 Task: Validation Rule on 'Position' and testing-1
Action: Mouse moved to (276, 107)
Screenshot: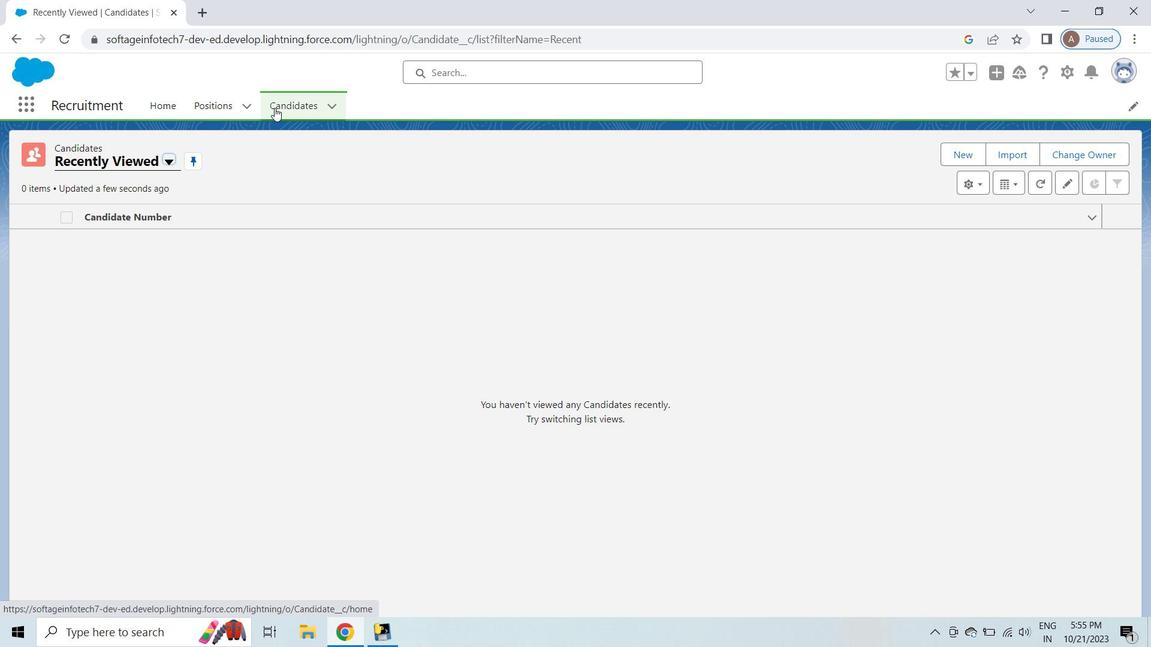 
Action: Mouse pressed left at (276, 107)
Screenshot: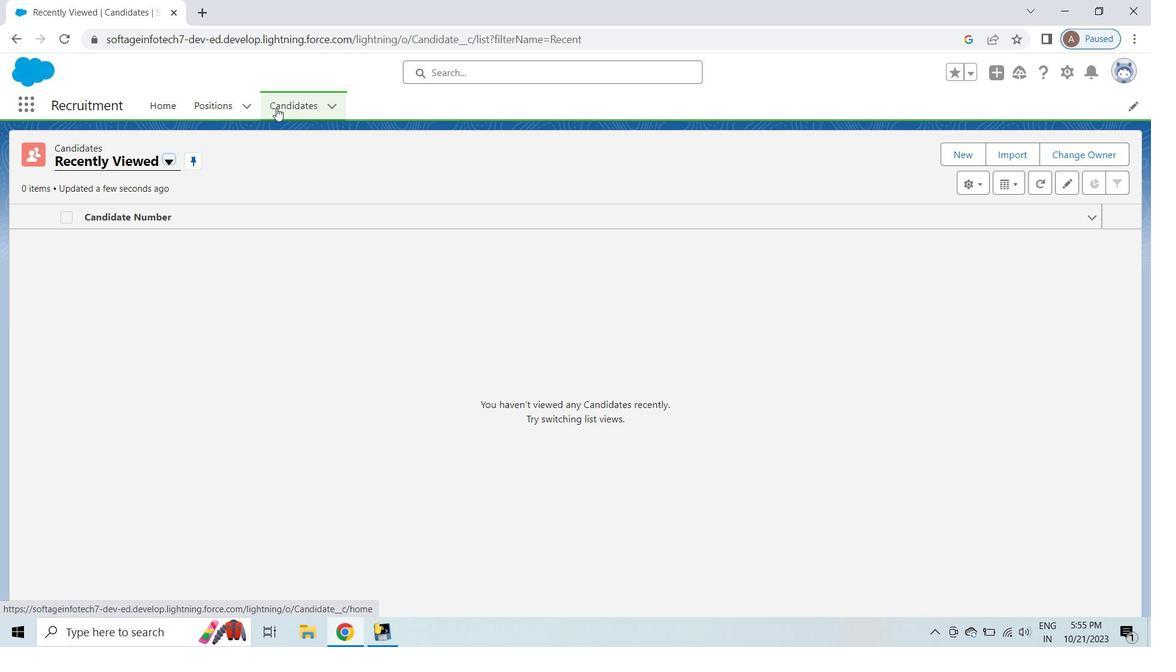 
Action: Mouse moved to (945, 163)
Screenshot: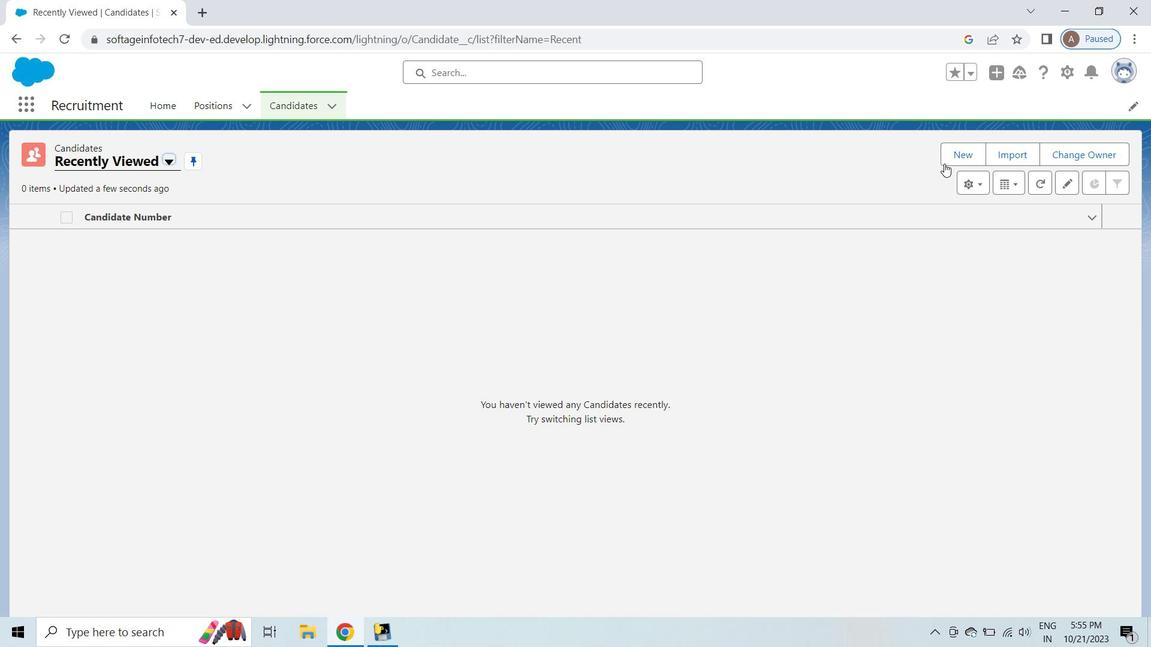 
Action: Mouse pressed left at (945, 163)
Screenshot: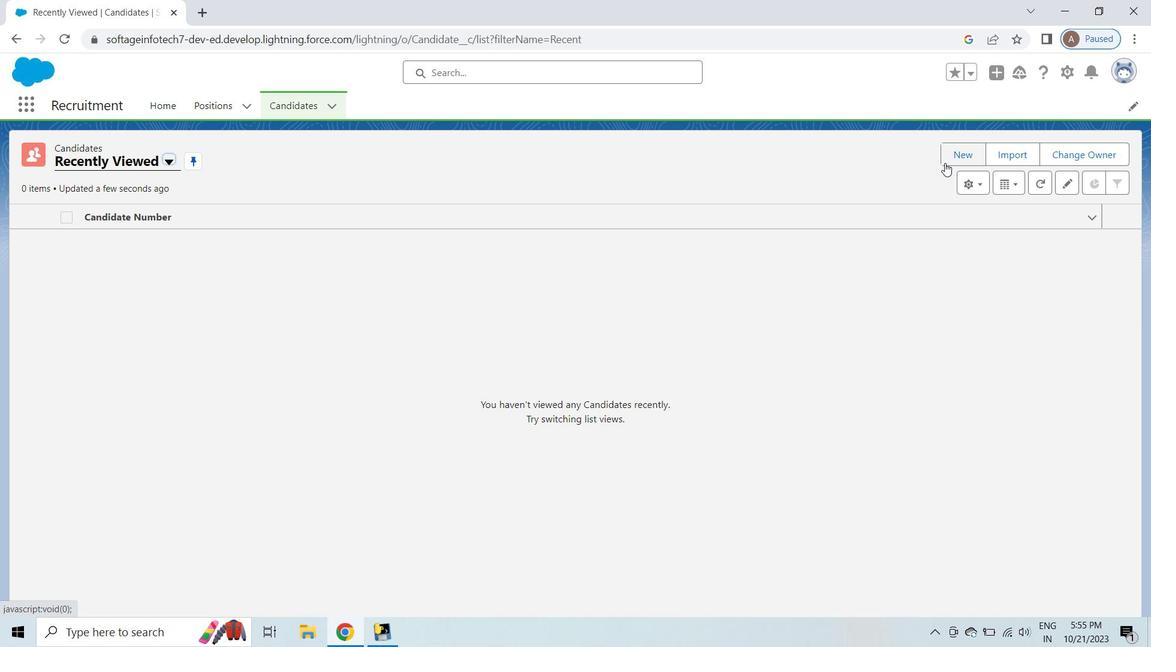 
Action: Mouse moved to (889, 198)
Screenshot: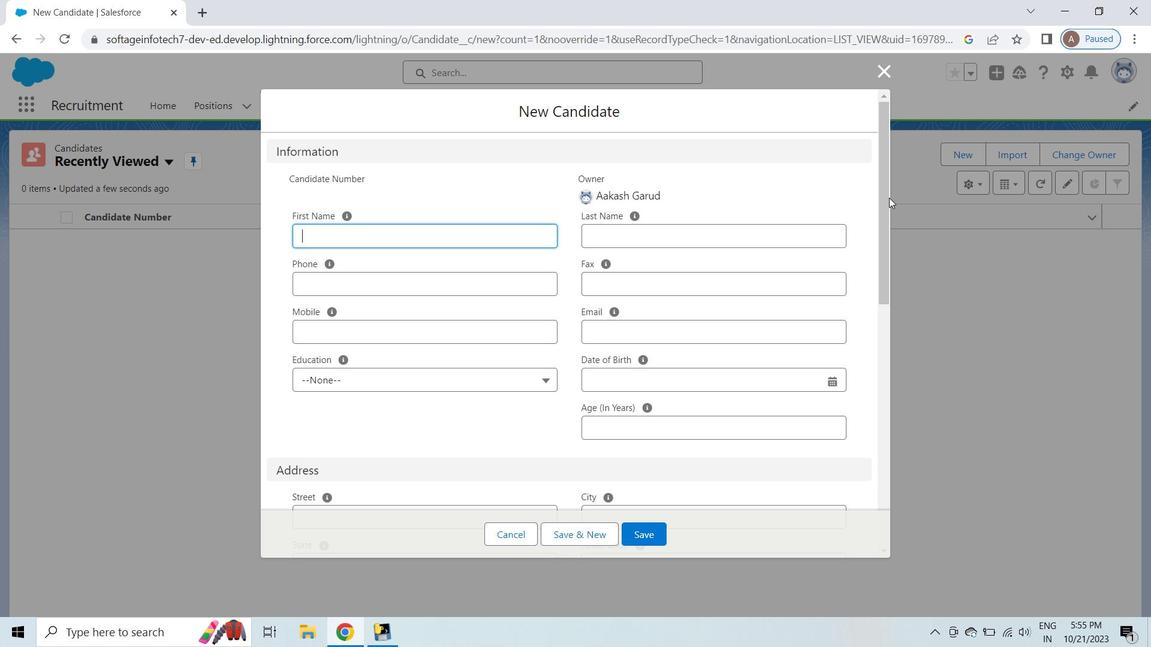 
Action: Mouse pressed left at (889, 198)
Screenshot: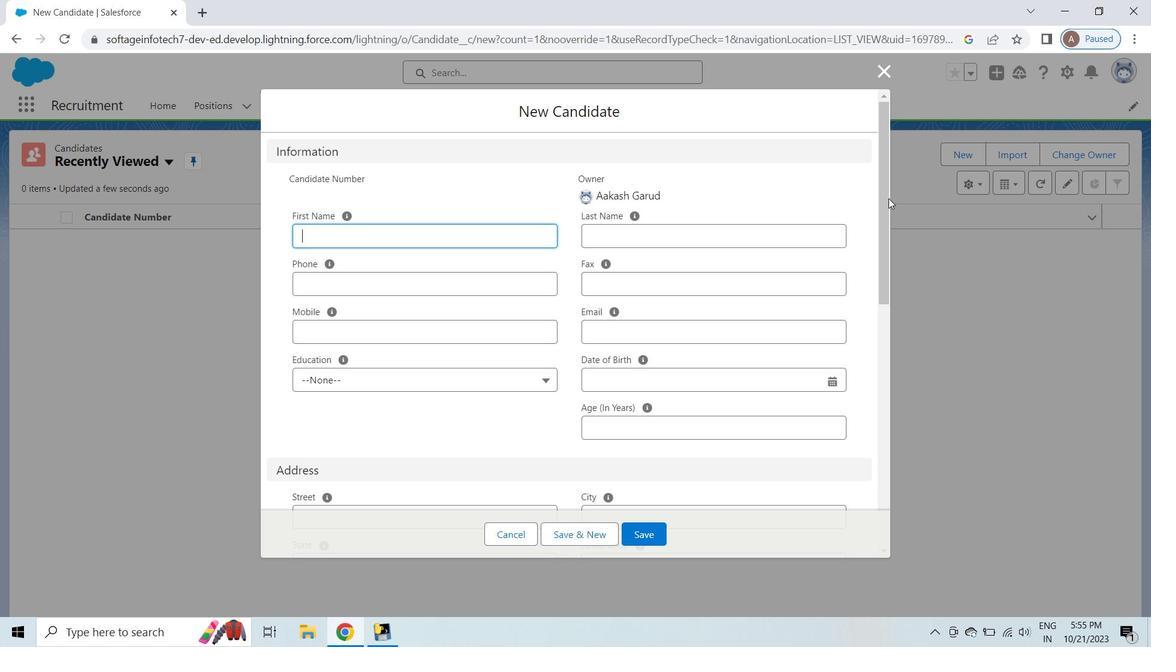 
Action: Mouse moved to (464, 164)
Screenshot: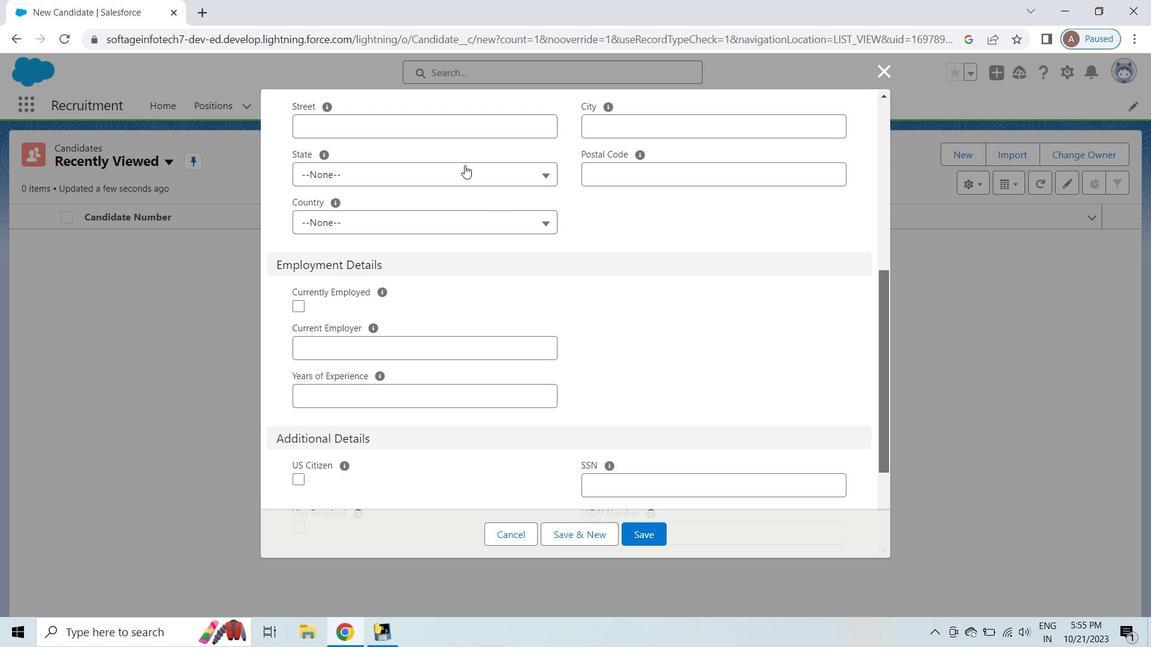 
Action: Mouse pressed left at (464, 164)
Screenshot: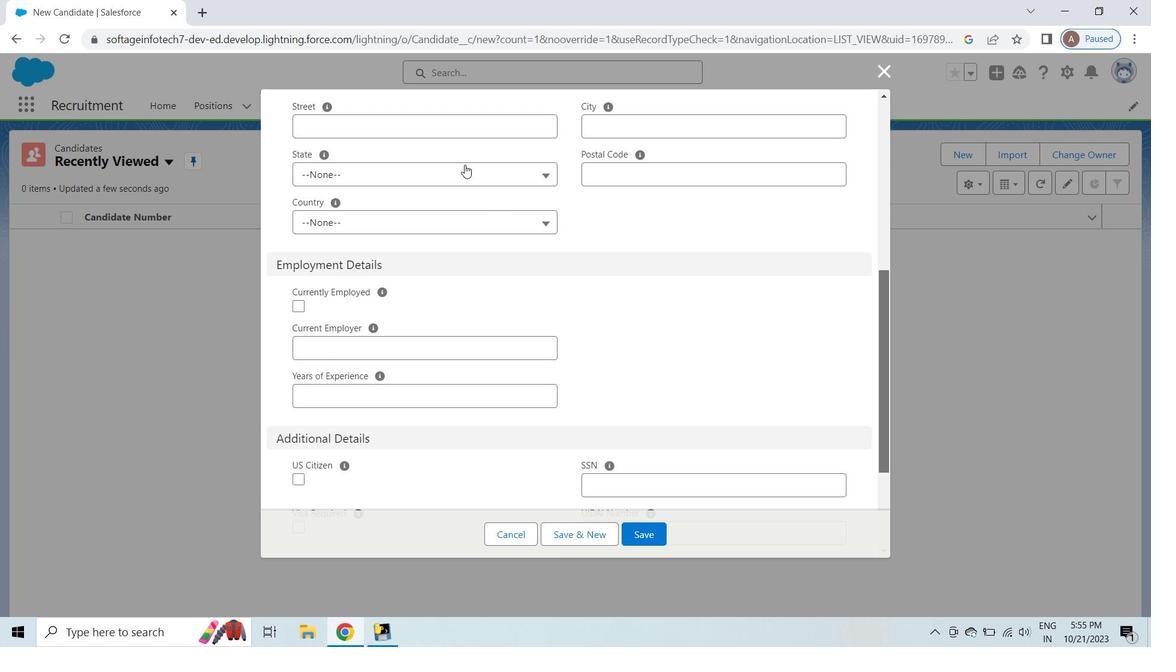 
Action: Mouse pressed left at (464, 164)
Screenshot: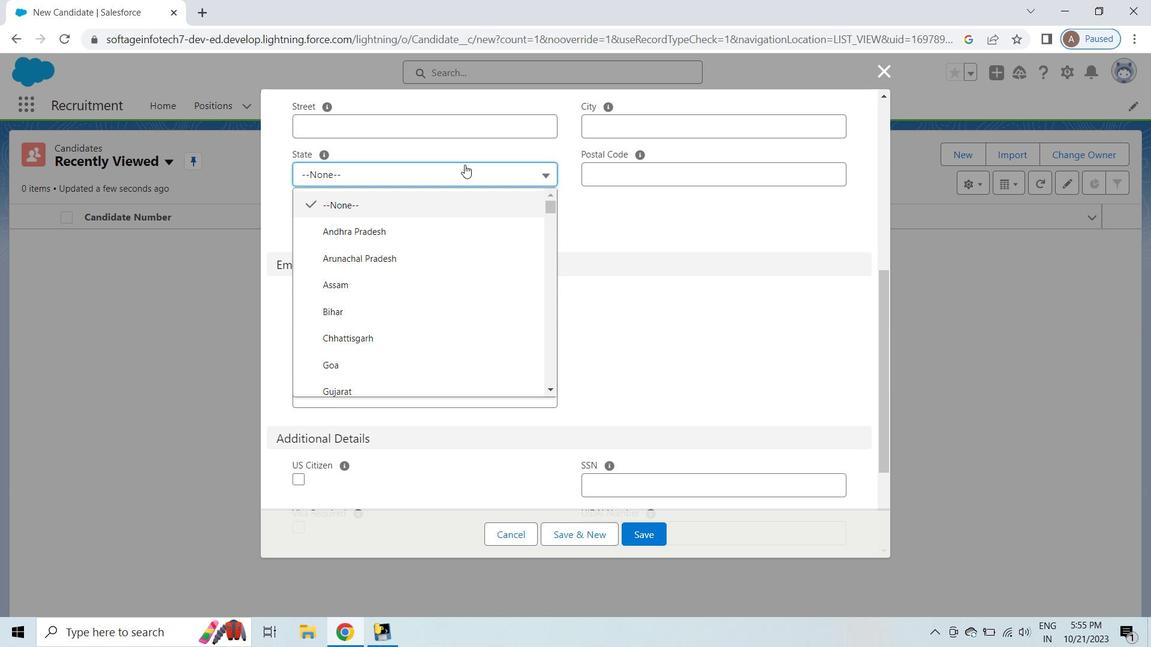 
Action: Mouse moved to (517, 176)
Screenshot: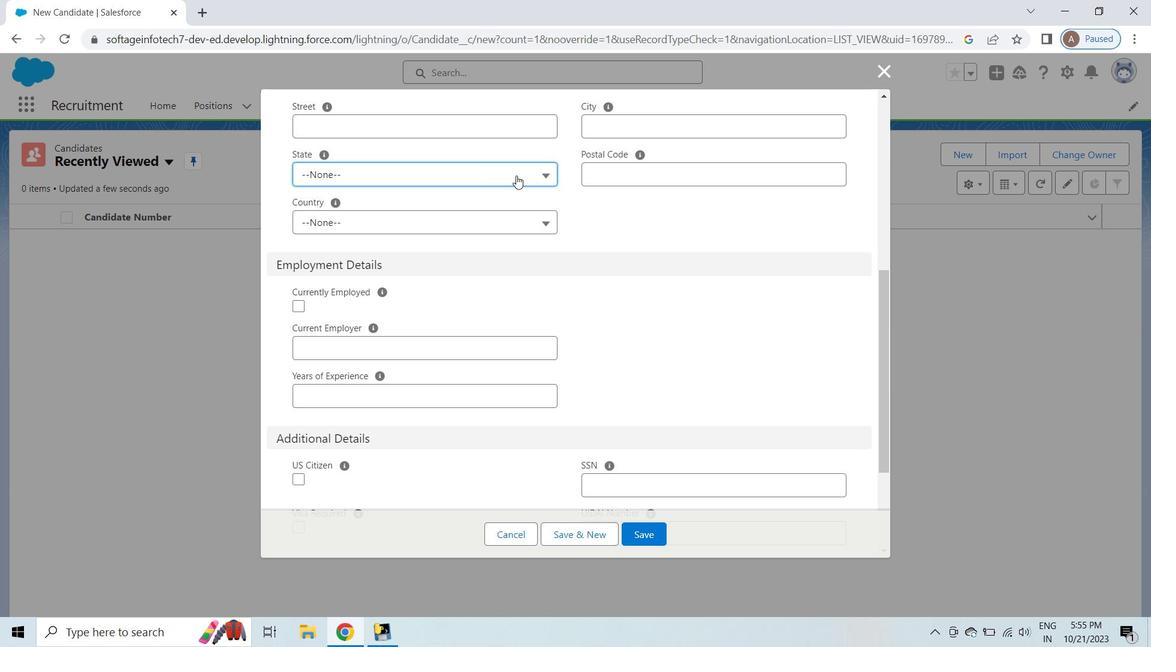 
Action: Mouse pressed left at (517, 176)
Screenshot: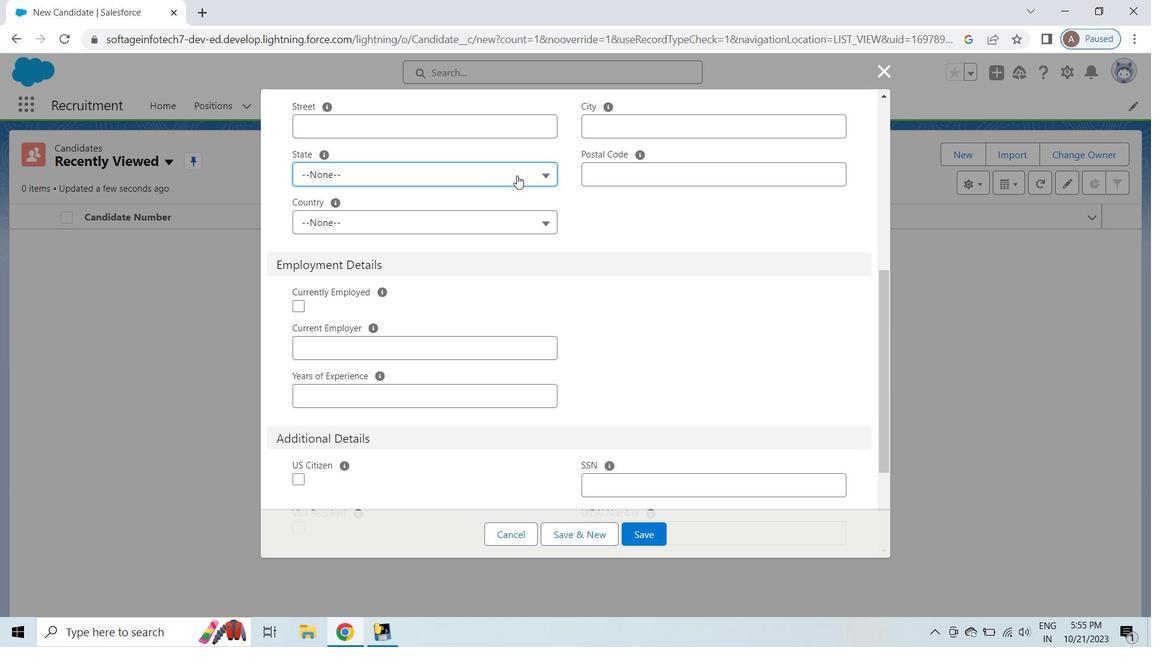 
Action: Mouse moved to (547, 208)
Screenshot: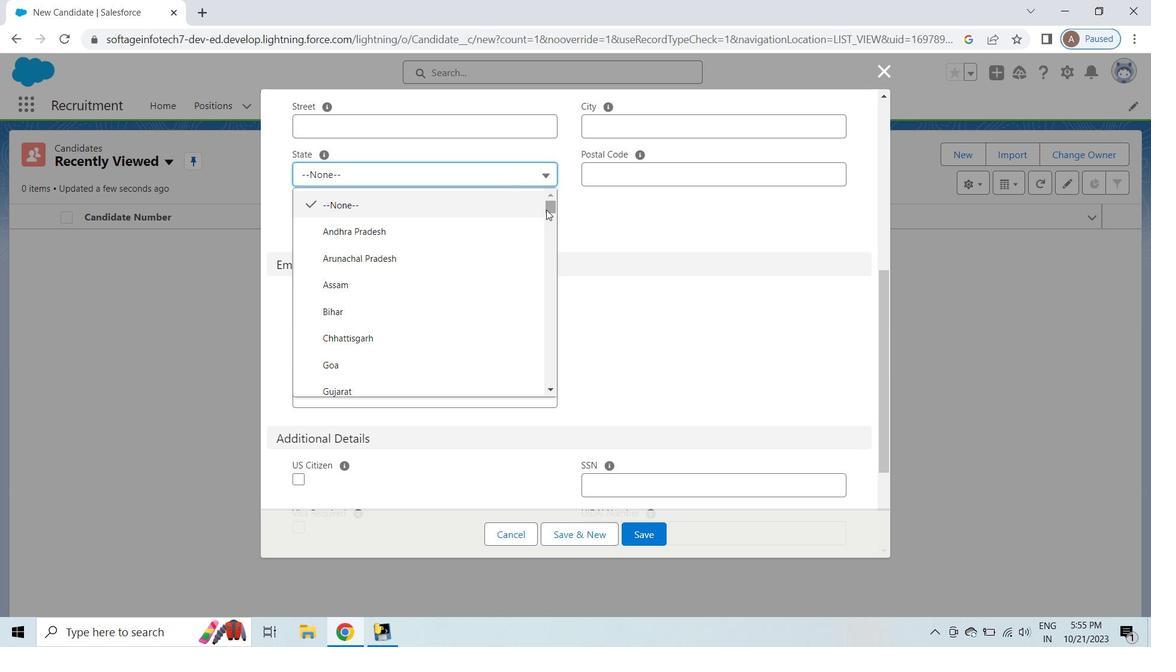 
Action: Mouse pressed left at (547, 208)
Screenshot: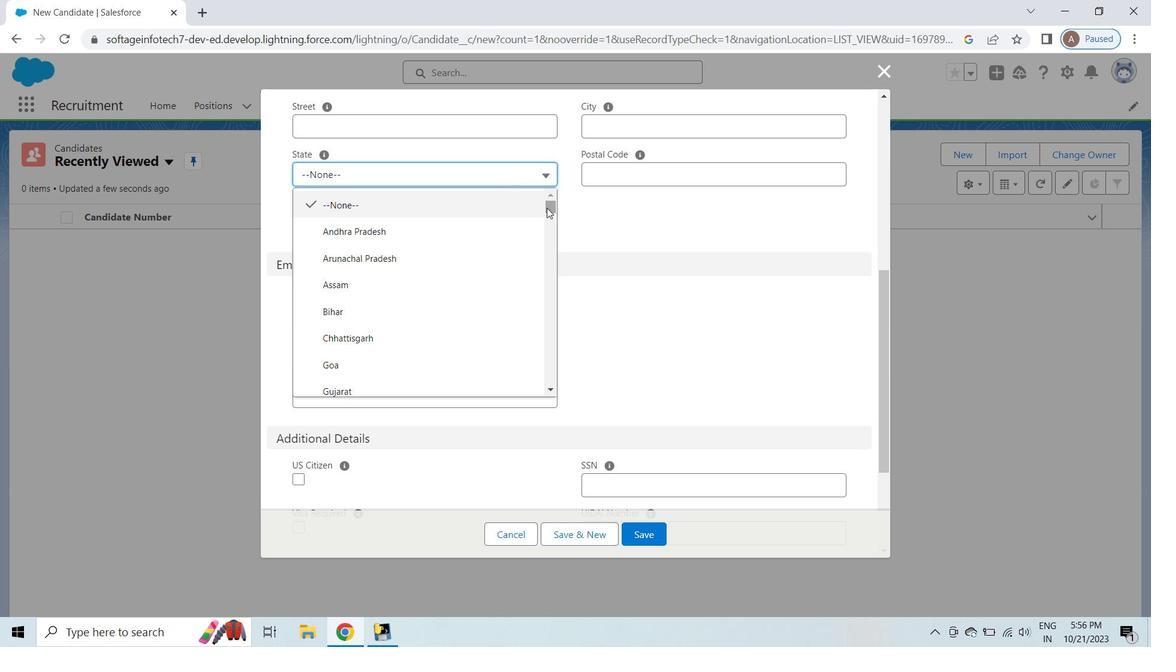
Action: Mouse moved to (515, 535)
Screenshot: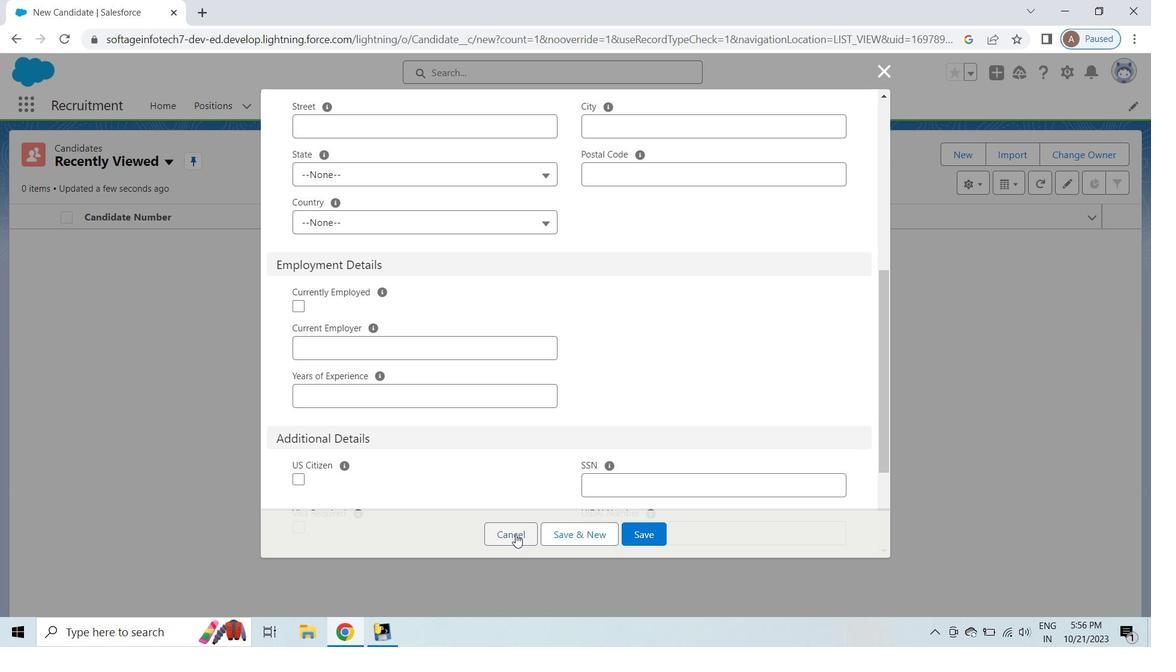 
Action: Mouse pressed left at (515, 535)
Screenshot: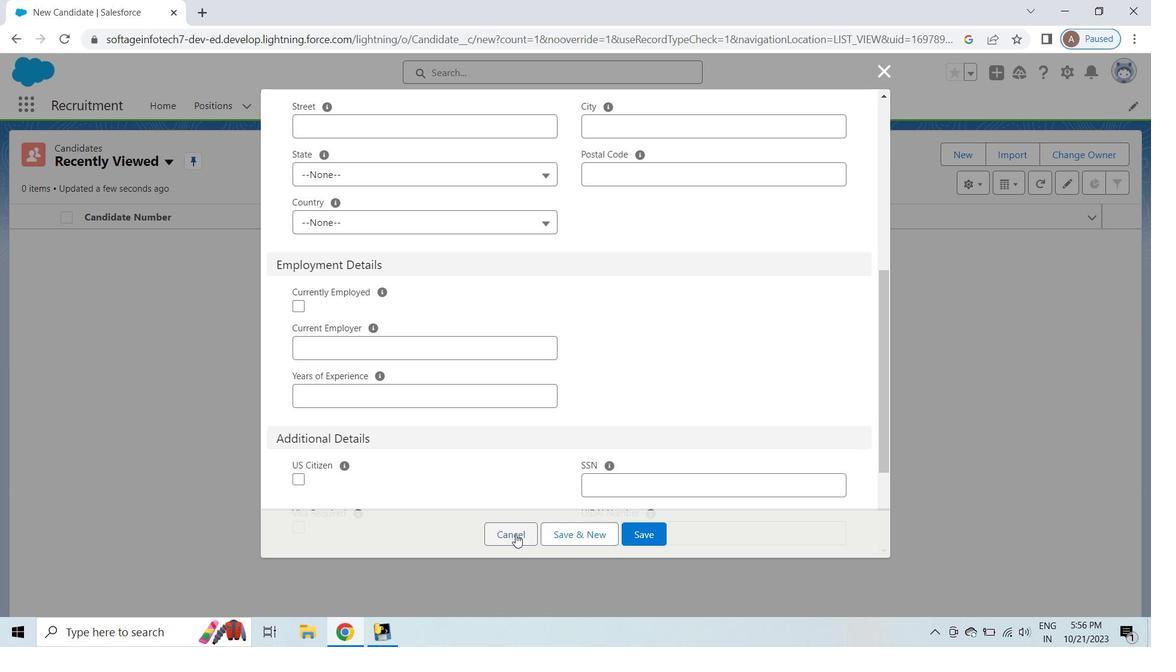 
Action: Mouse moved to (221, 109)
Screenshot: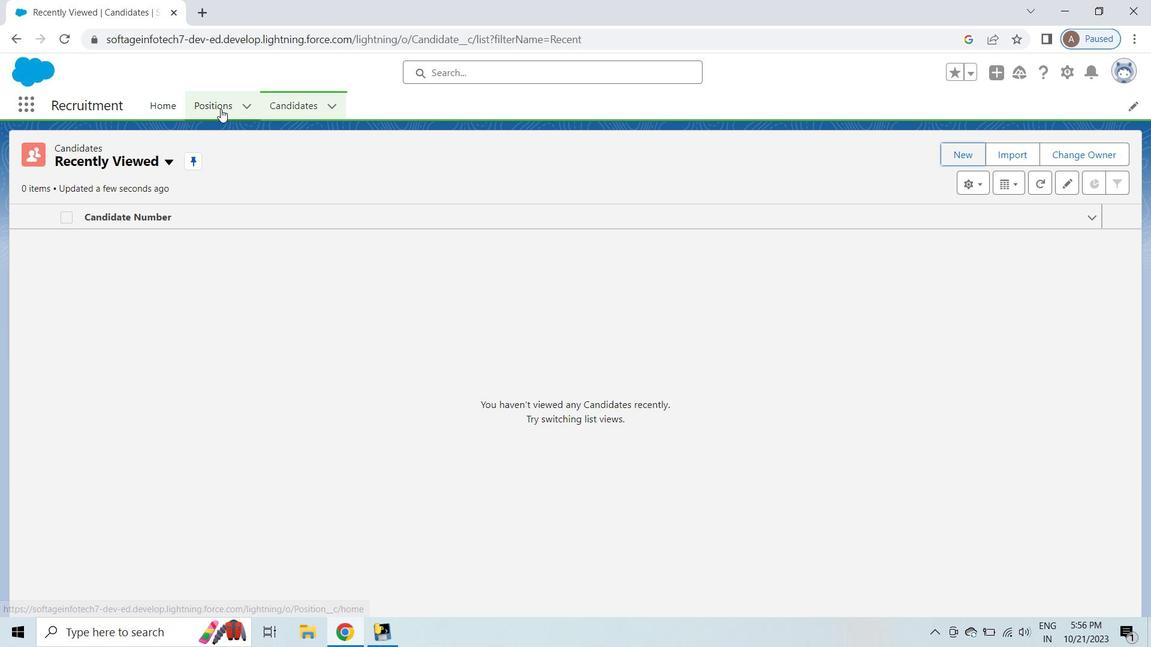 
Action: Mouse pressed left at (221, 109)
Screenshot: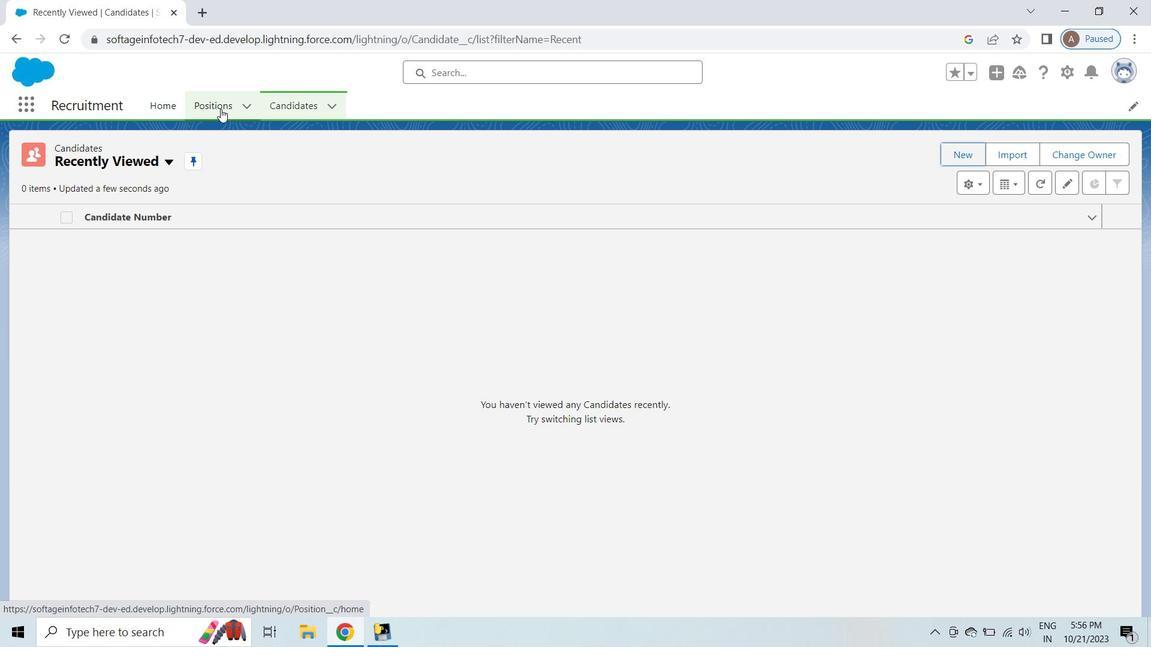 
Action: Mouse moved to (167, 247)
Screenshot: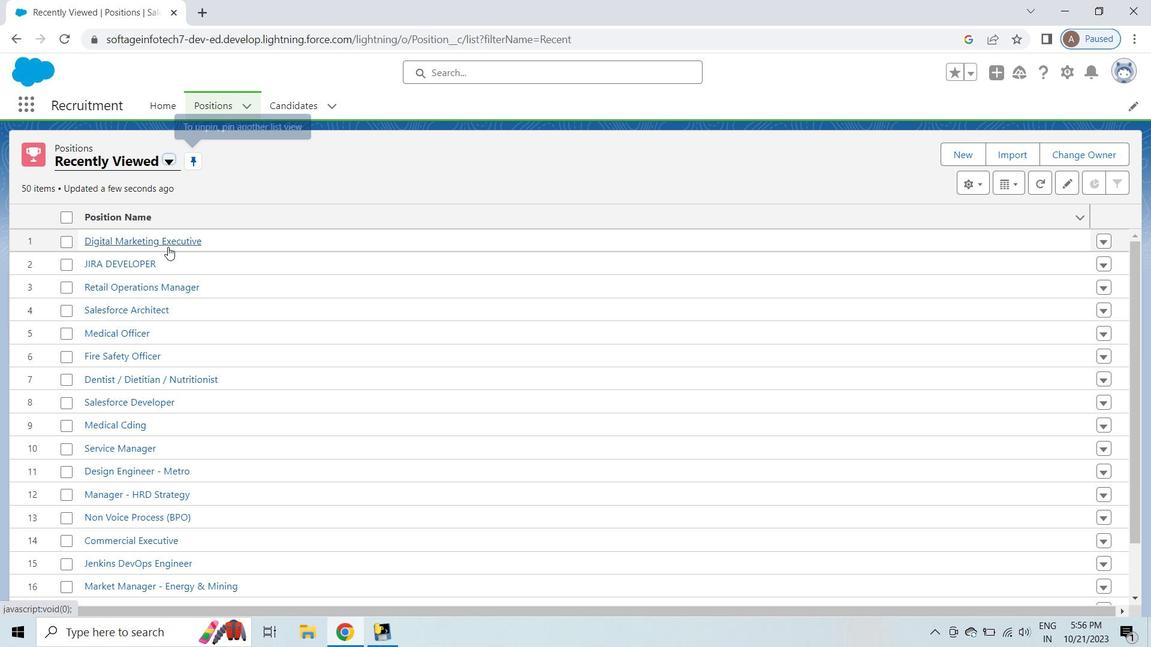 
Action: Mouse pressed left at (167, 247)
Screenshot: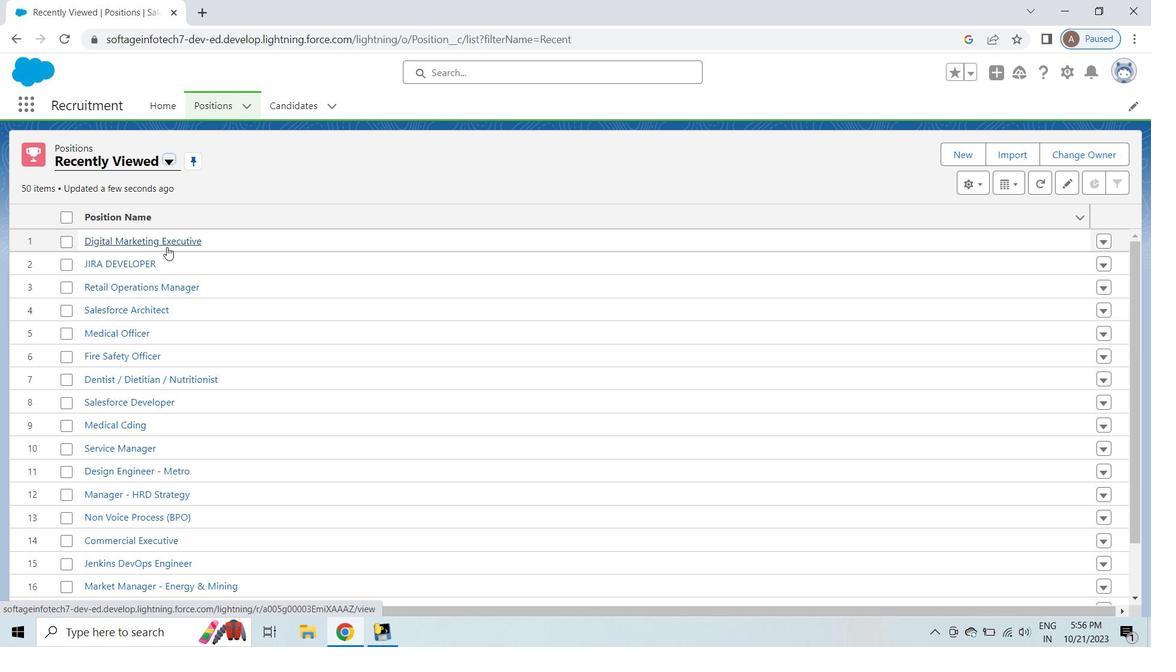 
Action: Mouse moved to (1144, 188)
Screenshot: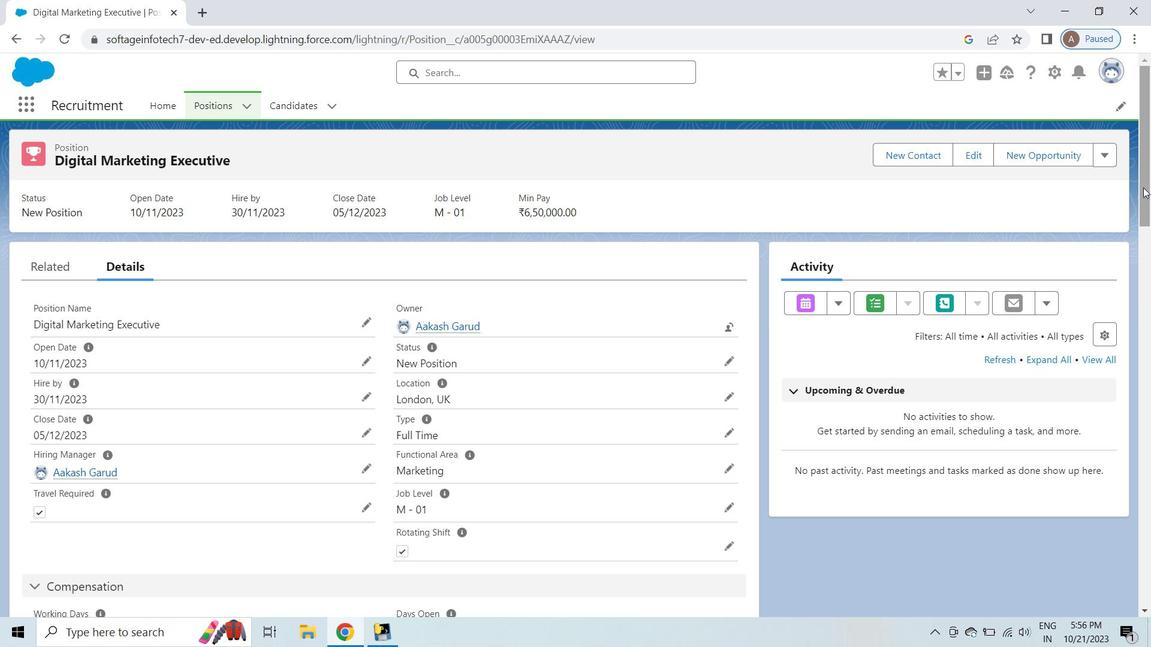 
Action: Mouse pressed left at (1144, 188)
Screenshot: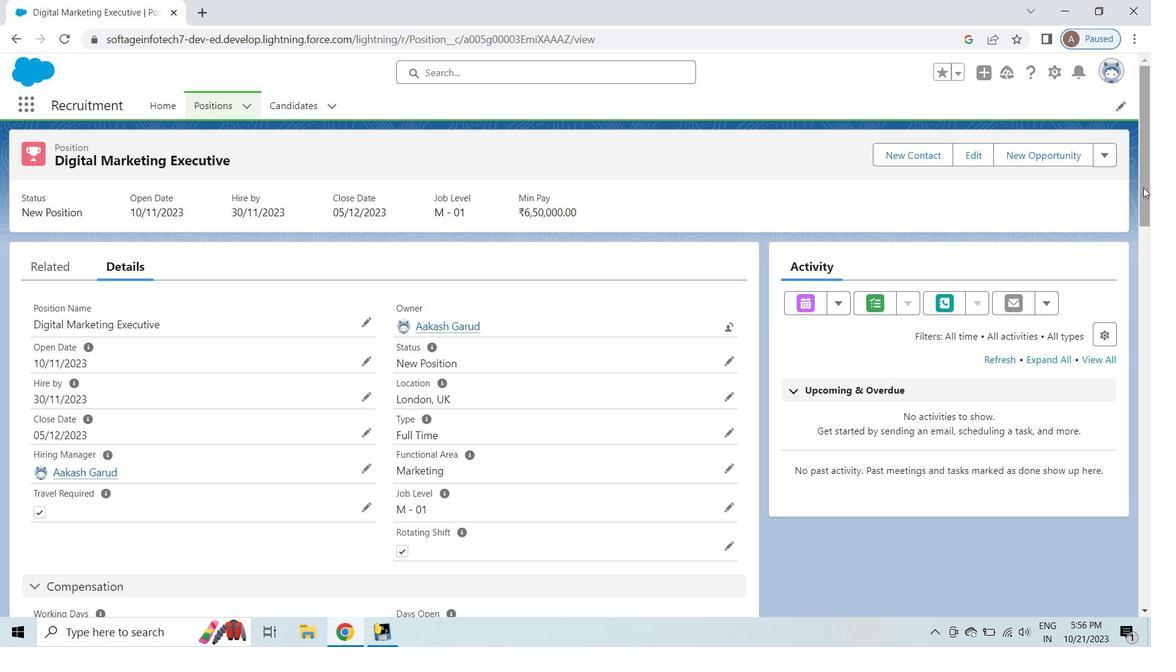 
Action: Mouse moved to (1132, 244)
Screenshot: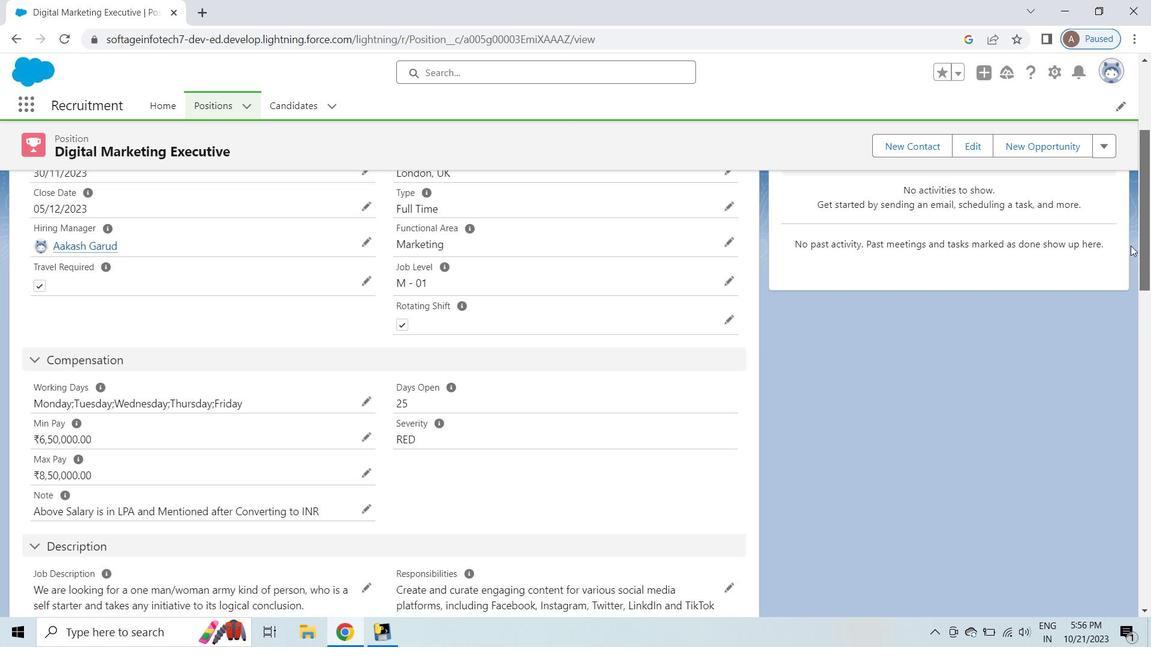 
Action: Mouse pressed left at (1132, 244)
Screenshot: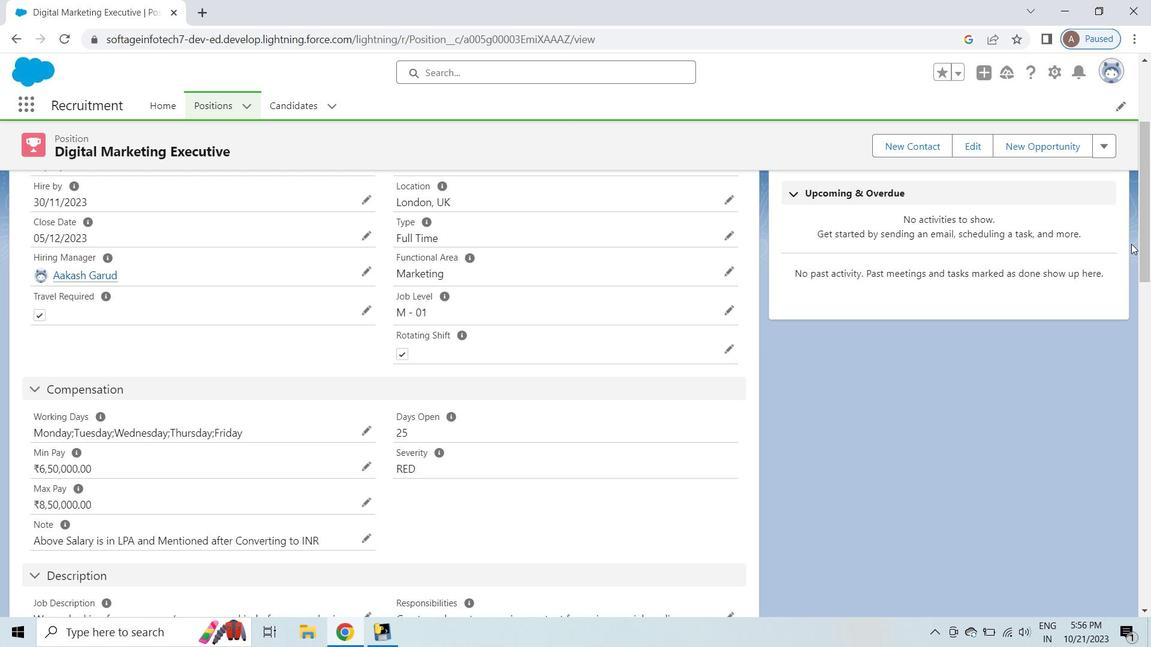 
Action: Mouse moved to (1147, 241)
Screenshot: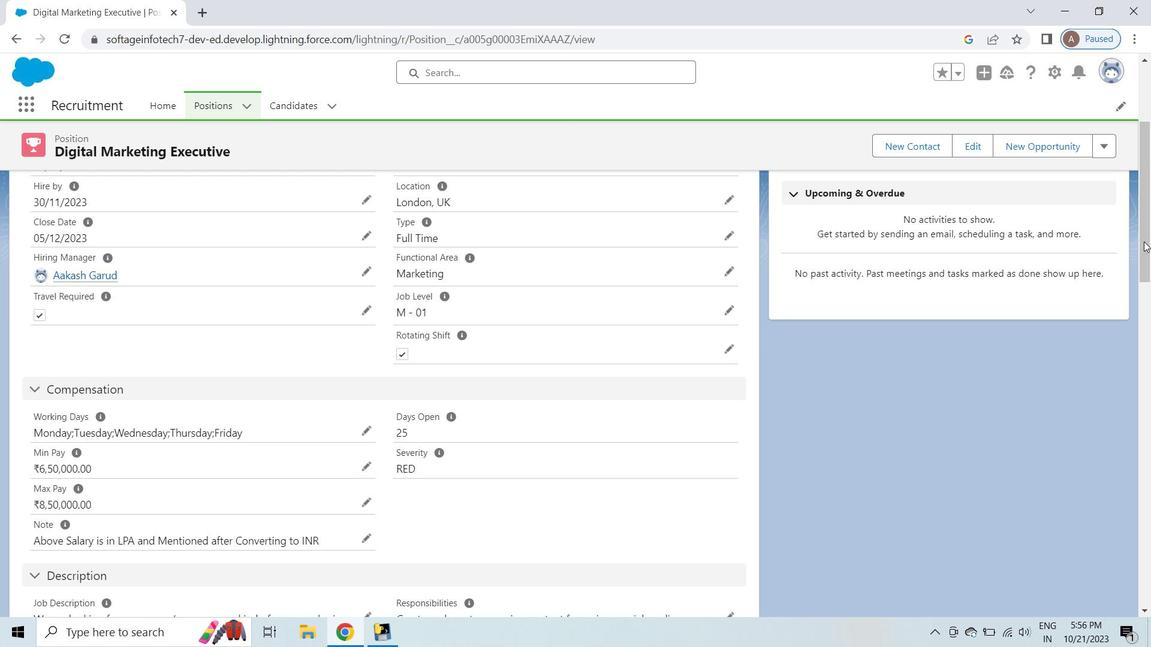 
Action: Mouse pressed left at (1147, 241)
Screenshot: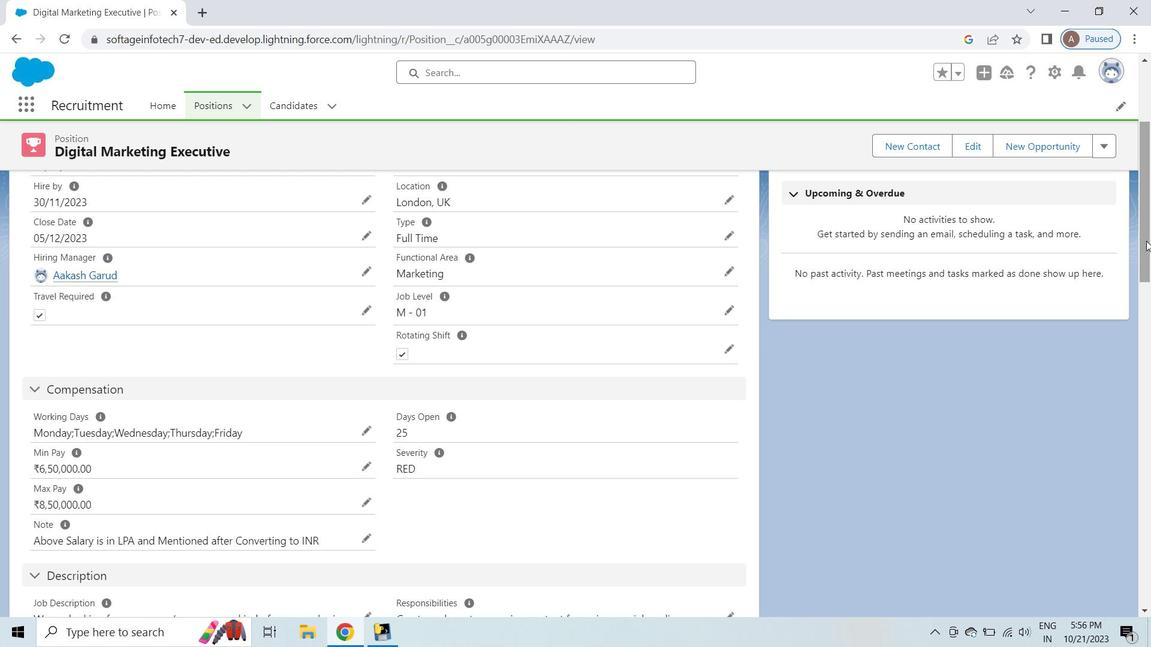 
Action: Mouse moved to (34, 110)
Screenshot: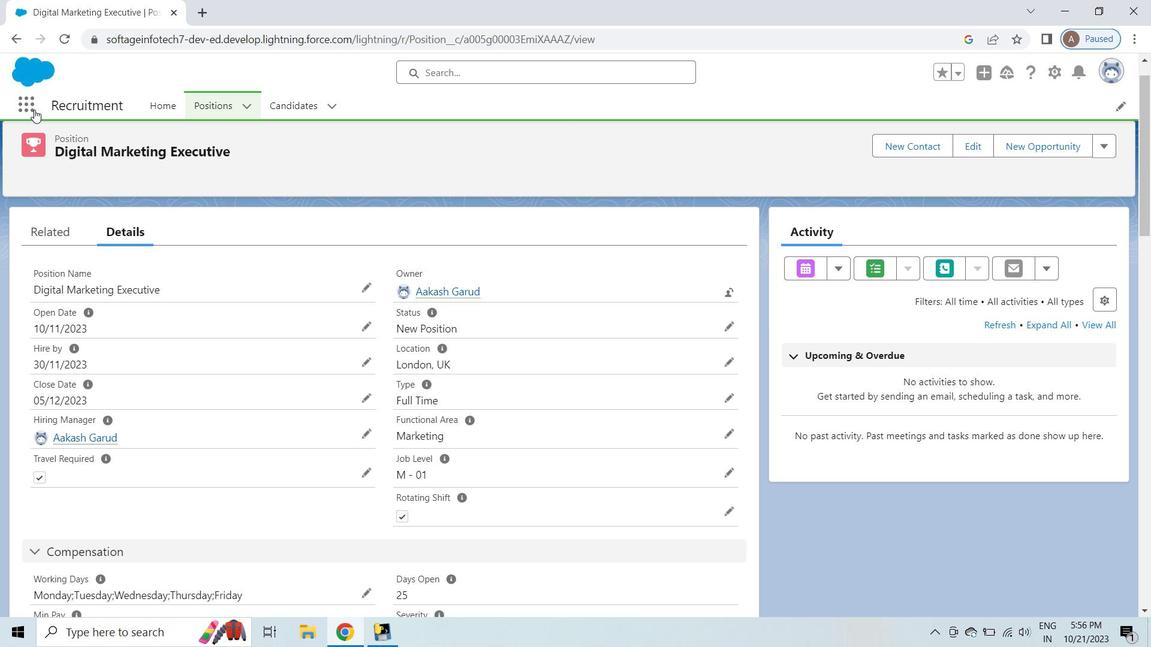 
Action: Mouse pressed left at (34, 110)
Screenshot: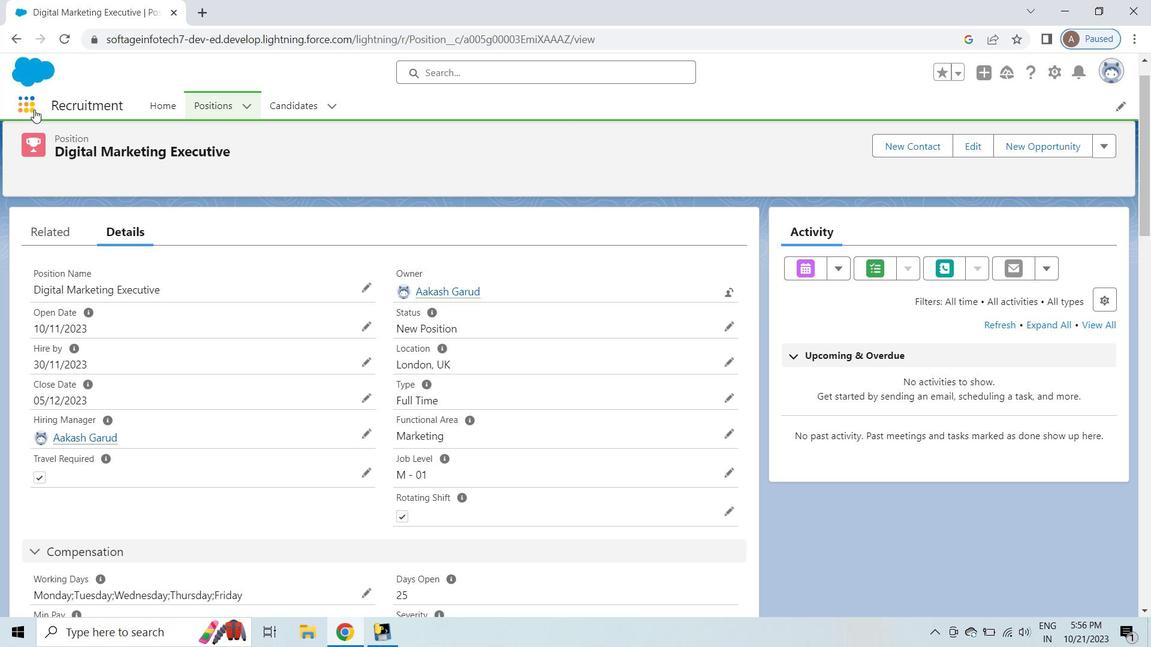 
Action: Mouse moved to (68, 195)
Screenshot: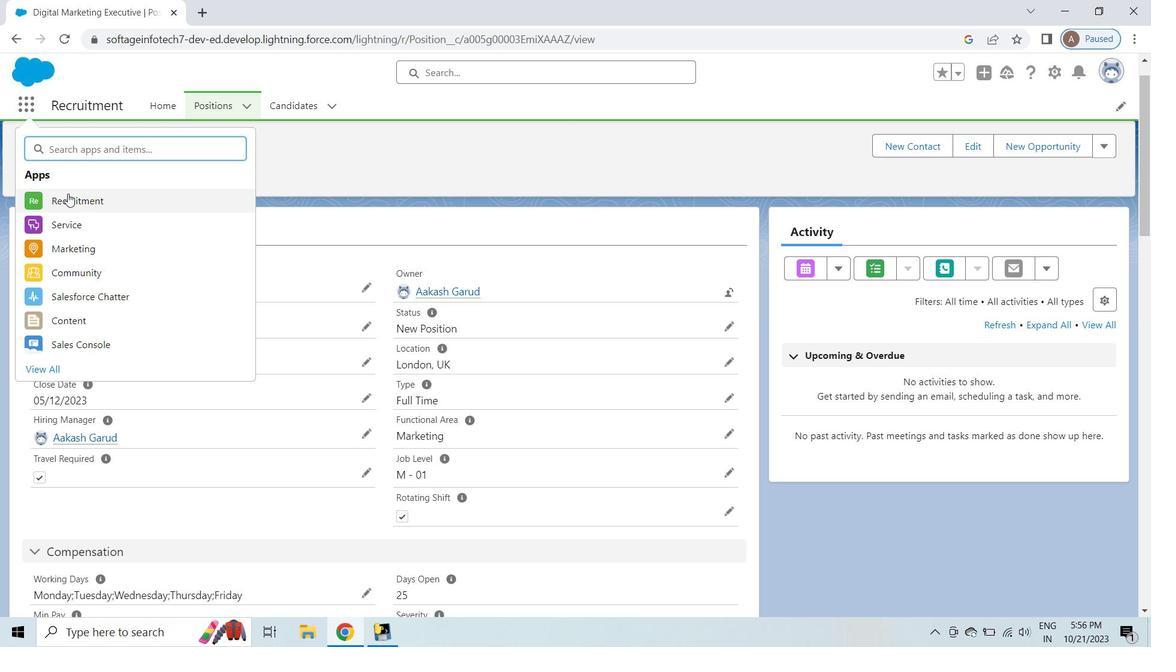 
Action: Mouse pressed left at (68, 195)
Screenshot: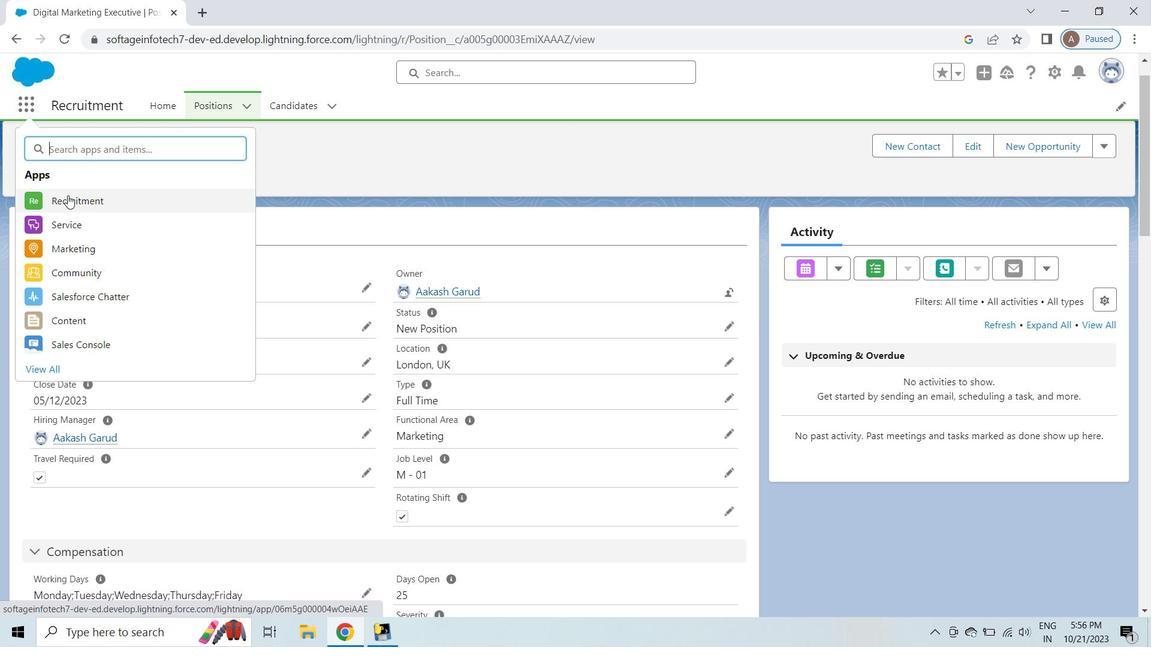 
Action: Mouse moved to (1054, 71)
Screenshot: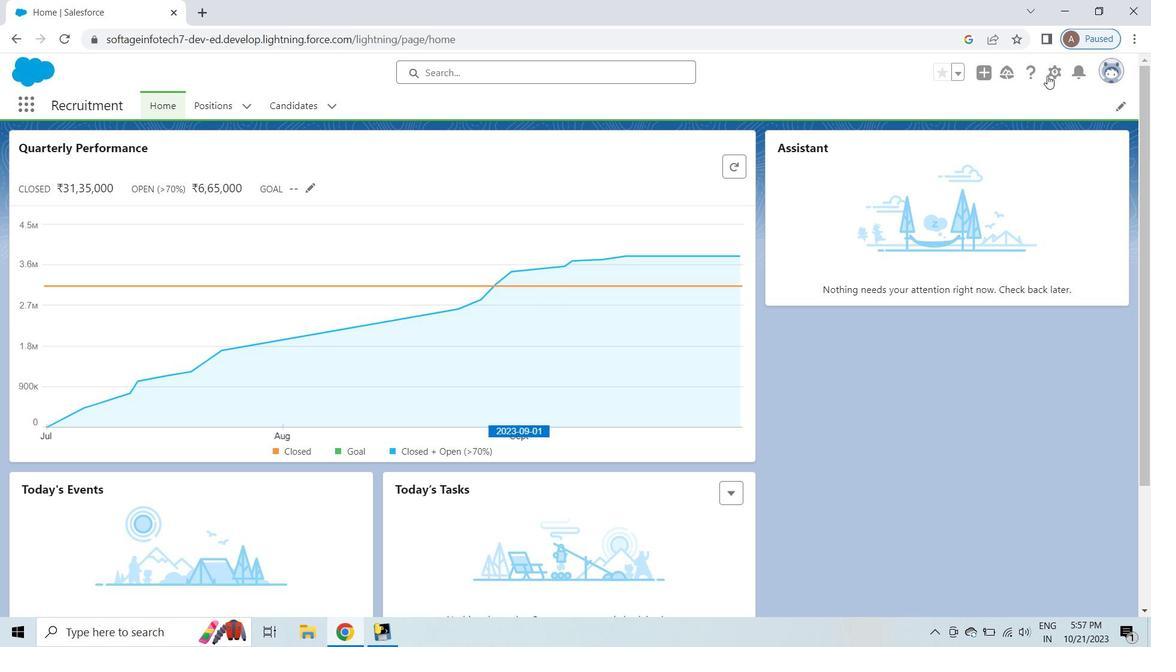
Action: Mouse pressed left at (1054, 71)
Screenshot: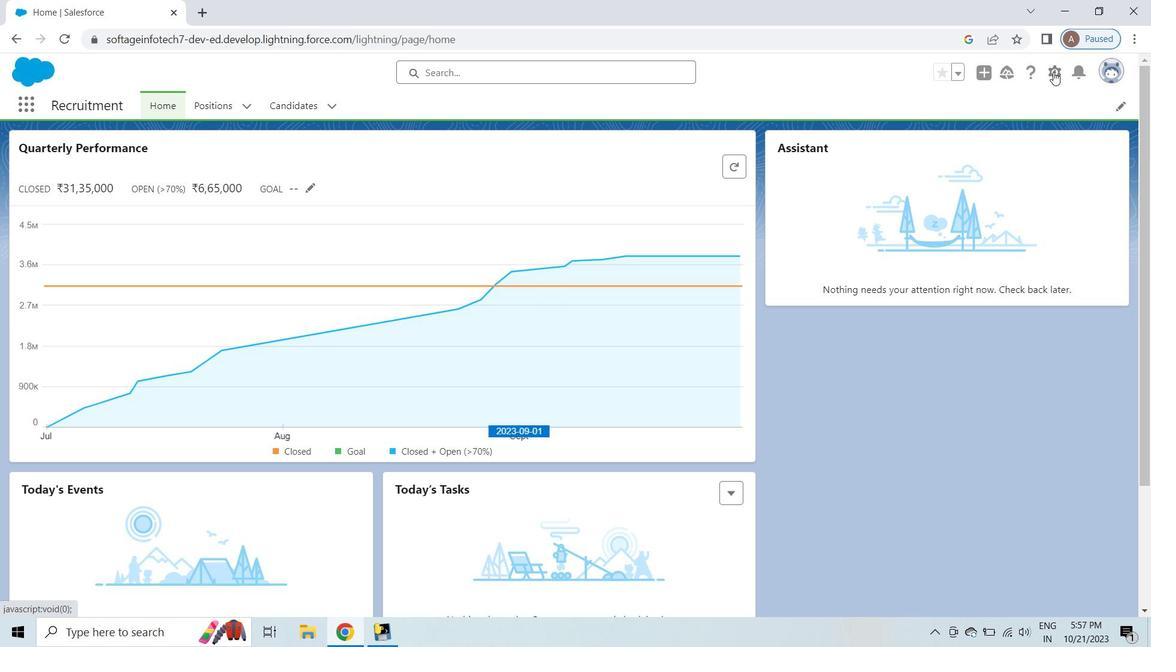 
Action: Mouse moved to (1003, 118)
Screenshot: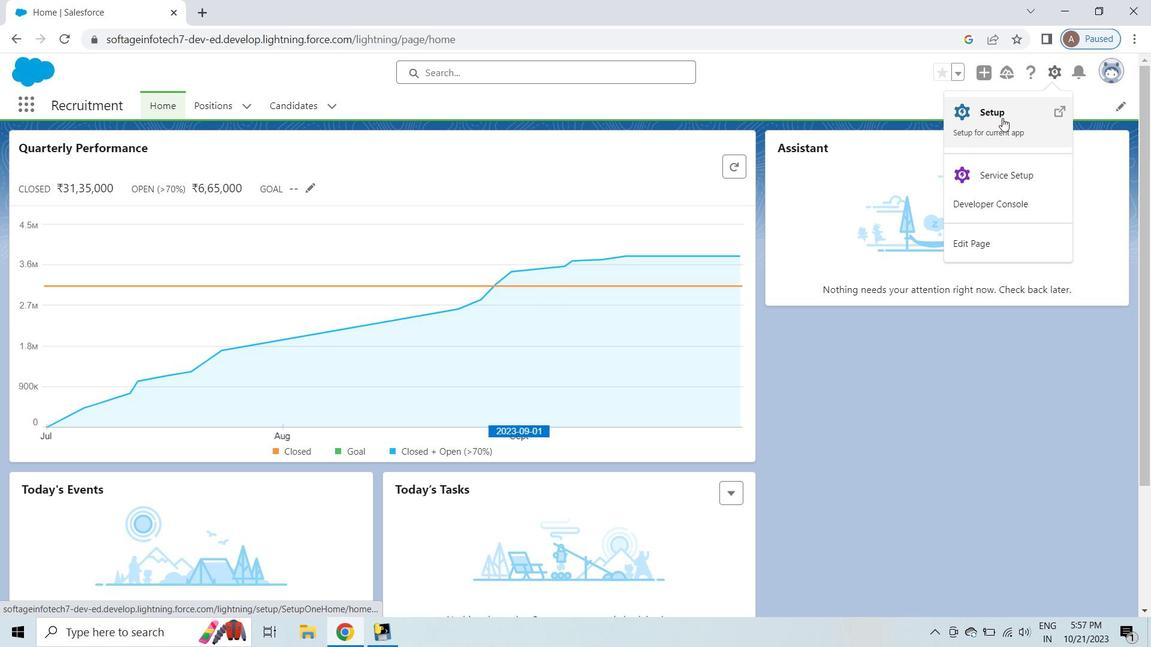 
Action: Mouse pressed left at (1003, 118)
Screenshot: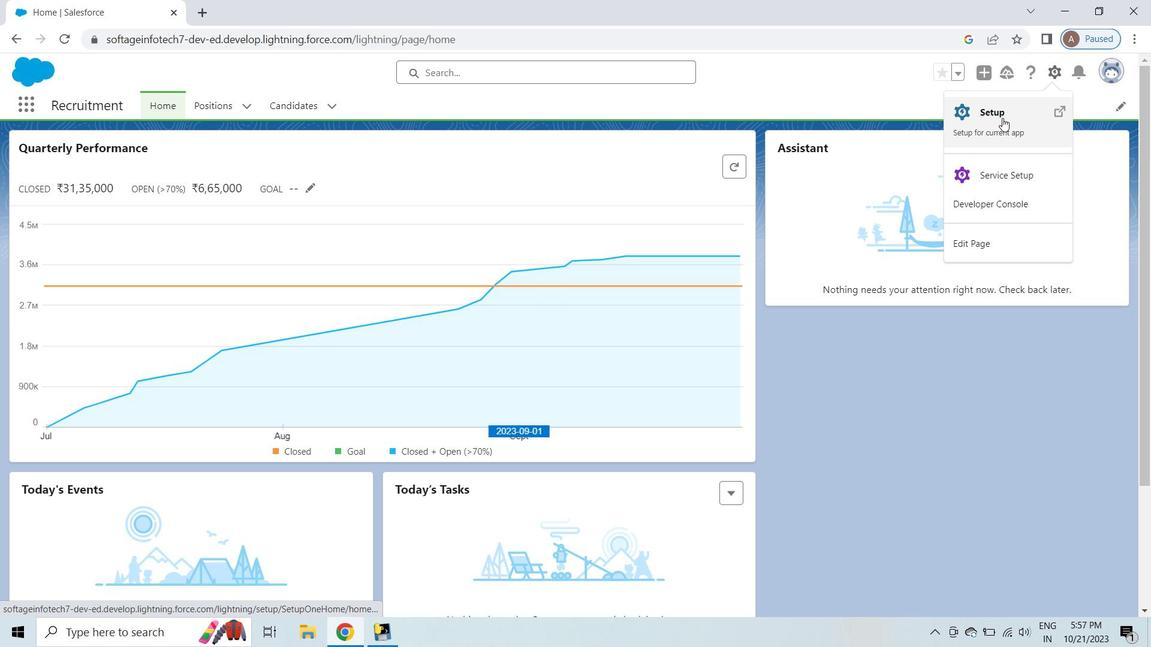 
Action: Mouse moved to (1144, 334)
Screenshot: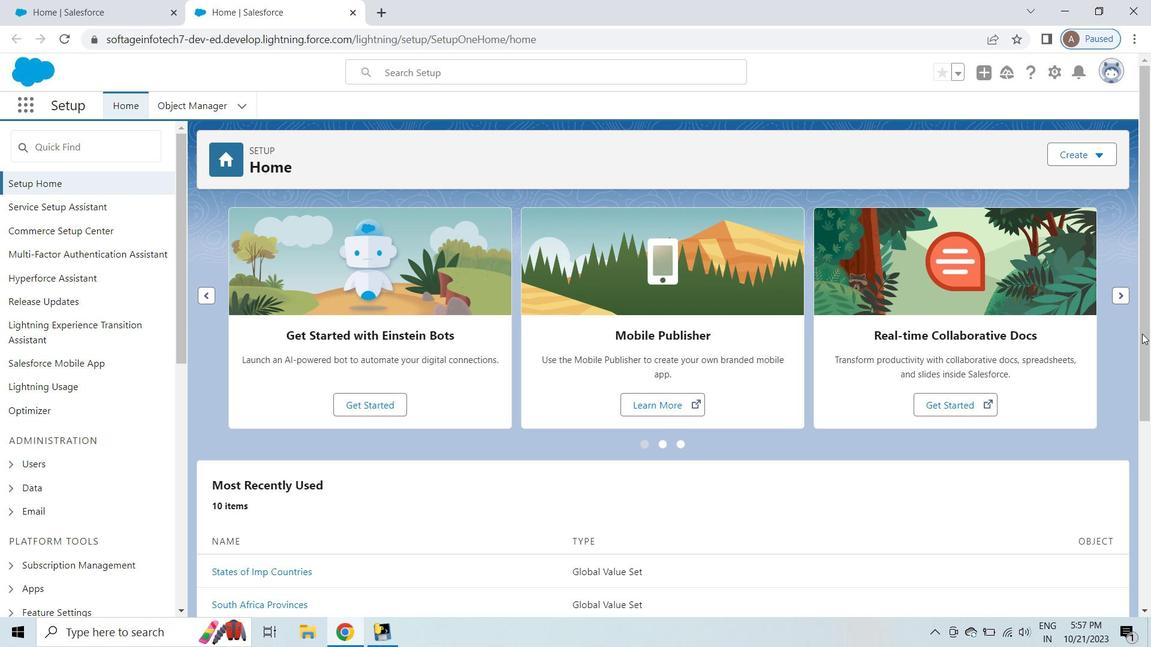 
Action: Mouse pressed left at (1144, 334)
Screenshot: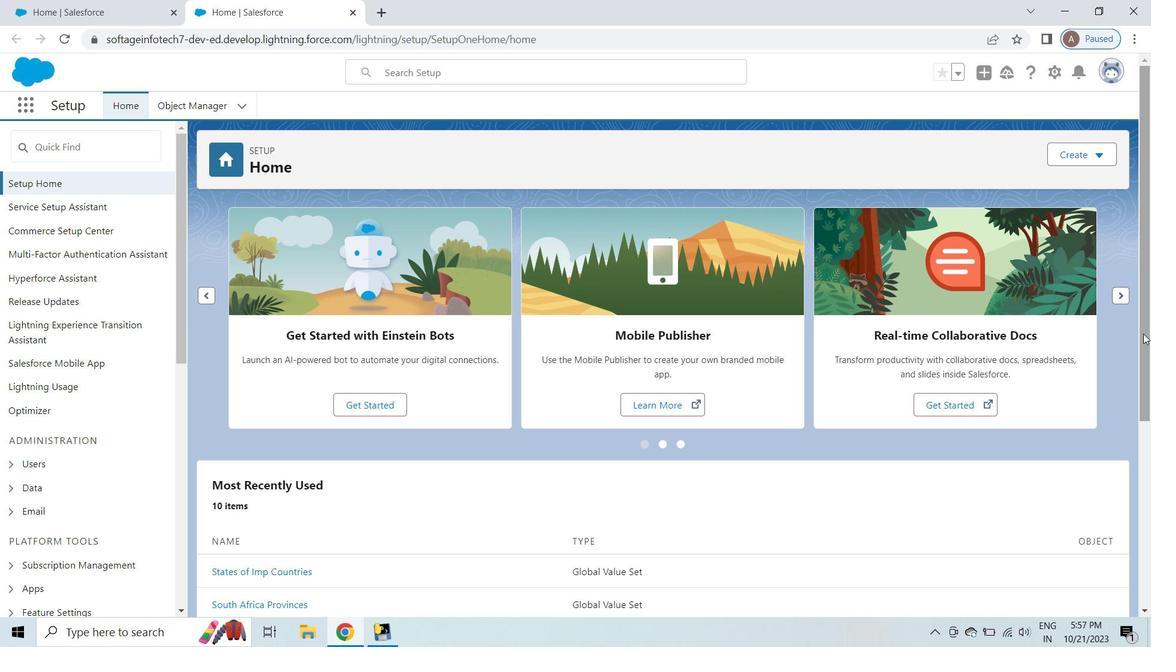 
Action: Mouse moved to (730, 384)
Screenshot: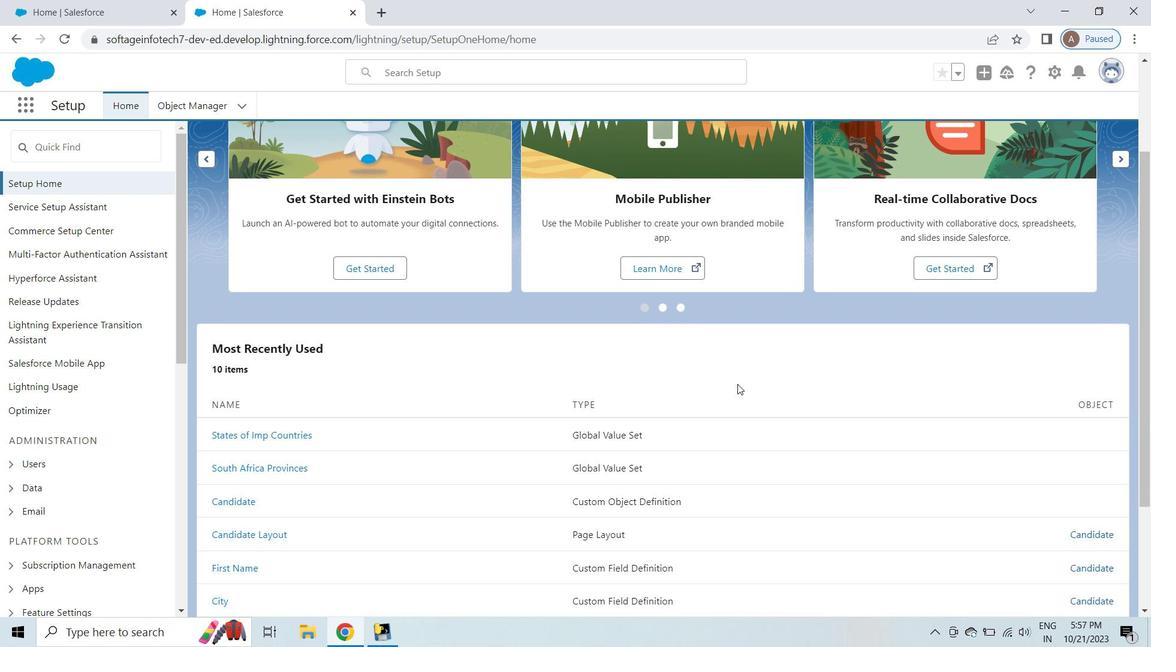 
Action: Mouse pressed left at (730, 384)
Screenshot: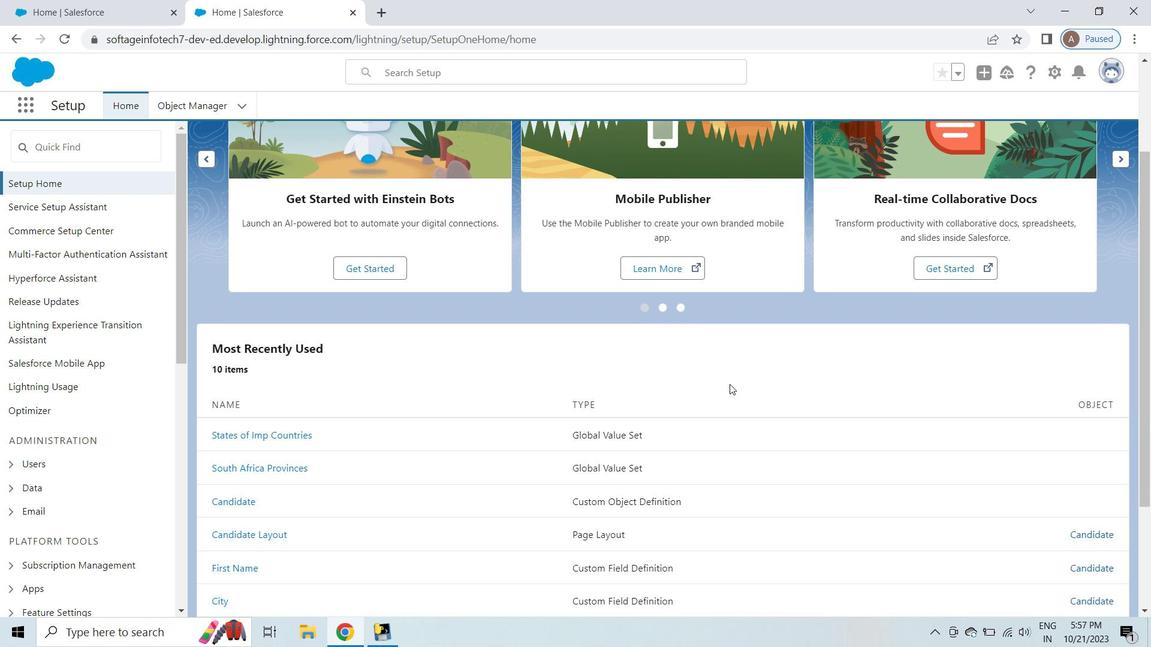 
Action: Mouse moved to (181, 278)
Screenshot: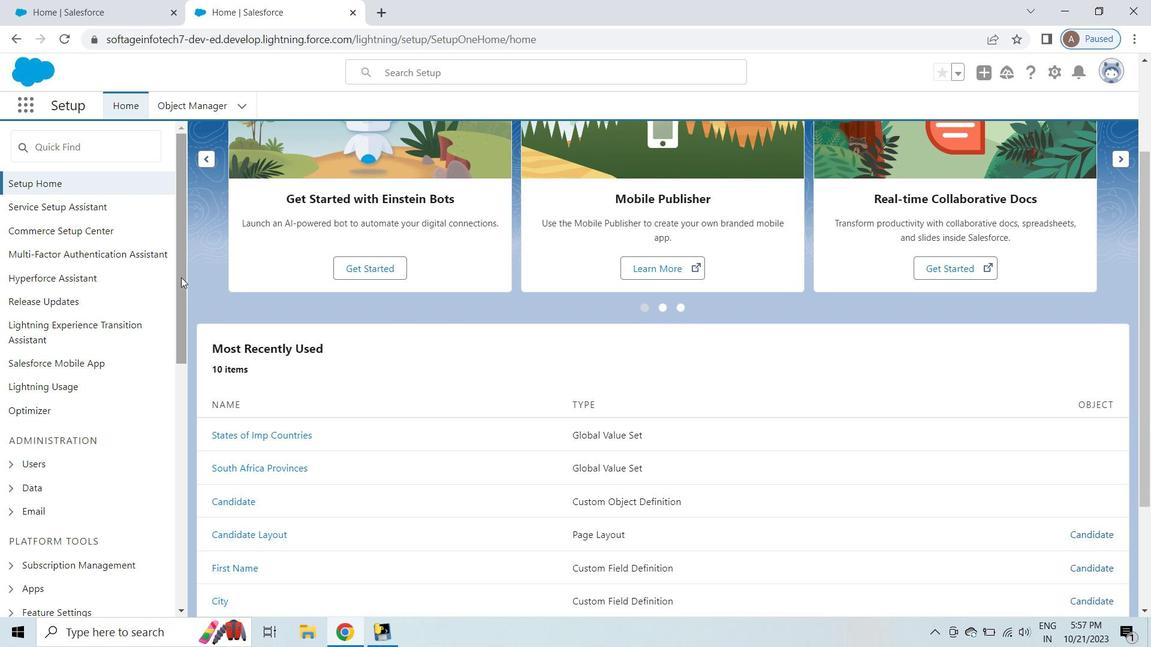 
Action: Mouse pressed left at (181, 278)
Screenshot: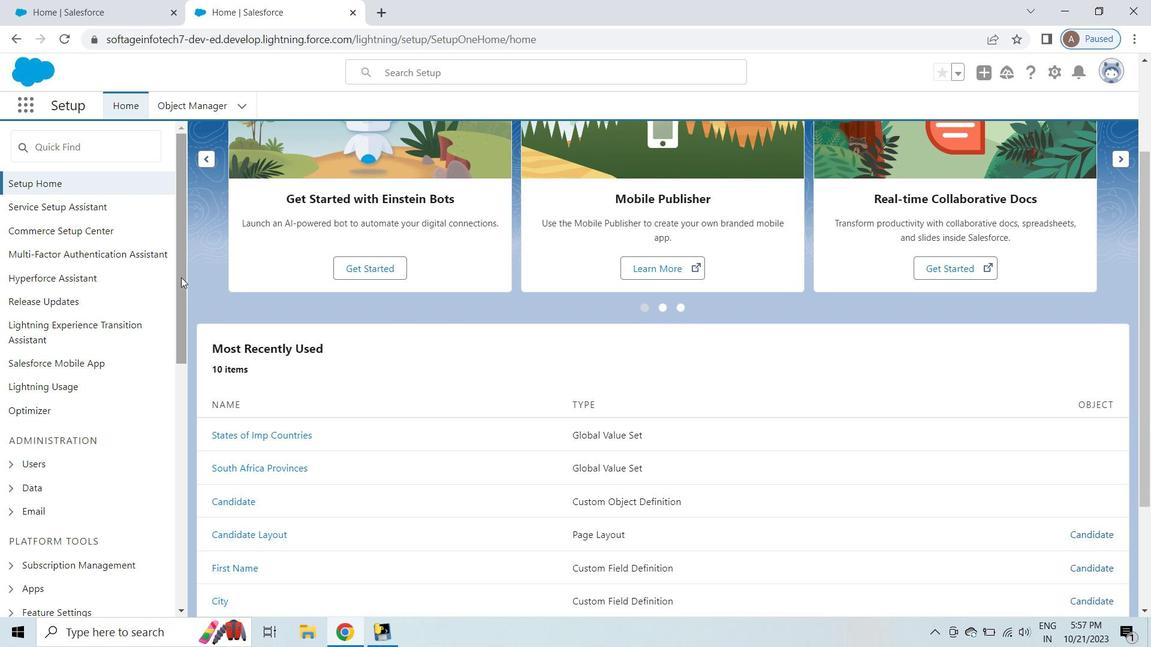 
Action: Mouse moved to (184, 106)
Screenshot: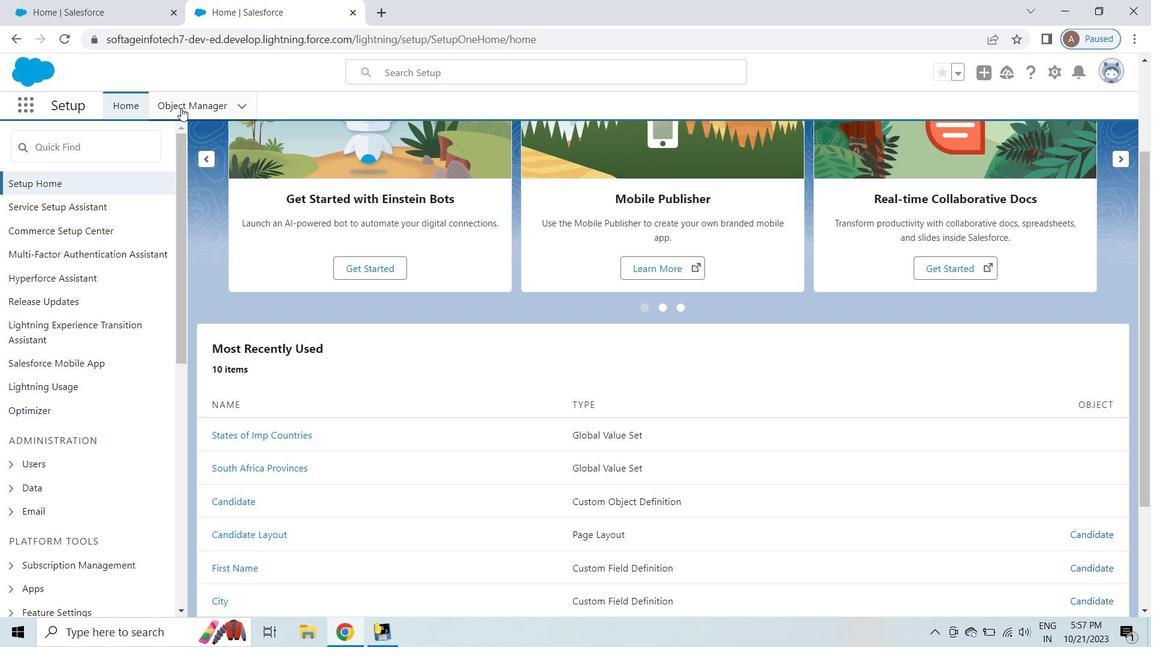 
Action: Mouse pressed left at (184, 106)
Screenshot: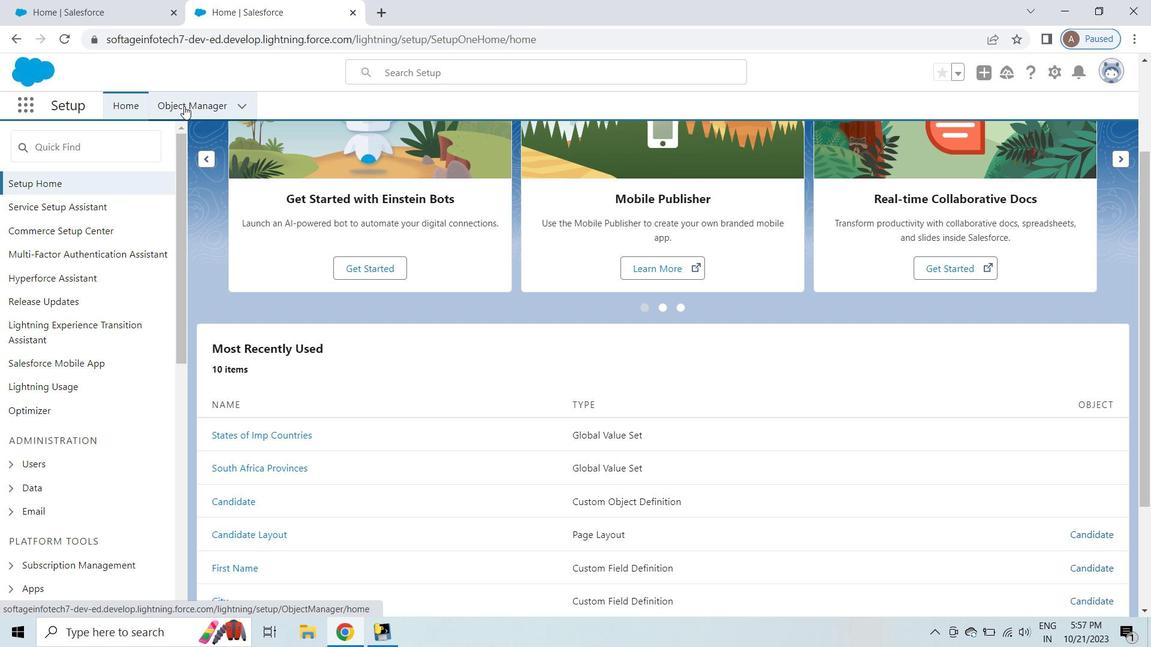 
Action: Mouse moved to (910, 163)
Screenshot: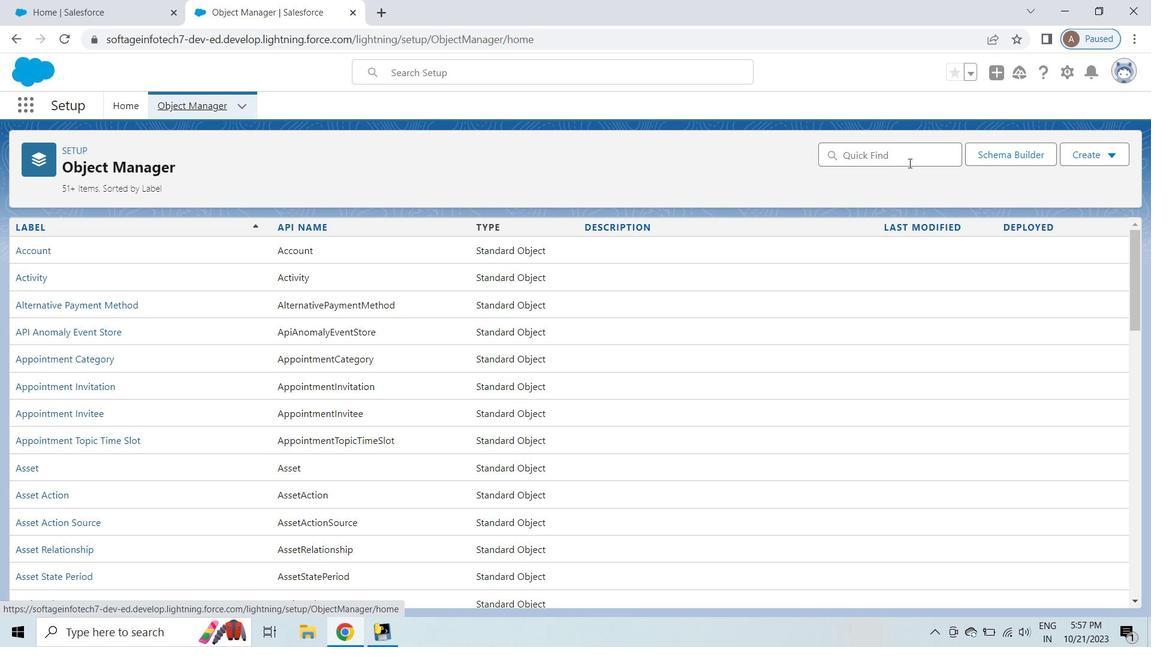 
Action: Mouse pressed left at (910, 163)
Screenshot: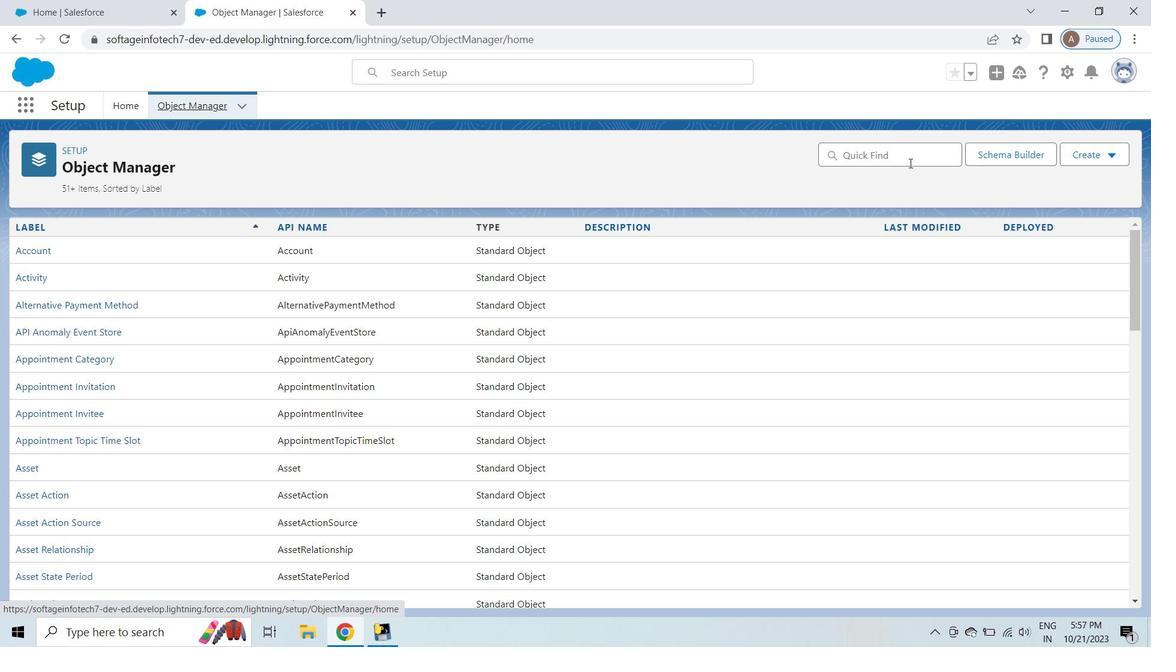 
Action: Key pressed <Key.shift>Pos
Screenshot: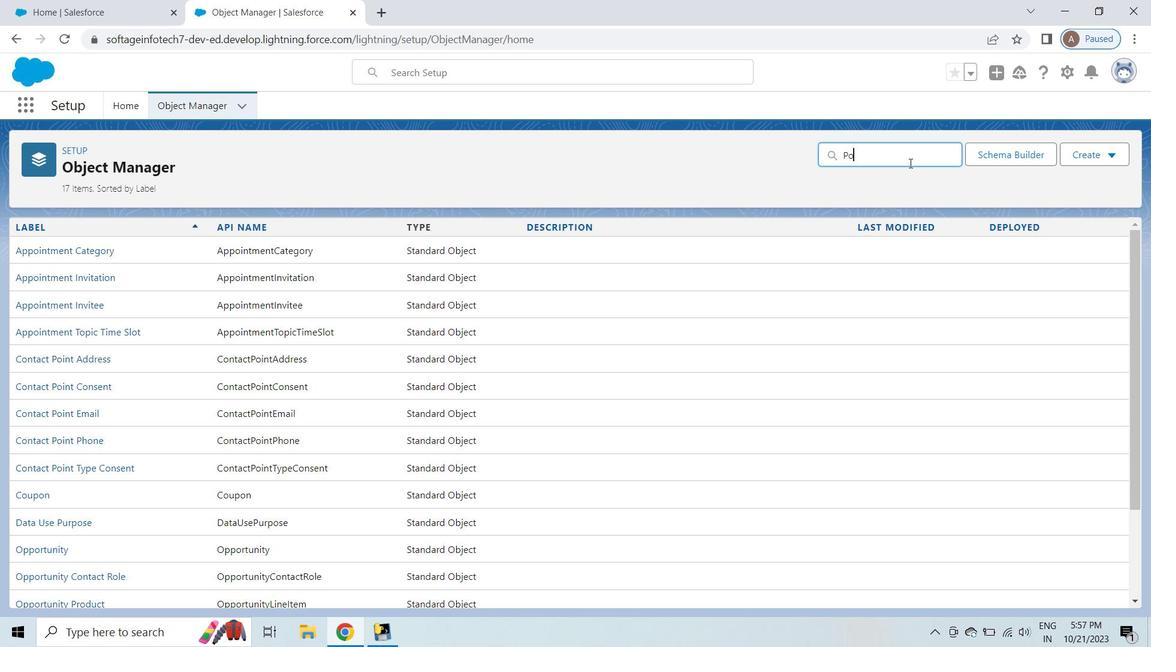 
Action: Mouse moved to (36, 287)
Screenshot: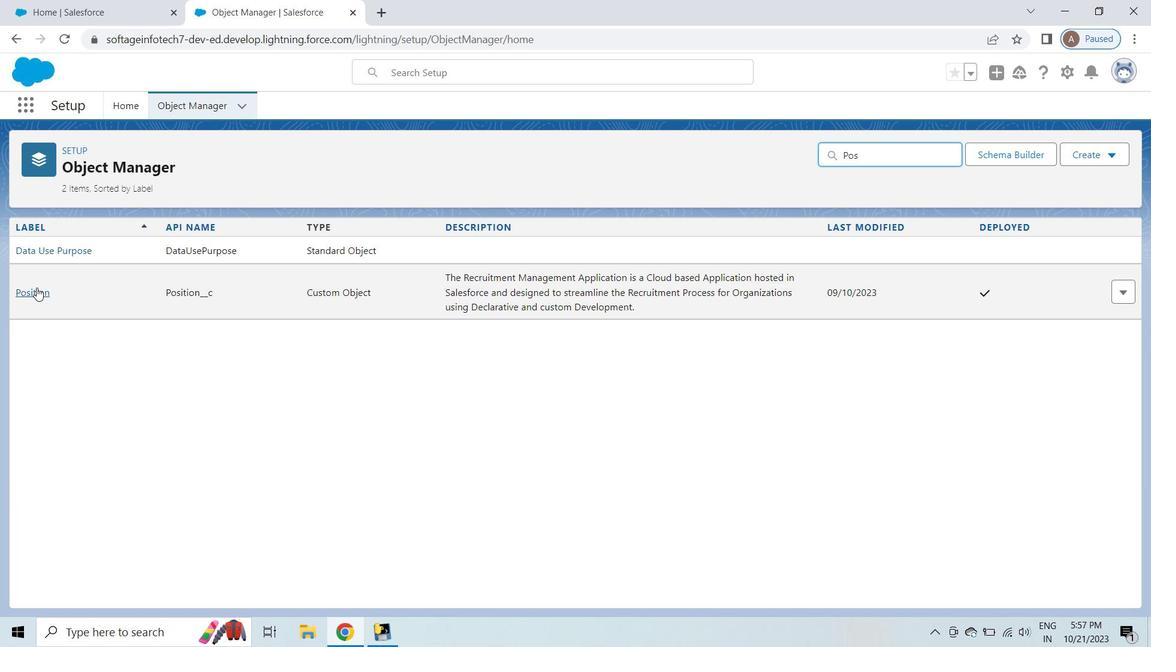 
Action: Mouse pressed left at (36, 287)
Screenshot: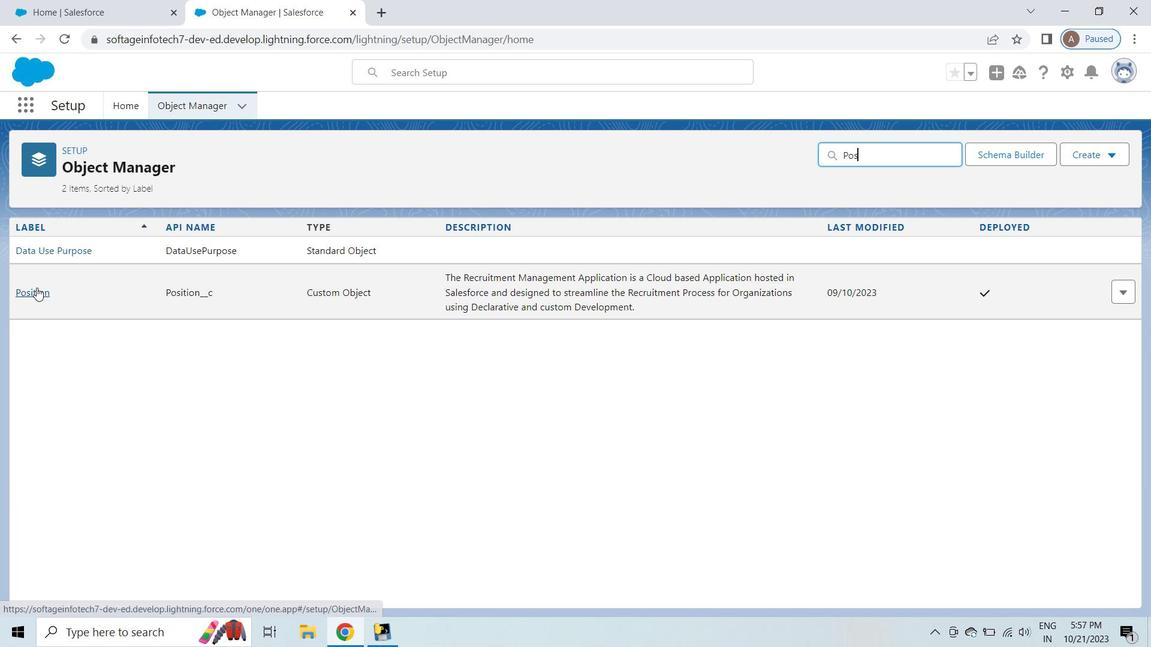
Action: Mouse moved to (181, 587)
Screenshot: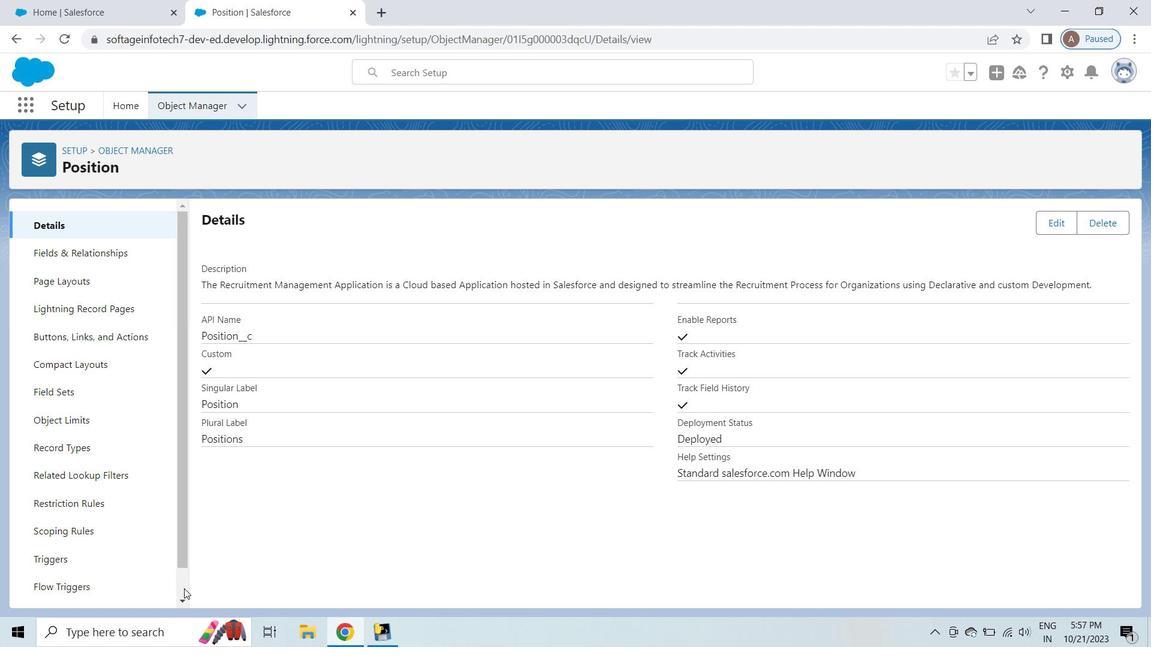 
Action: Mouse pressed left at (181, 587)
Screenshot: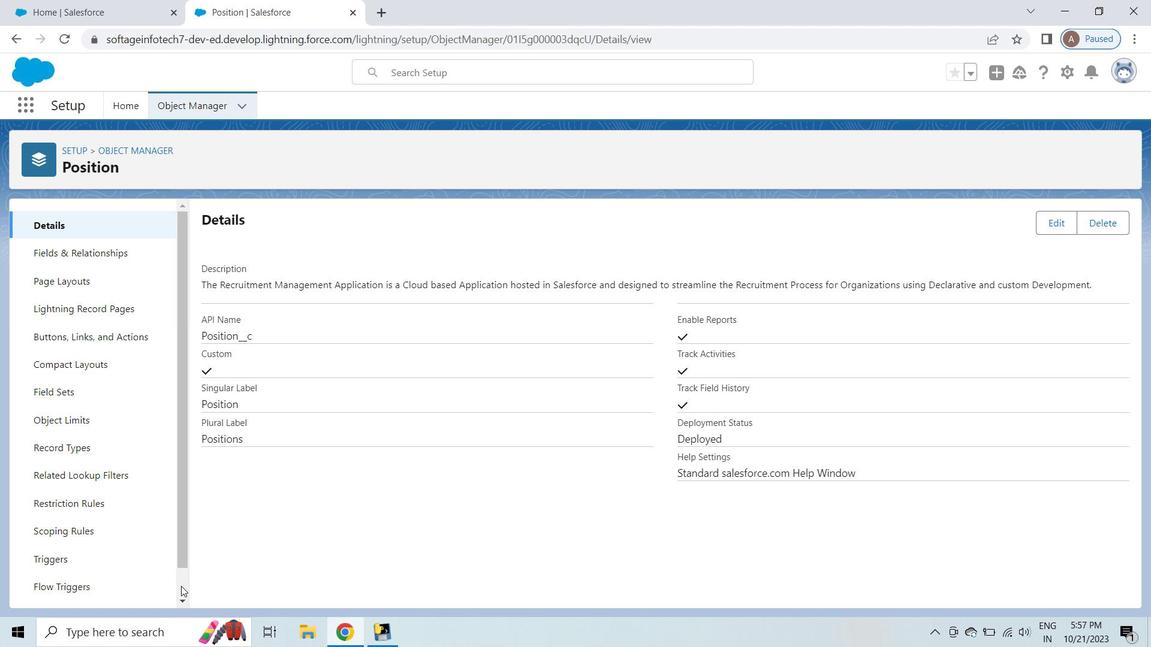 
Action: Mouse moved to (95, 577)
Screenshot: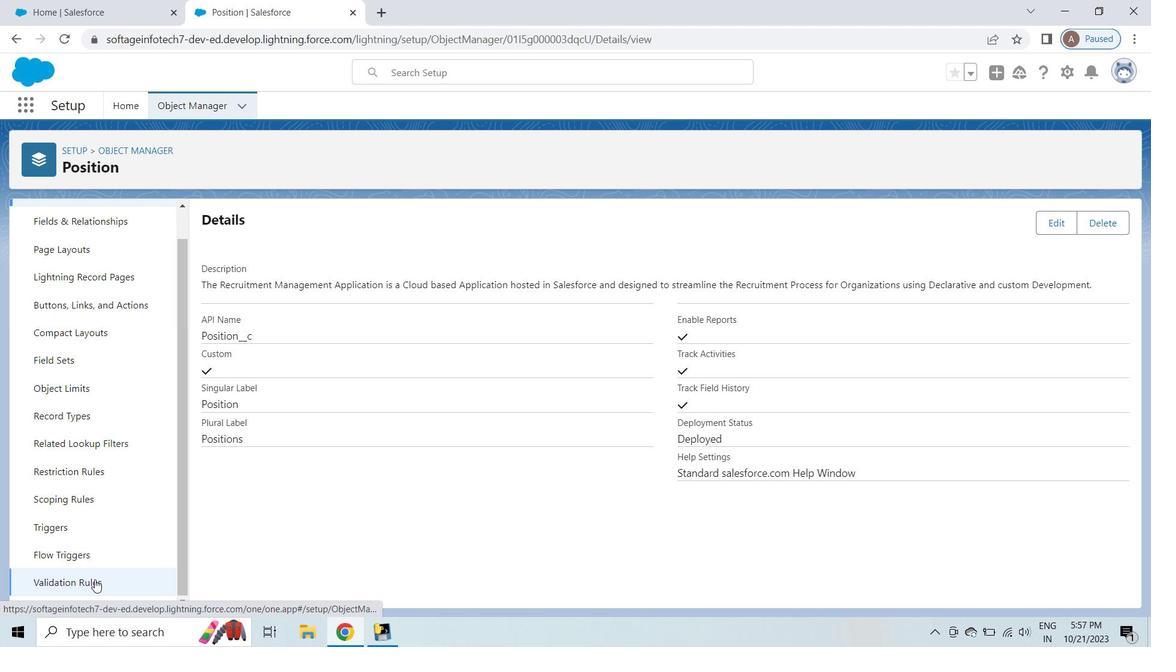 
Action: Mouse pressed left at (95, 577)
Screenshot: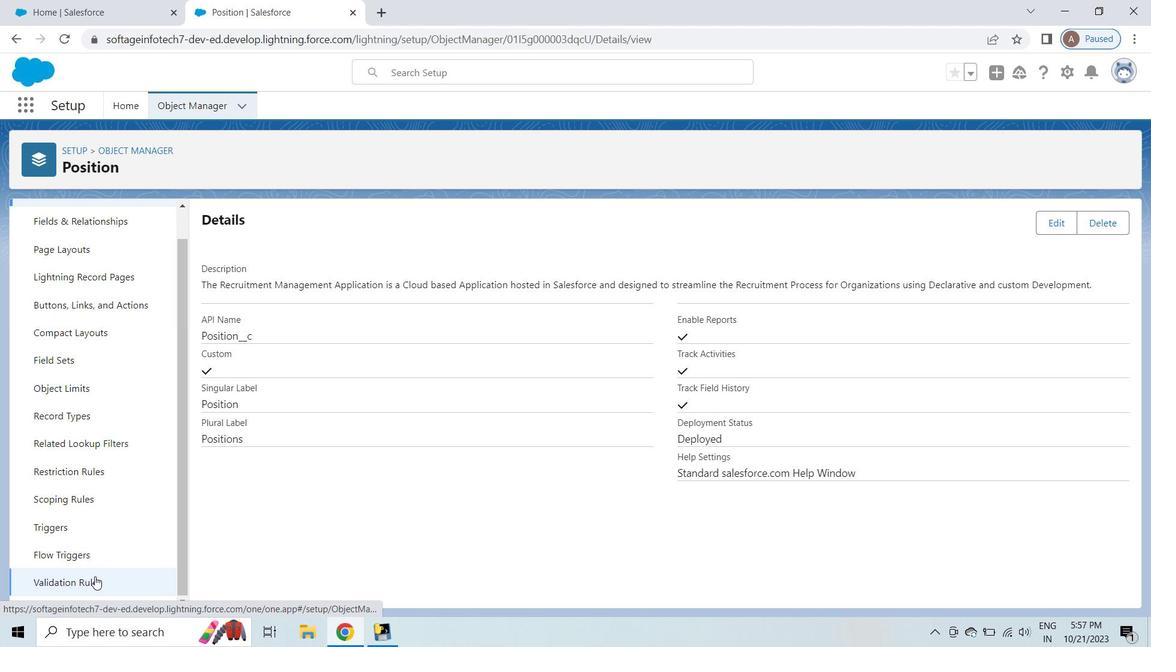 
Action: Mouse moved to (1102, 224)
Screenshot: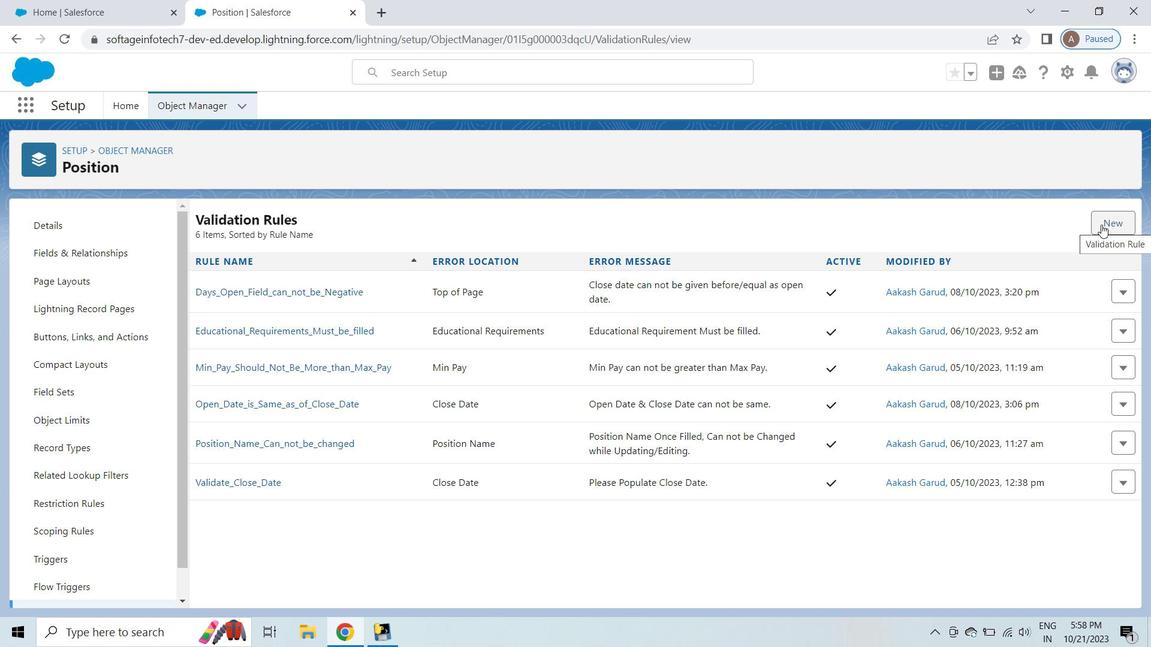 
Action: Mouse pressed left at (1102, 224)
Screenshot: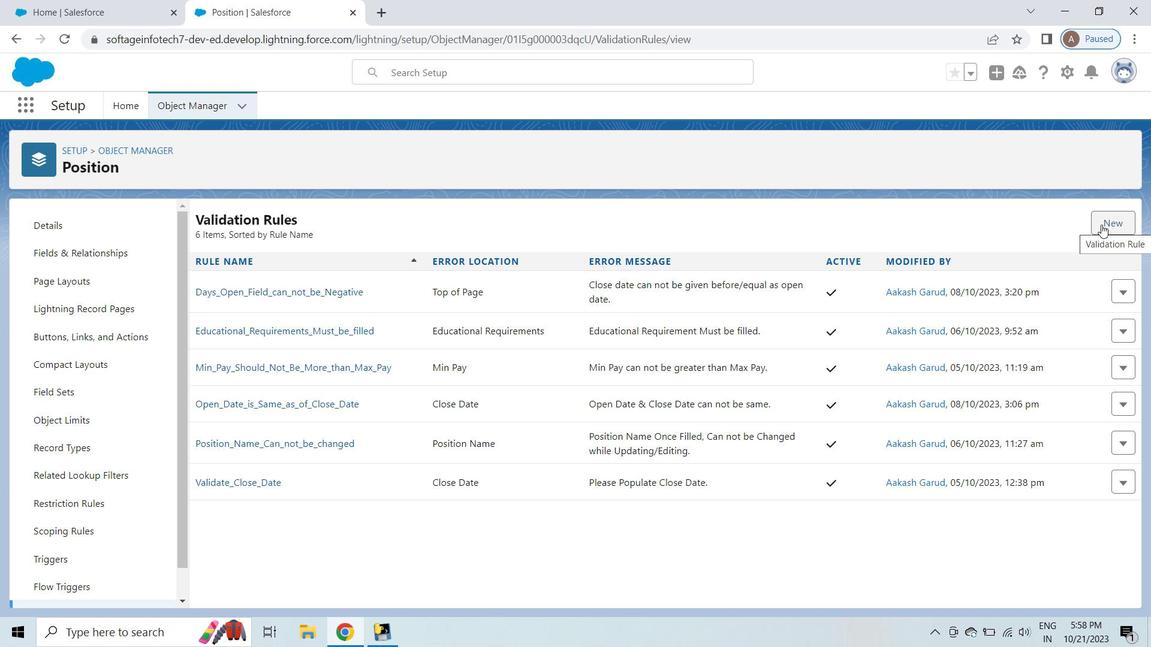 
Action: Mouse moved to (403, 319)
Screenshot: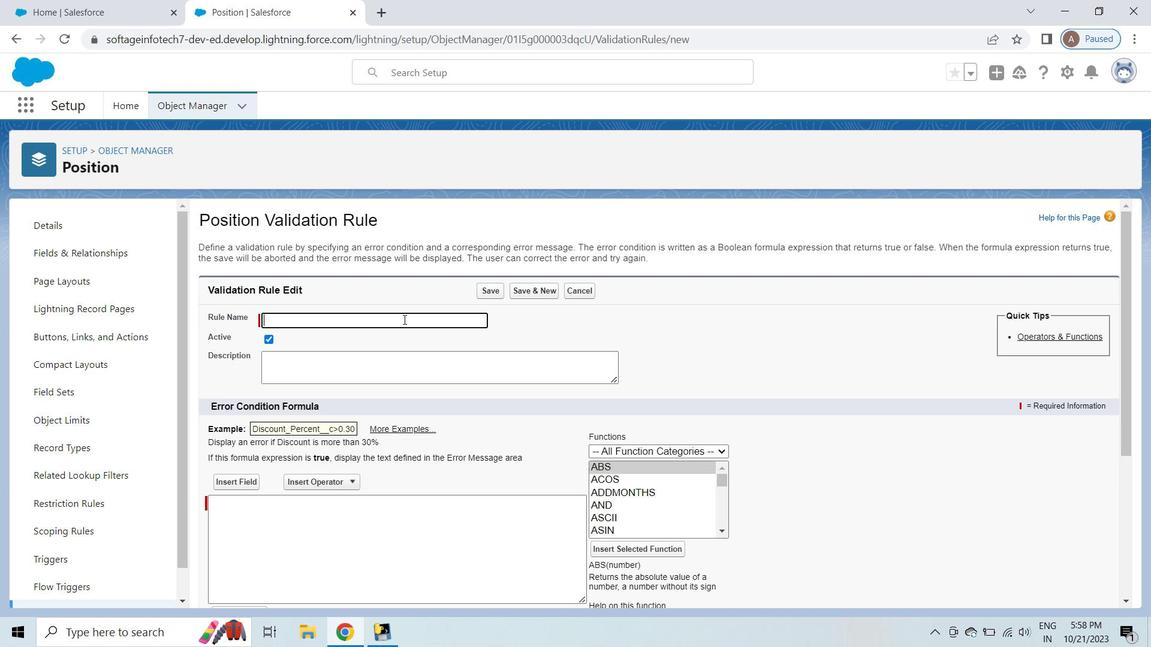 
Action: Key pressed <Key.shift>Hire<Key.space>by<Key.space><Key.shift>Date<Key.space>can<Key.space>not<Key.space>be<Key.space><Key.shift><Key.shift>Changed<Key.space>or<Key.space><Key.shift>Left<Key.space><Key.shift>Blank
Screenshot: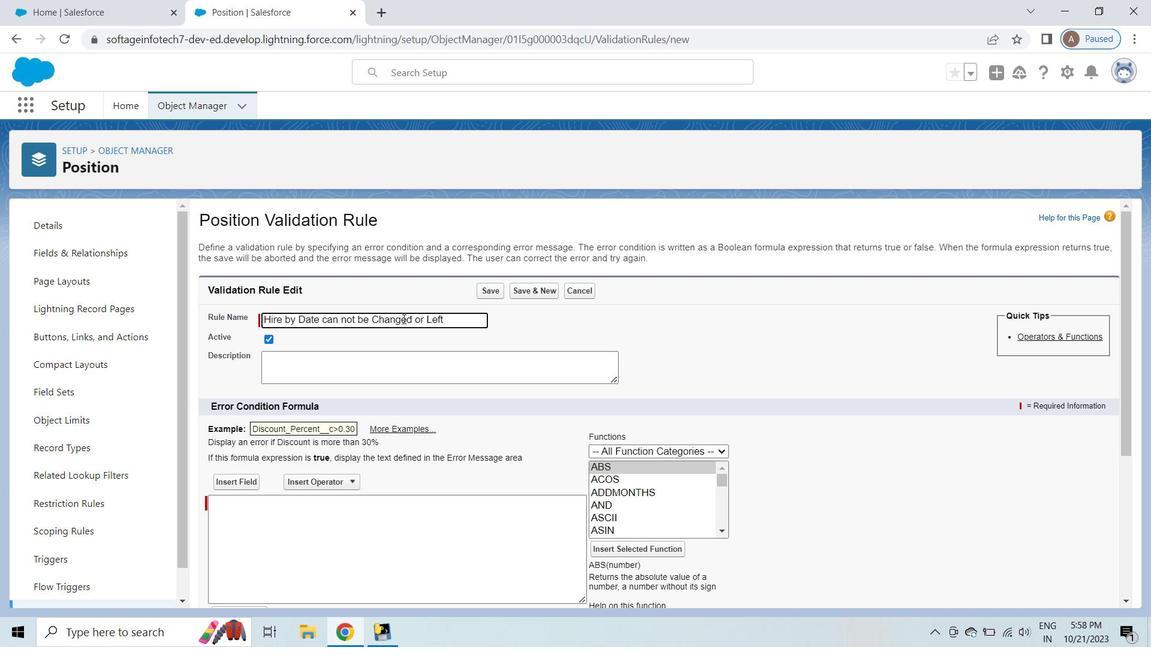 
Action: Mouse moved to (361, 359)
Screenshot: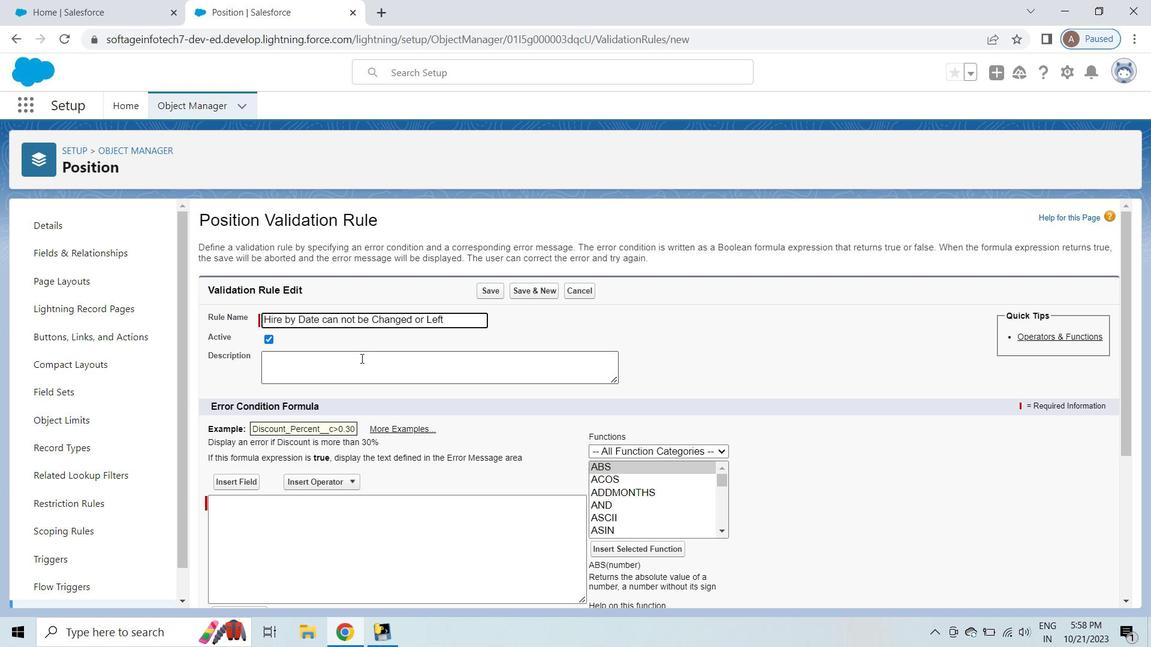 
Action: Mouse pressed left at (361, 359)
Screenshot: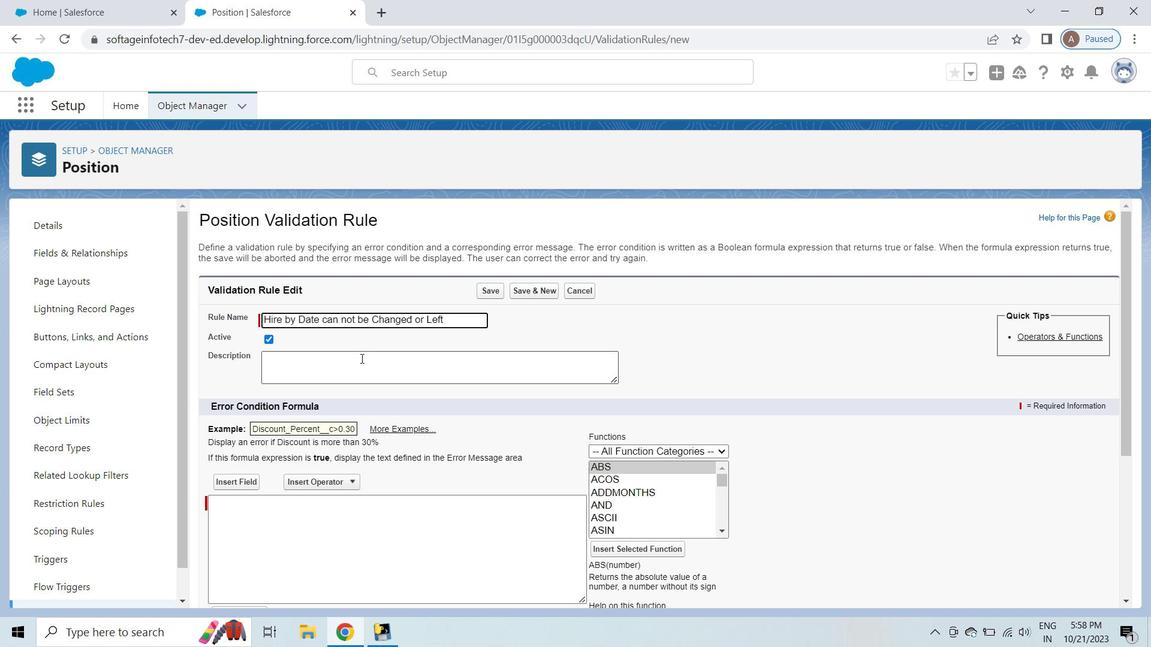 
Action: Key pressed <Key.shift>This<Key.space><Key.shift>Validation<Key.space>will<Key.space><Key.left><Key.left><Key.left><Key.left><Key.left>rule<Key.space><Key.right><Key.right><Key.right><Key.right><Key.right><Key.right>trigger<Key.backspace><Key.backspace><Key.backspace>
Screenshot: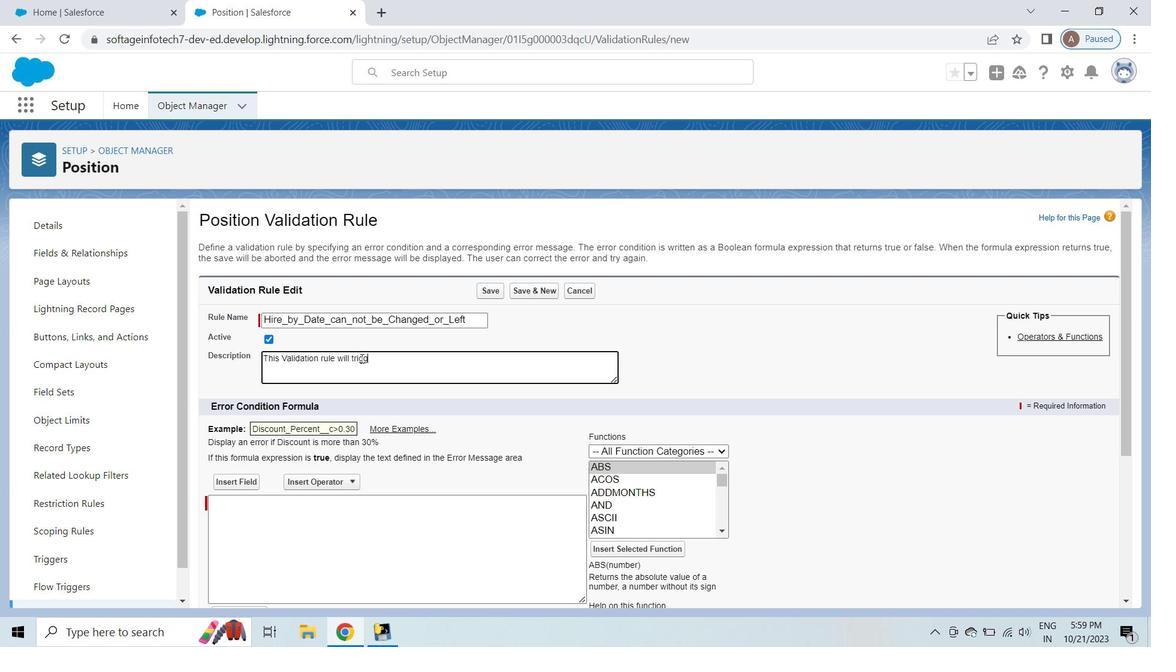 
Action: Mouse moved to (743, 335)
Screenshot: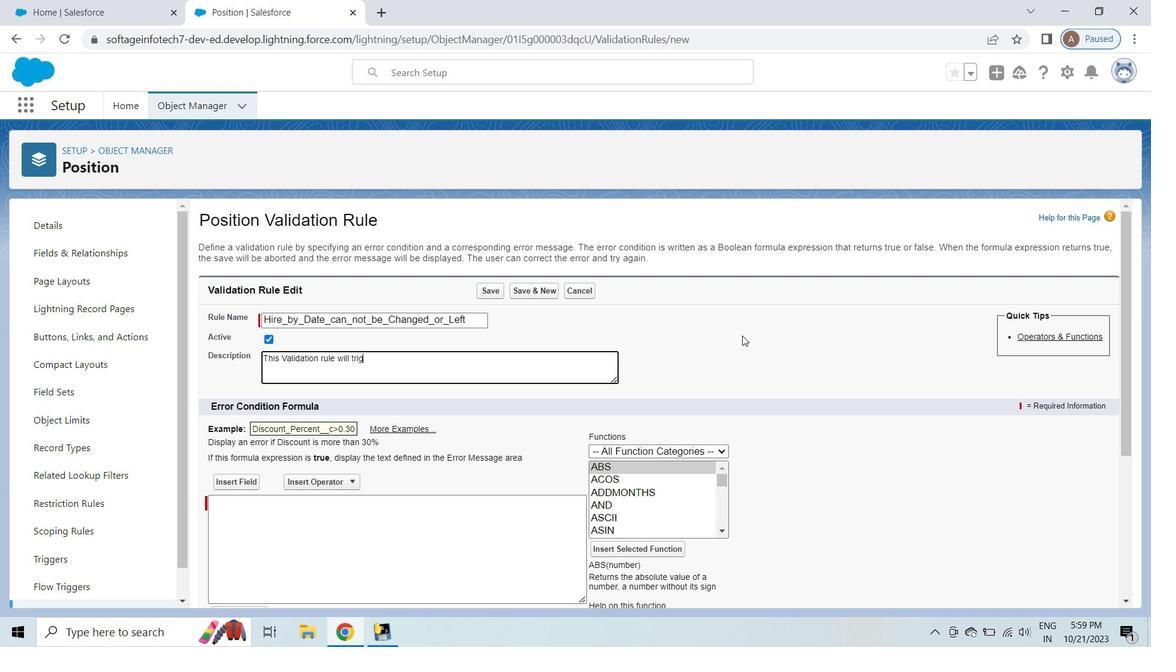 
Action: Key pressed erred<Key.space>if<Key.space><Key.shift><Key.shift>Hire<Key.space>by<Key.space><Key.shift>Date<Key.space>is<Key.space><Key.shift>Changed<Key.space>for<Key.space>old<Key.space>records<Key.space>and<Key.space>left<Key.space>blank<Key.space>for<Key.space>new<Key.space>records.
Screenshot: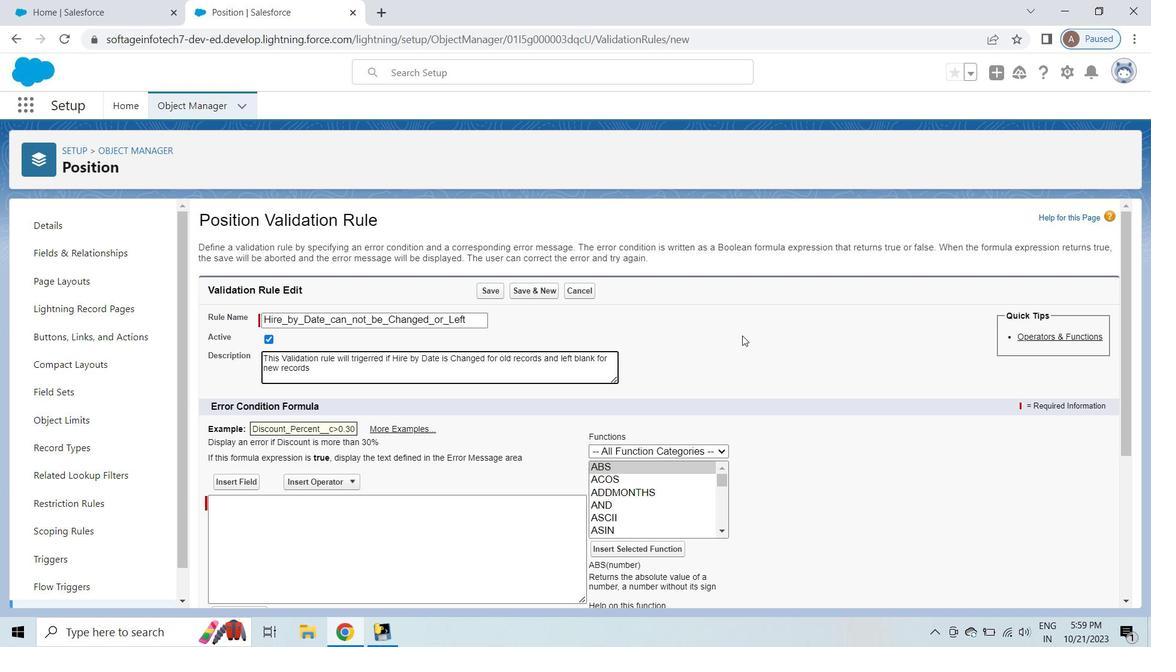 
Action: Mouse moved to (1125, 334)
Screenshot: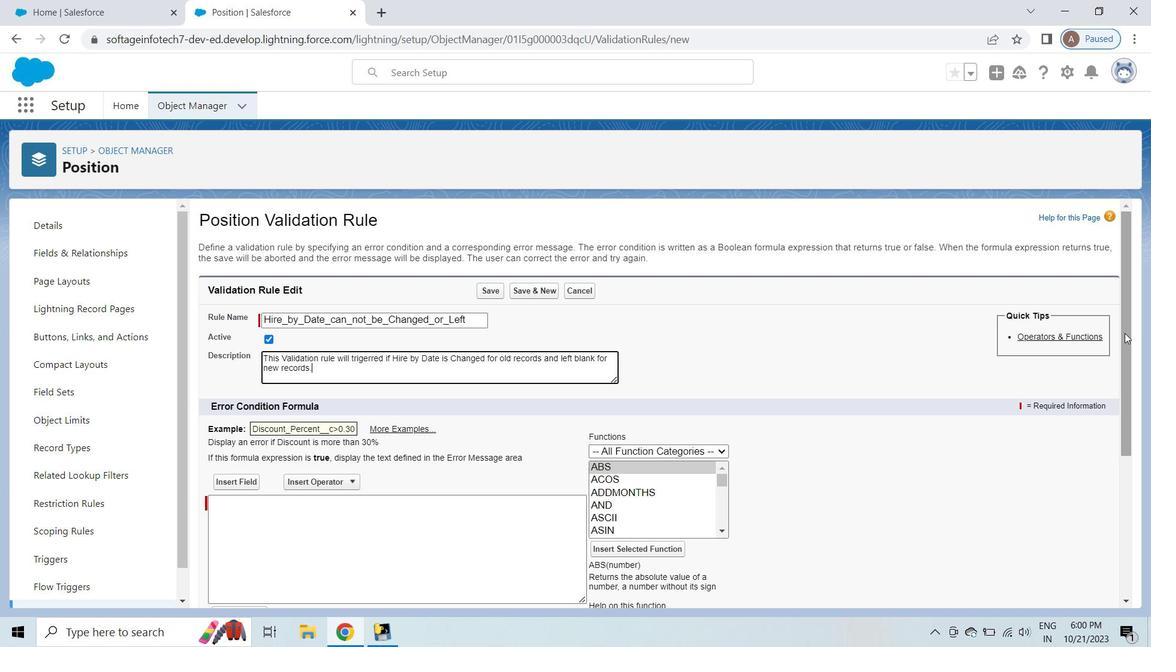 
Action: Mouse pressed left at (1125, 334)
Screenshot: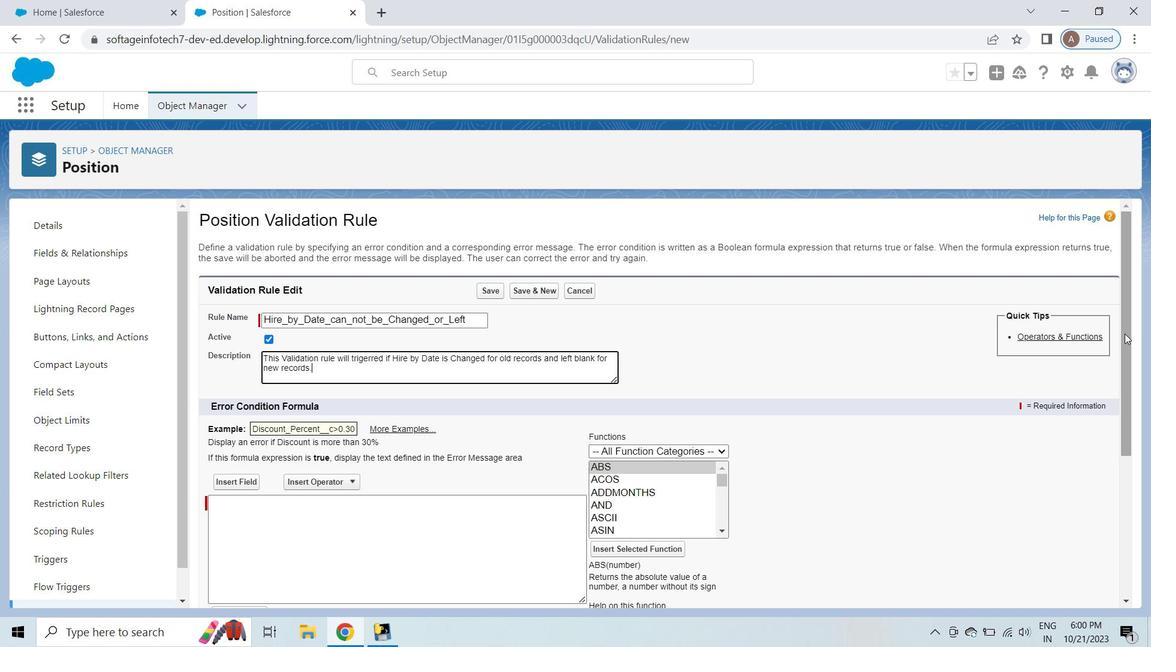 
Action: Mouse moved to (239, 389)
Screenshot: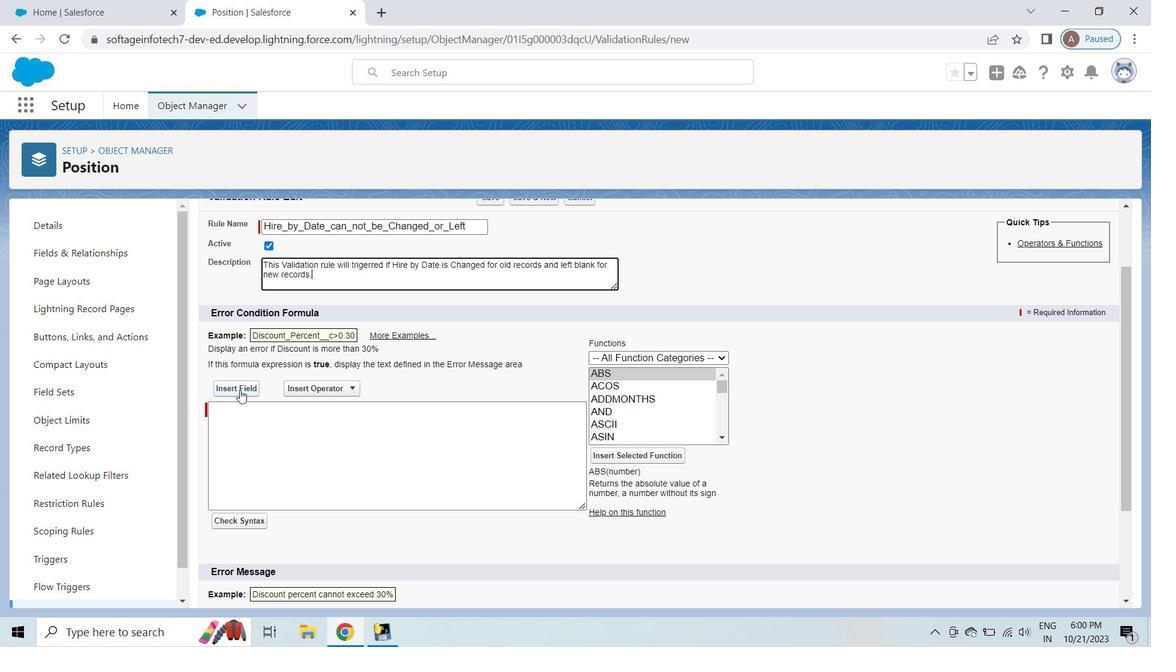 
Action: Mouse pressed left at (239, 389)
Screenshot: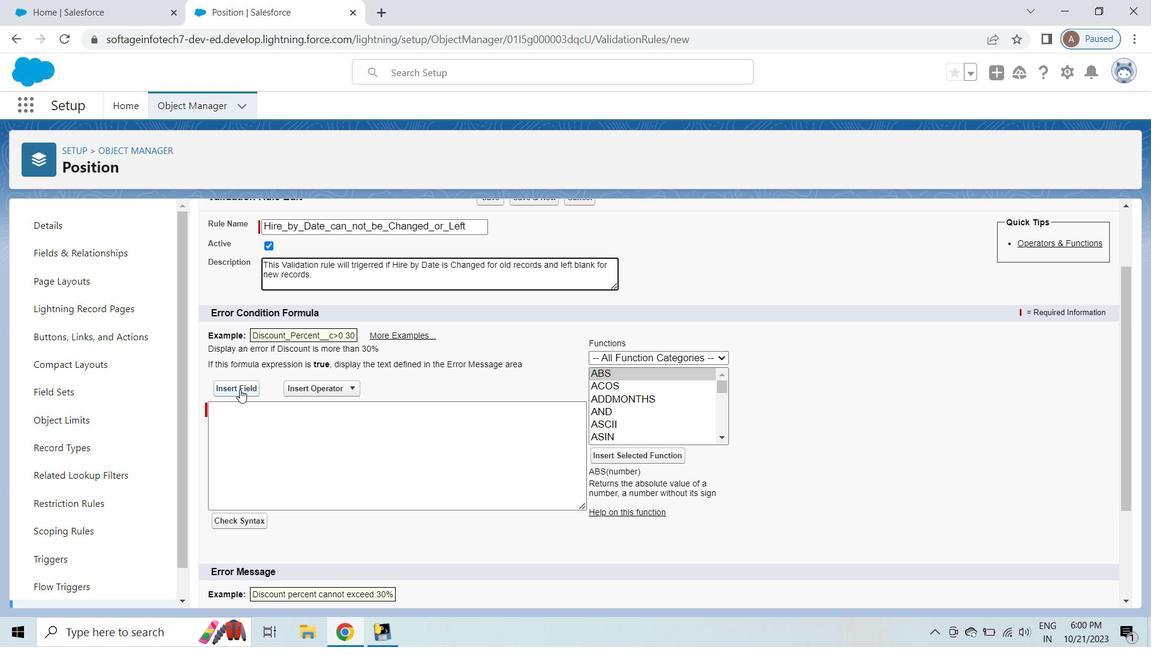 
Action: Mouse moved to (606, 449)
Screenshot: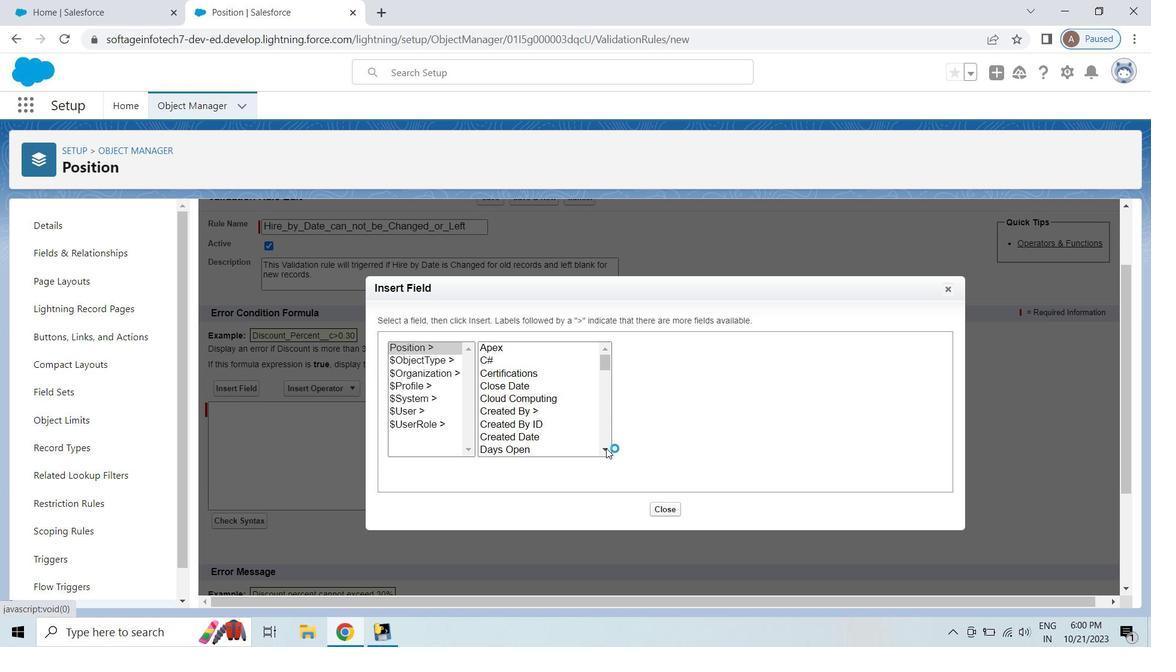 
Action: Mouse pressed left at (606, 449)
Screenshot: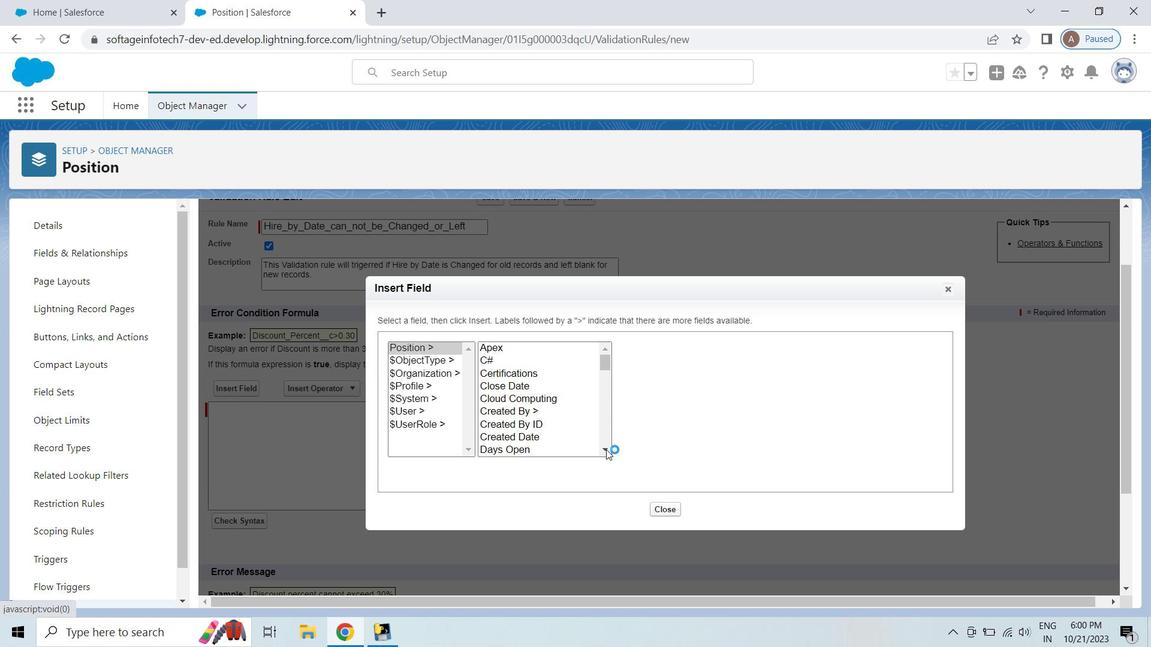 
Action: Mouse pressed left at (606, 449)
Screenshot: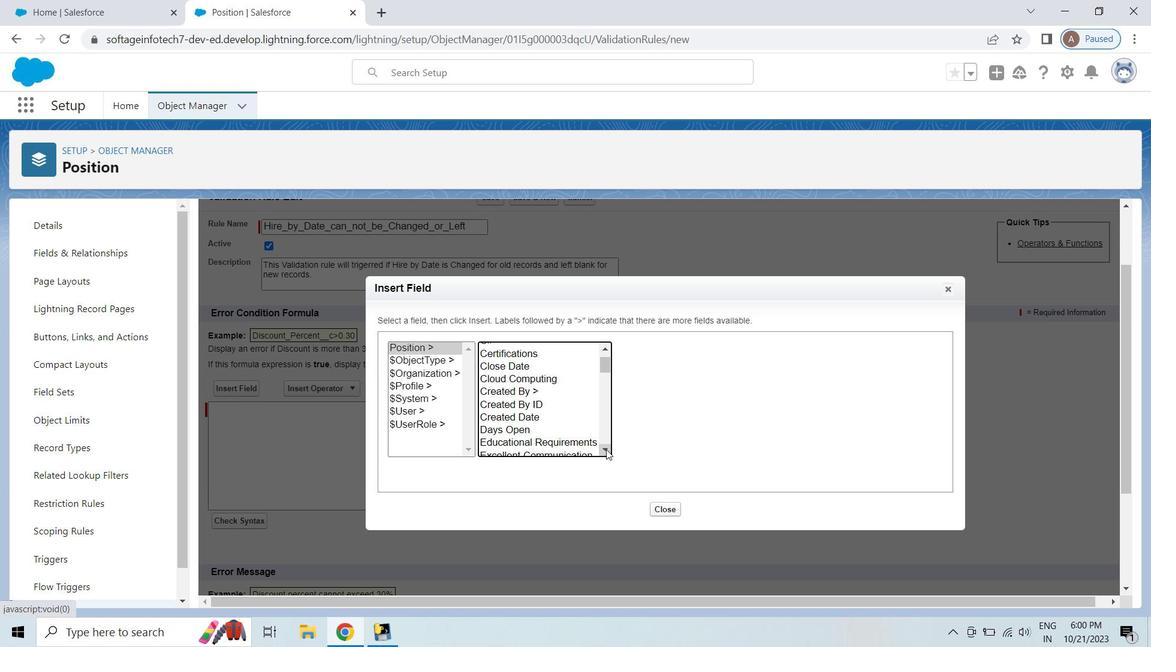 
Action: Mouse pressed left at (606, 449)
Screenshot: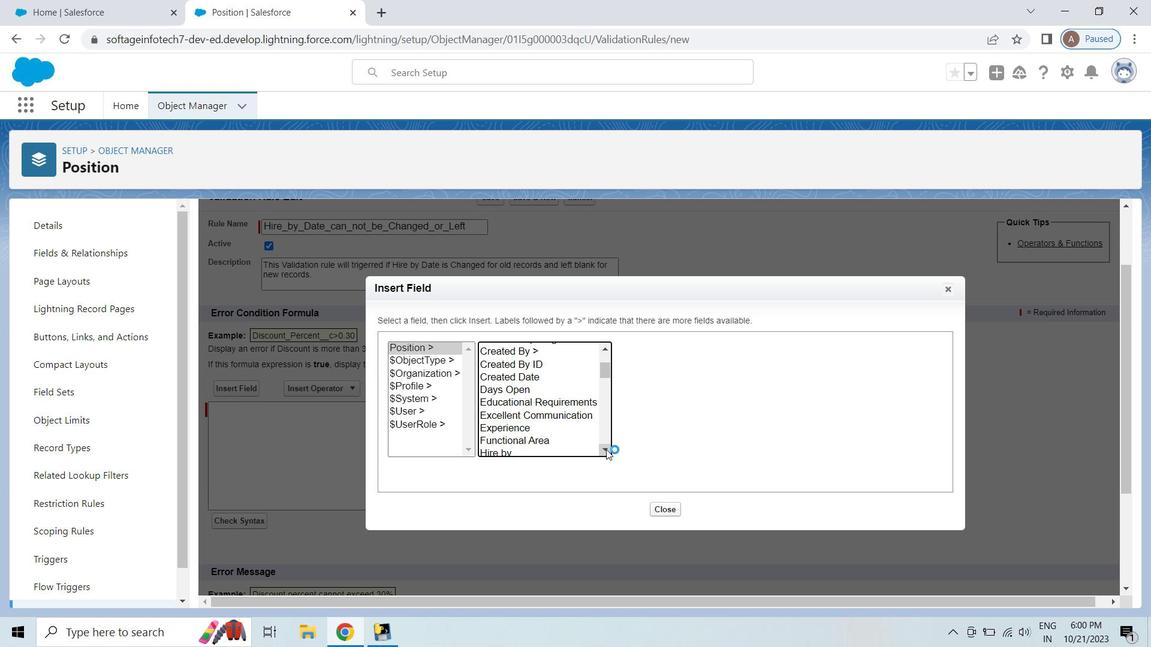 
Action: Mouse moved to (500, 421)
Screenshot: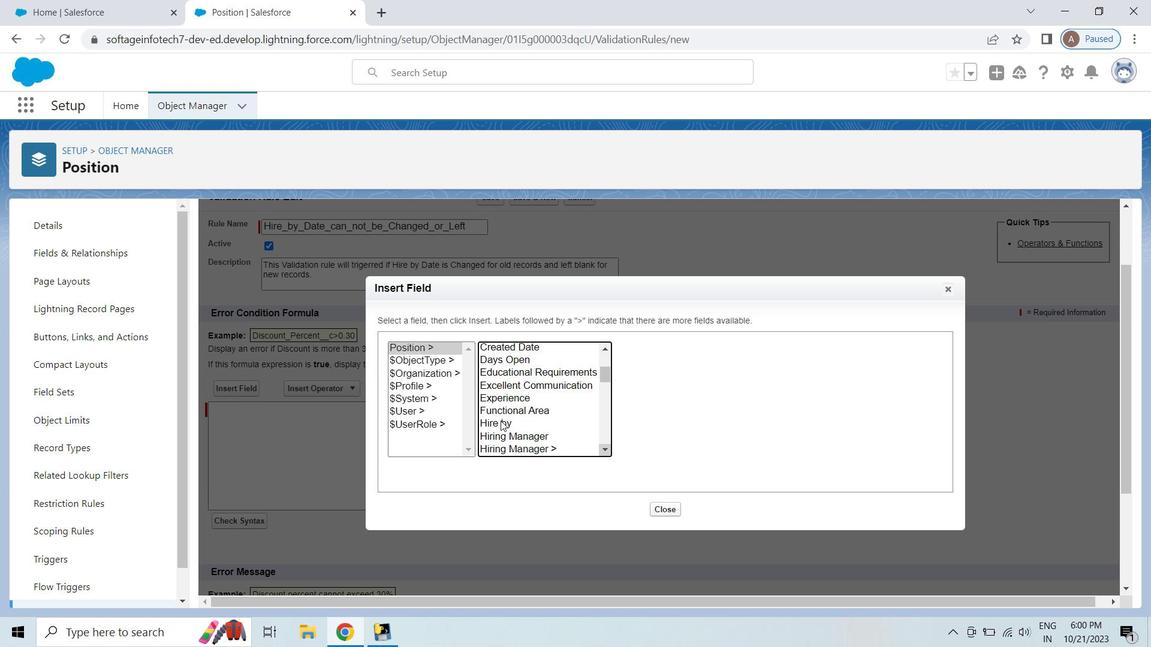 
Action: Mouse pressed left at (500, 421)
Screenshot: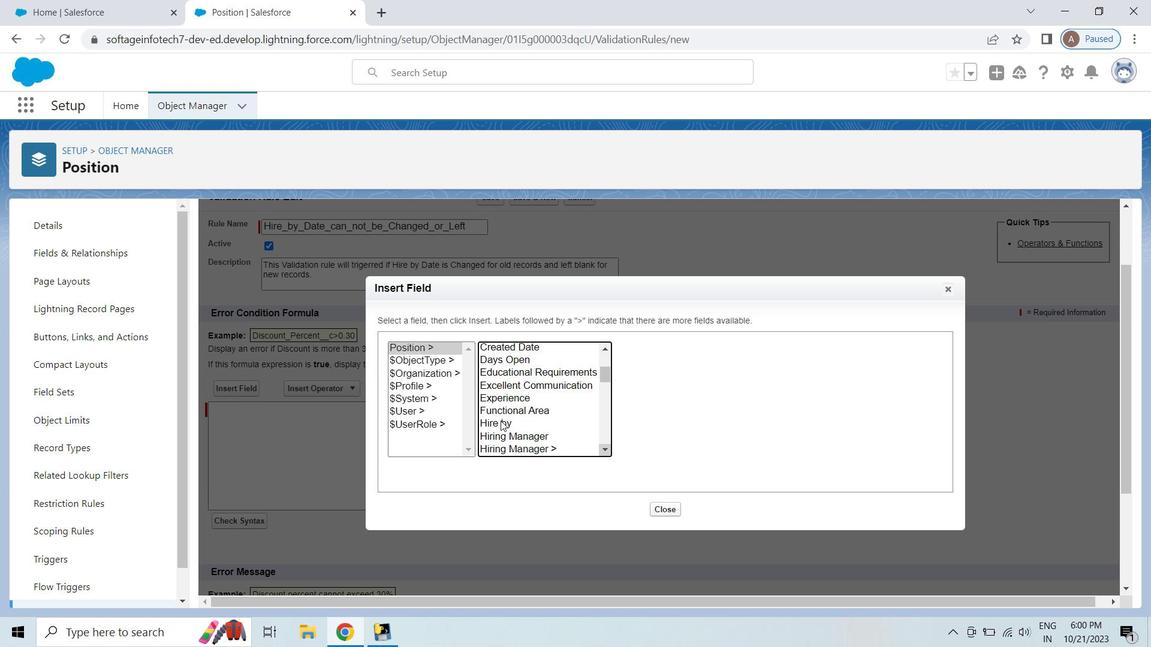 
Action: Mouse moved to (658, 430)
Screenshot: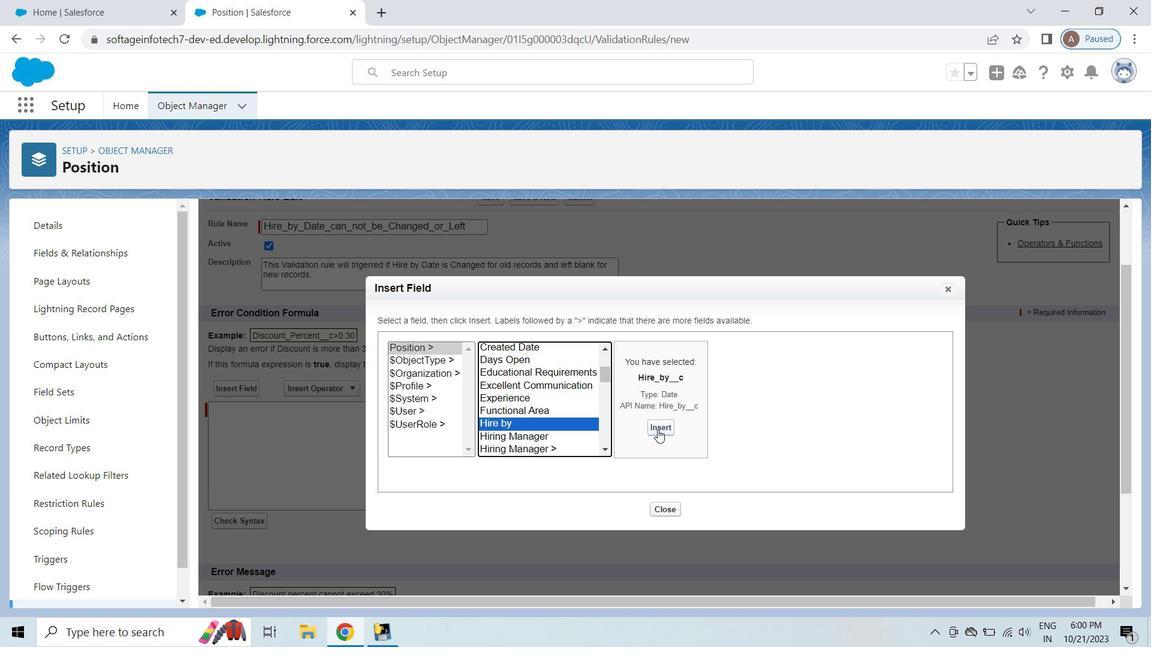 
Action: Mouse pressed left at (658, 430)
Screenshot: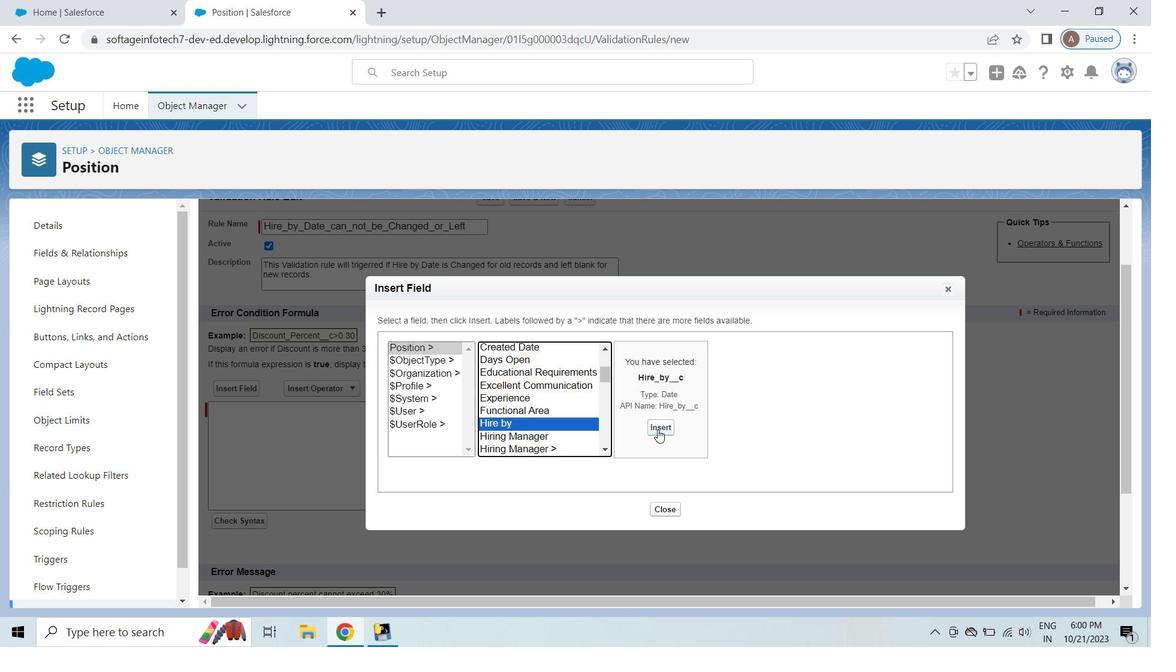 
Action: Mouse moved to (341, 389)
Screenshot: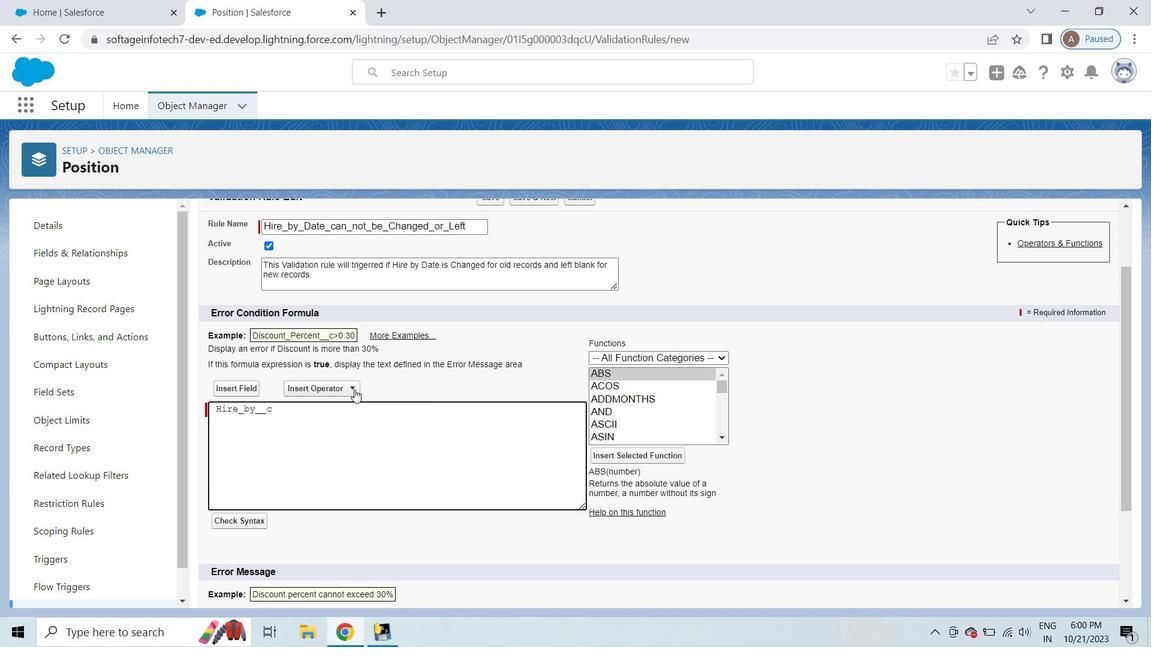
Action: Mouse pressed left at (341, 389)
Screenshot: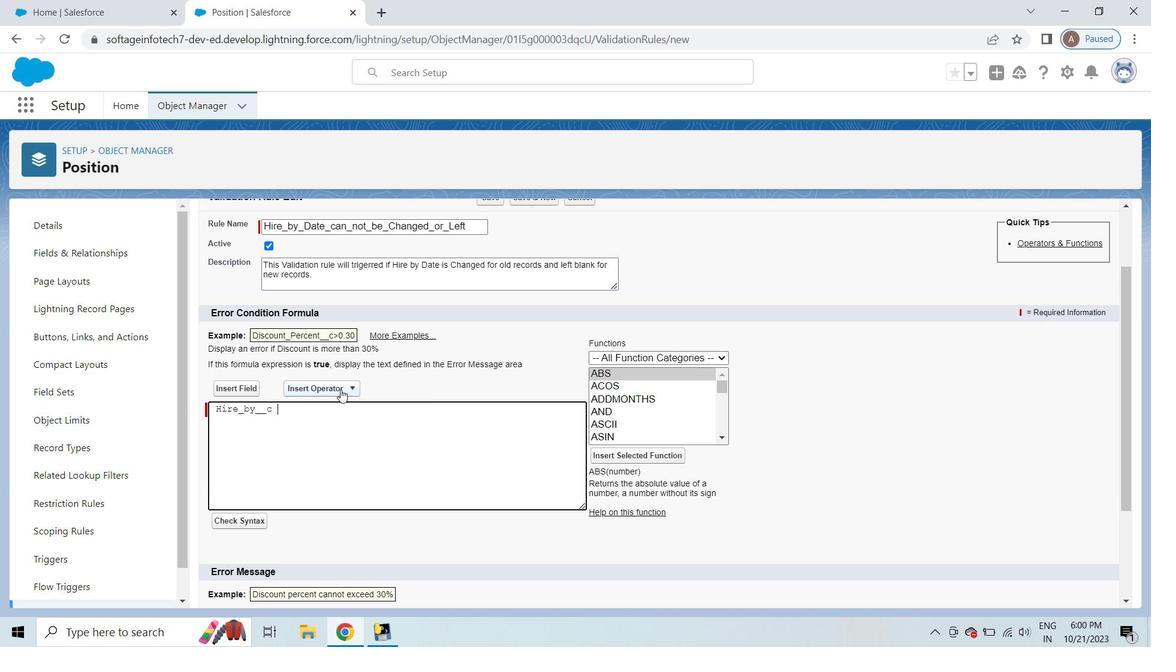 
Action: Mouse pressed left at (341, 389)
Screenshot: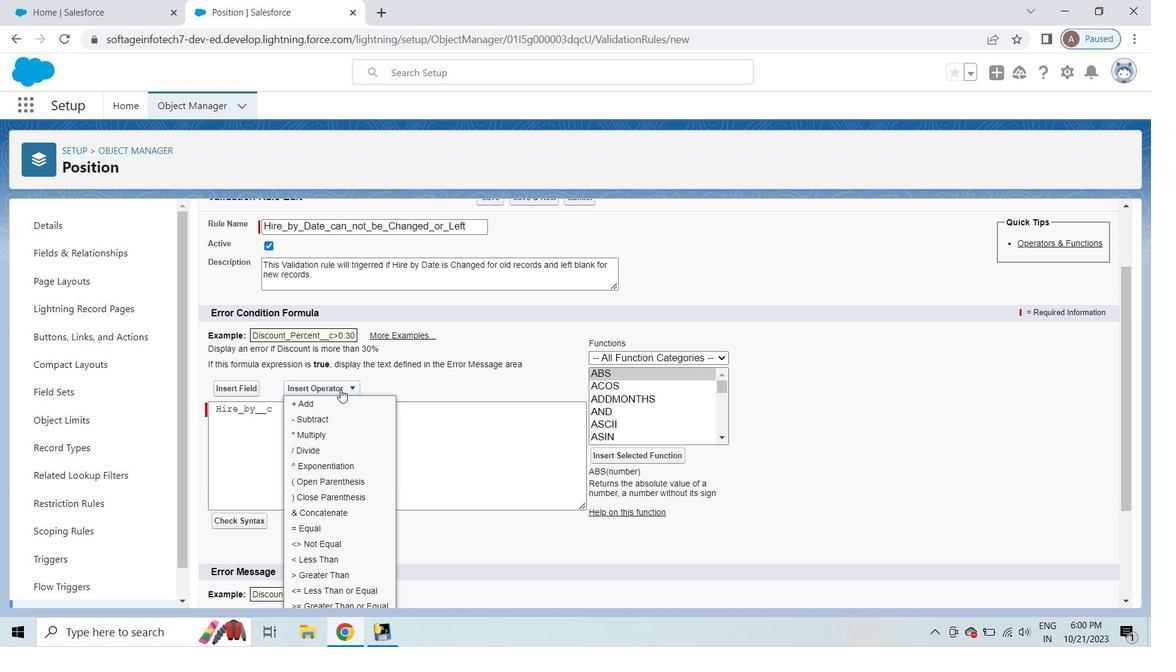 
Action: Mouse moved to (719, 385)
Screenshot: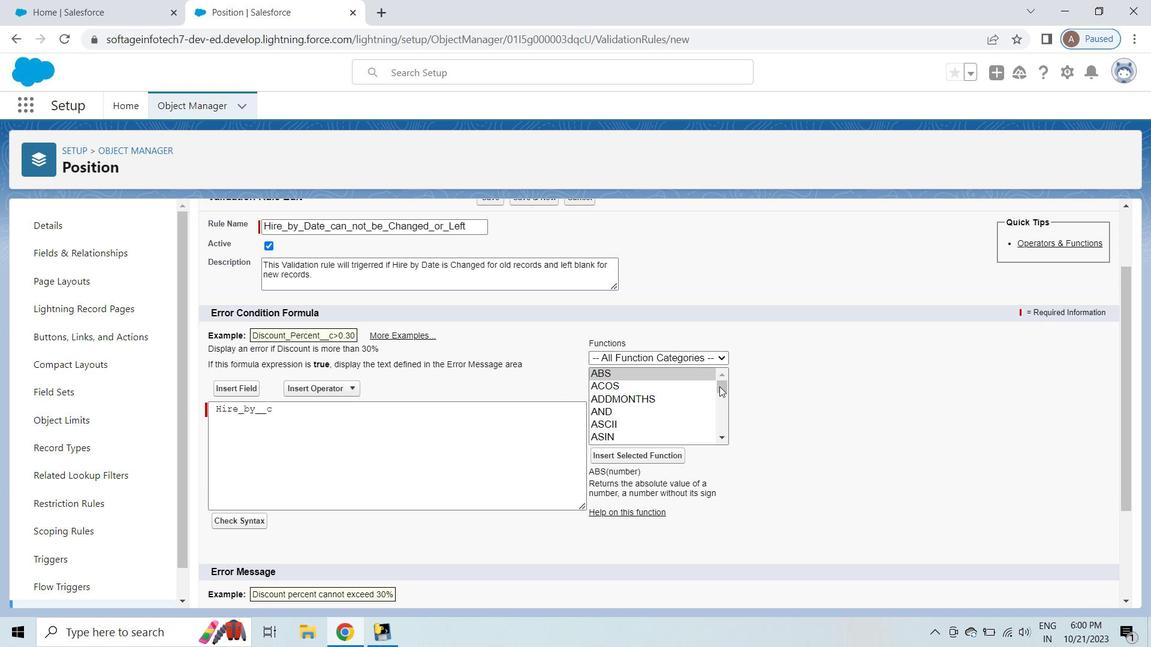 
Action: Mouse pressed left at (719, 385)
Screenshot: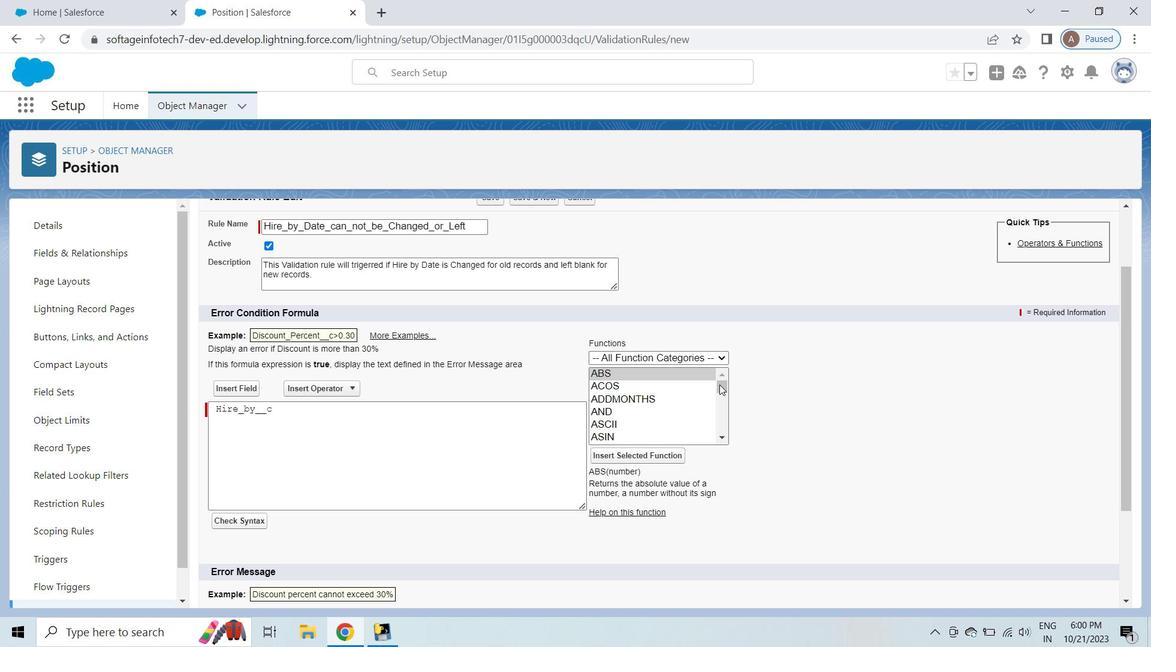 
Action: Mouse moved to (601, 412)
Screenshot: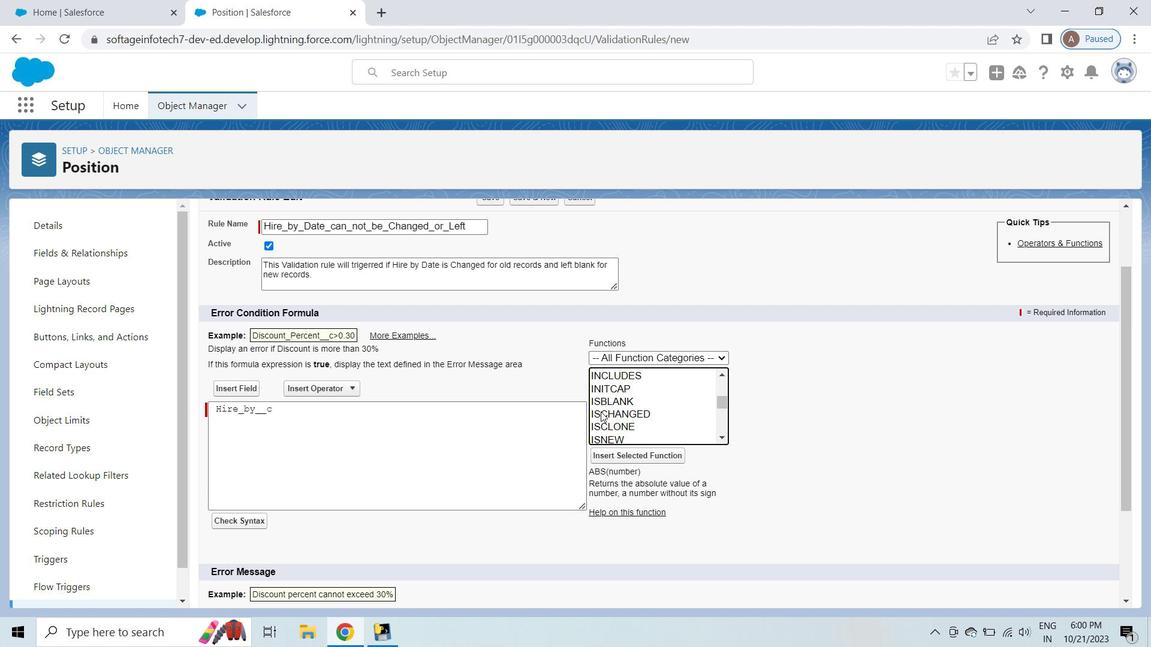 
Action: Mouse pressed left at (601, 412)
Screenshot: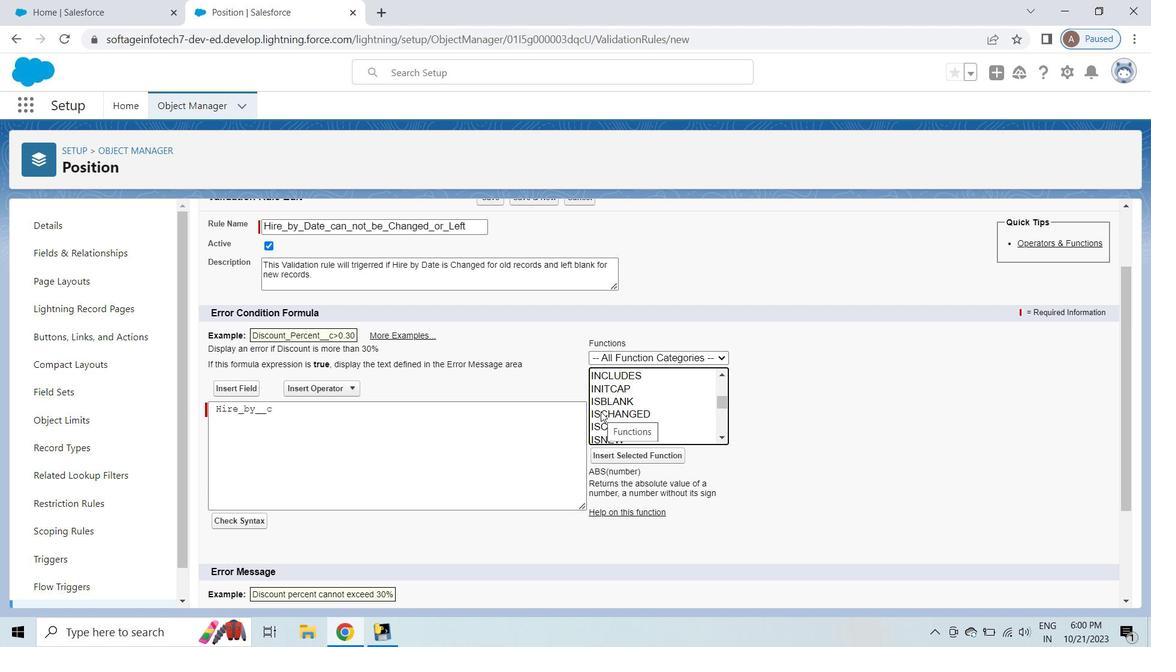 
Action: Mouse moved to (603, 453)
Screenshot: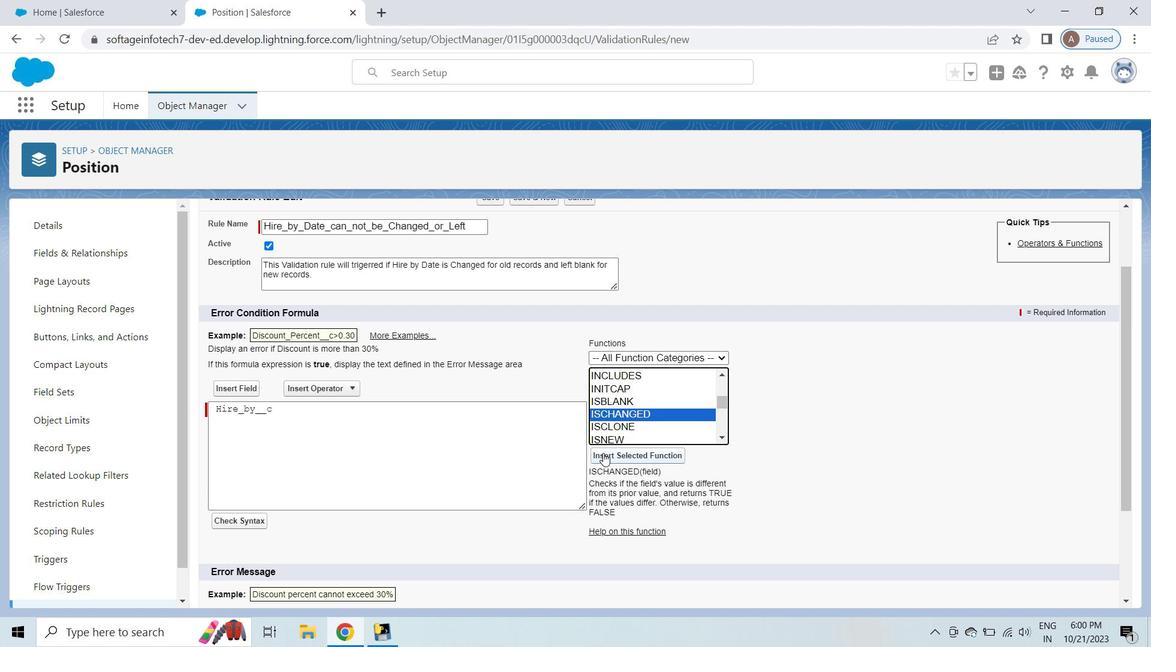 
Action: Mouse pressed left at (603, 453)
Screenshot: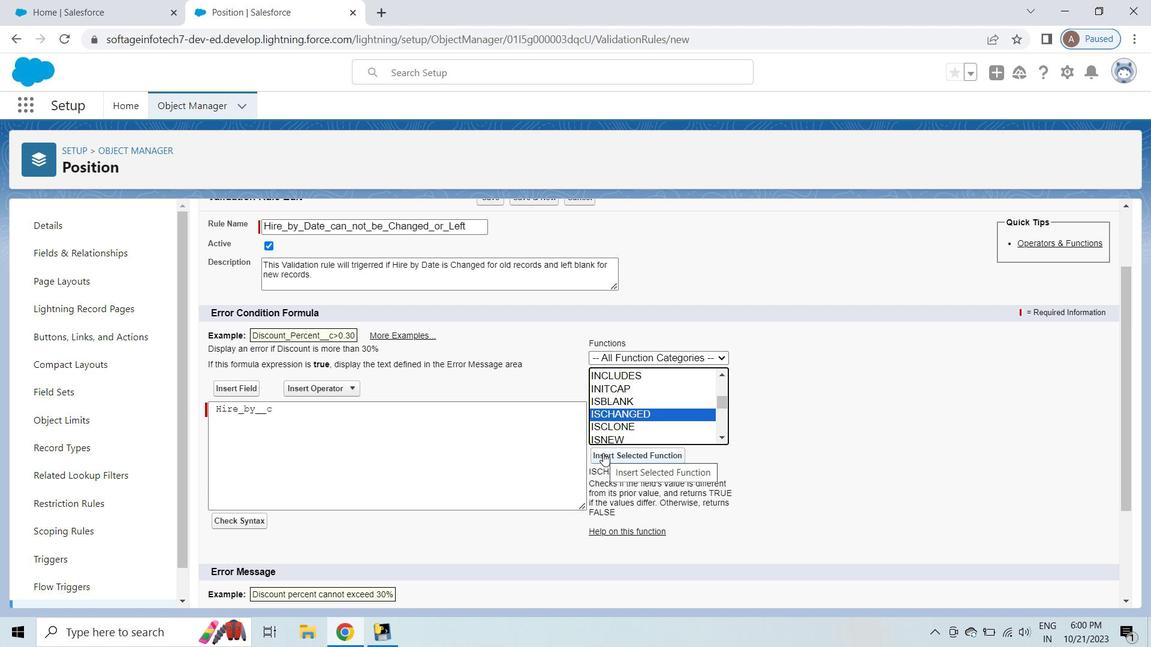 
Action: Mouse moved to (255, 413)
Screenshot: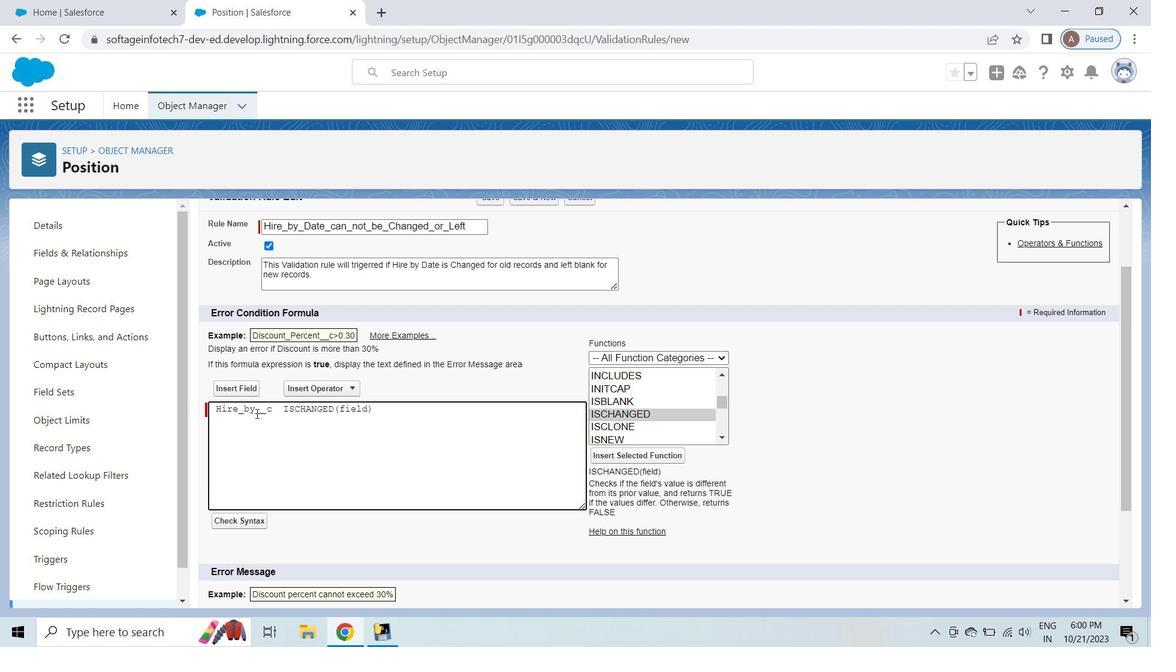 
Action: Mouse pressed left at (255, 413)
Screenshot: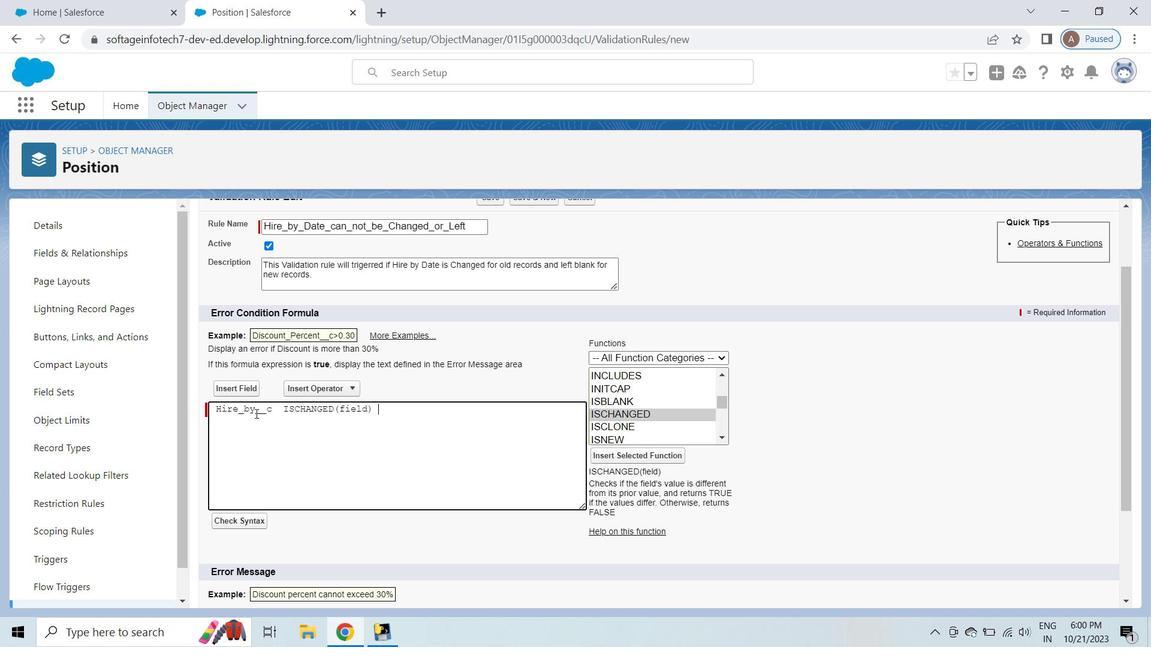 
Action: Mouse pressed left at (255, 413)
Screenshot: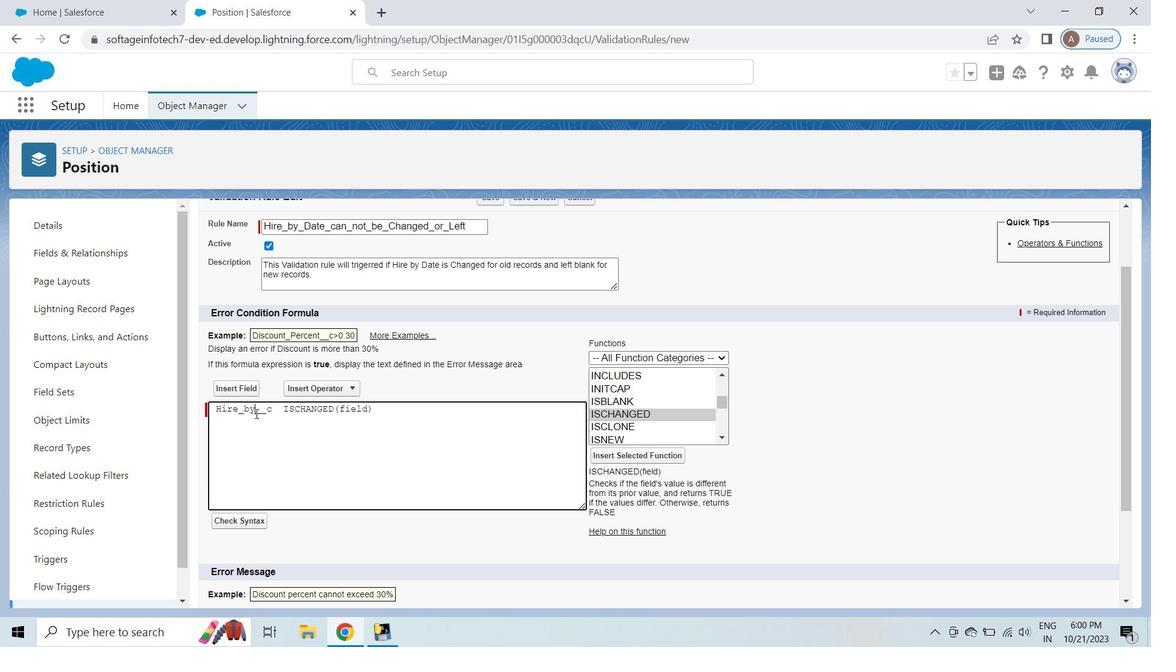 
Action: Key pressed <Key.backspace>
Screenshot: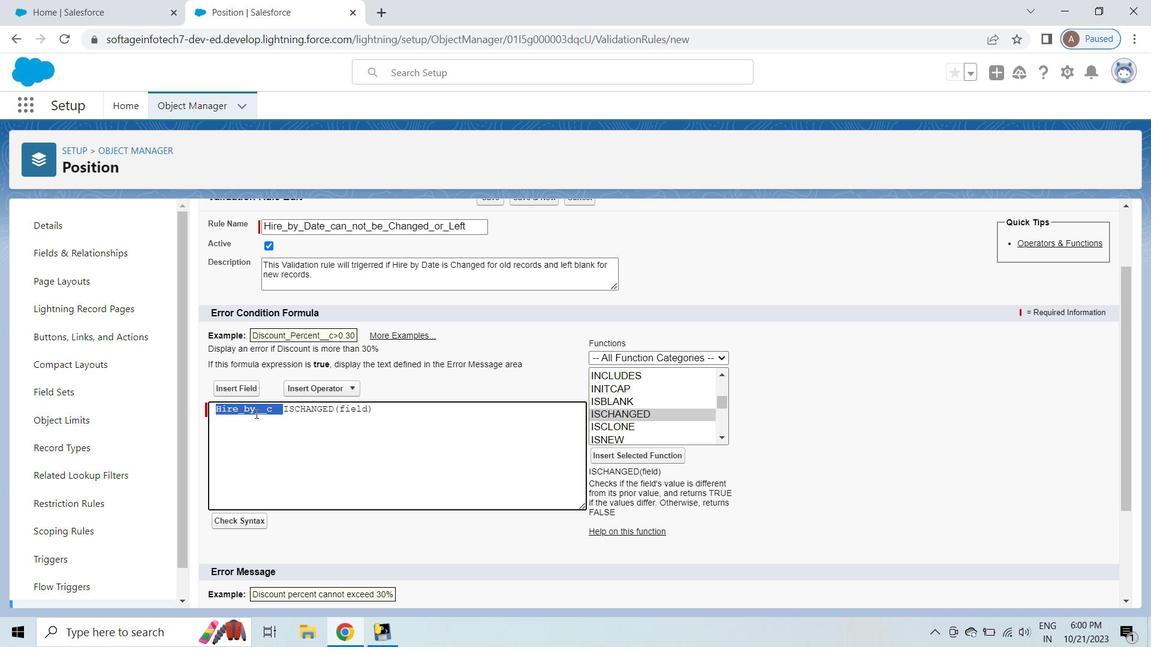 
Action: Mouse moved to (306, 413)
Screenshot: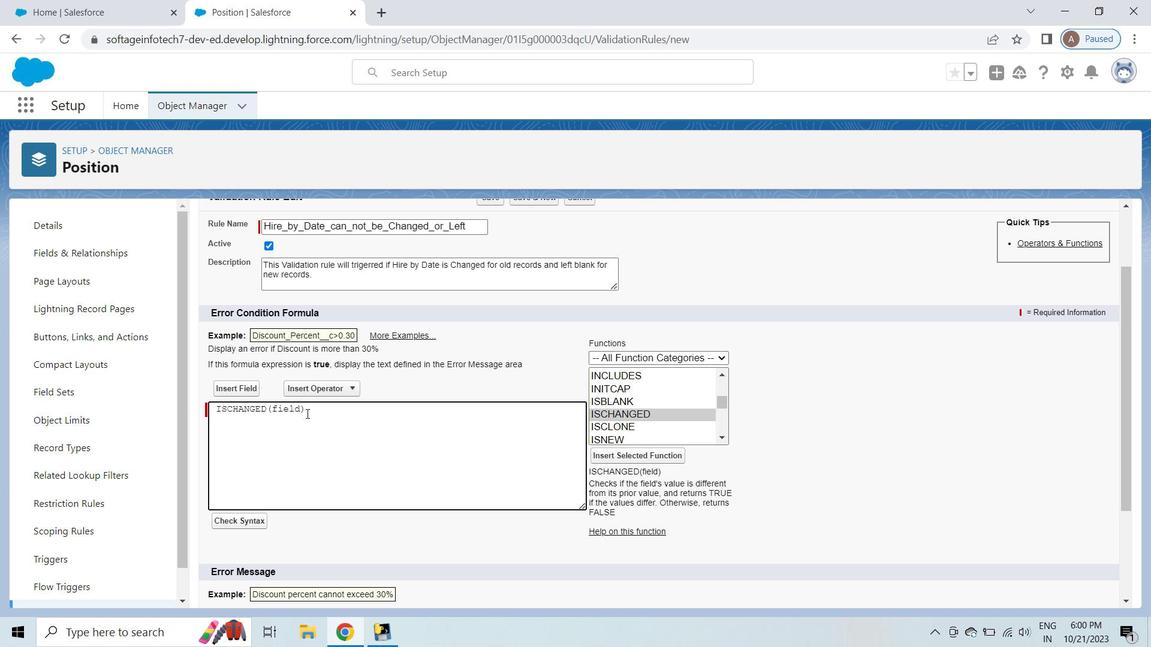 
Action: Mouse pressed left at (306, 413)
Screenshot: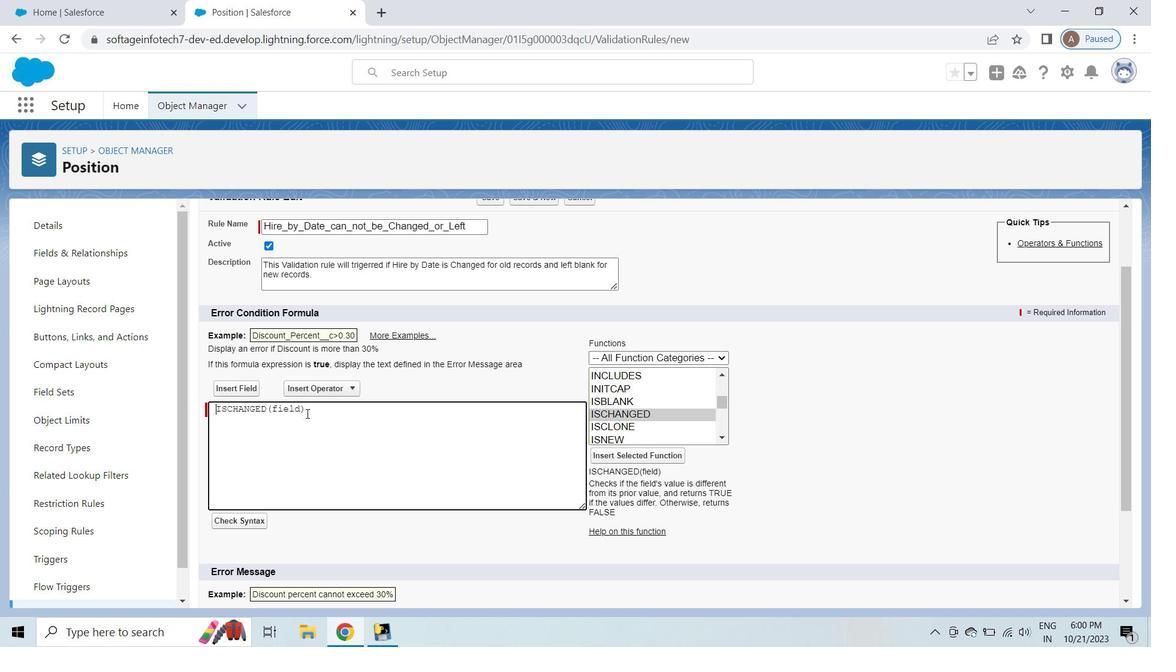 
Action: Mouse moved to (287, 413)
Screenshot: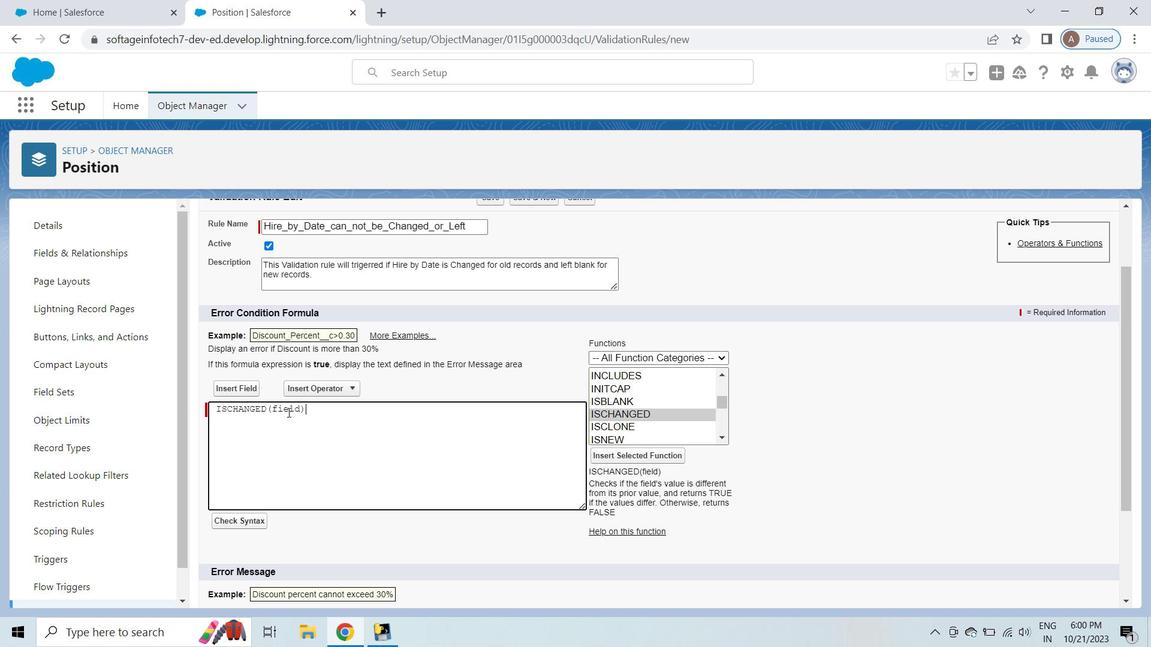 
Action: Mouse pressed left at (287, 413)
Screenshot: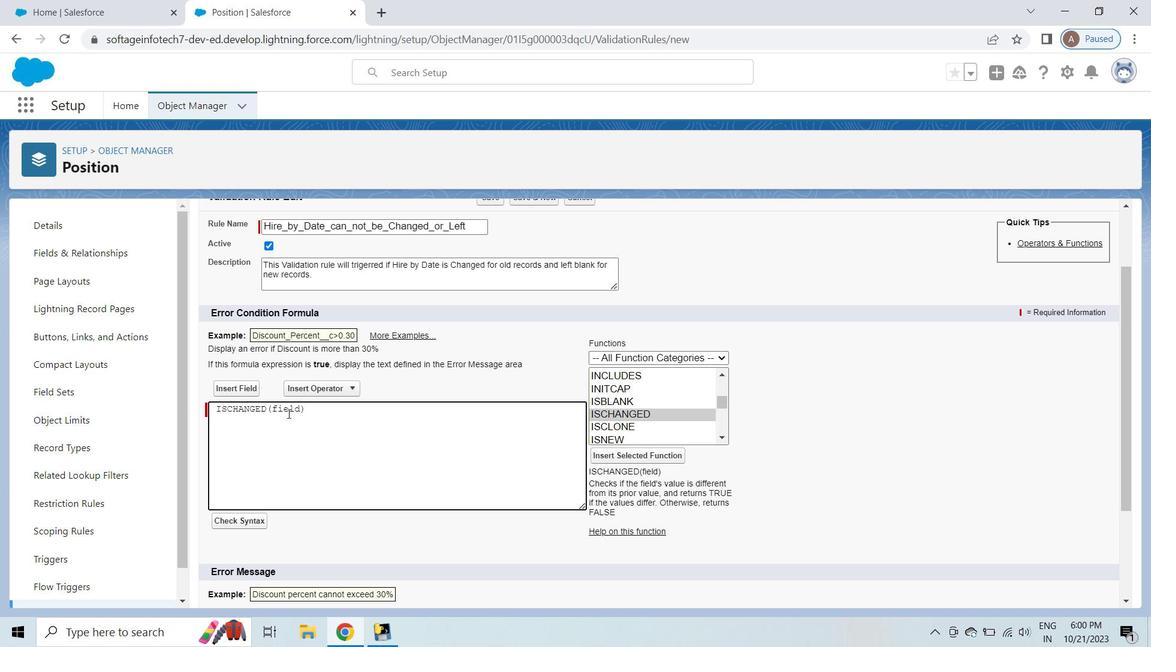 
Action: Mouse pressed left at (287, 413)
Screenshot: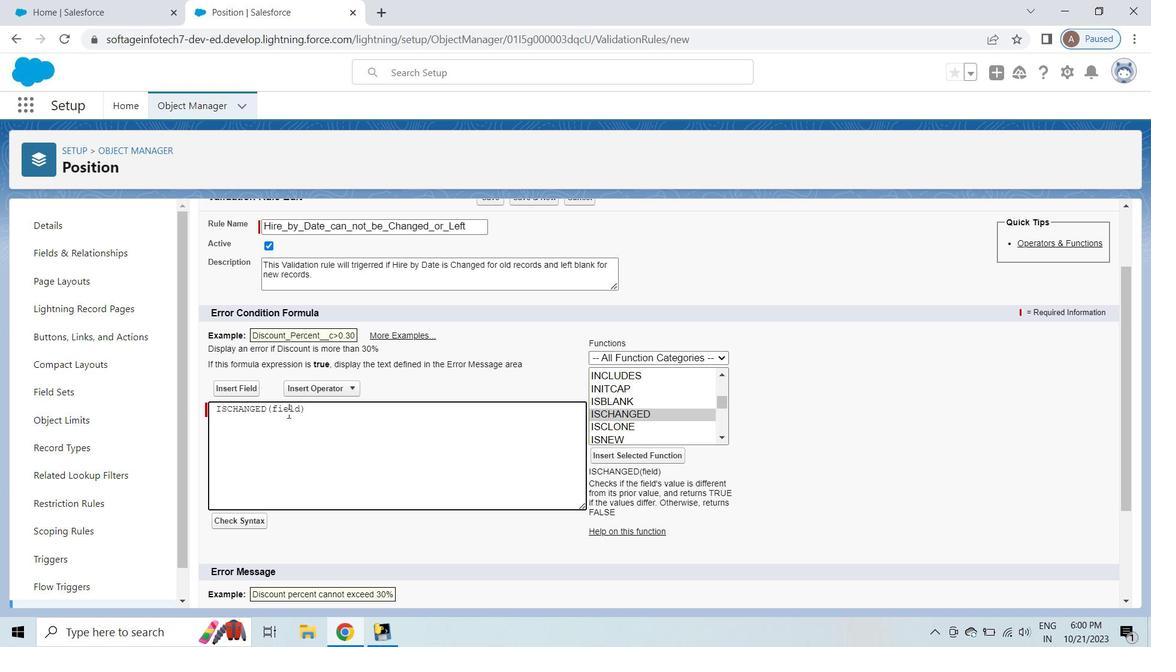 
Action: Mouse moved to (253, 393)
Screenshot: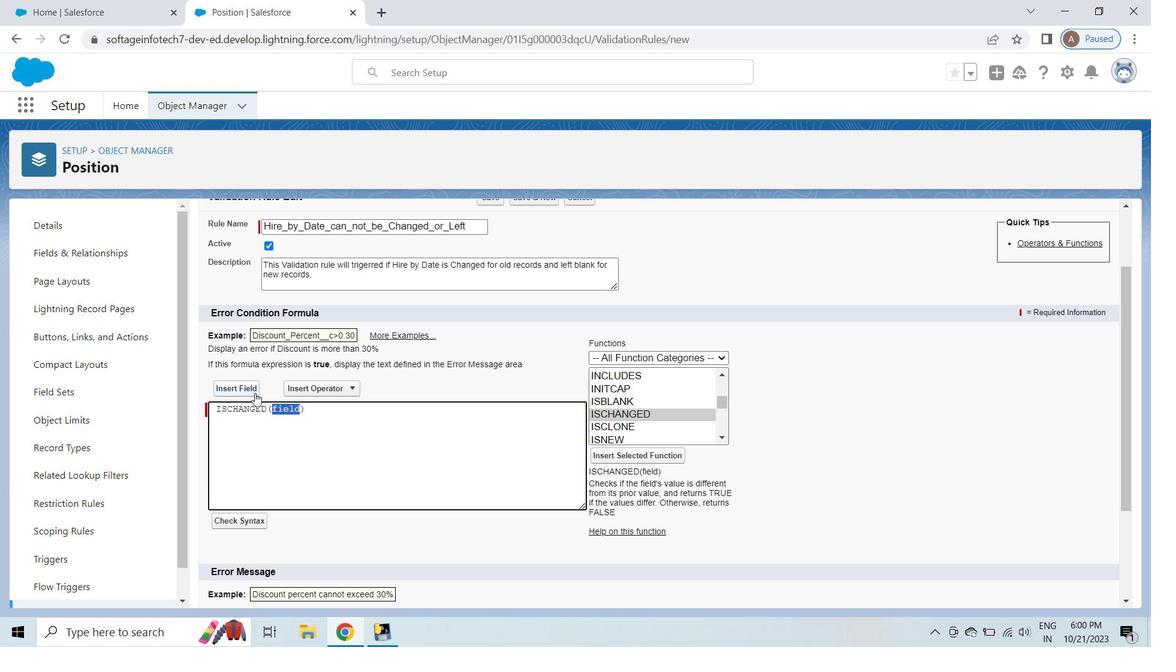 
Action: Mouse pressed left at (253, 393)
Screenshot: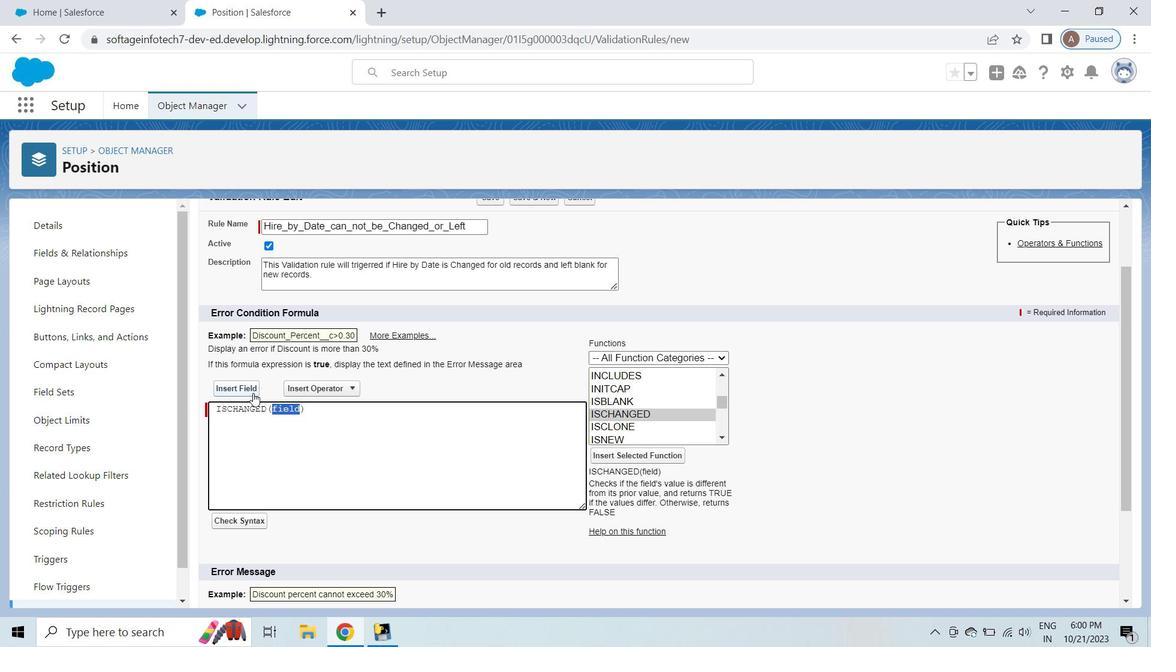 
Action: Mouse moved to (606, 448)
Screenshot: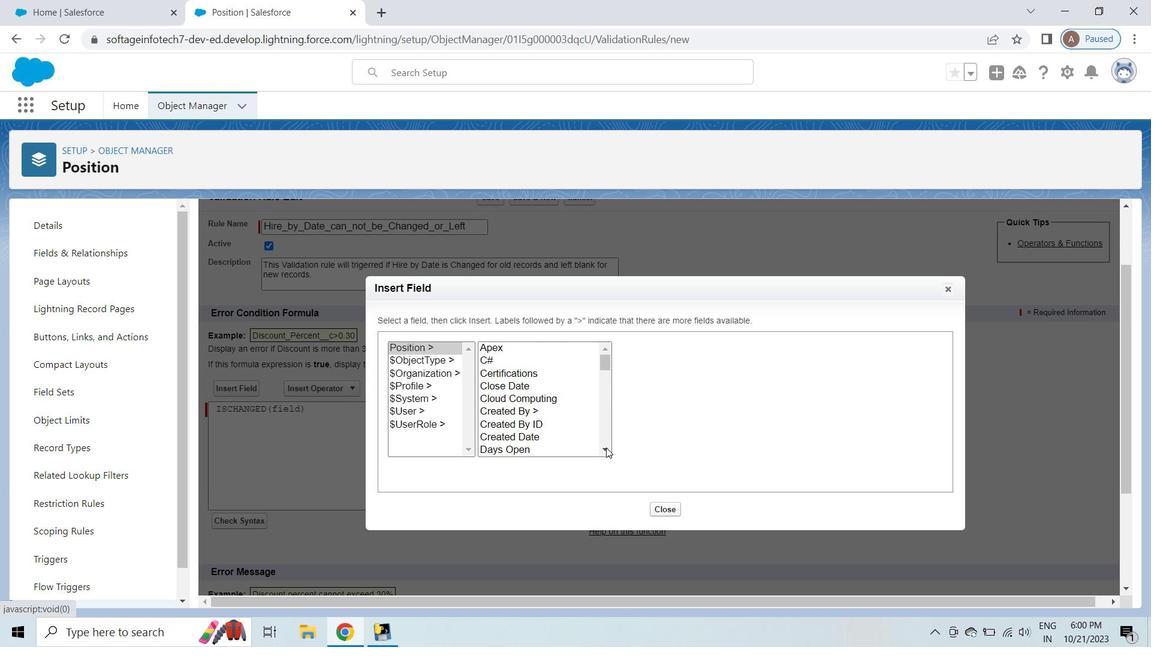 
Action: Mouse pressed left at (606, 448)
Screenshot: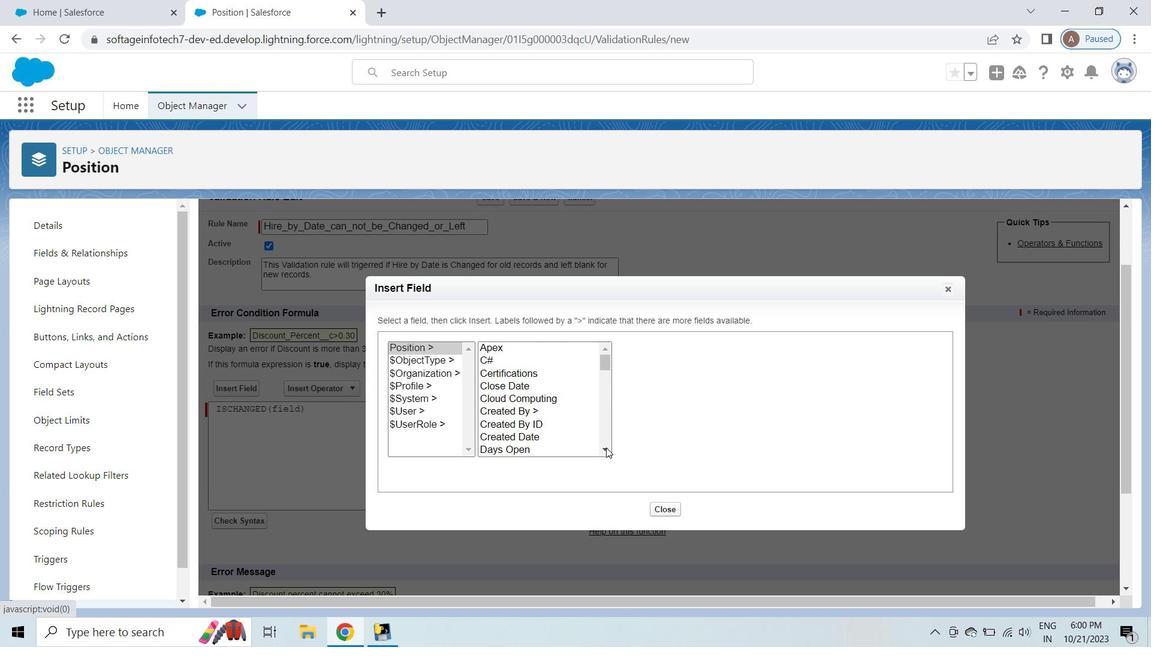 
Action: Mouse pressed left at (606, 448)
Screenshot: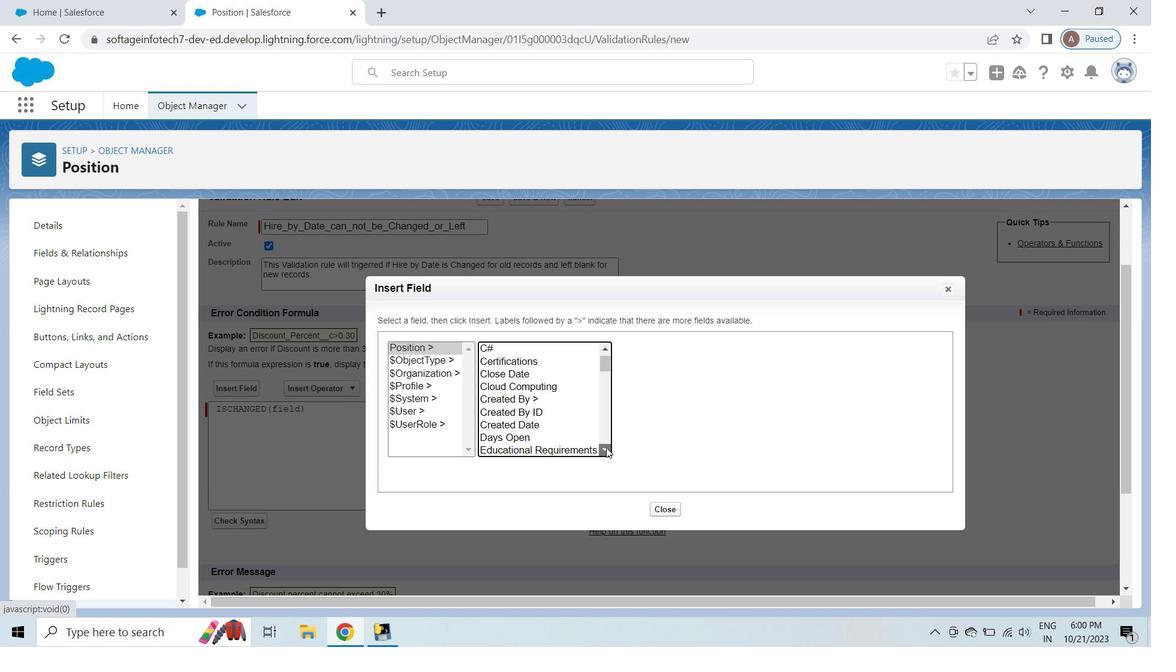 
Action: Mouse pressed left at (606, 448)
Screenshot: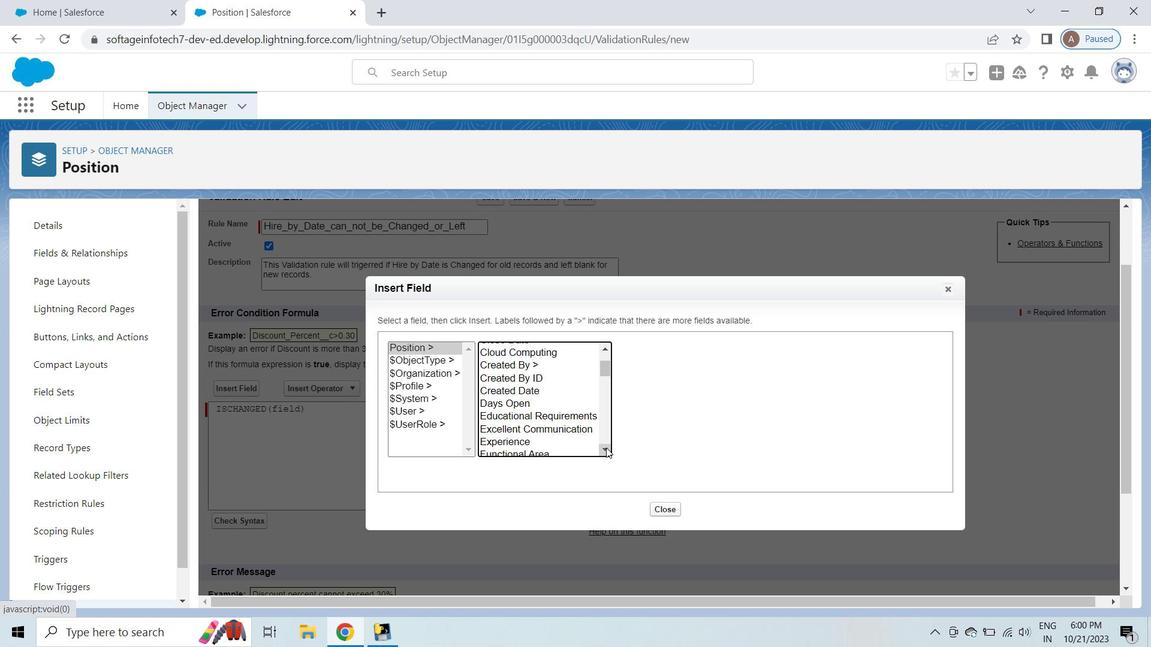 
Action: Mouse pressed left at (606, 448)
Screenshot: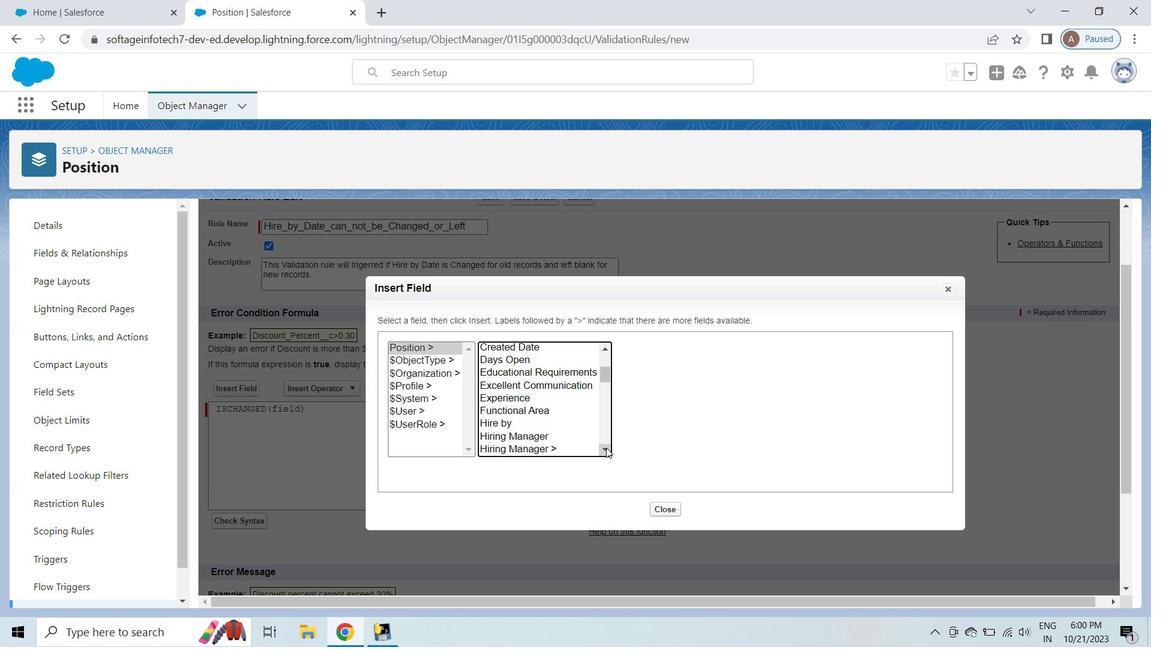 
Action: Mouse moved to (500, 391)
Screenshot: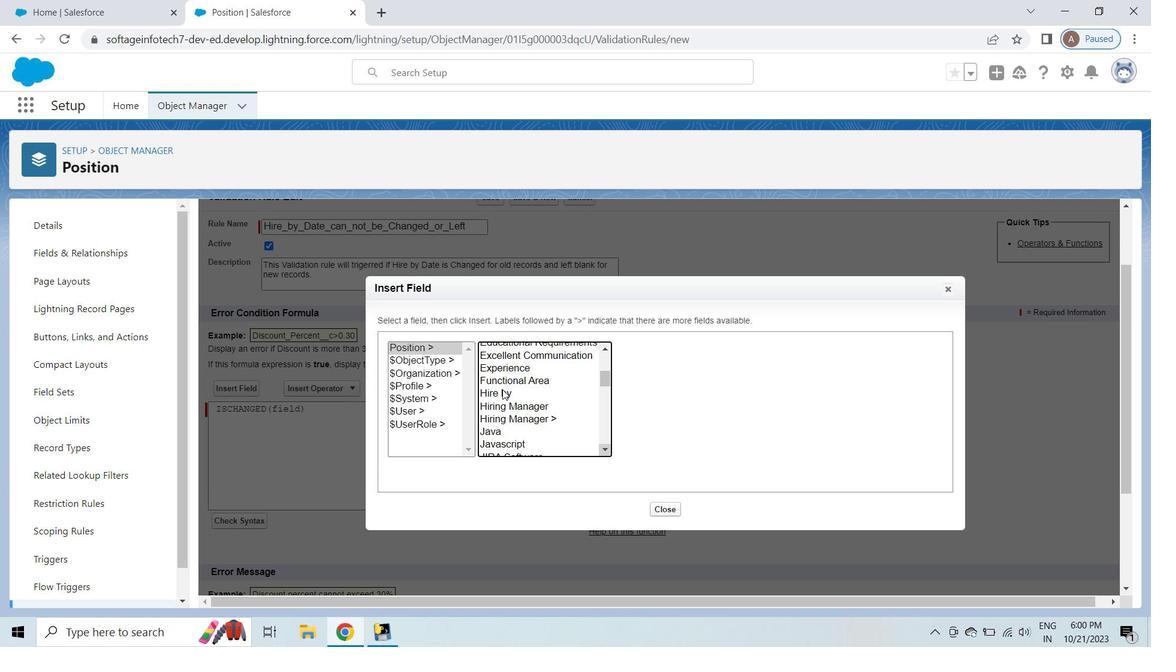 
Action: Mouse pressed left at (500, 391)
Screenshot: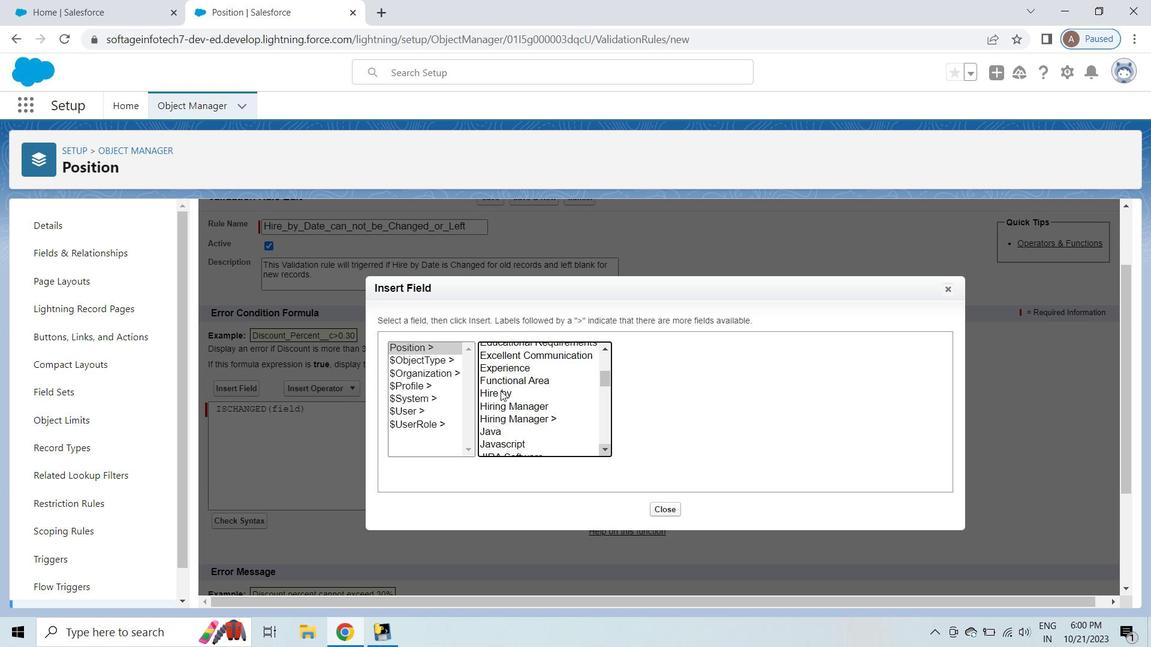 
Action: Mouse moved to (656, 427)
Screenshot: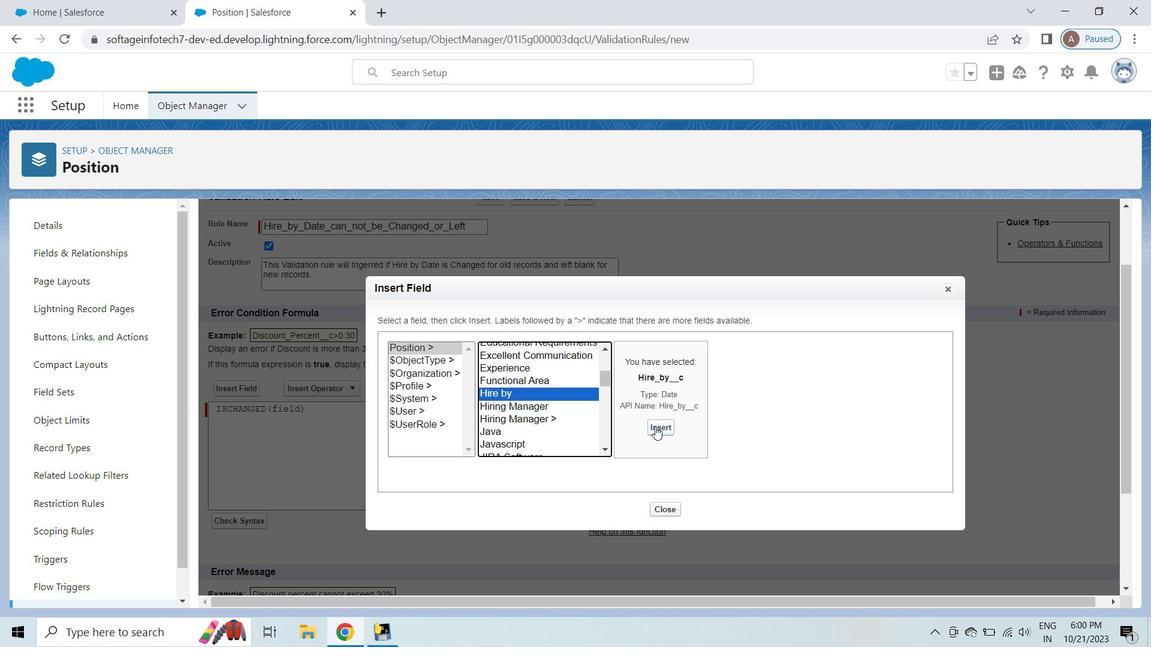 
Action: Mouse pressed left at (656, 427)
Screenshot: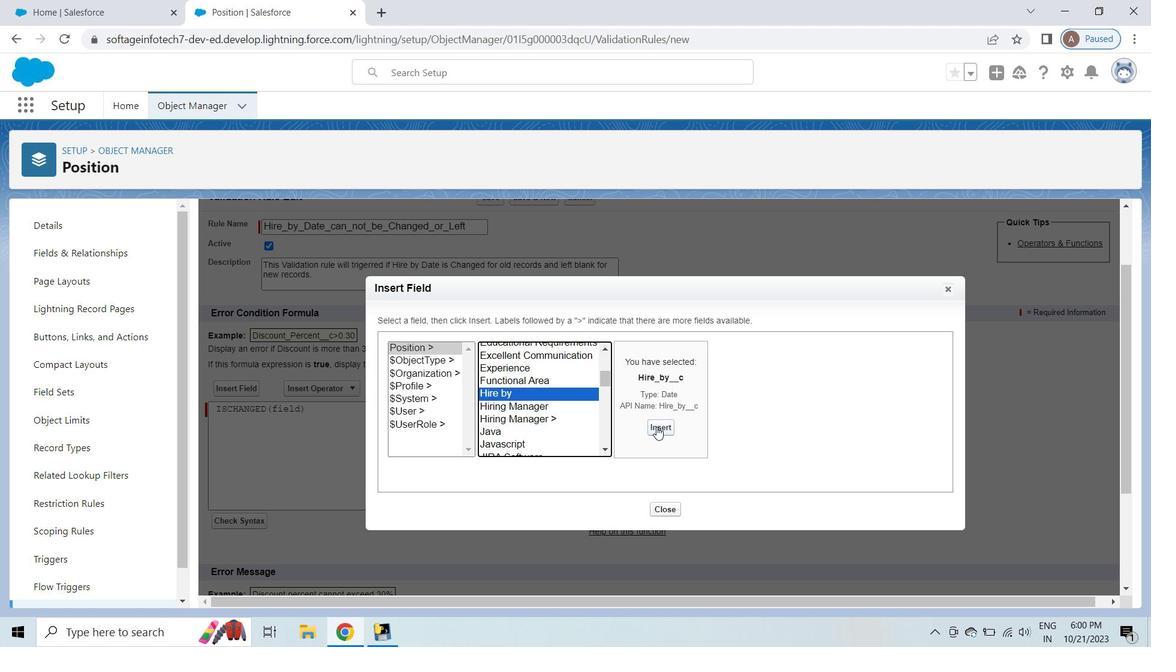 
Action: Mouse moved to (387, 420)
Screenshot: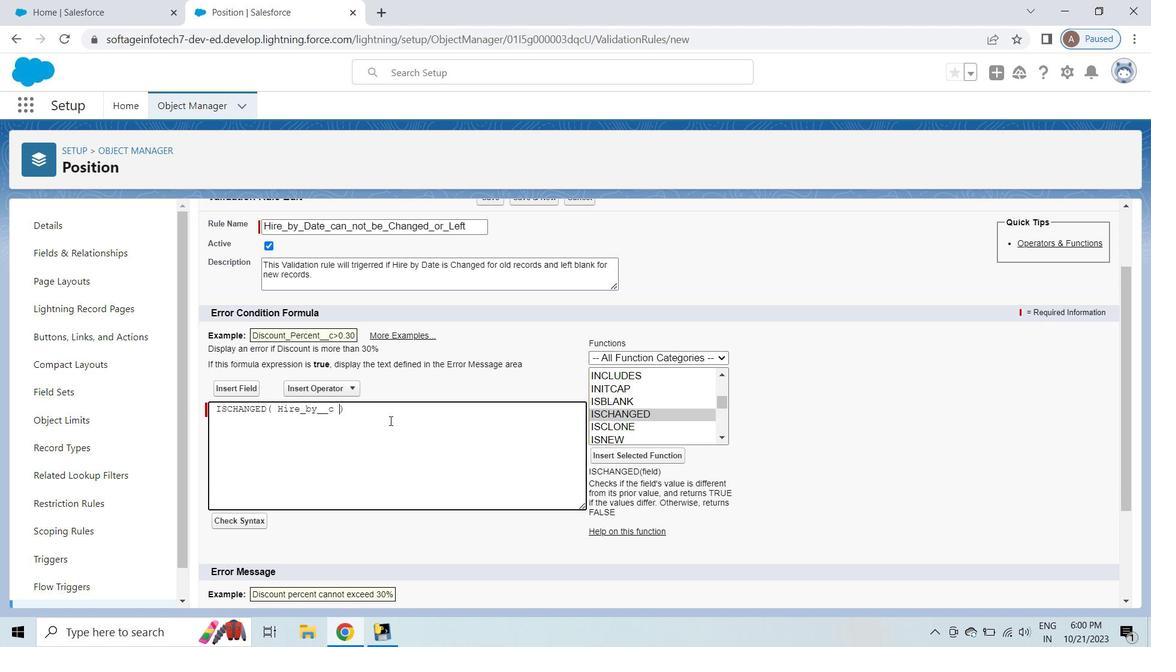 
Action: Mouse pressed left at (387, 420)
Screenshot: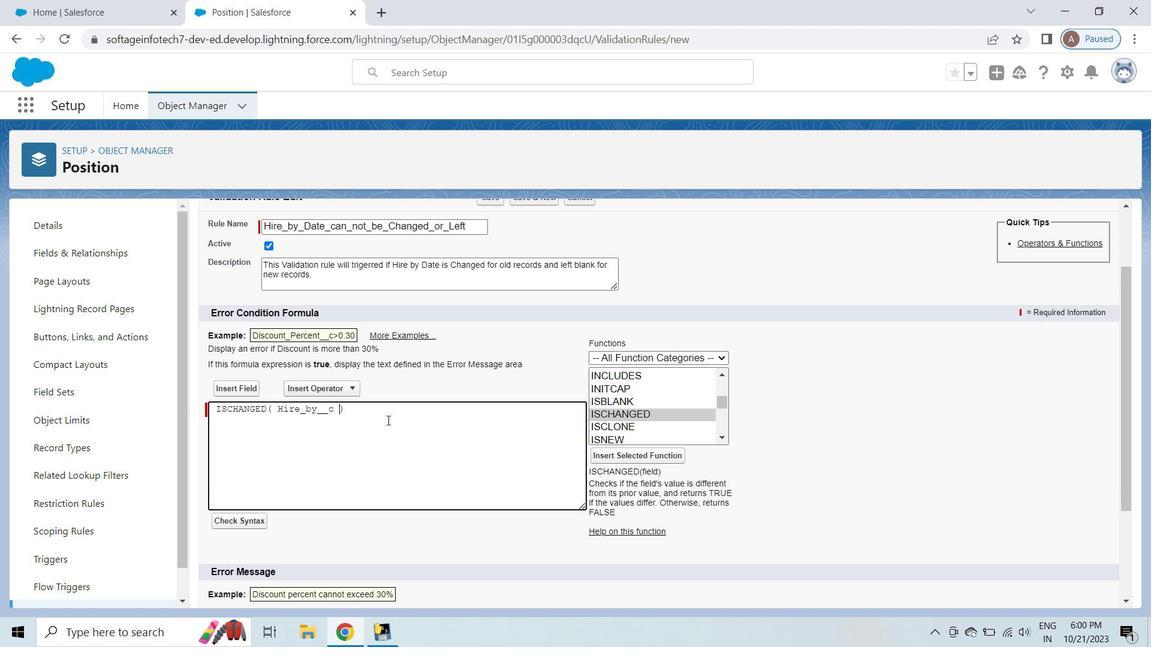 
Action: Mouse moved to (724, 385)
Screenshot: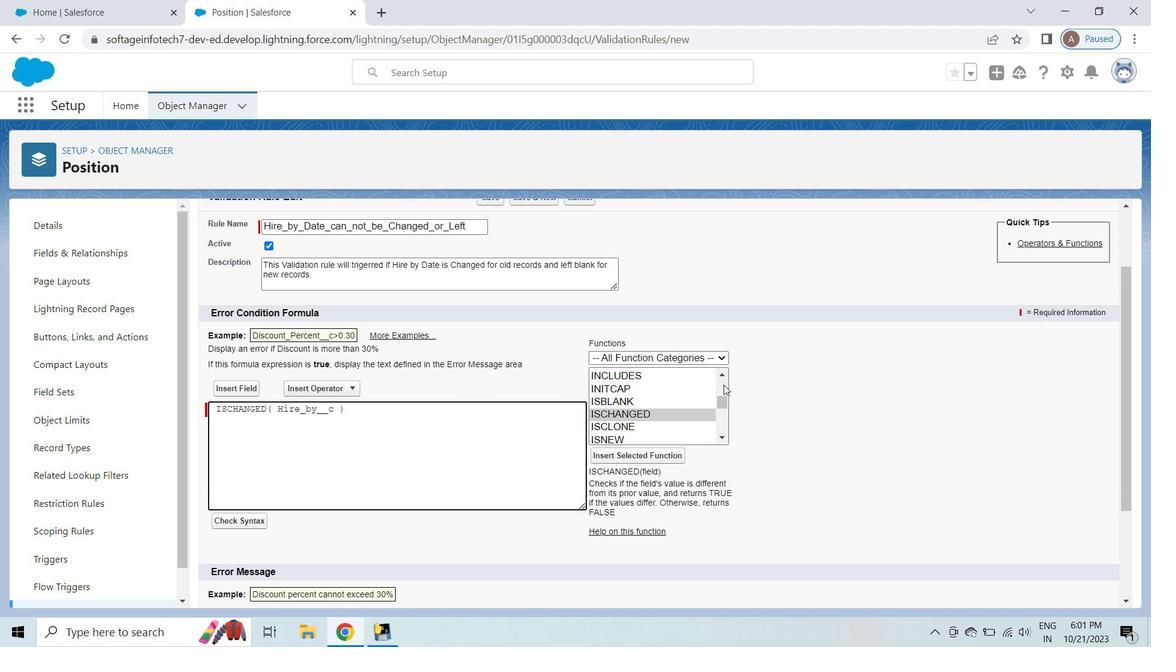 
Action: Mouse pressed left at (724, 385)
Screenshot: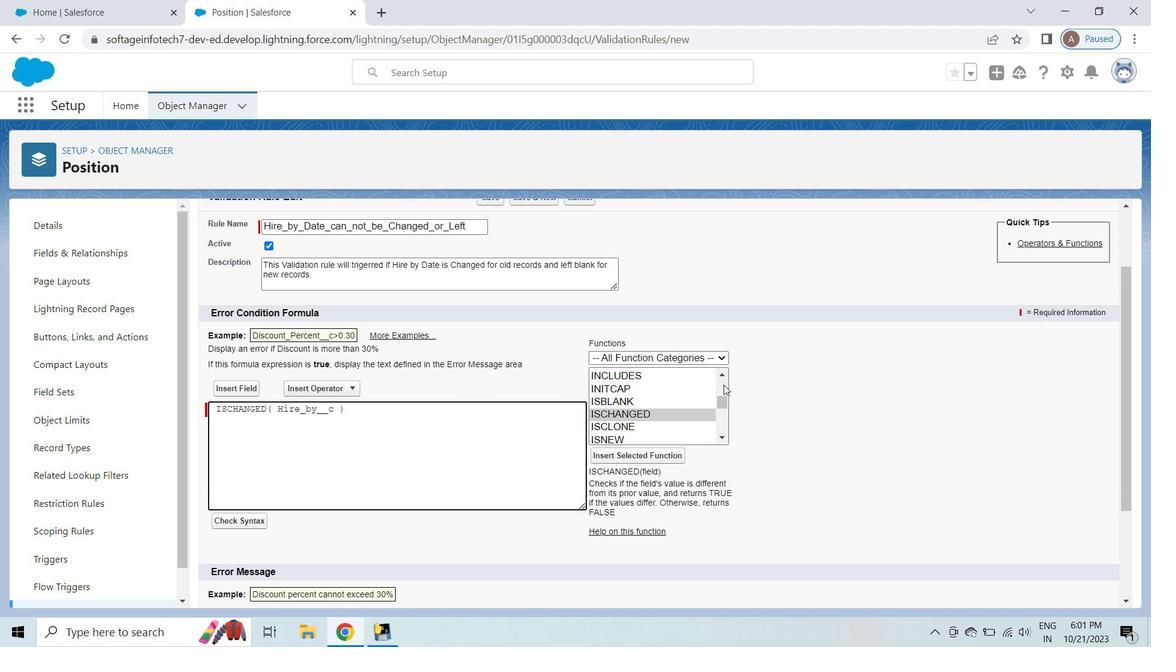 
Action: Mouse pressed left at (724, 385)
Screenshot: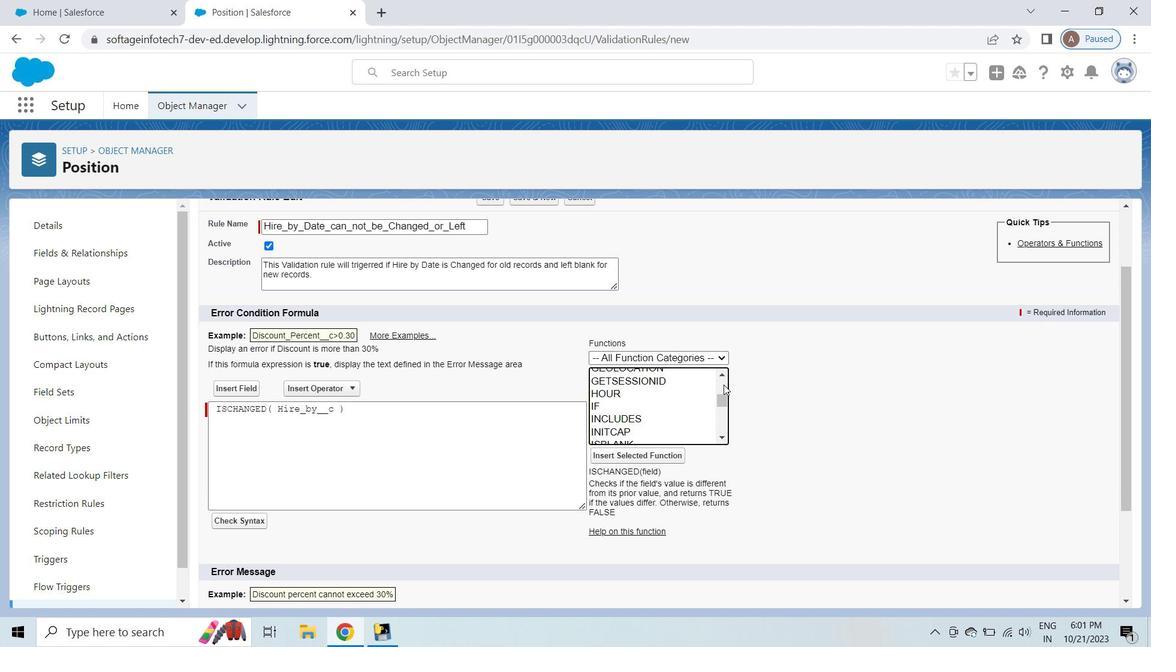 
Action: Mouse pressed left at (724, 385)
Screenshot: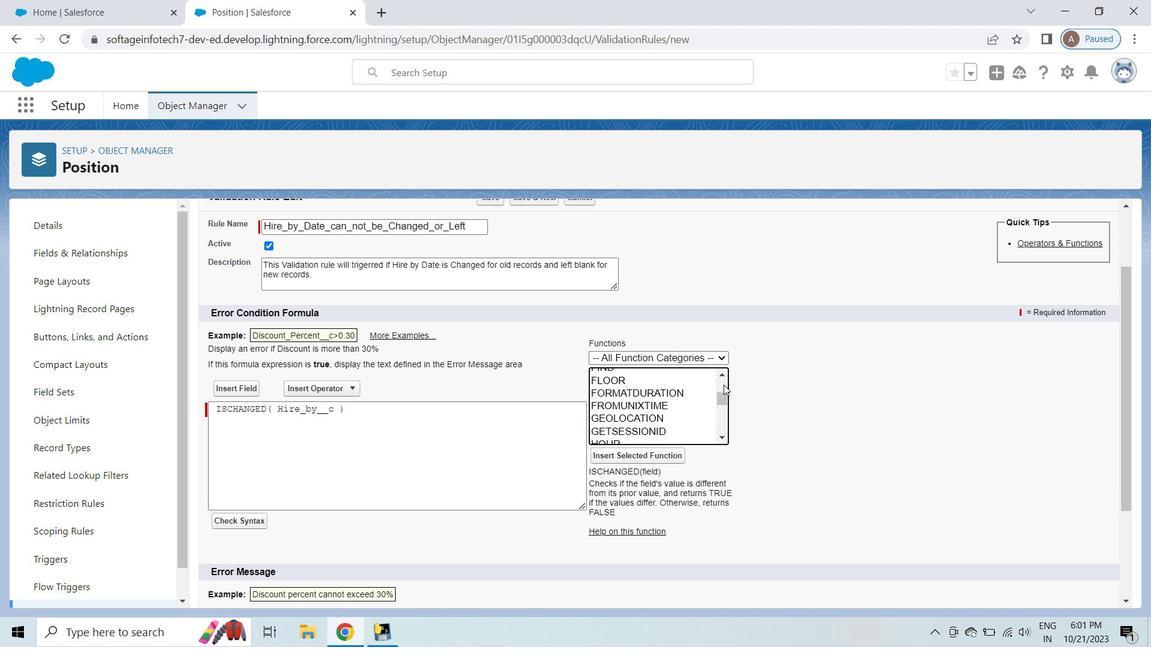 
Action: Mouse pressed left at (724, 385)
Screenshot: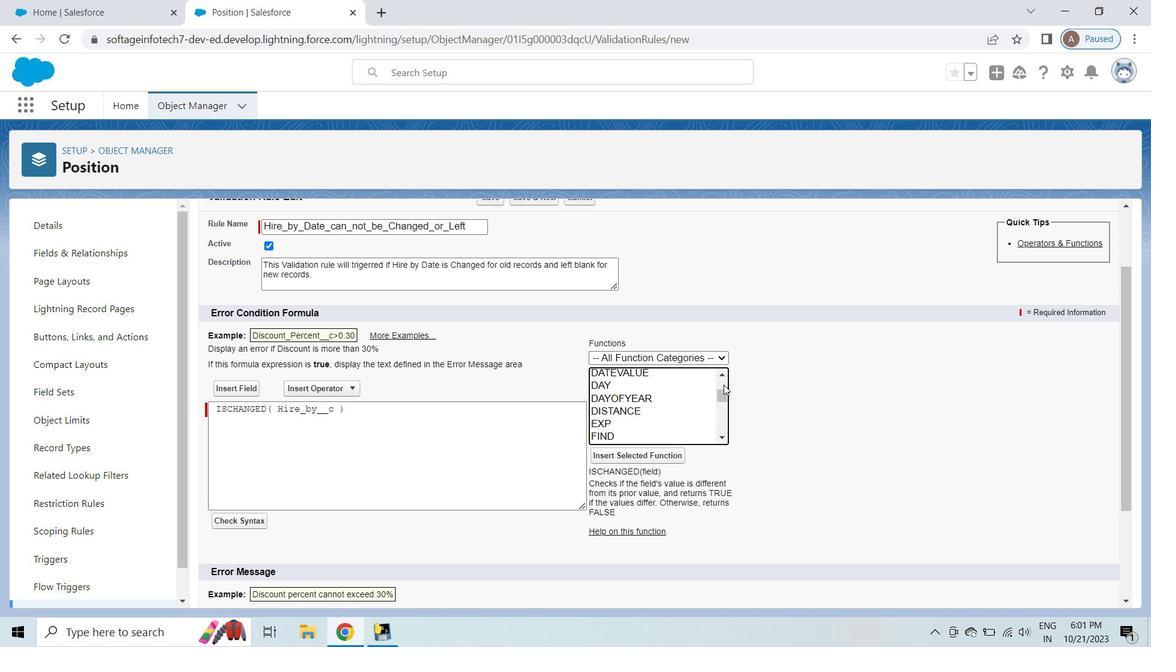 
Action: Mouse pressed left at (724, 385)
Screenshot: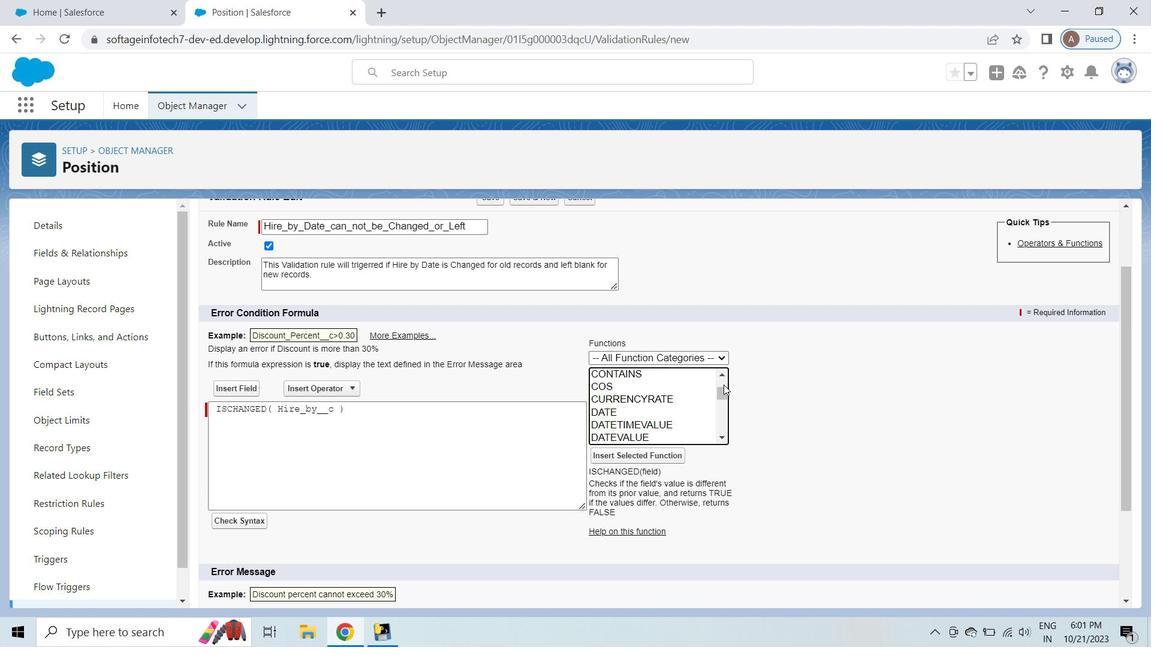 
Action: Mouse pressed left at (724, 385)
Screenshot: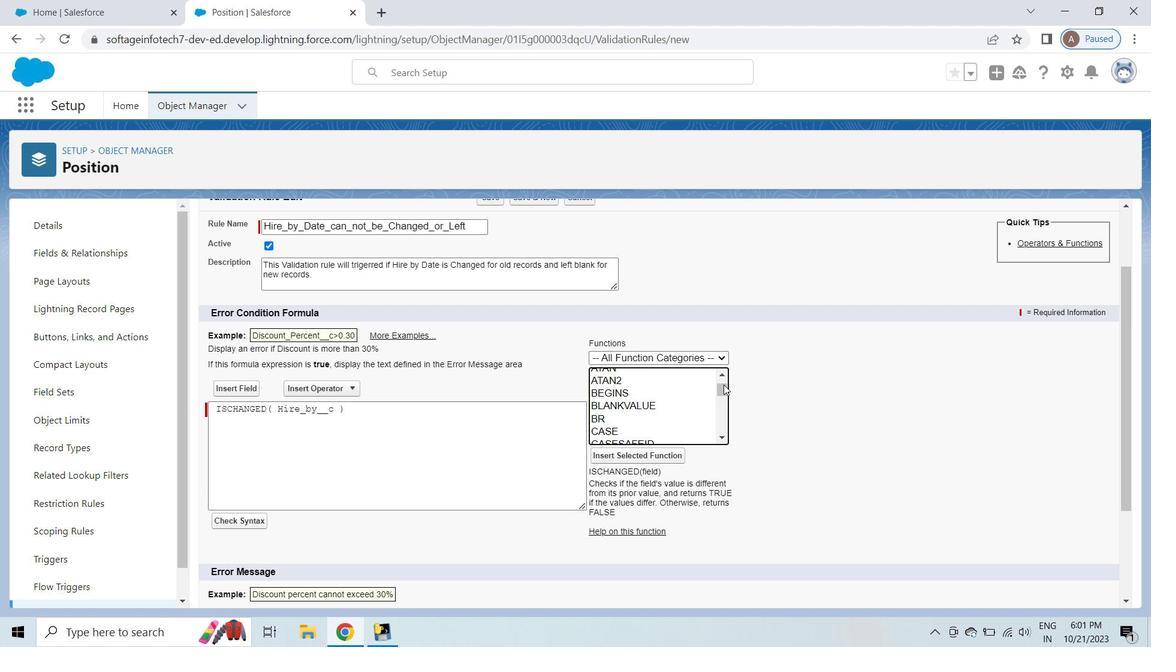
Action: Mouse moved to (592, 413)
Screenshot: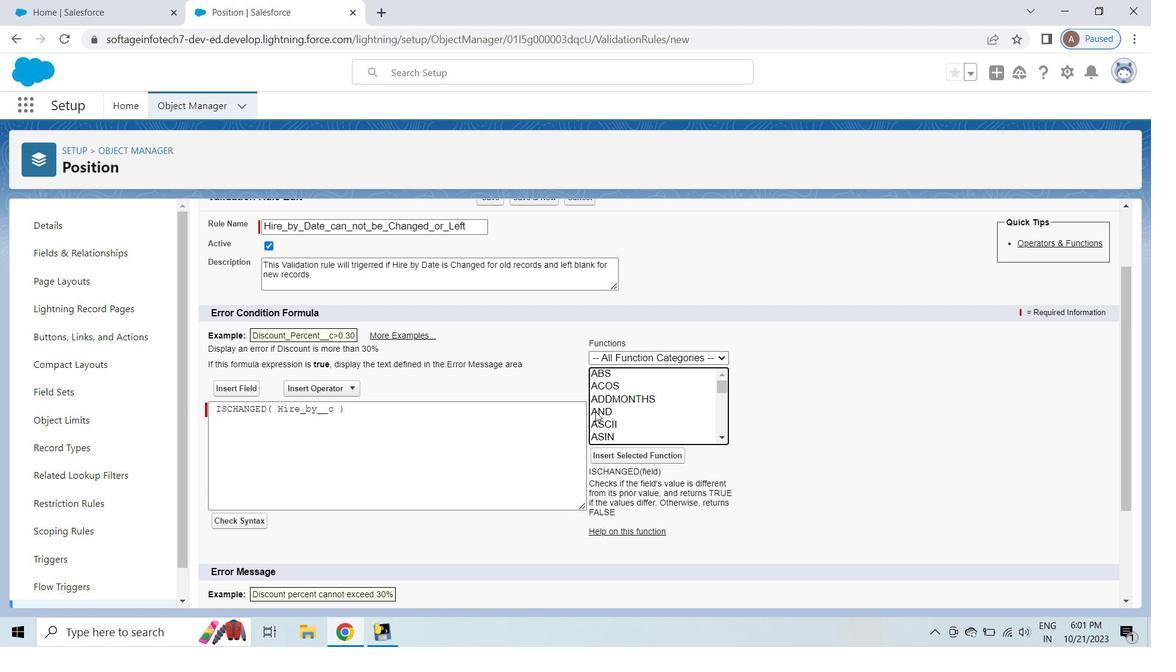 
Action: Mouse pressed left at (592, 413)
Screenshot: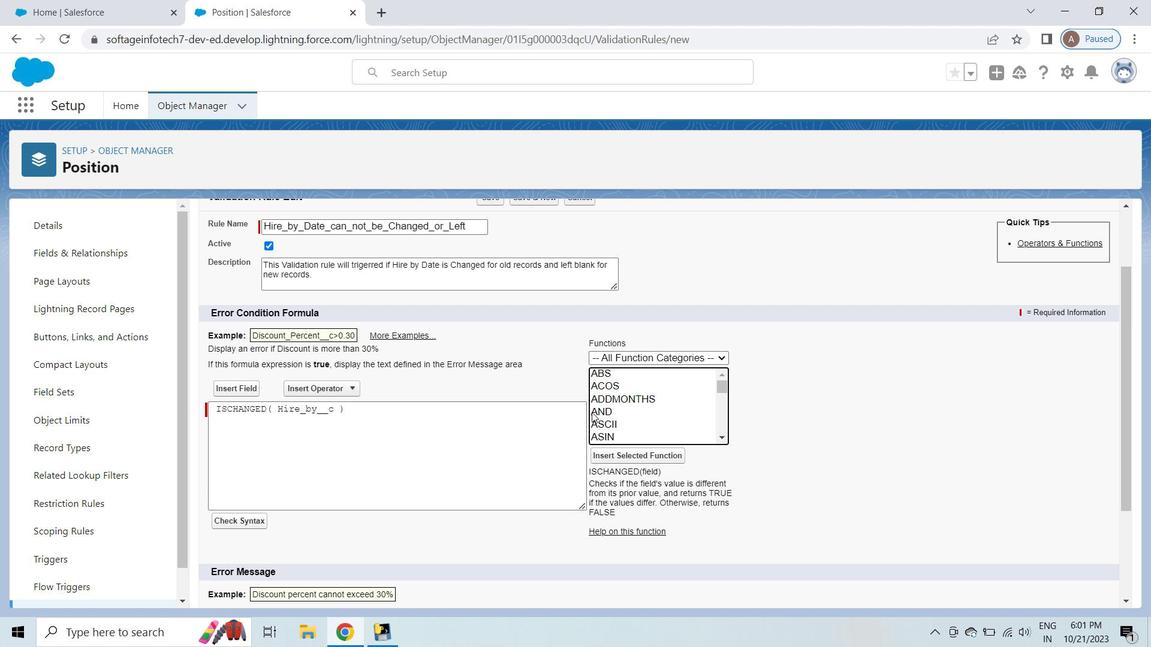 
Action: Mouse pressed left at (592, 413)
Screenshot: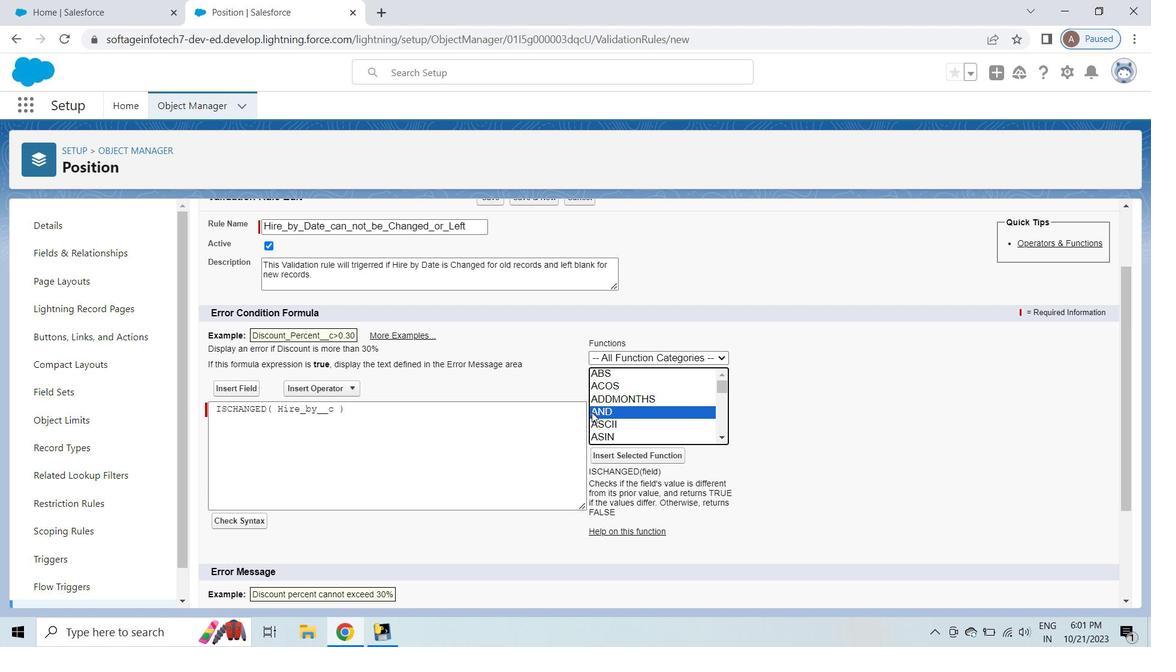 
Action: Key pressed <Key.backspace><Key.backspace><Key.backspace><Key.backspace><Key.backspace><Key.backspace><Key.backspace><Key.backspace><Key.backspace><Key.backspace><Key.backspace><Key.backspace><Key.backspace><Key.backspace><Key.backspace><Key.backspace><Key.backspace><Key.backspace><Key.backspace><Key.backspace><Key.backspace><Key.backspace><Key.backspace><Key.backspace><Key.backspace><Key.backspace><Key.backspace><Key.backspace><Key.backspace>
Screenshot: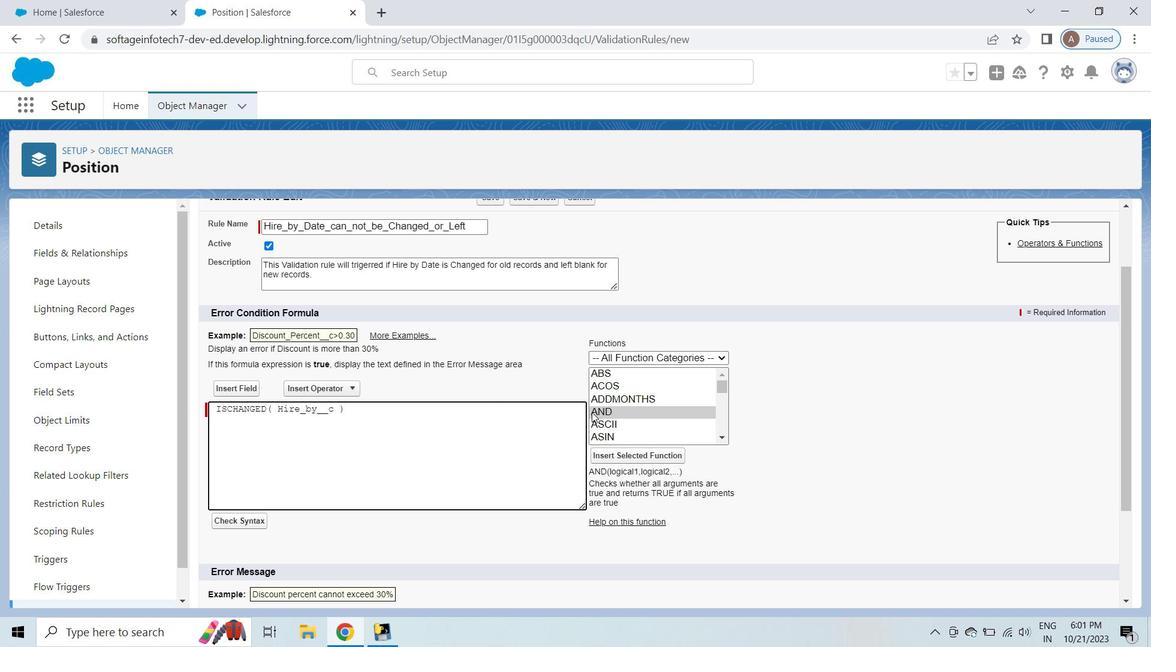 
Action: Mouse moved to (724, 409)
Screenshot: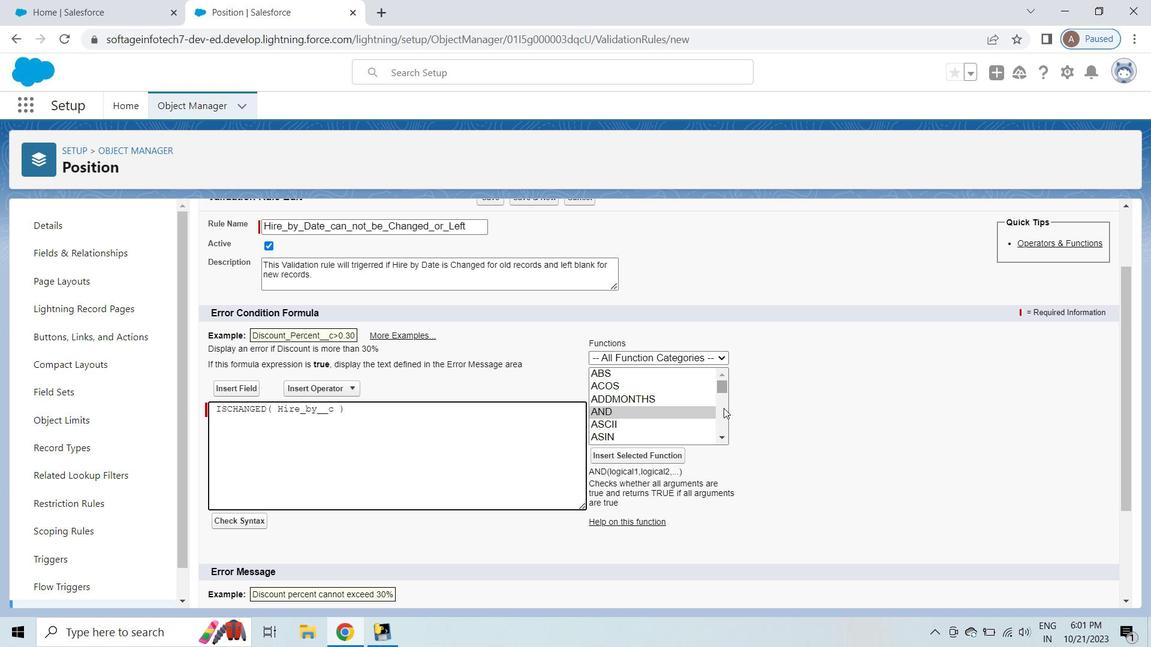 
Action: Mouse pressed left at (724, 409)
Screenshot: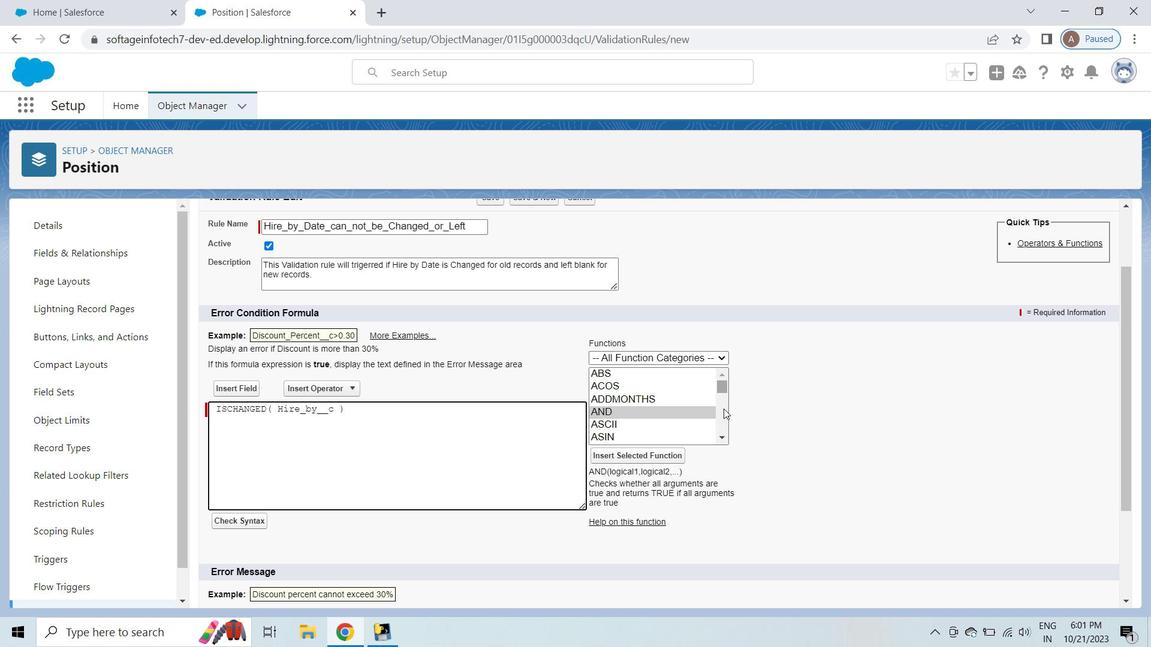 
Action: Mouse pressed left at (724, 409)
Screenshot: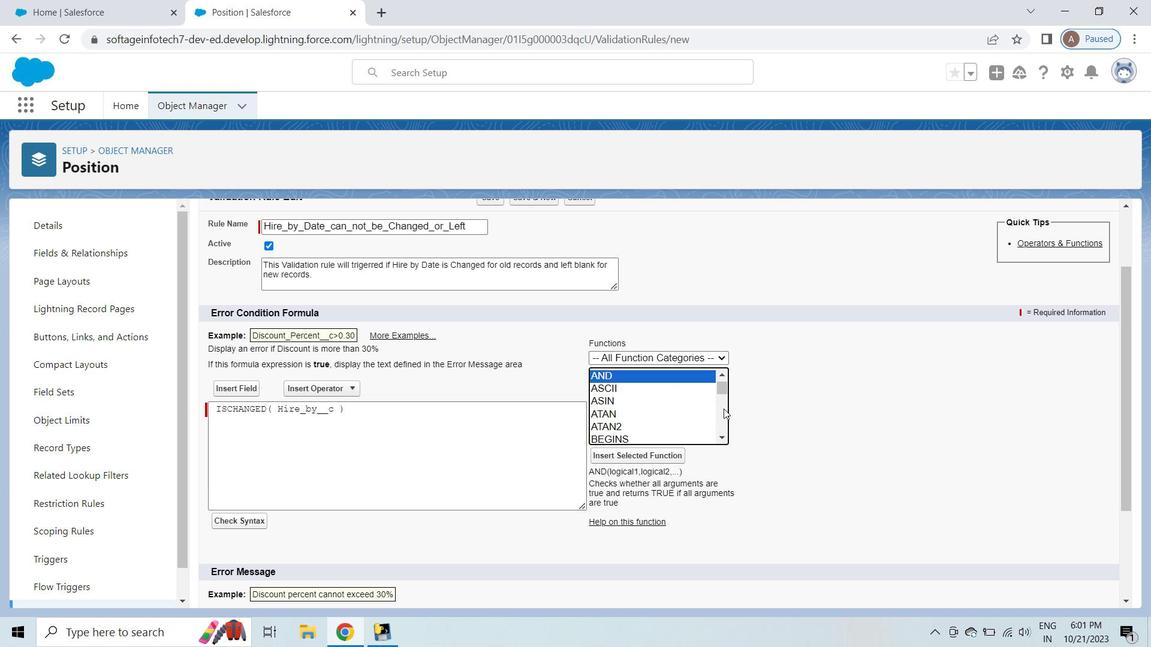 
Action: Mouse pressed left at (724, 409)
Screenshot: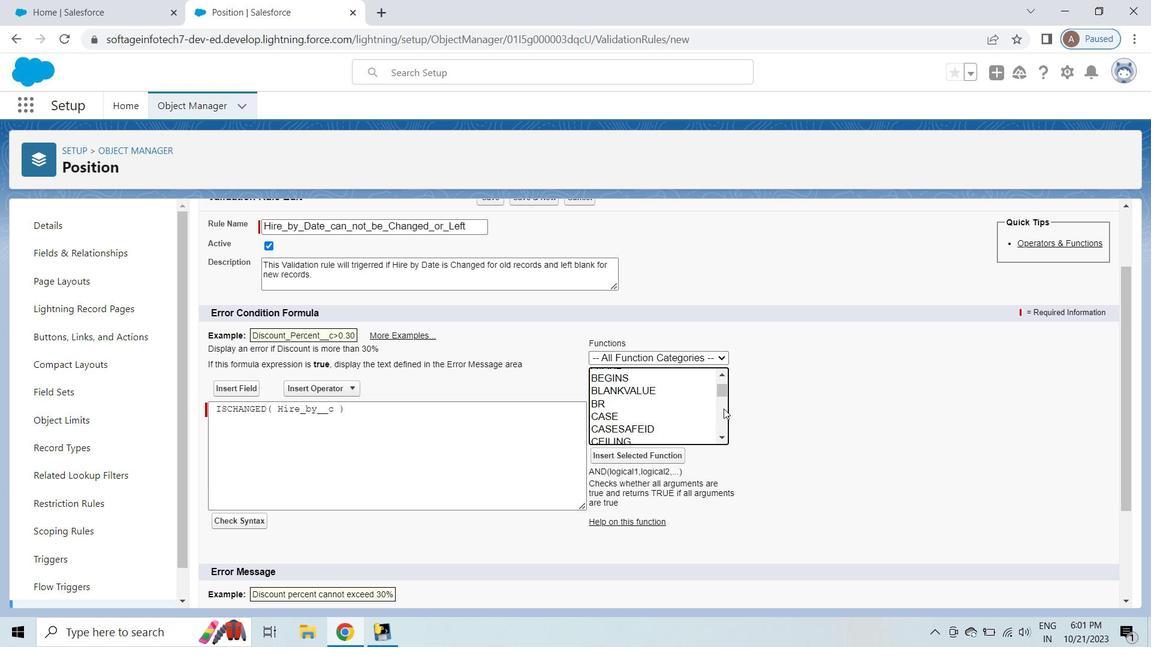 
Action: Mouse pressed left at (724, 409)
Screenshot: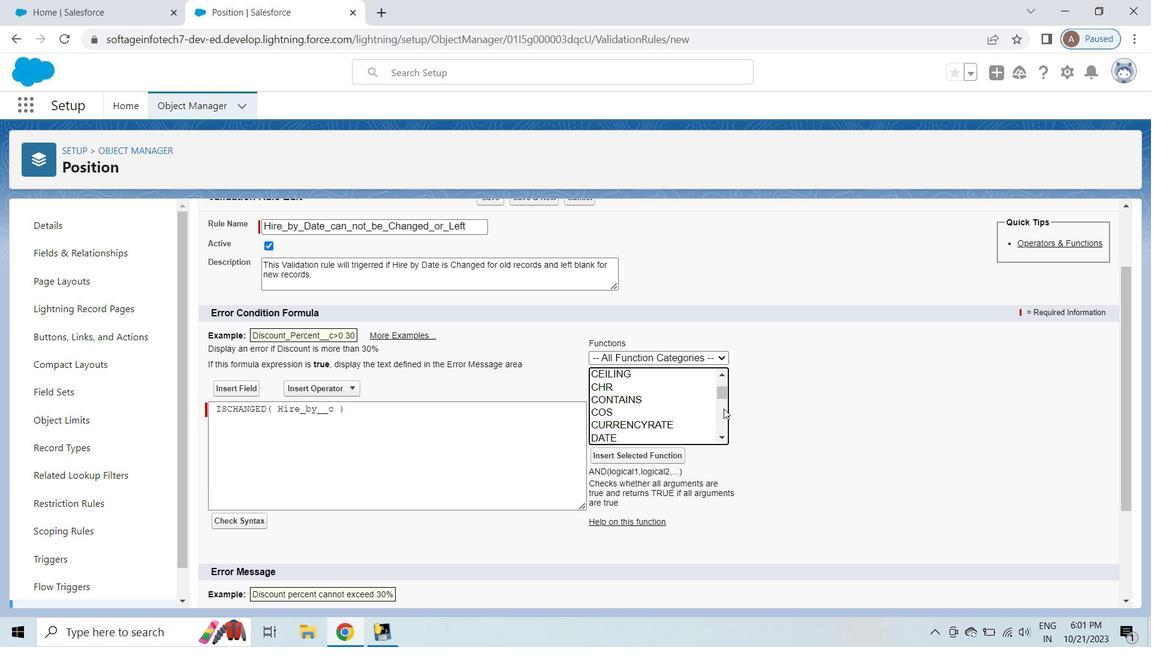
Action: Mouse pressed left at (724, 409)
Screenshot: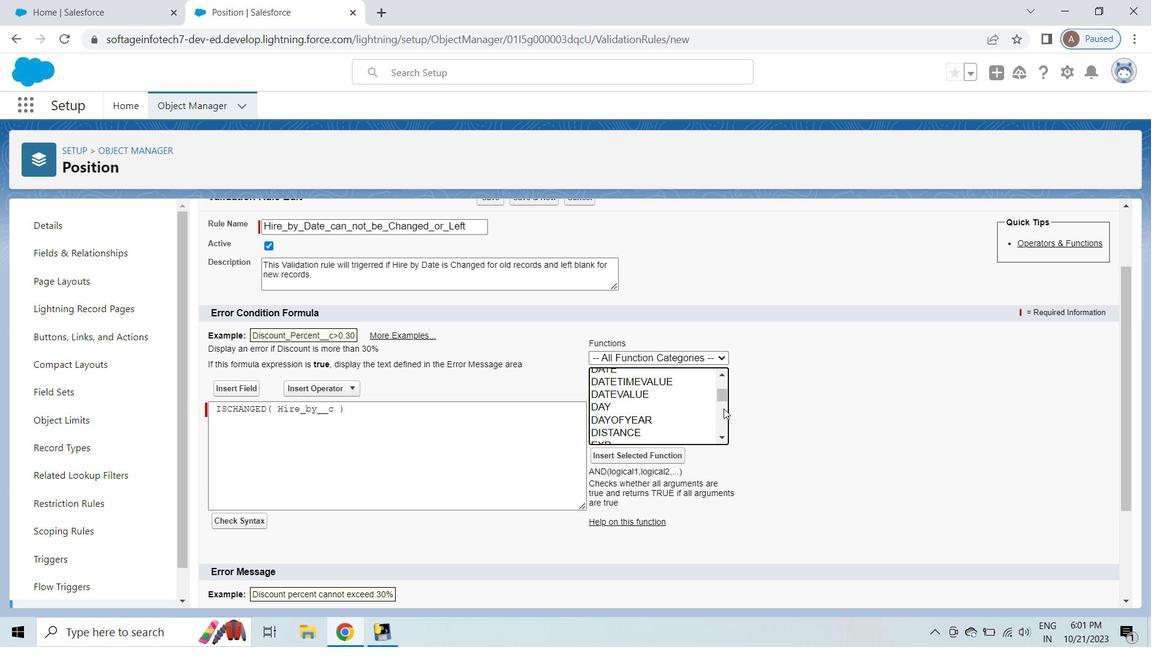 
Action: Mouse pressed left at (724, 409)
Screenshot: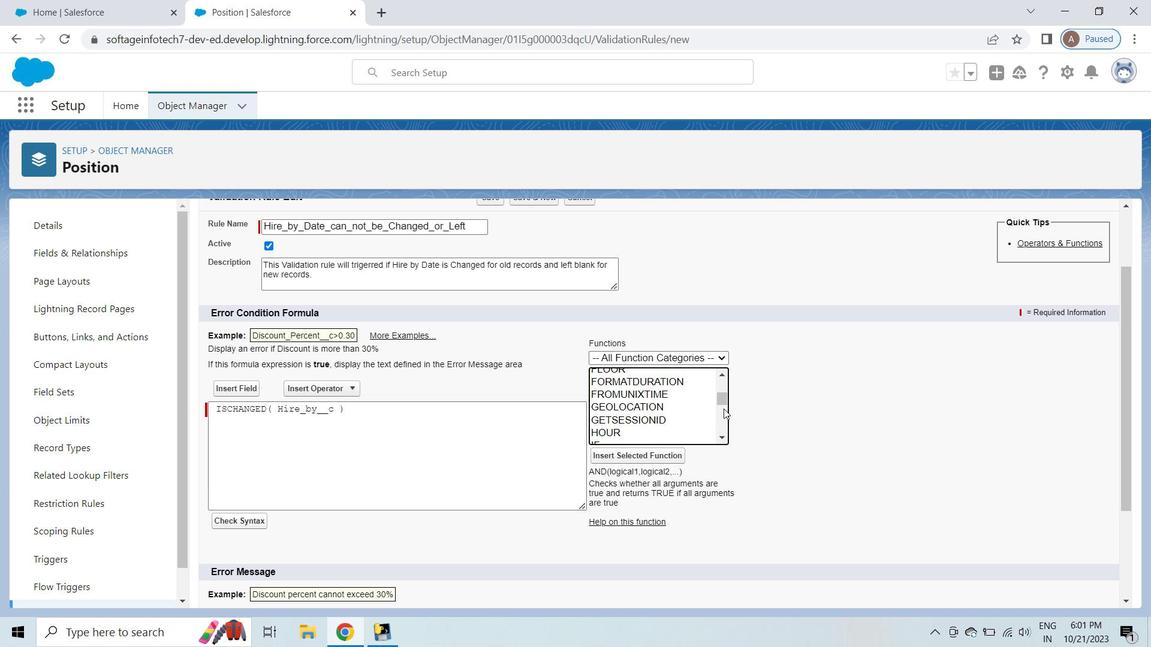 
Action: Mouse moved to (622, 415)
Screenshot: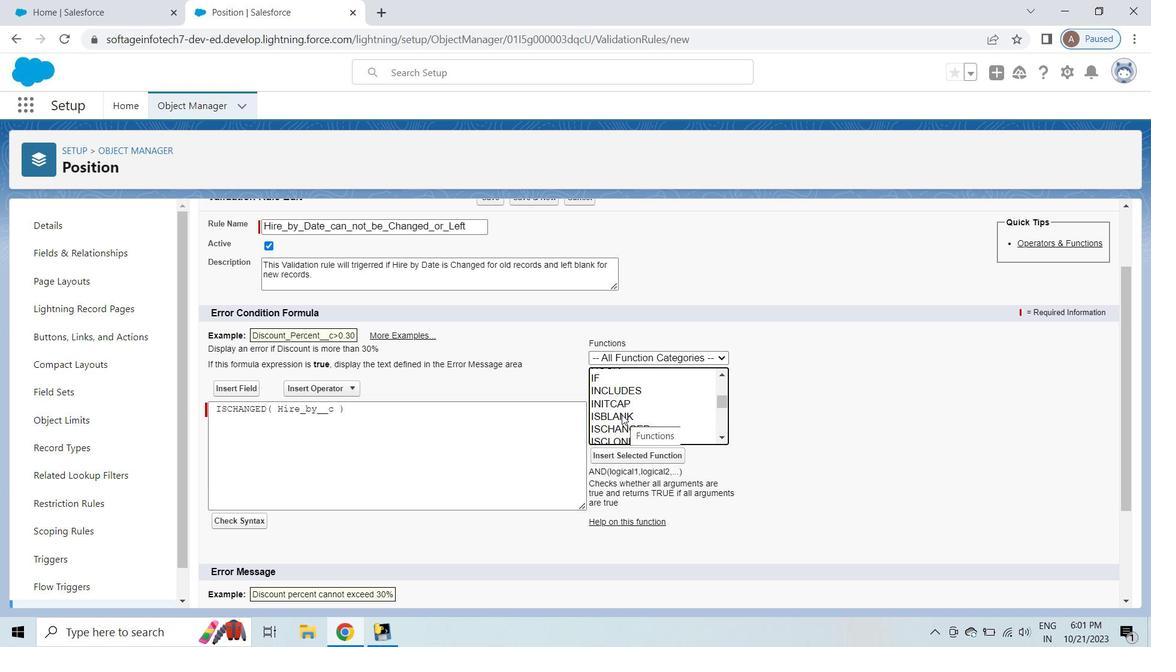 
Action: Mouse pressed left at (622, 415)
Screenshot: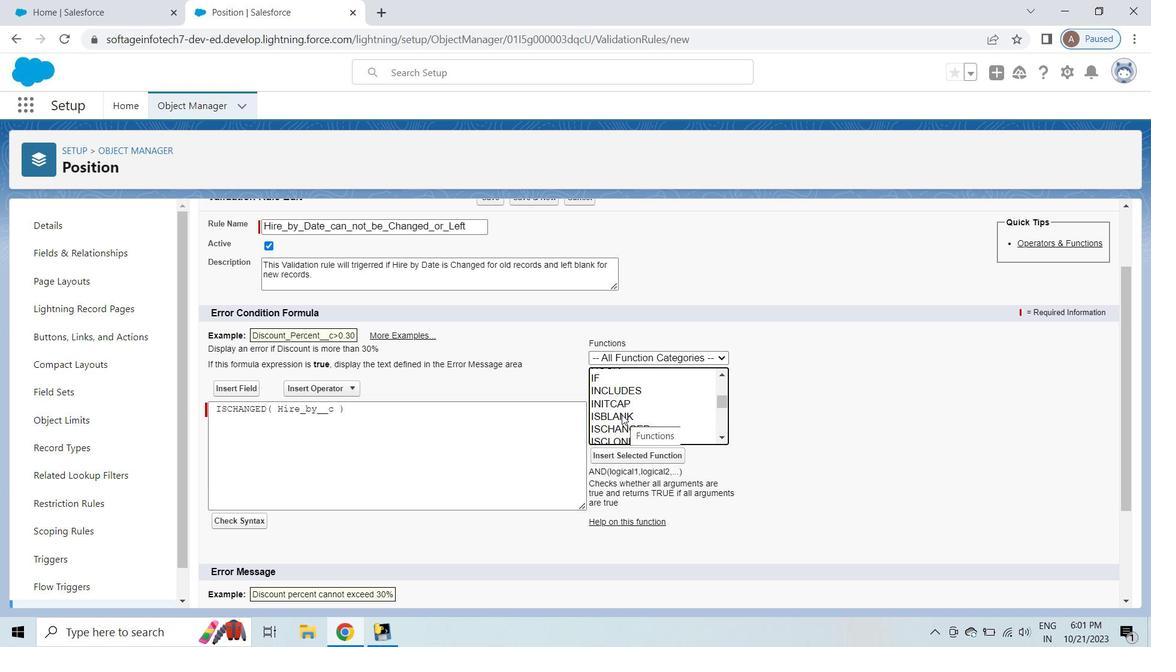 
Action: Mouse pressed left at (622, 415)
Screenshot: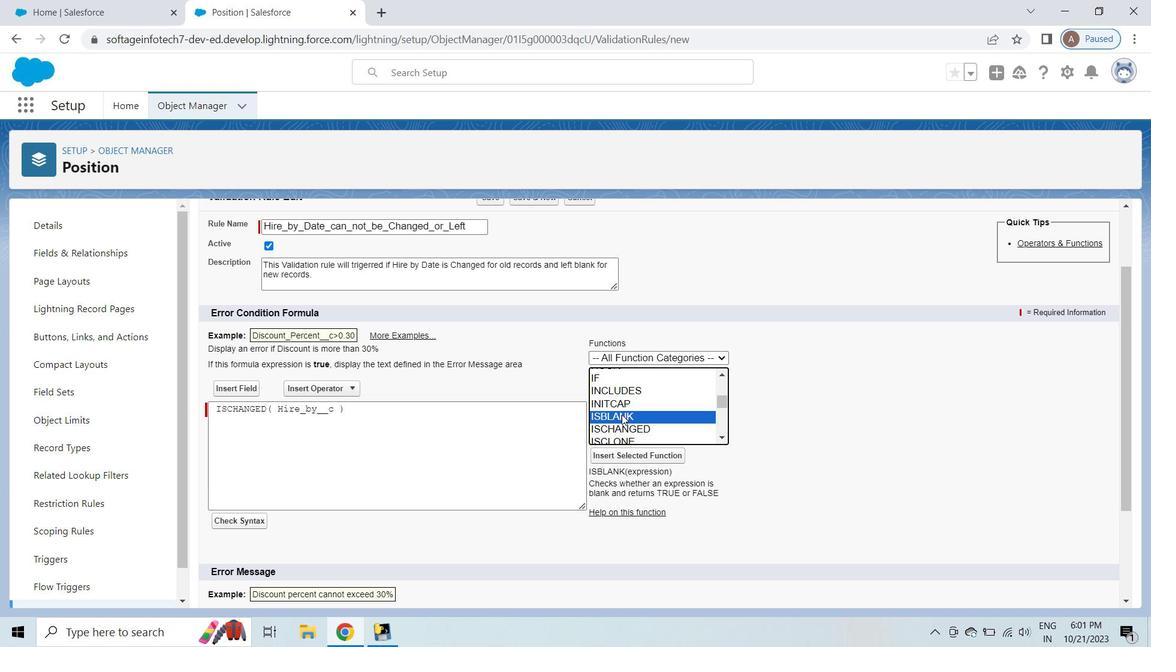 
Action: Mouse moved to (352, 412)
Screenshot: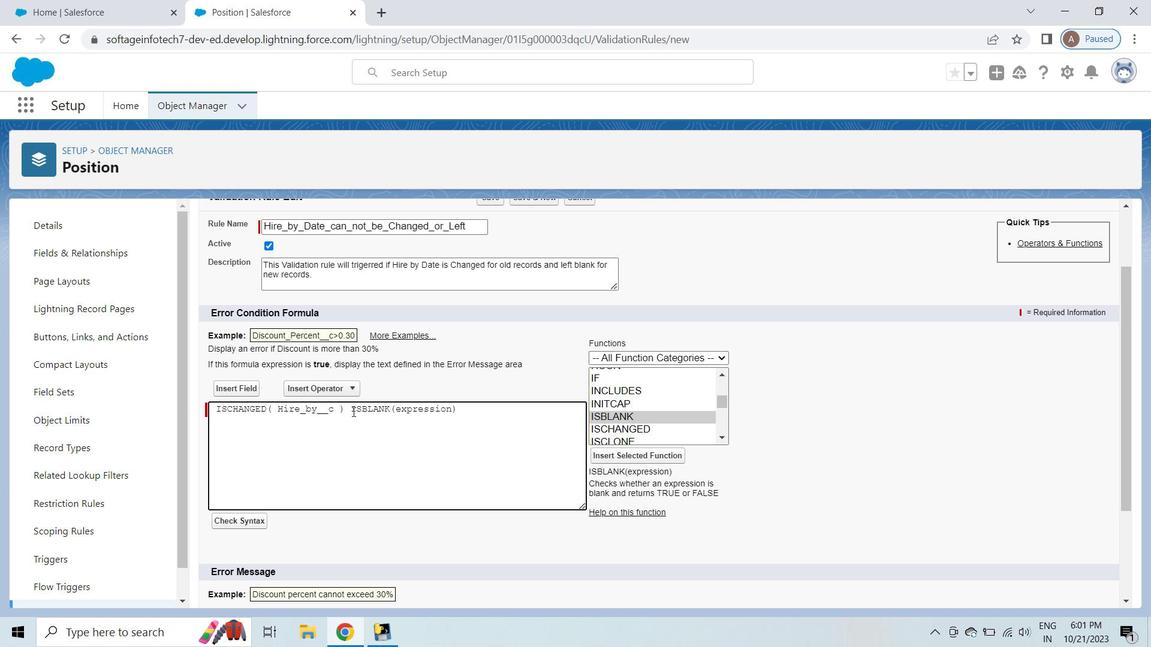 
Action: Mouse pressed left at (352, 412)
Screenshot: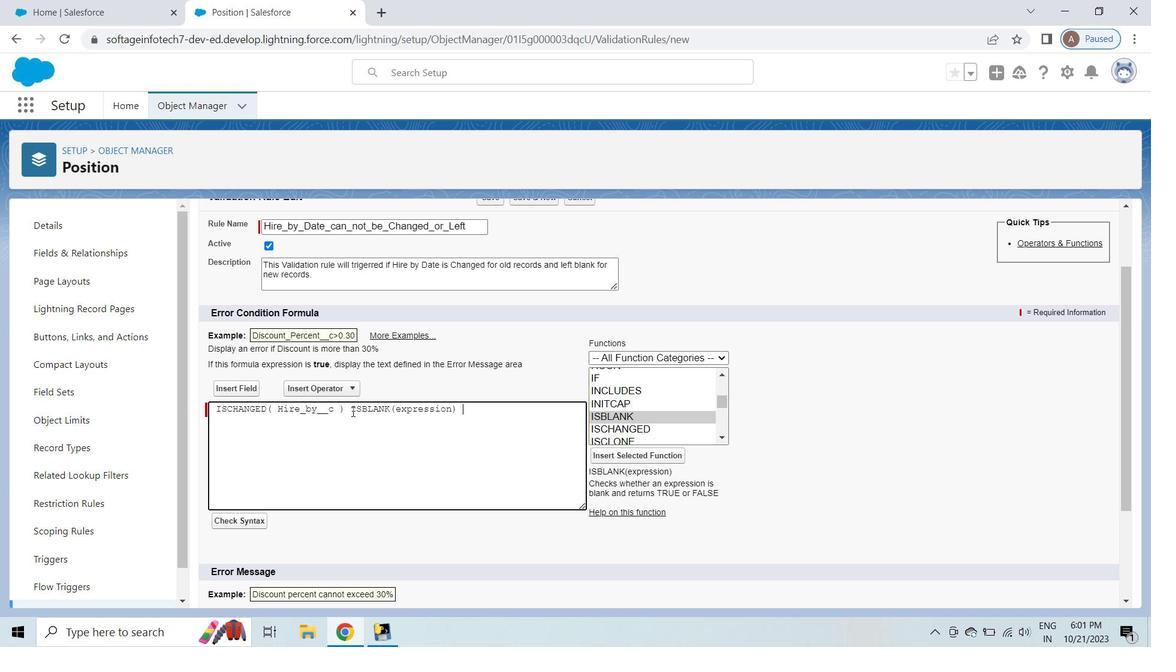
Action: Key pressed <Key.backspace><Key.backspace><Key.backspace><Key.backspace><Key.backspace><Key.backspace><Key.backspace><Key.backspace><Key.backspace><Key.backspace><Key.backspace><Key.backspace><Key.backspace><Key.backspace><Key.backspace><Key.backspace><Key.backspace><Key.backspace><Key.backspace><Key.backspace><Key.backspace><Key.backspace><Key.backspace><Key.backspace><Key.backspace><Key.backspace><Key.backspace><Key.backspace><Key.backspace><Key.backspace><Key.backspace><Key.backspace><Key.backspace><Key.backspace><Key.backspace>
Screenshot: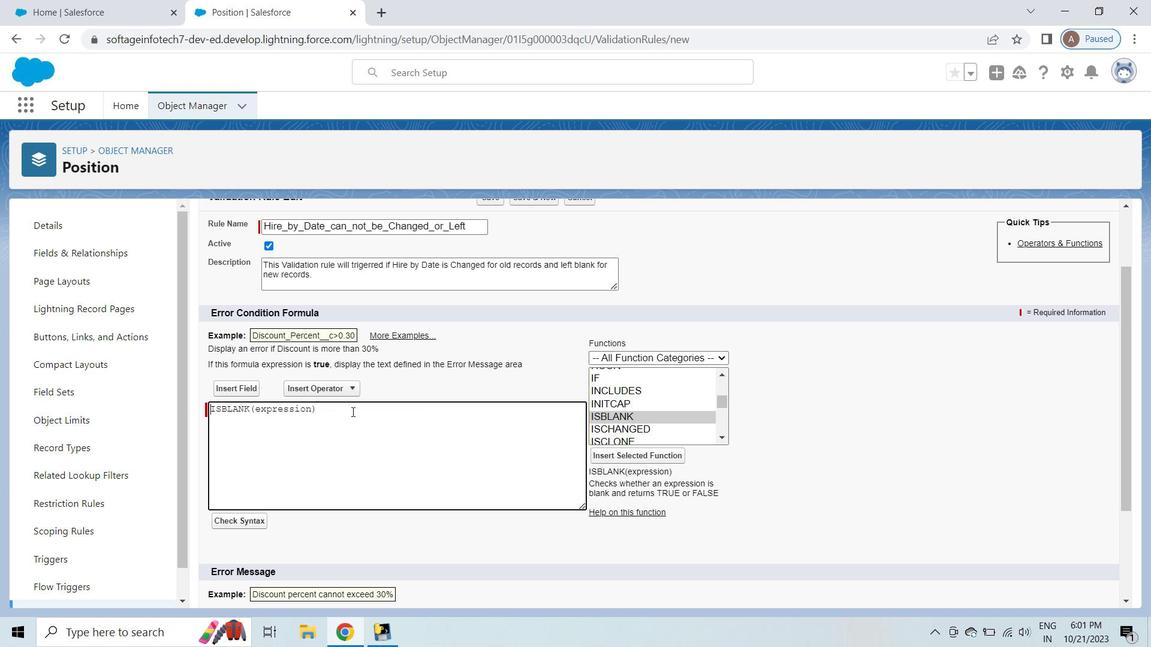 
Action: Mouse pressed left at (352, 412)
Screenshot: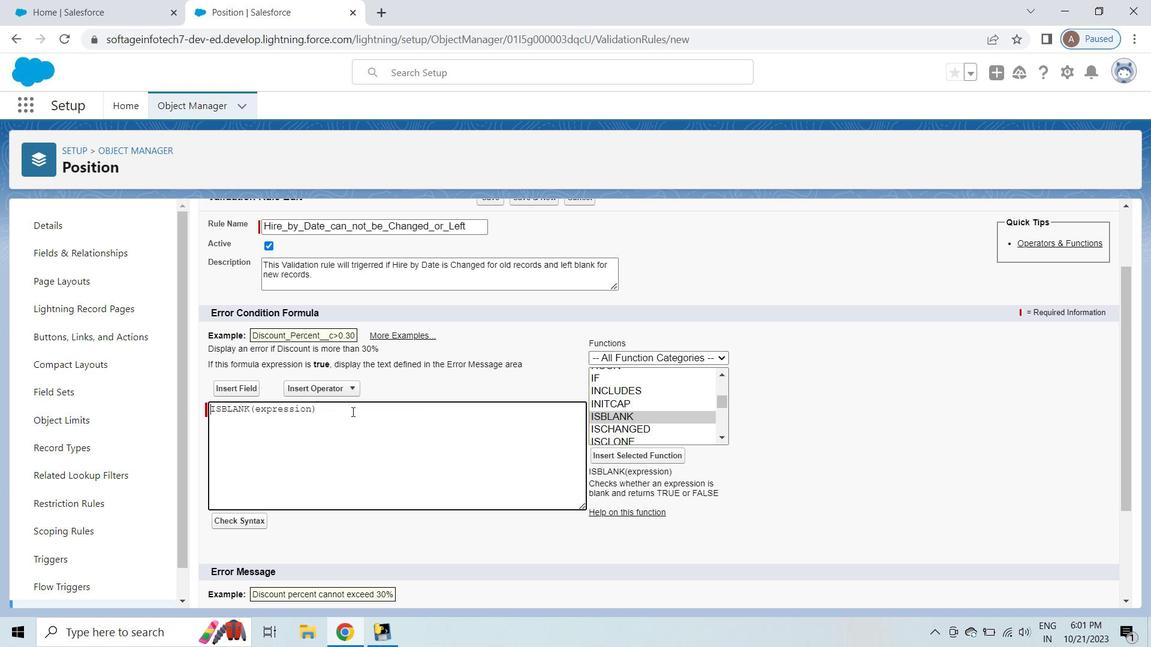 
Action: Mouse moved to (286, 417)
Screenshot: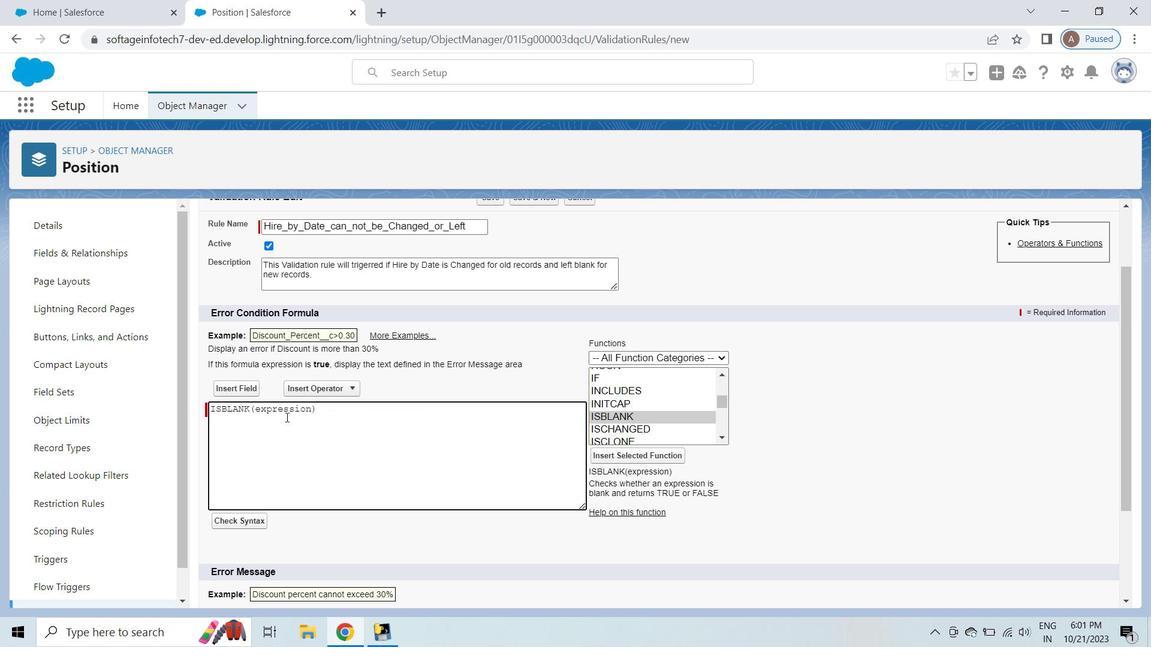
Action: Mouse pressed left at (286, 417)
Screenshot: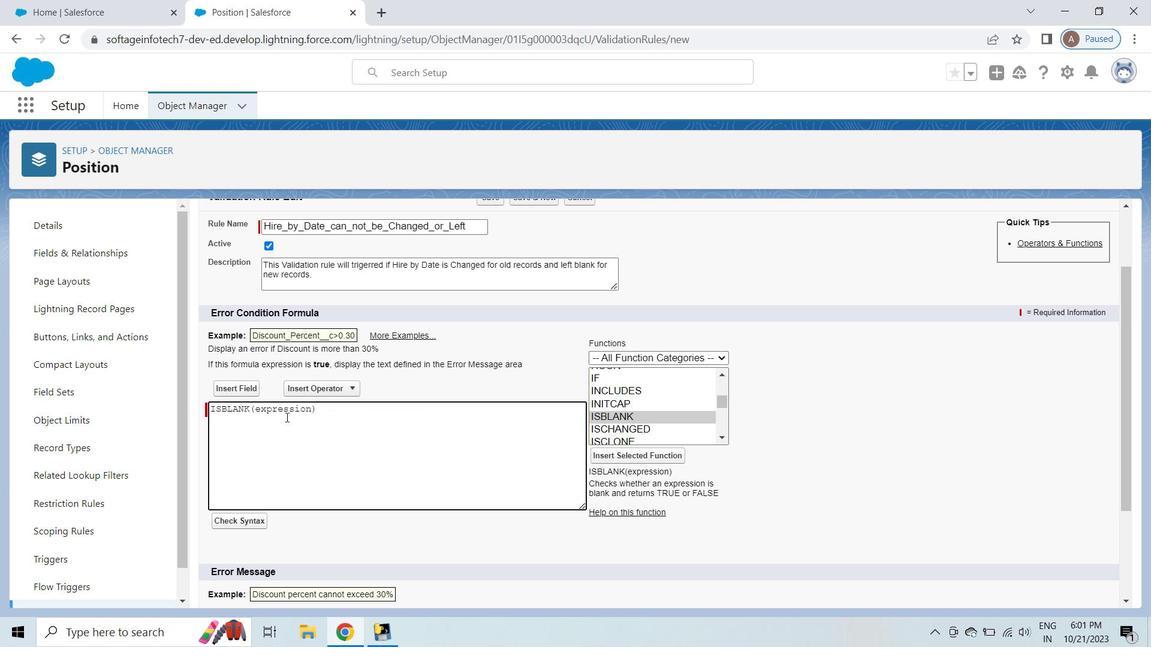 
Action: Mouse pressed left at (286, 417)
Screenshot: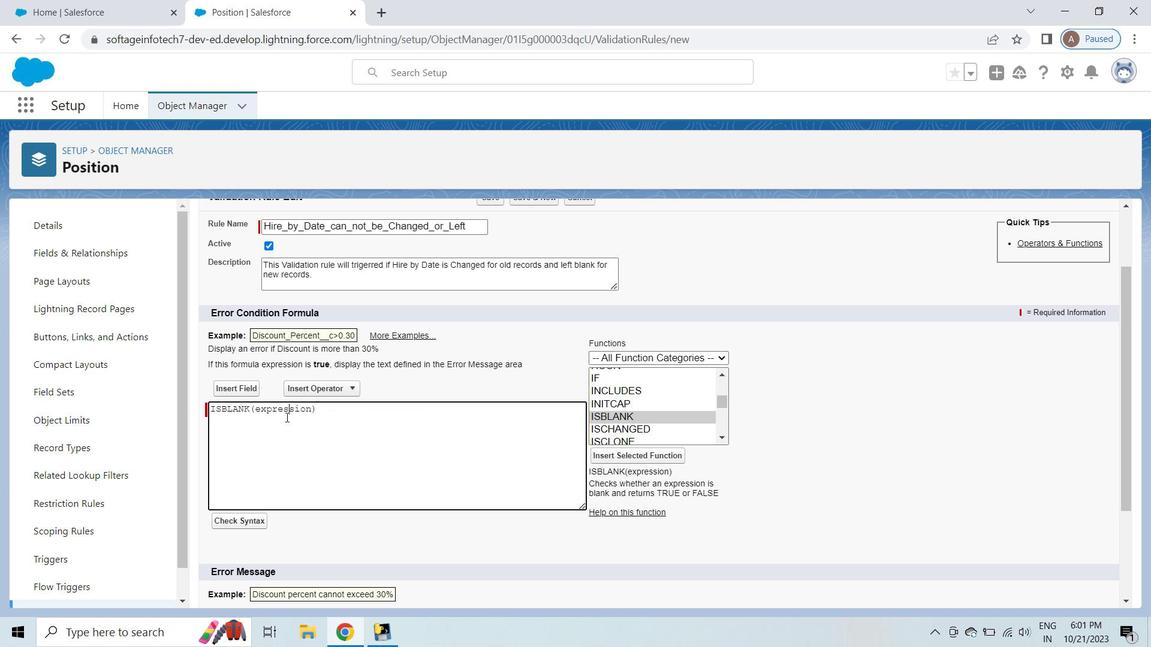 
Action: Mouse moved to (234, 392)
Screenshot: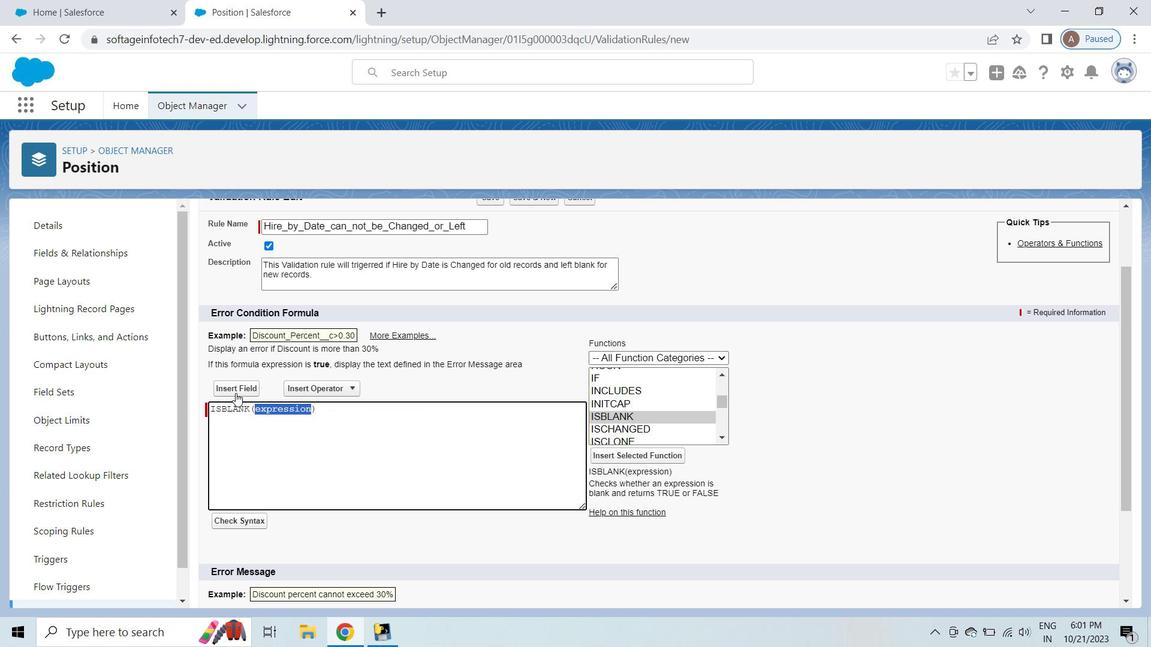 
Action: Mouse pressed left at (234, 392)
Screenshot: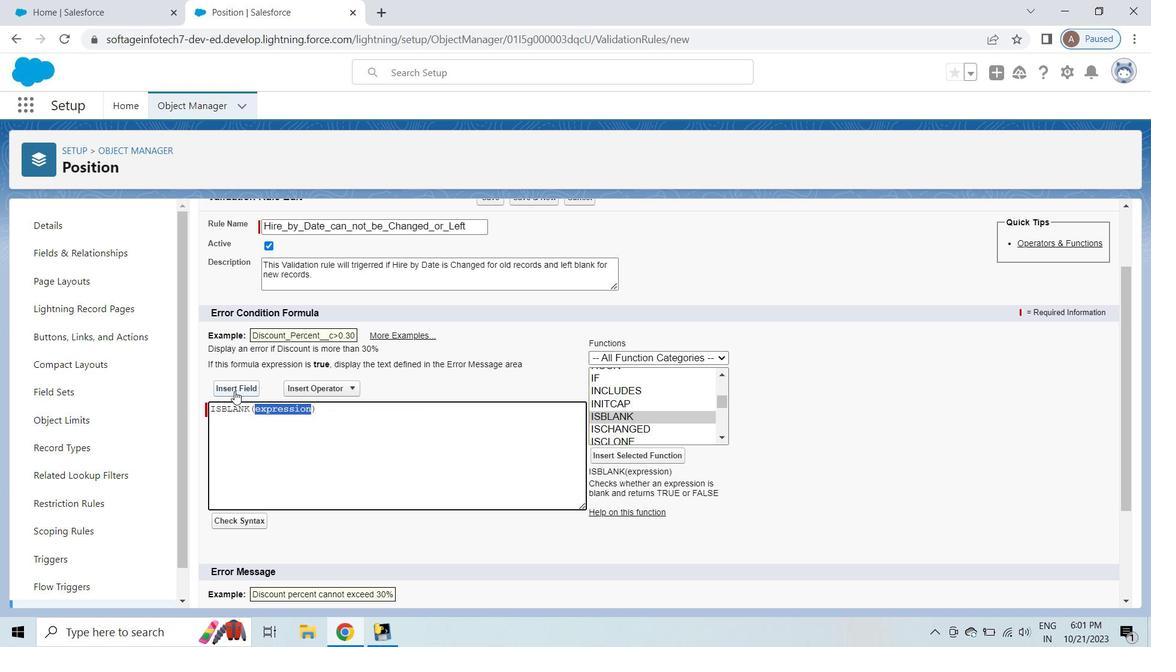 
Action: Mouse moved to (612, 401)
Screenshot: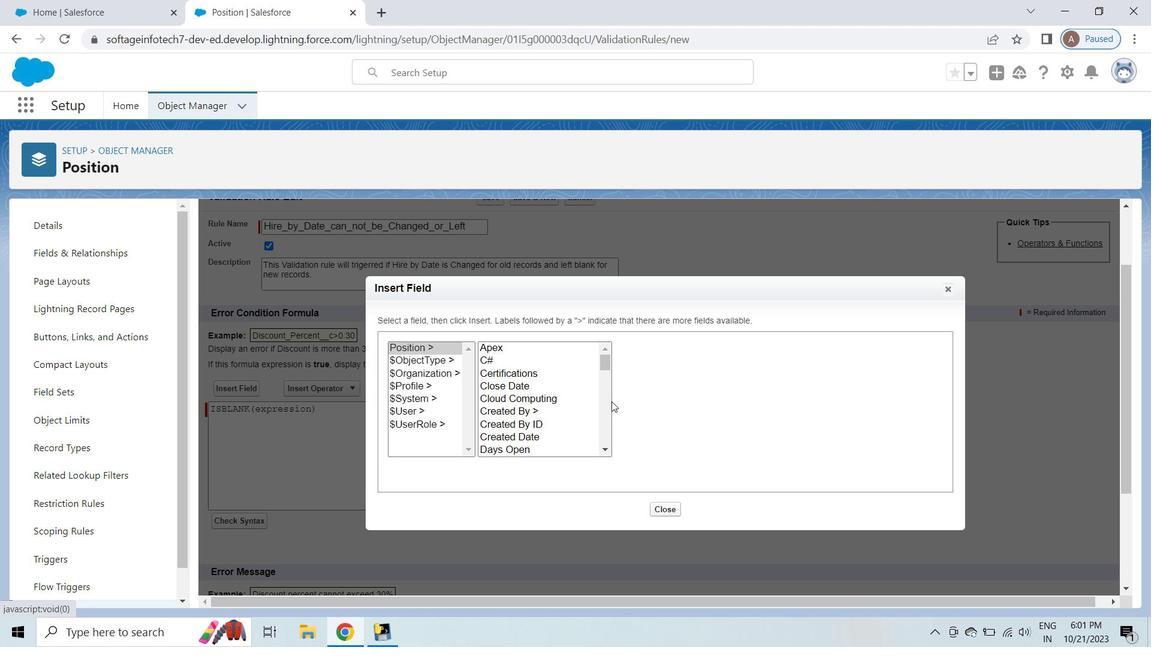
Action: Mouse pressed left at (612, 401)
Screenshot: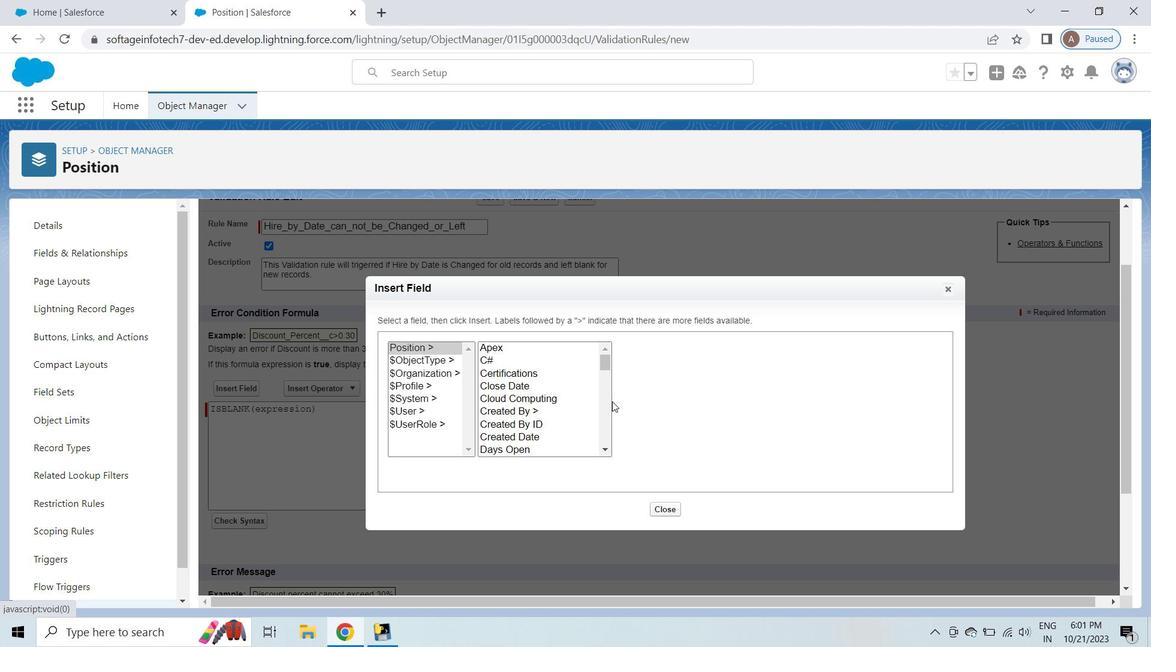 
Action: Mouse pressed left at (612, 401)
Screenshot: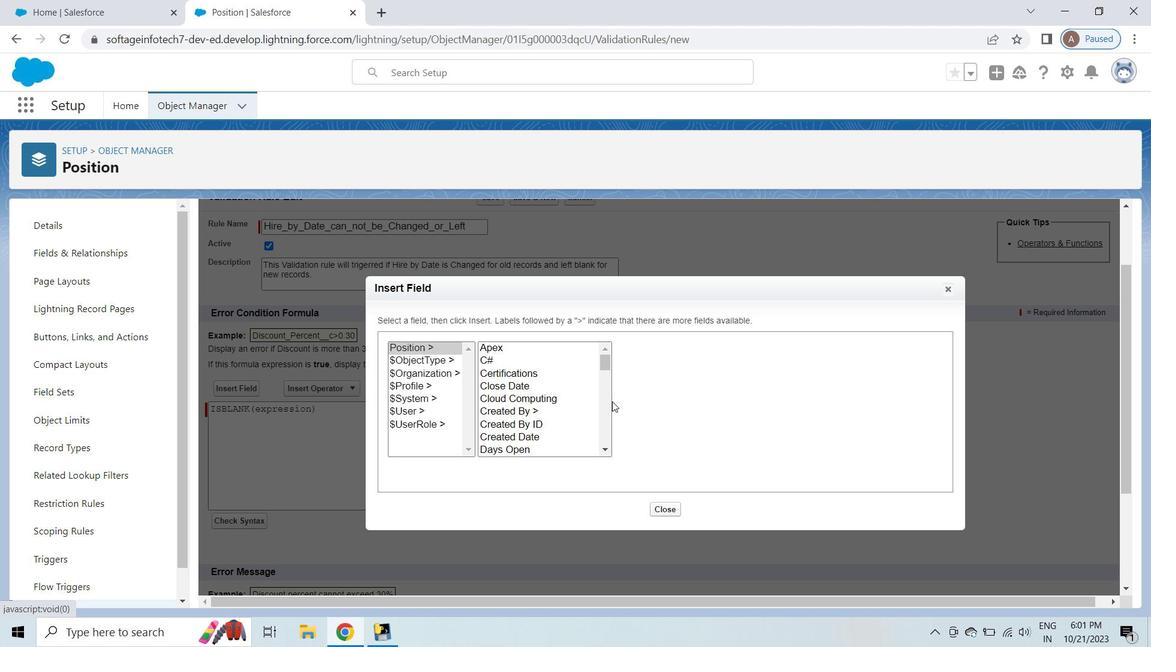 
Action: Mouse moved to (598, 409)
Screenshot: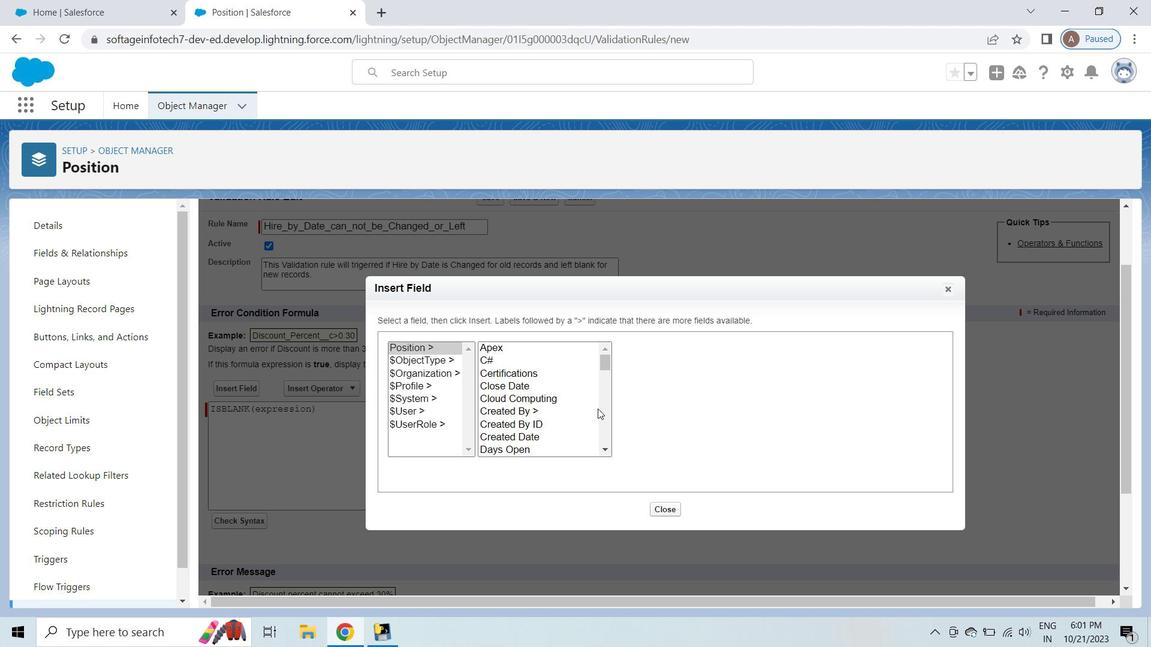 
Action: Mouse pressed left at (598, 409)
Screenshot: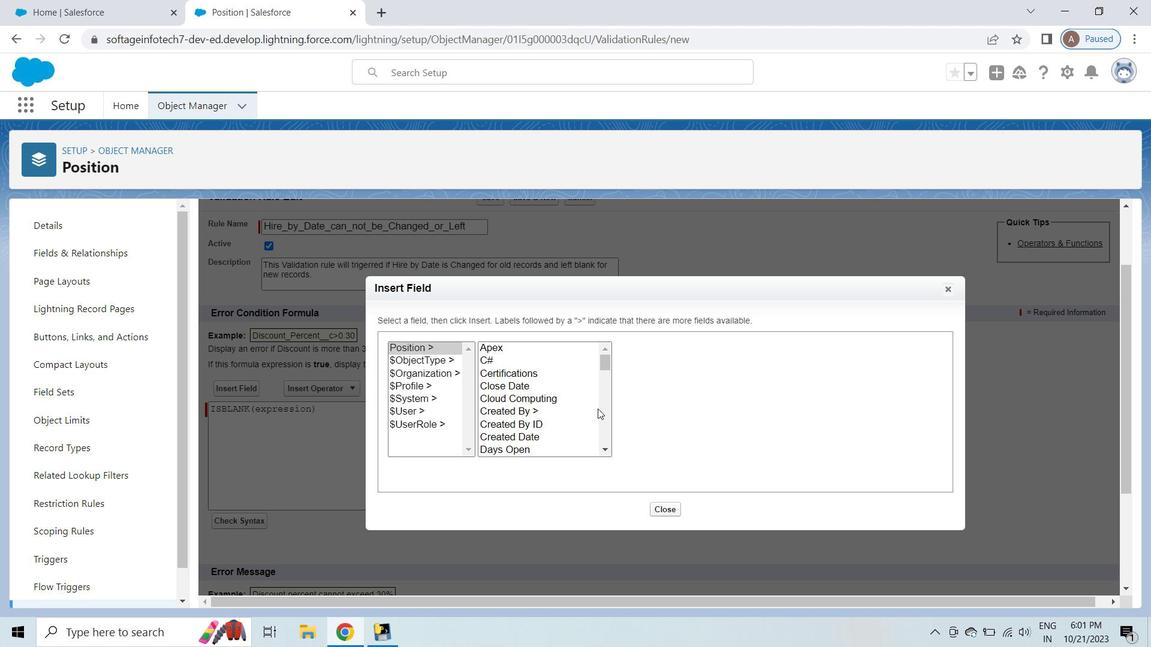 
Action: Mouse moved to (607, 413)
Screenshot: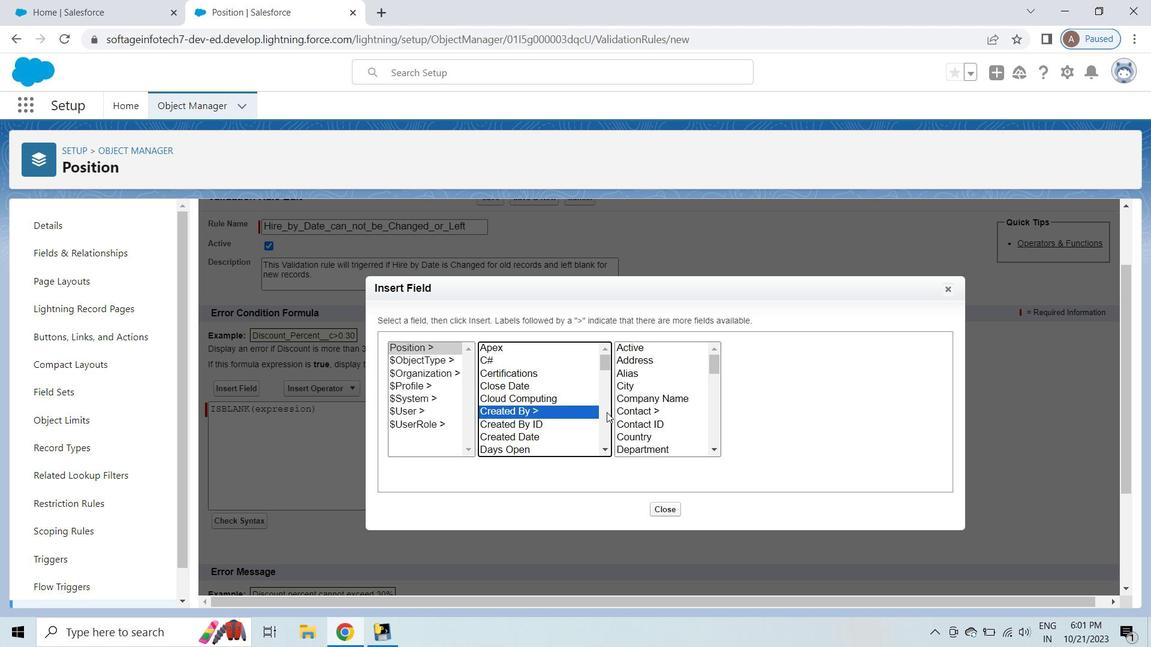 
Action: Mouse pressed left at (607, 413)
Screenshot: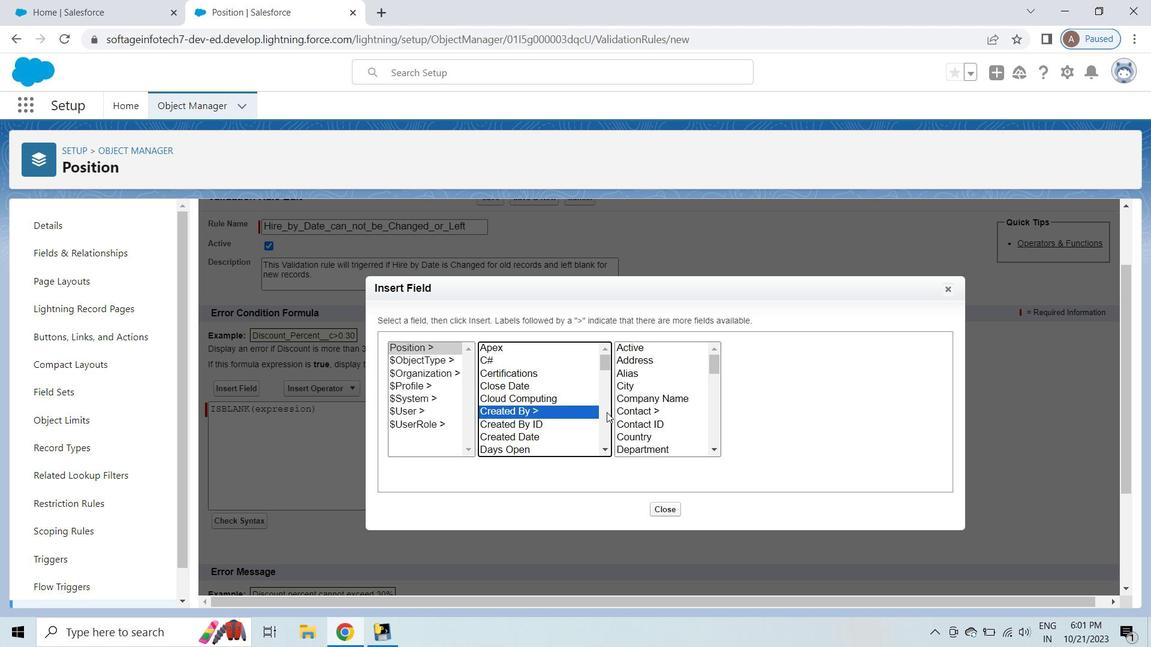 
Action: Mouse pressed left at (607, 413)
Screenshot: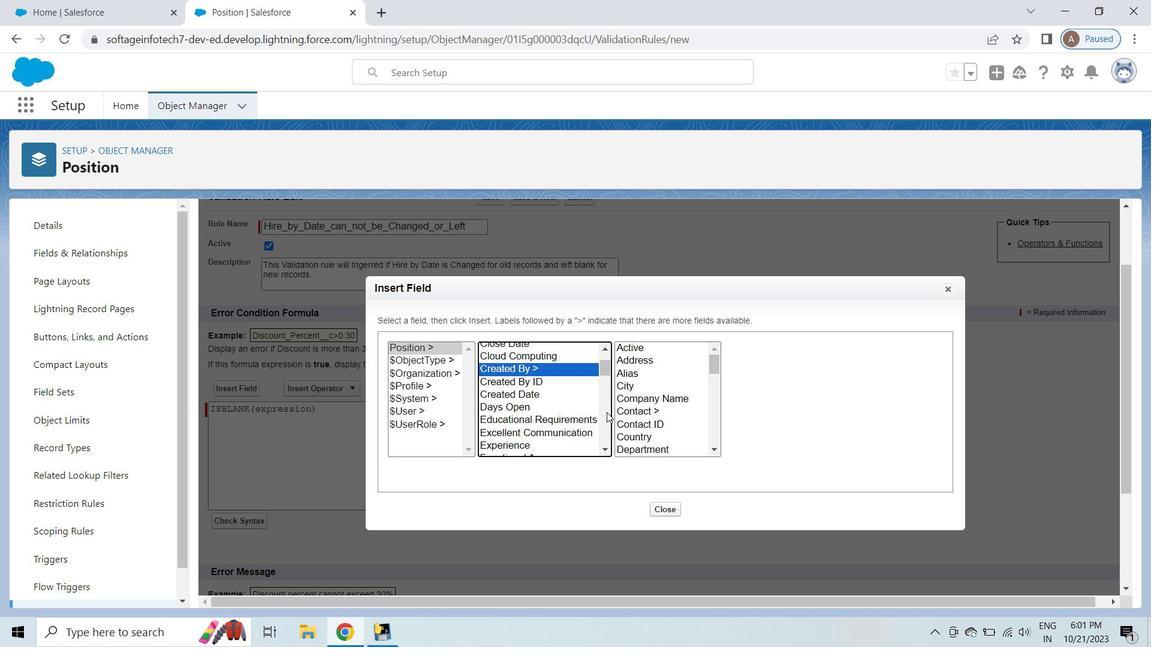 
Action: Mouse pressed left at (607, 413)
Screenshot: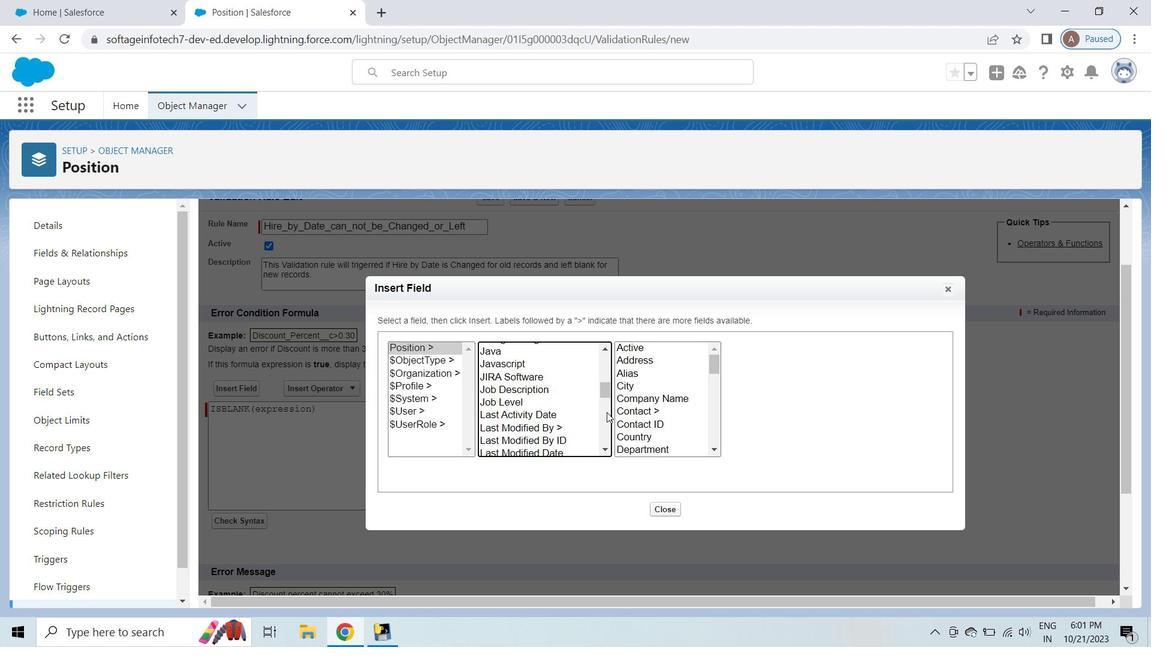
Action: Mouse pressed left at (607, 413)
Screenshot: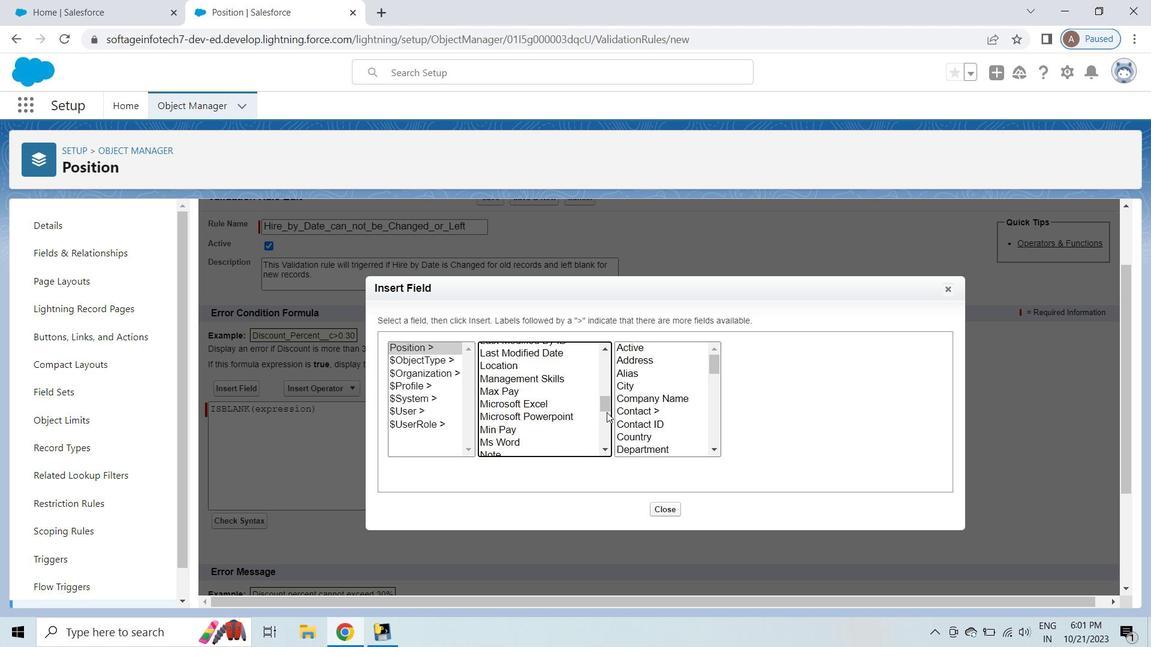 
Action: Mouse pressed left at (607, 413)
Screenshot: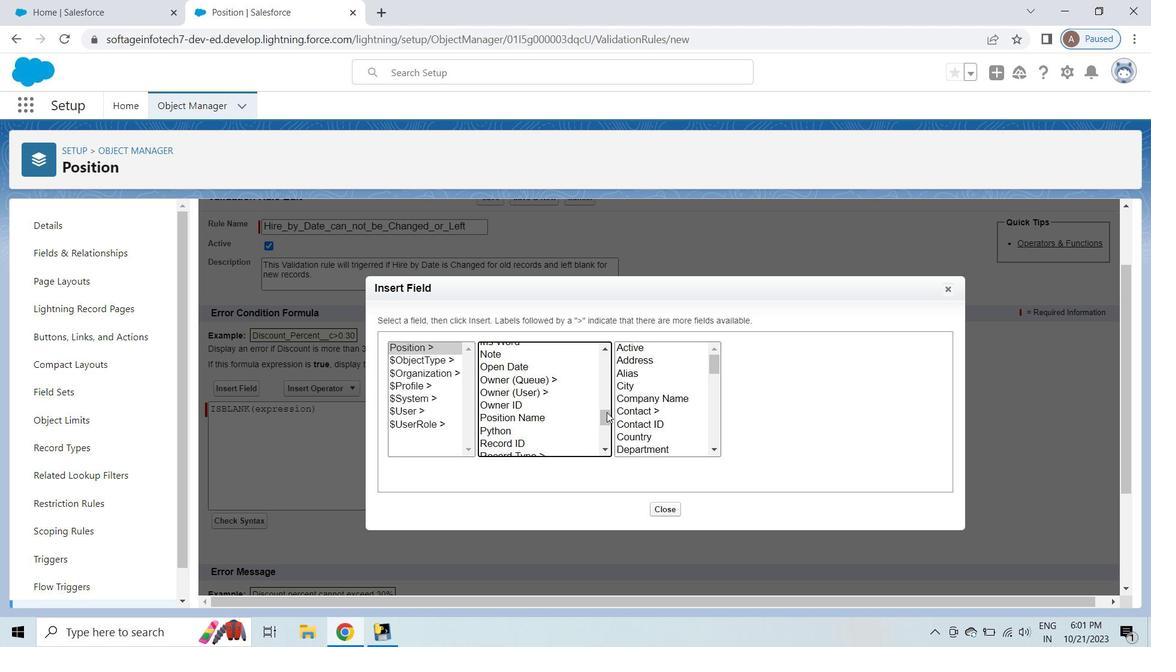 
Action: Mouse moved to (607, 436)
Screenshot: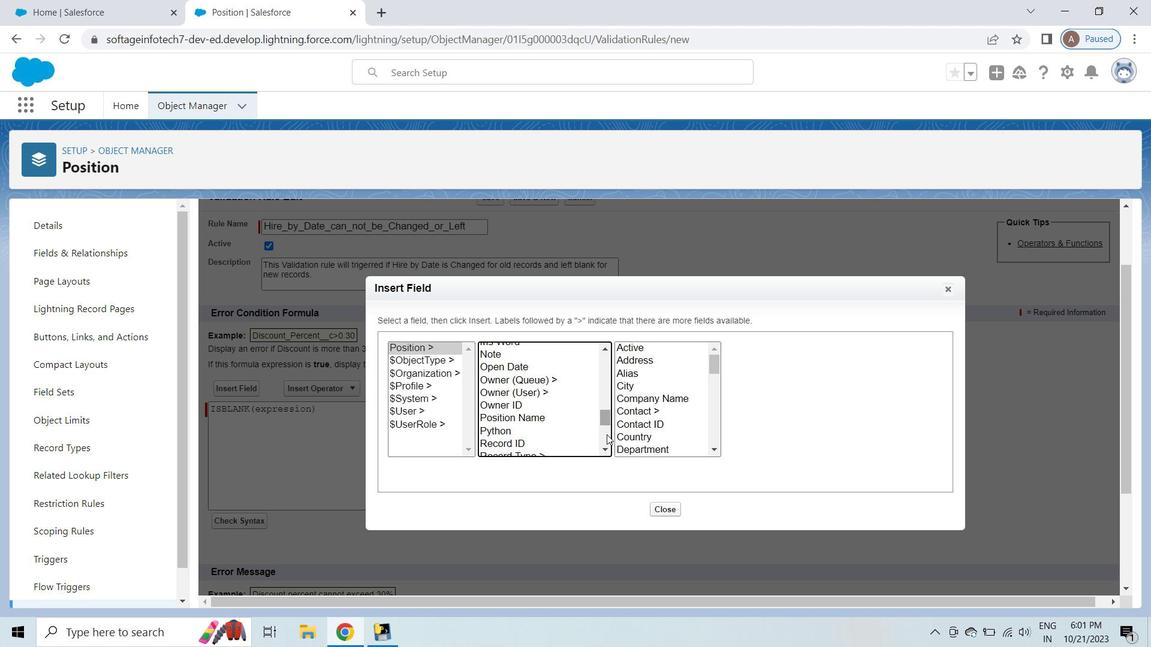 
Action: Mouse pressed left at (607, 436)
Screenshot: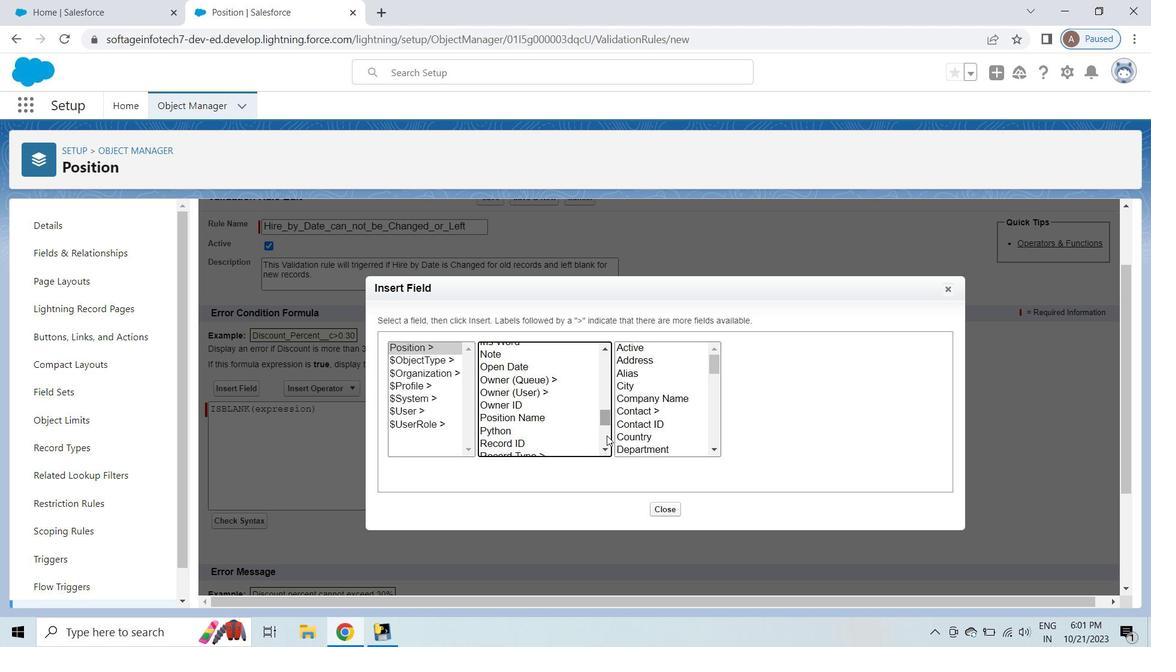 
Action: Mouse moved to (607, 419)
Screenshot: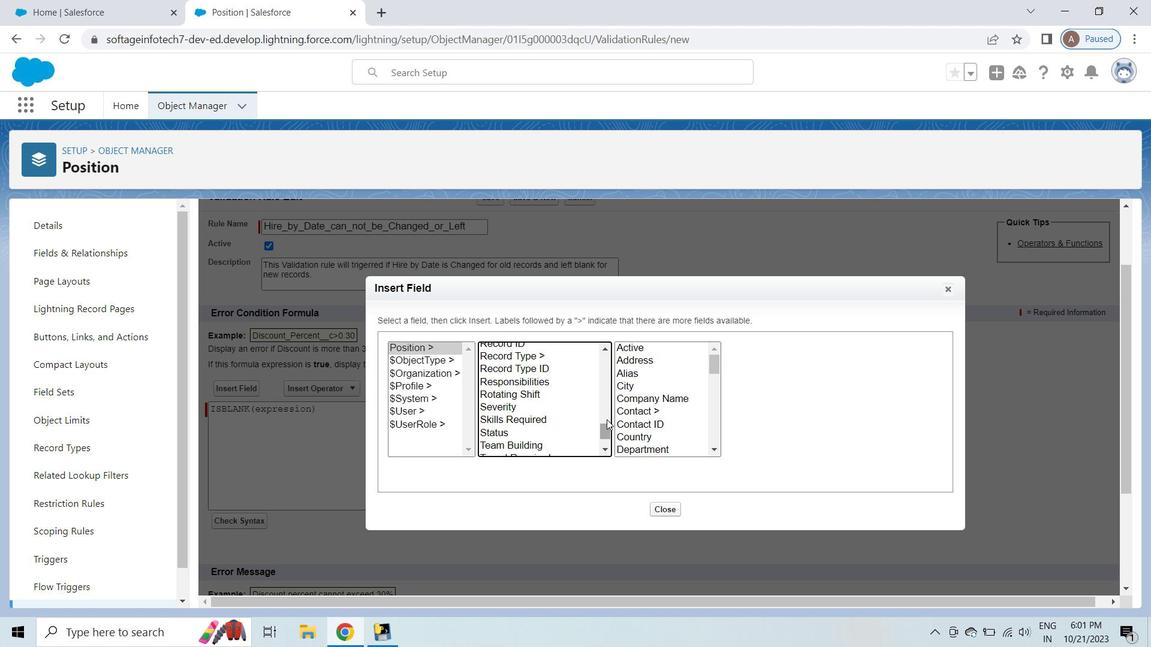 
Action: Mouse pressed left at (607, 419)
Screenshot: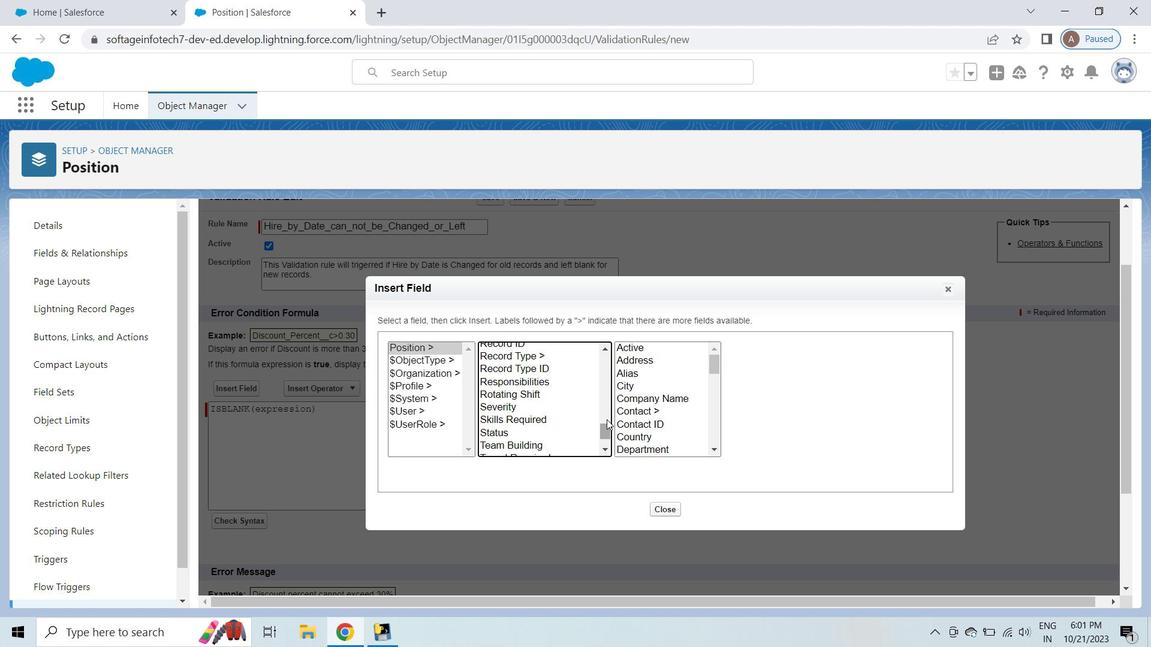 
Action: Mouse pressed left at (607, 419)
Screenshot: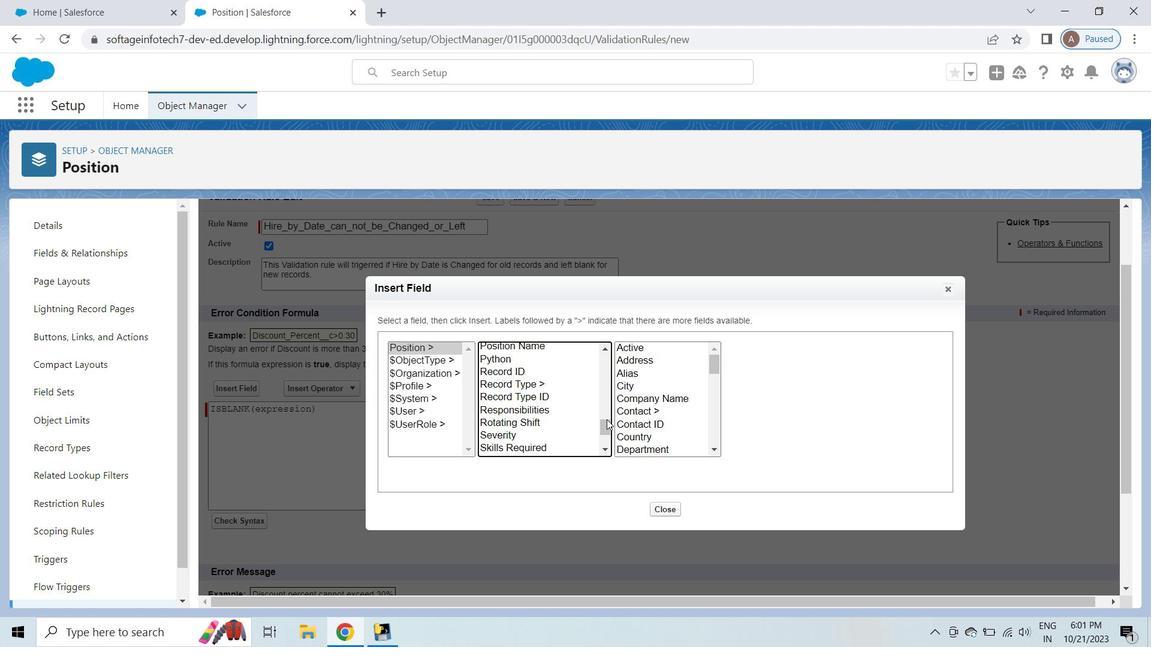 
Action: Mouse moved to (607, 397)
Screenshot: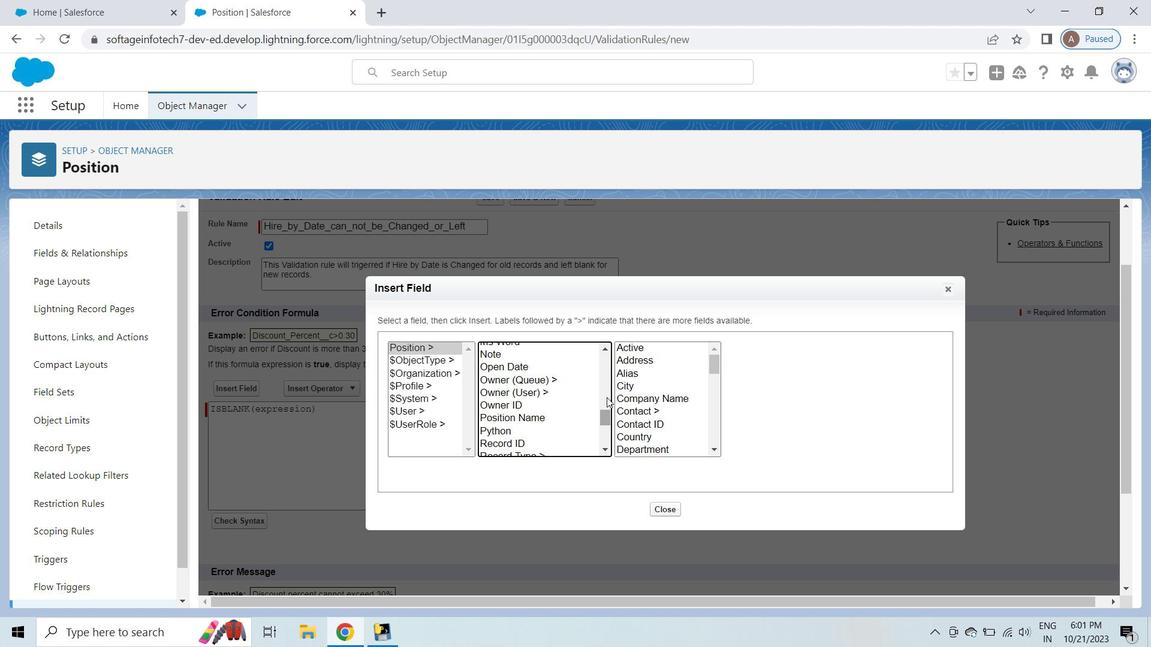 
Action: Mouse pressed left at (607, 397)
Screenshot: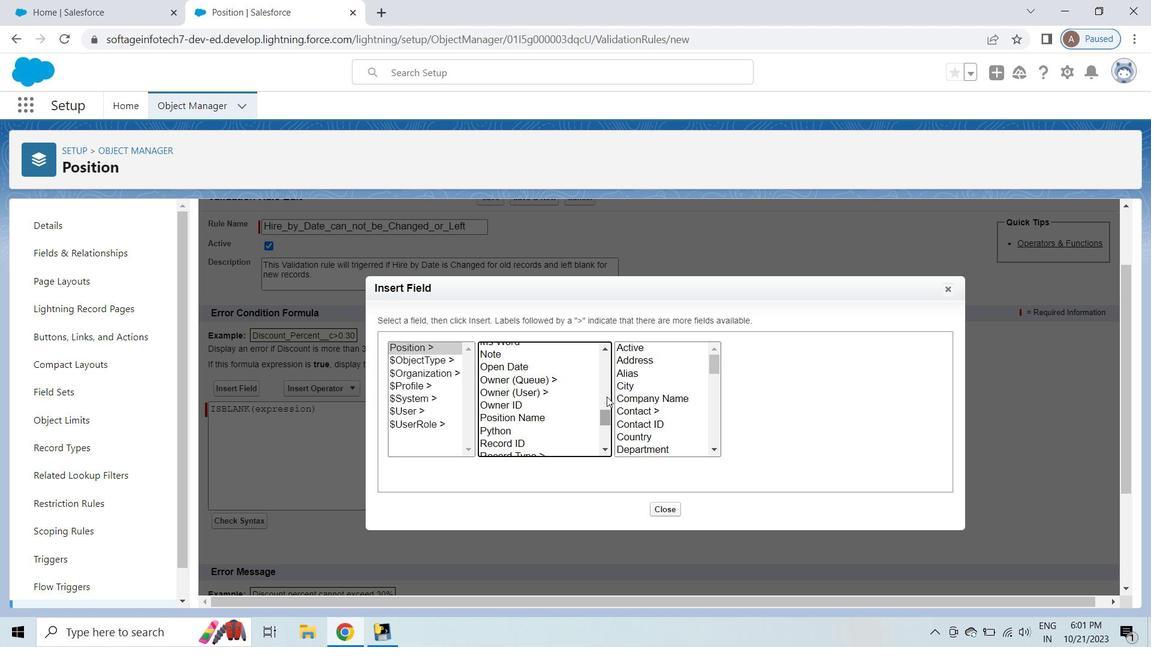 
Action: Mouse moved to (607, 386)
Screenshot: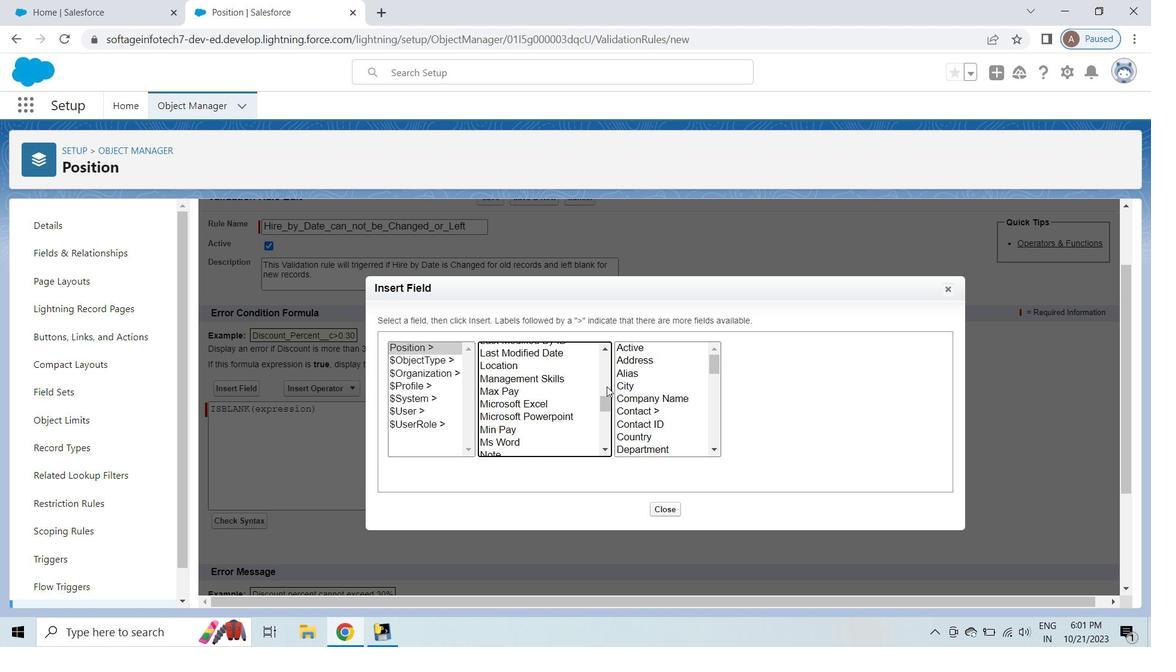 
Action: Mouse pressed left at (607, 386)
Screenshot: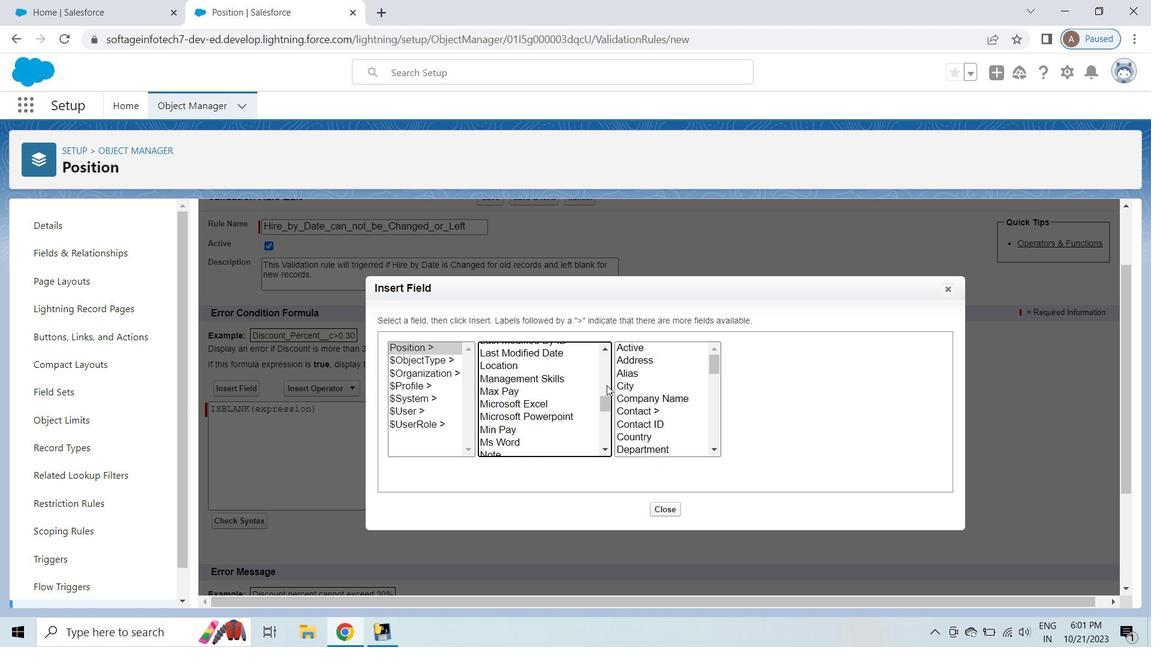 
Action: Mouse moved to (607, 374)
Screenshot: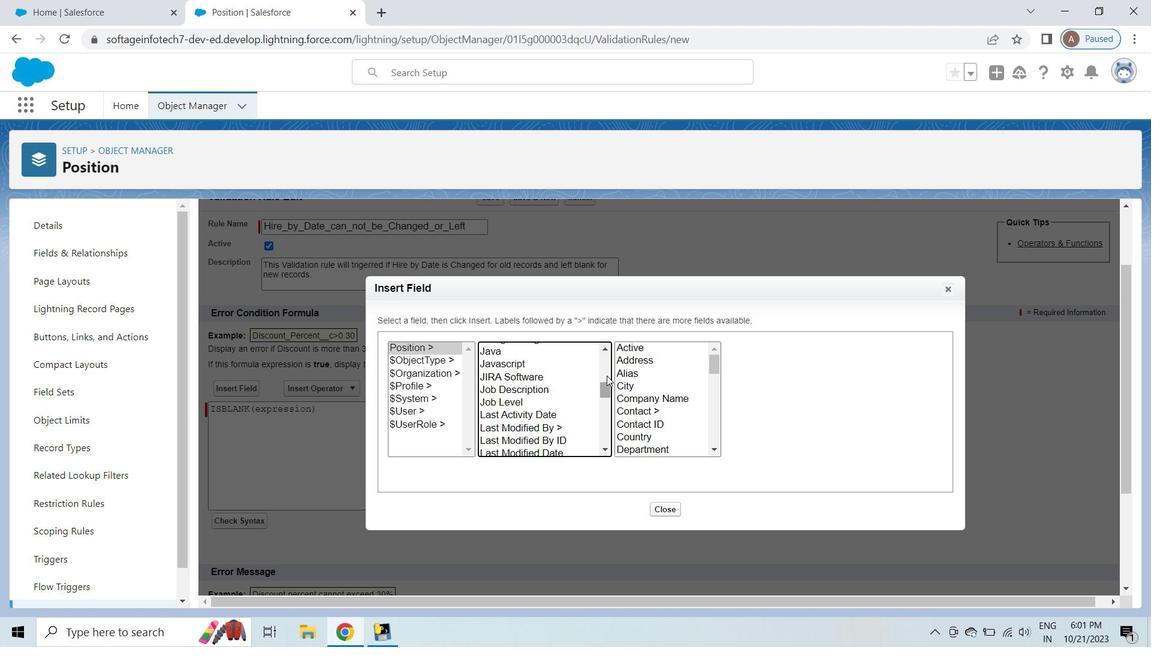 
Action: Mouse pressed left at (607, 374)
Screenshot: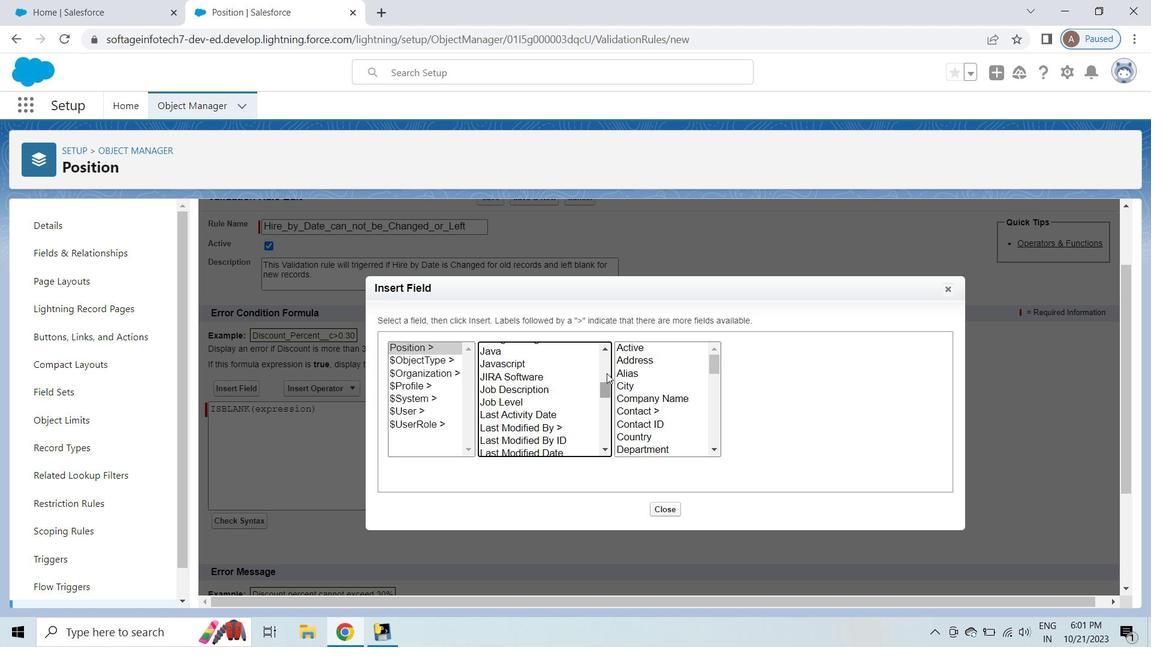 
Action: Mouse moved to (494, 409)
Screenshot: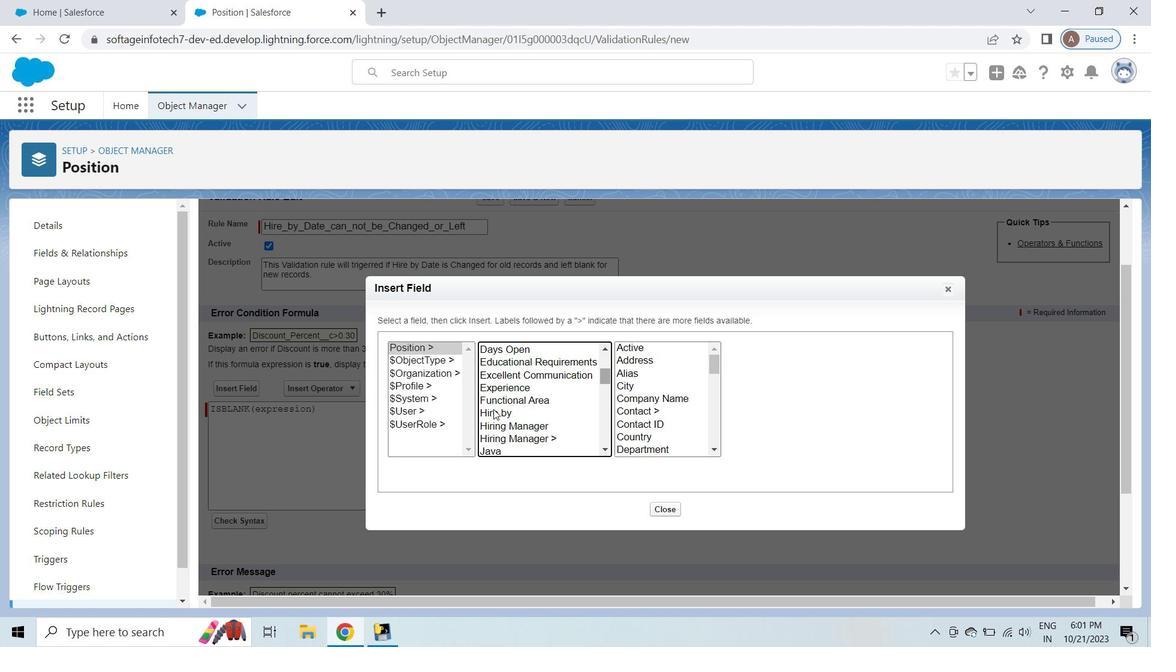 
Action: Mouse pressed left at (494, 409)
Screenshot: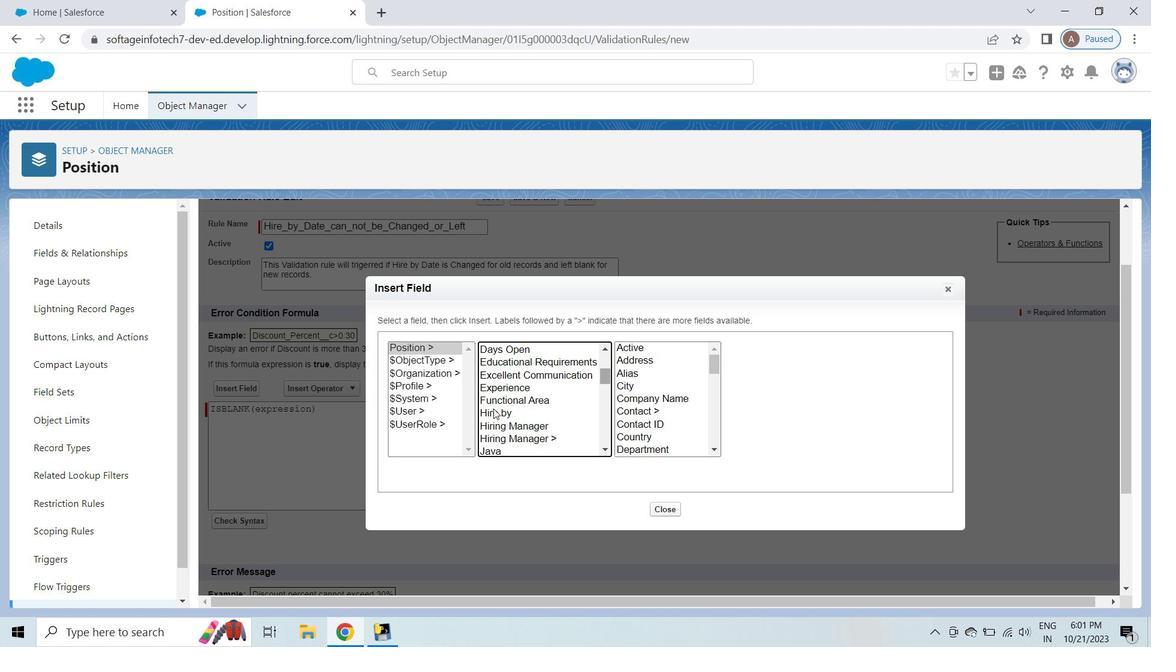 
Action: Mouse pressed left at (494, 409)
Screenshot: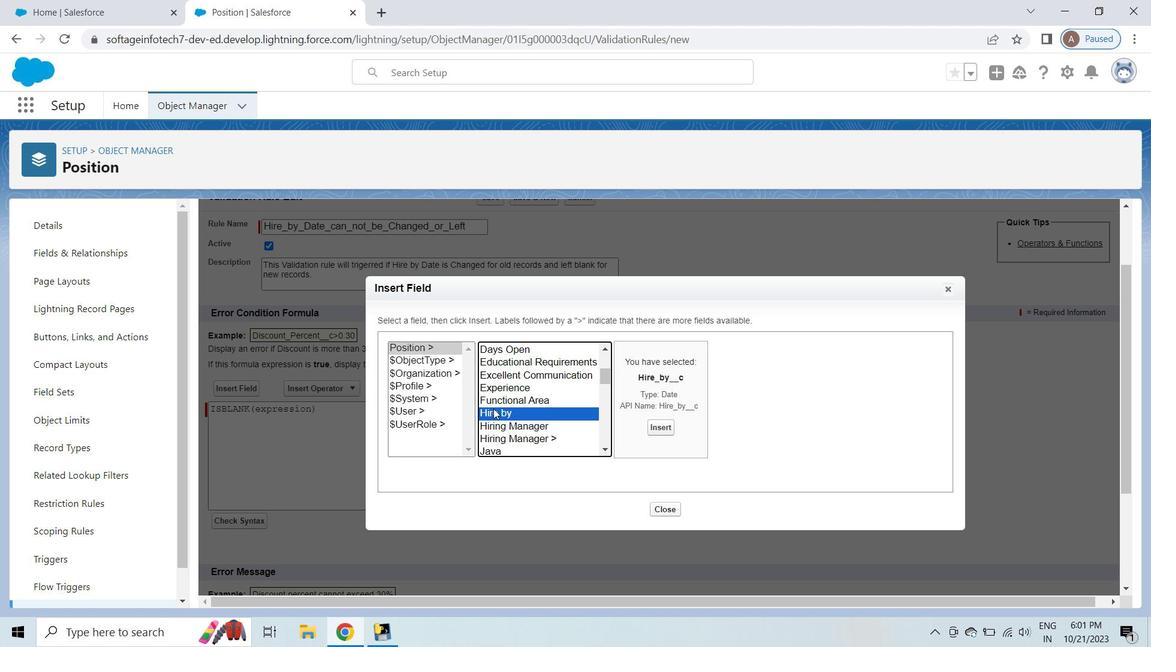 
Action: Mouse moved to (658, 427)
Screenshot: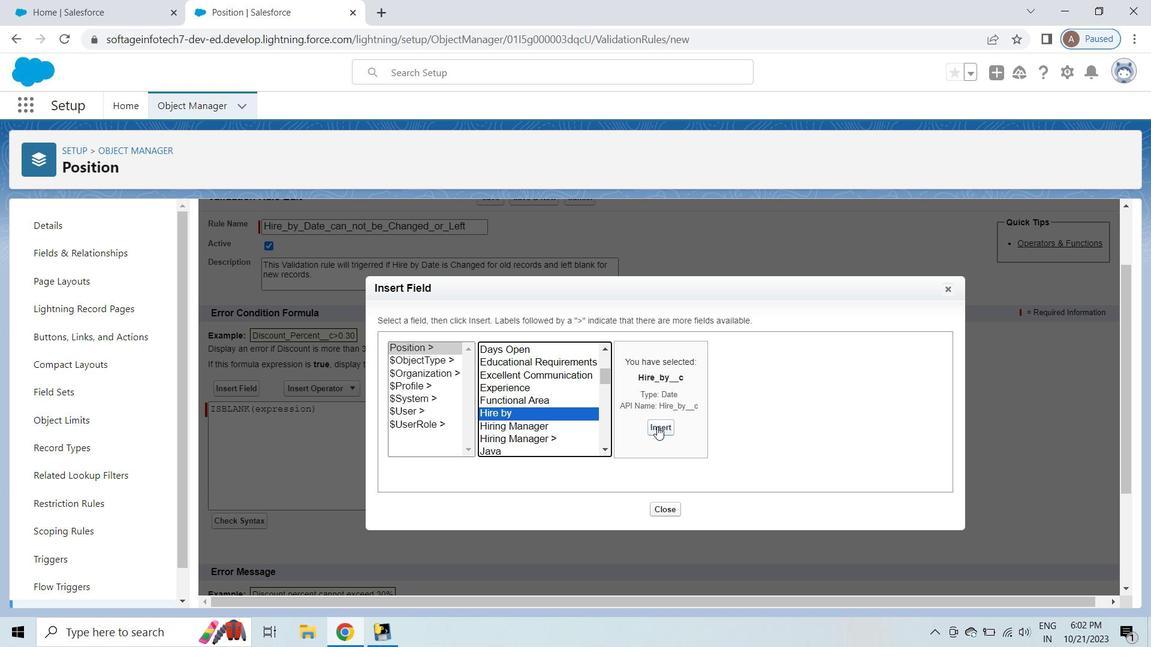 
Action: Mouse pressed left at (658, 427)
Screenshot: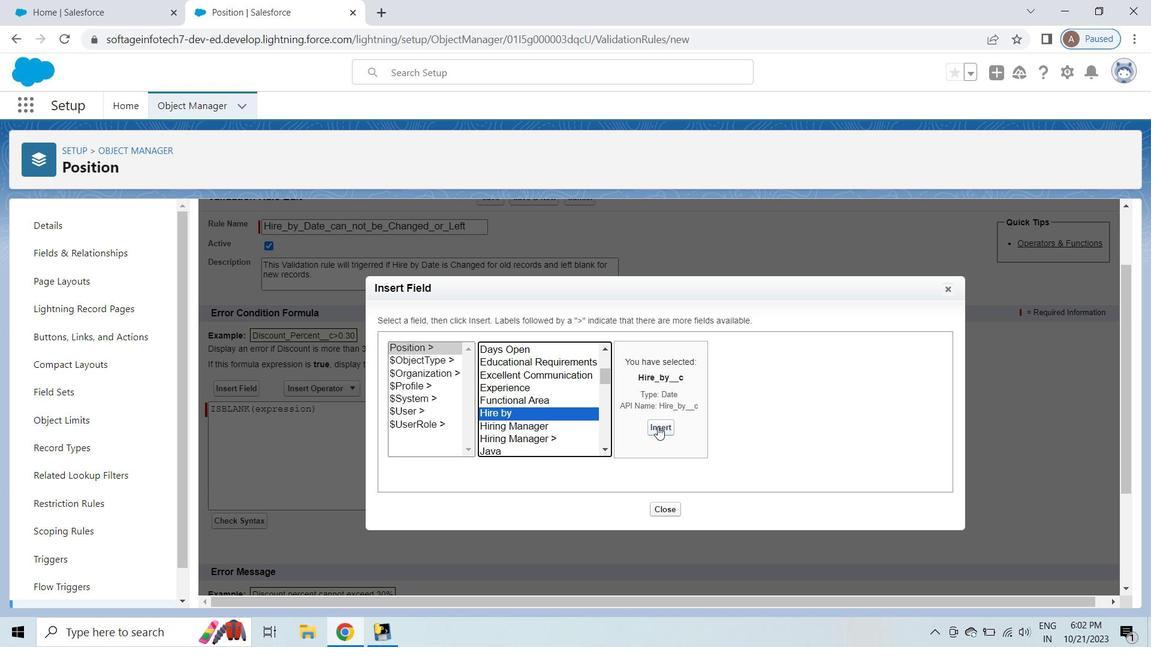 
Action: Mouse moved to (373, 406)
Screenshot: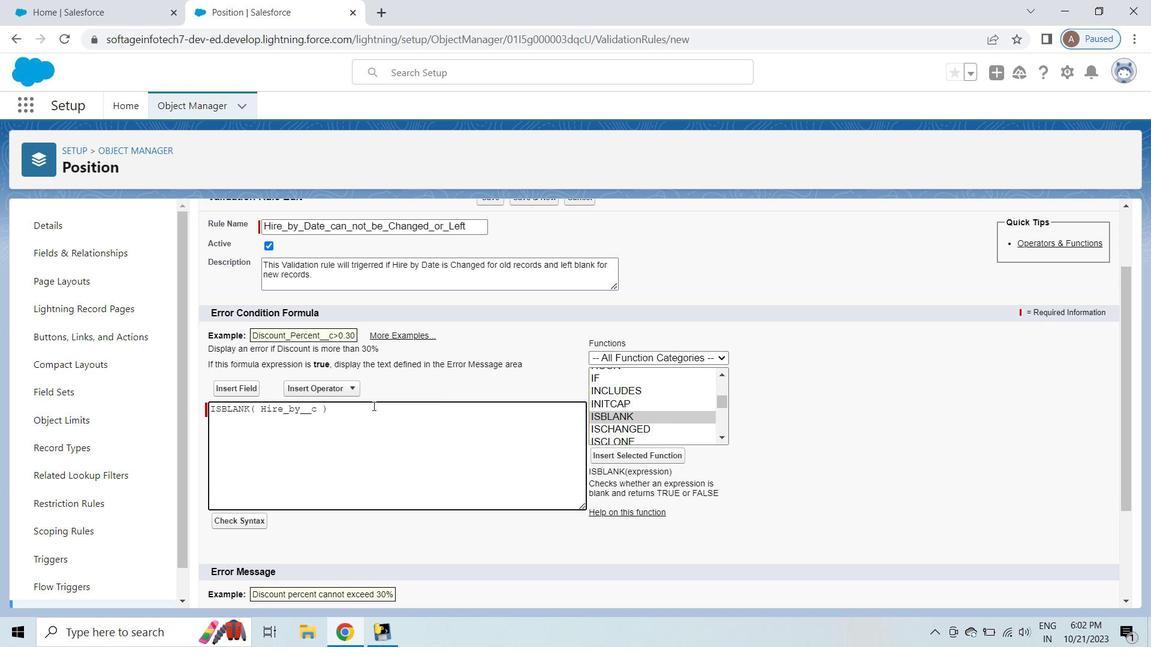 
Action: Mouse pressed left at (373, 406)
Screenshot: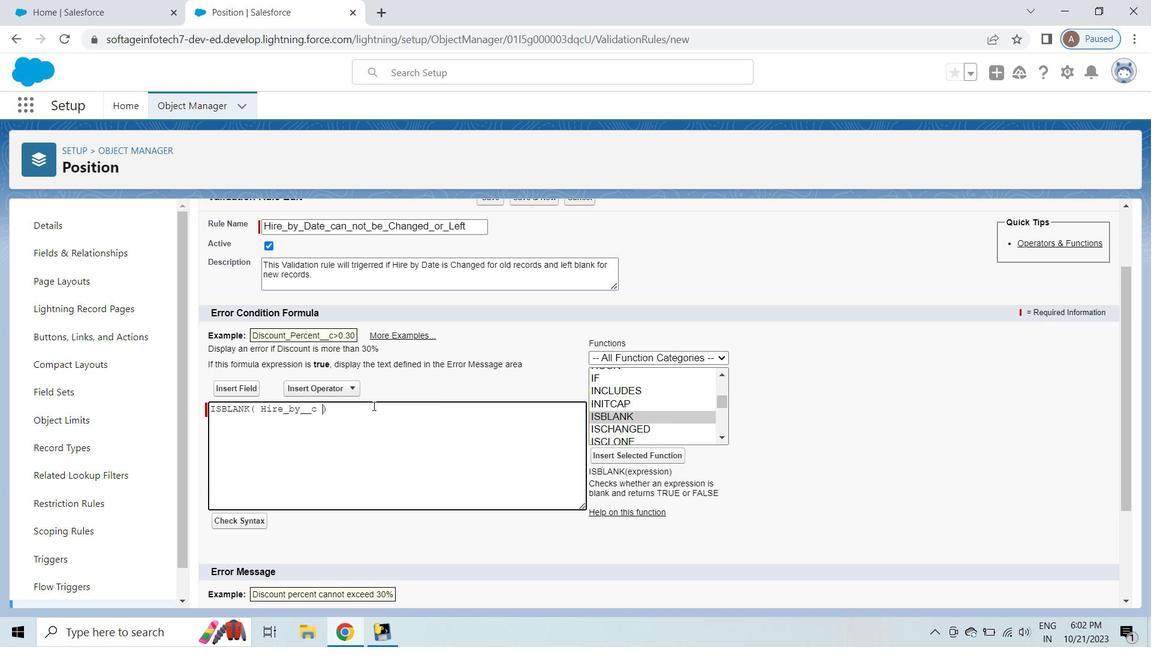 
Action: Mouse pressed left at (373, 406)
Screenshot: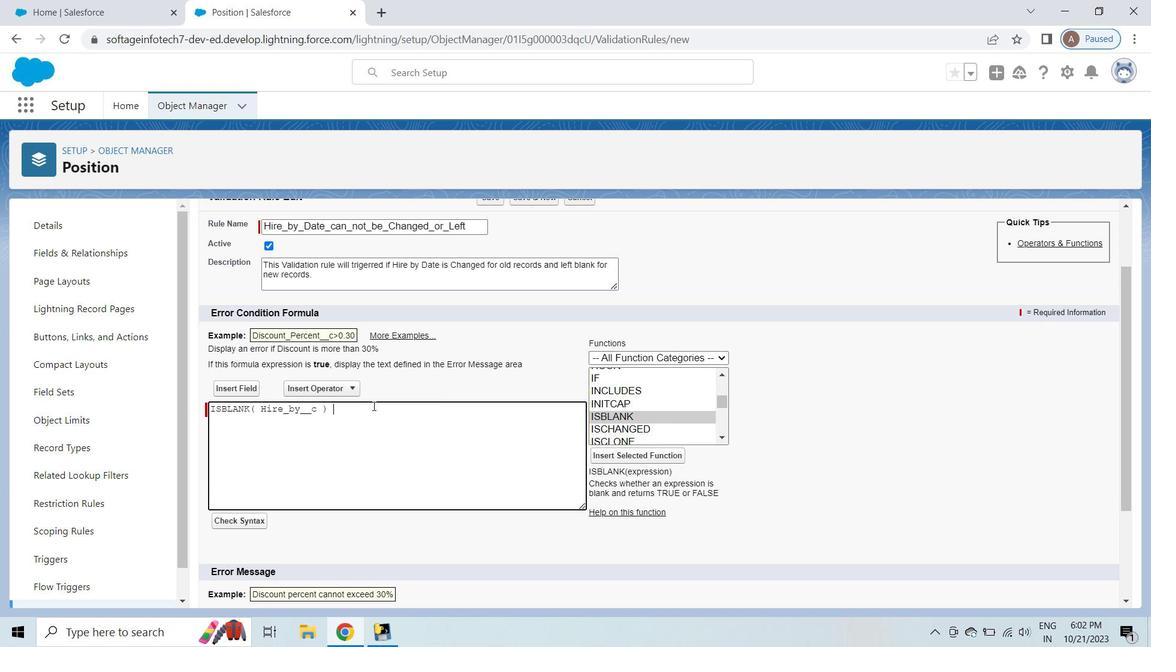 
Action: Mouse pressed left at (373, 406)
Screenshot: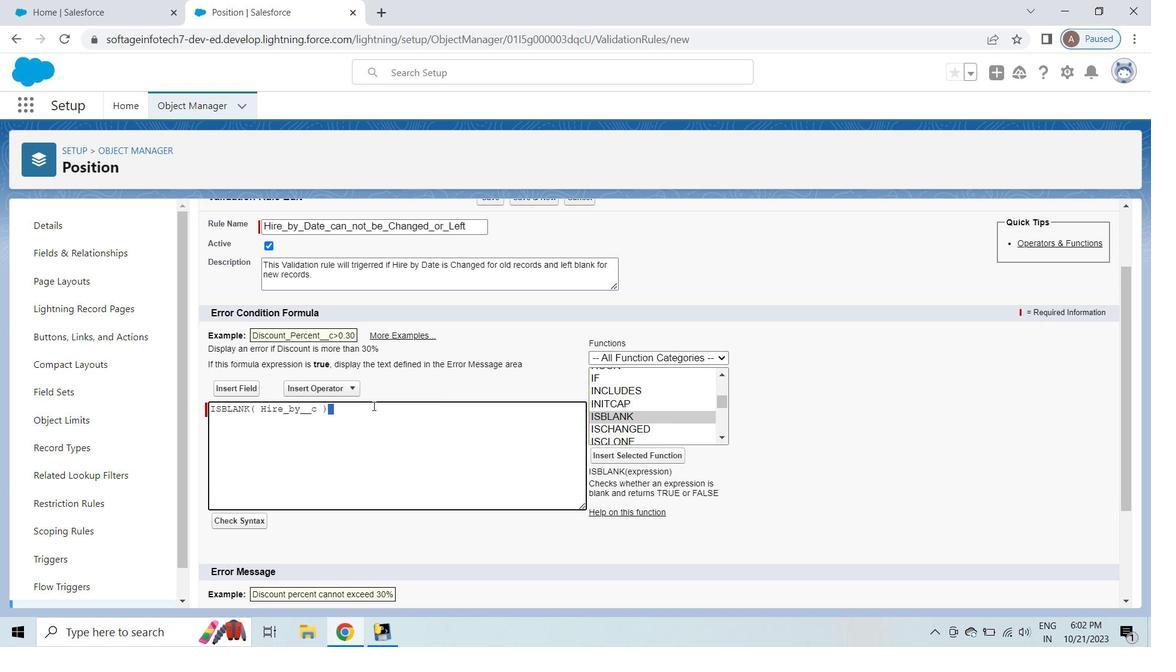 
Action: Mouse pressed left at (373, 406)
Screenshot: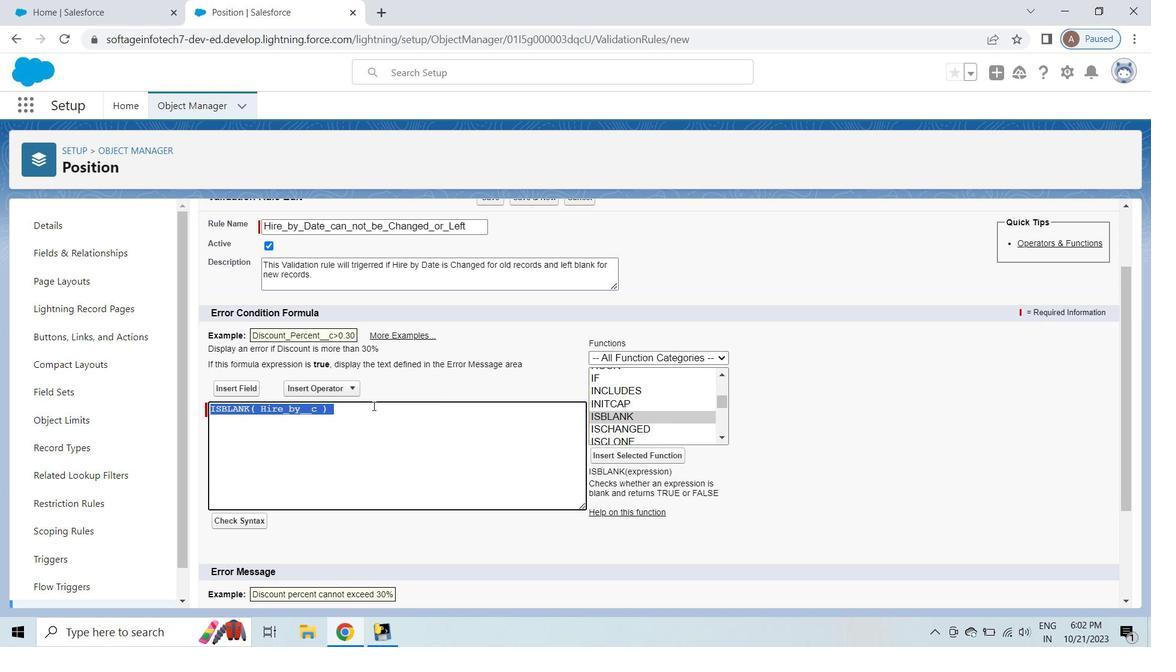 
Action: Mouse moved to (212, 519)
Screenshot: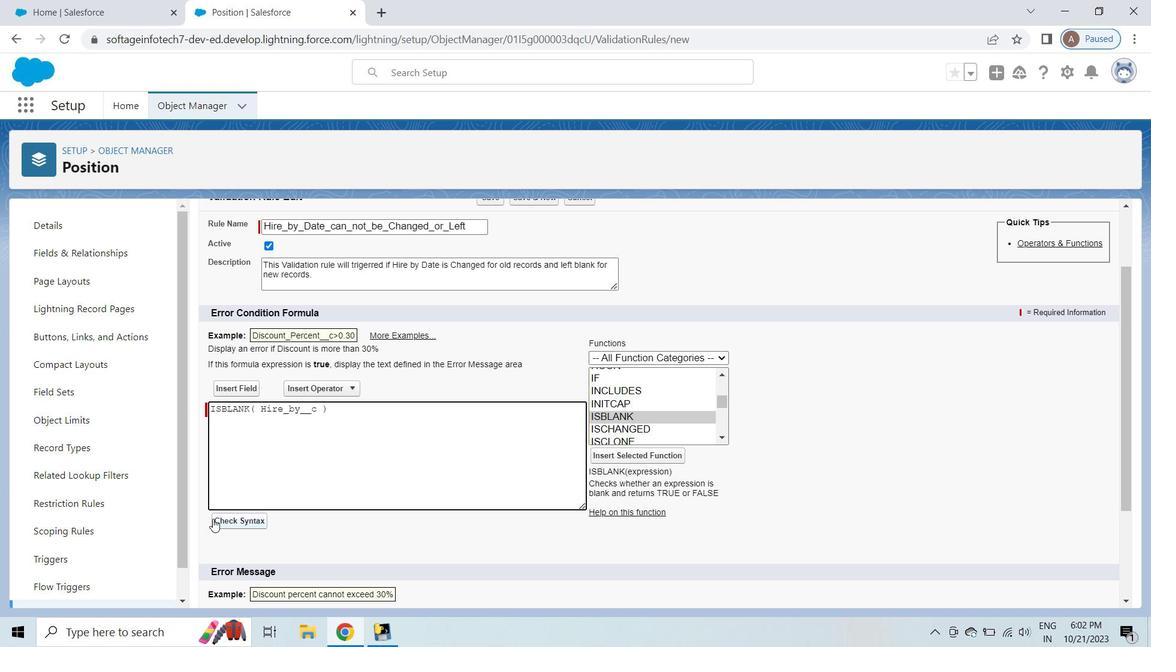 
Action: Mouse pressed left at (212, 519)
Screenshot: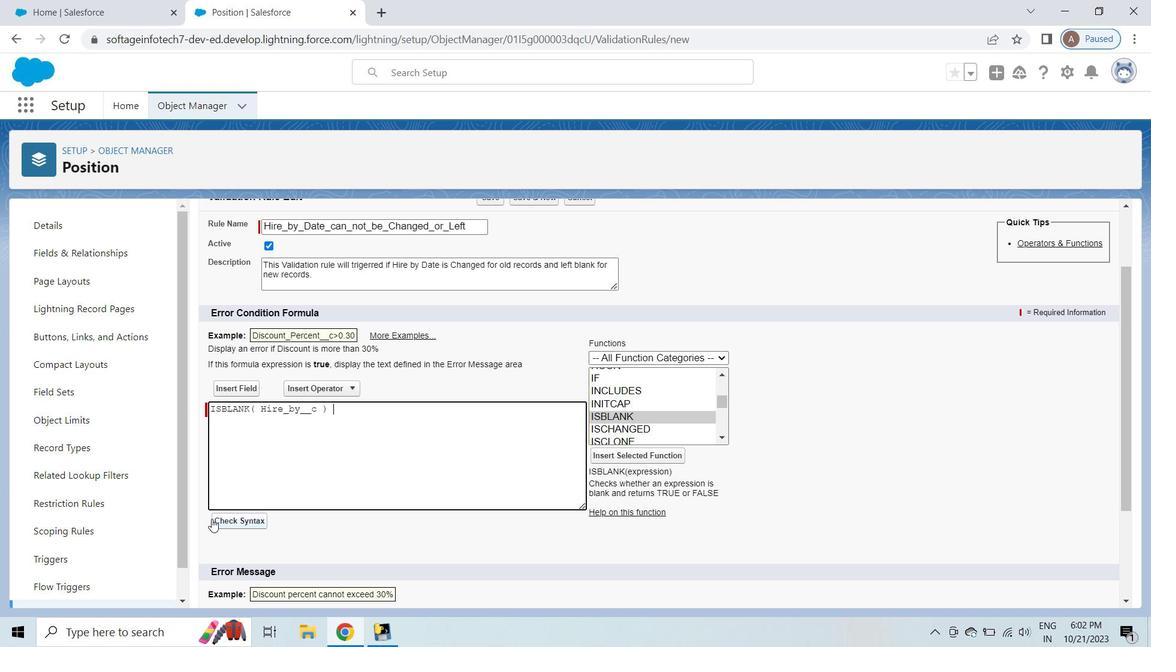 
Action: Mouse moved to (1123, 602)
Screenshot: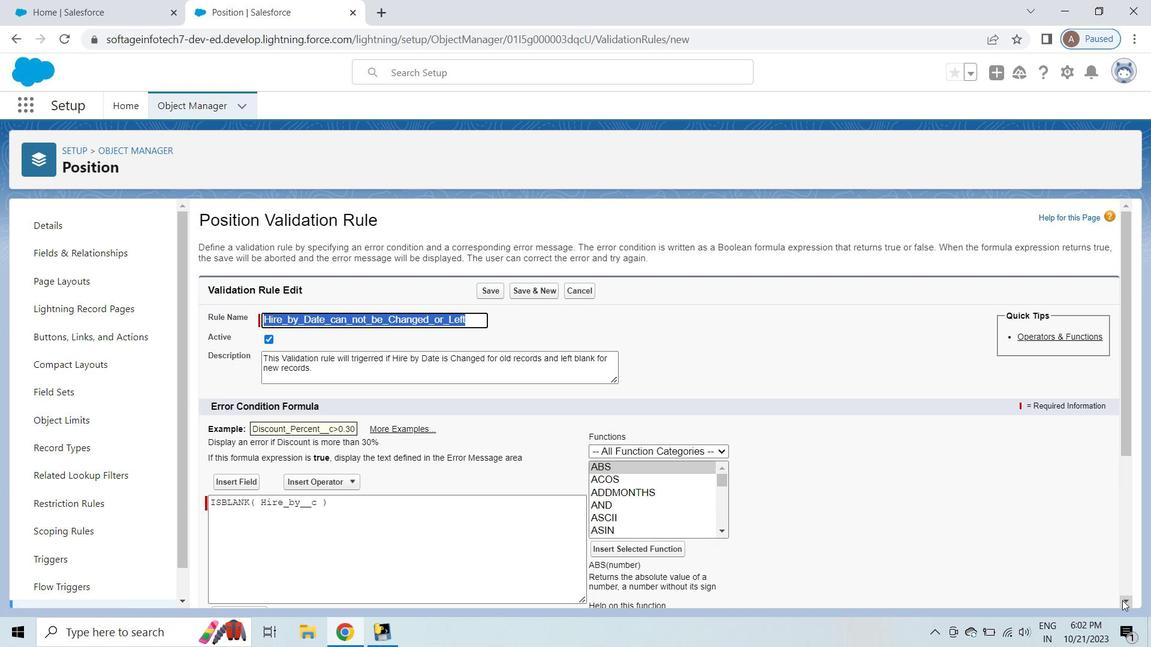 
Action: Mouse pressed left at (1123, 602)
Screenshot: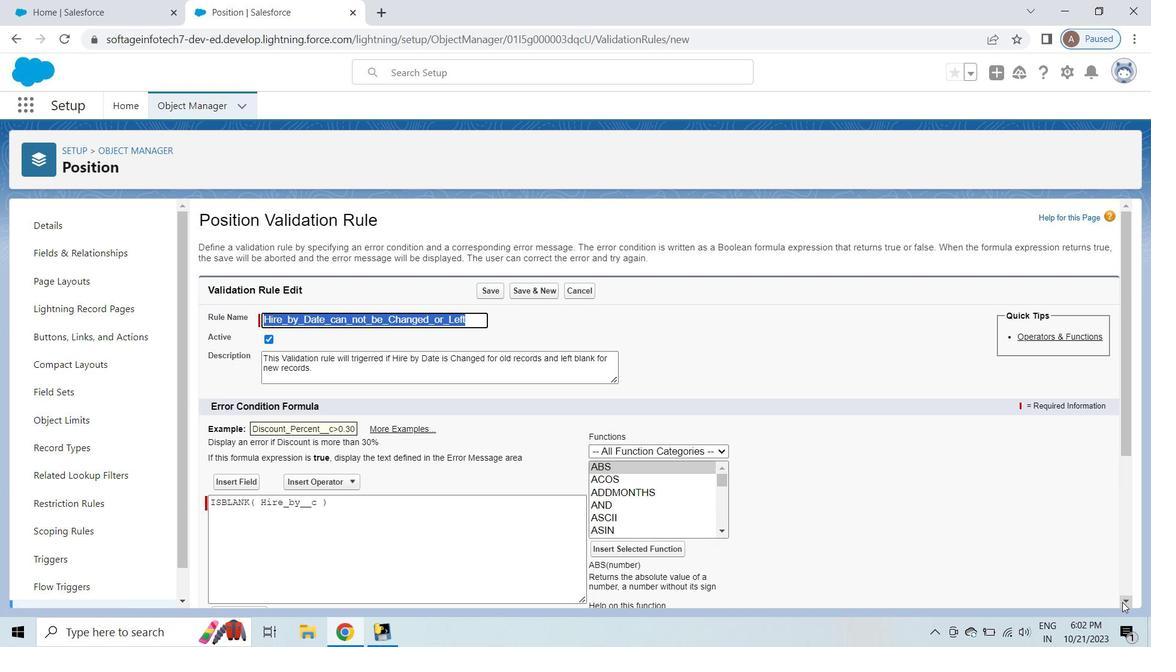 
Action: Mouse pressed left at (1123, 602)
Screenshot: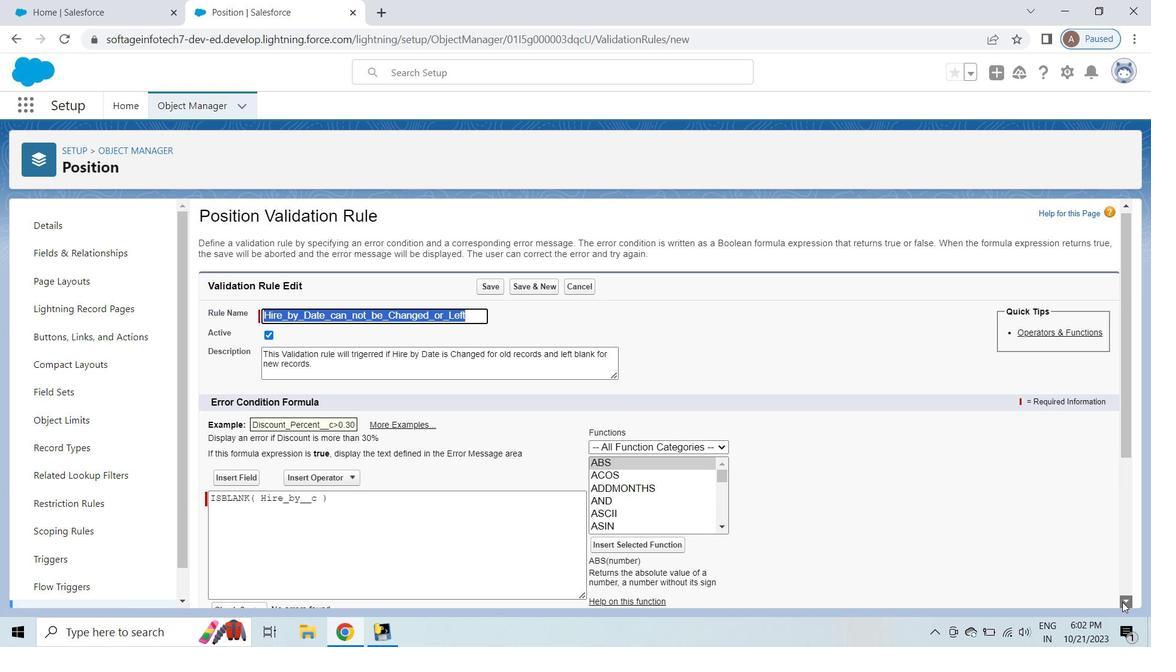
Action: Mouse pressed left at (1123, 602)
Screenshot: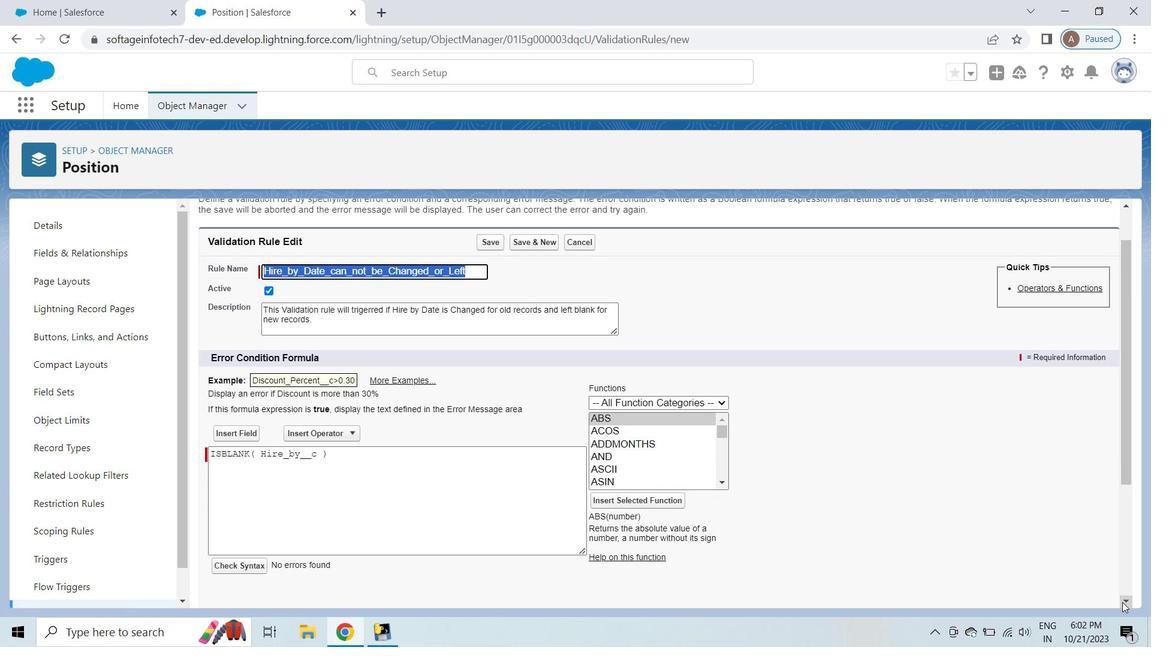 
Action: Mouse pressed left at (1123, 602)
Screenshot: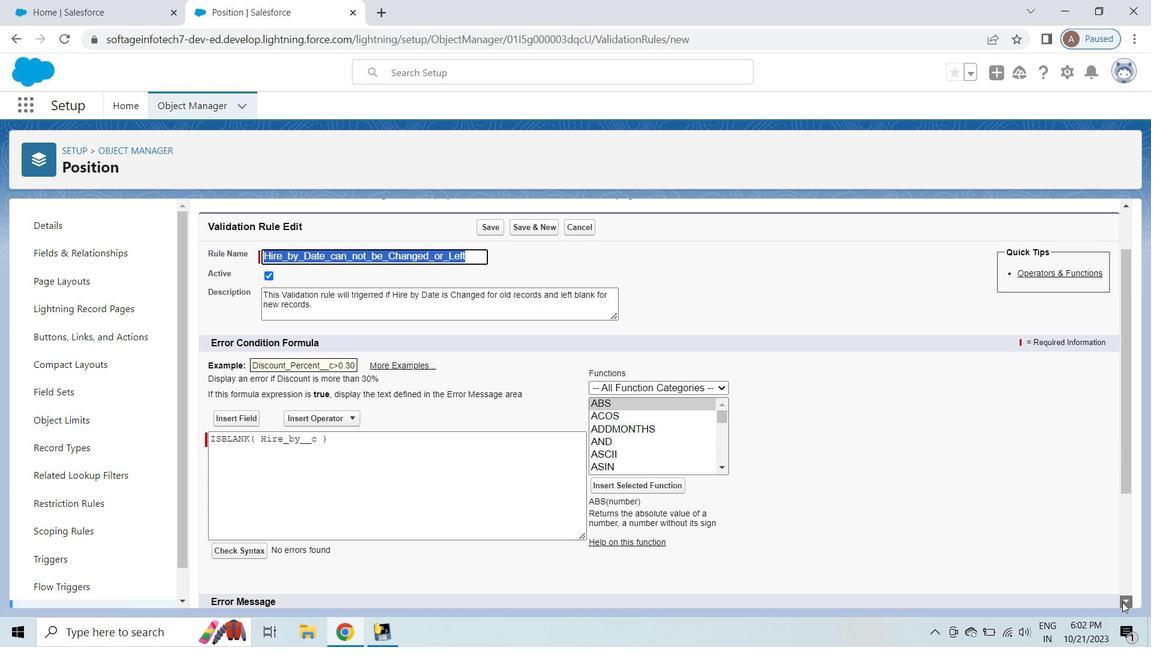 
Action: Mouse moved to (561, 238)
Screenshot: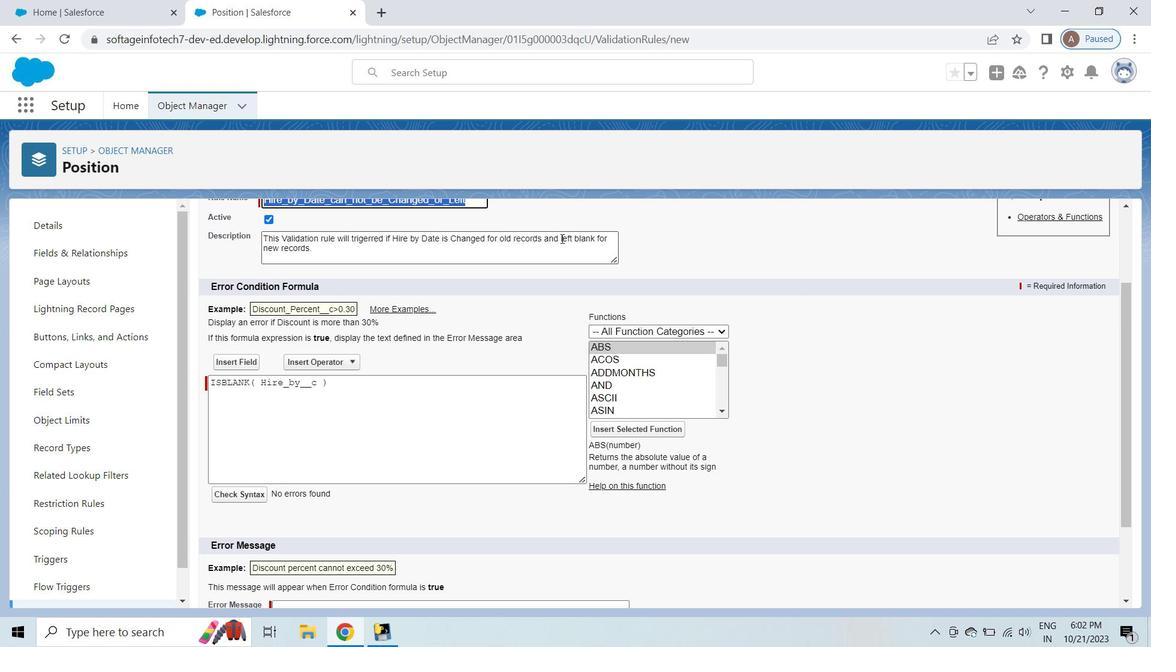 
Action: Mouse pressed left at (561, 238)
Screenshot: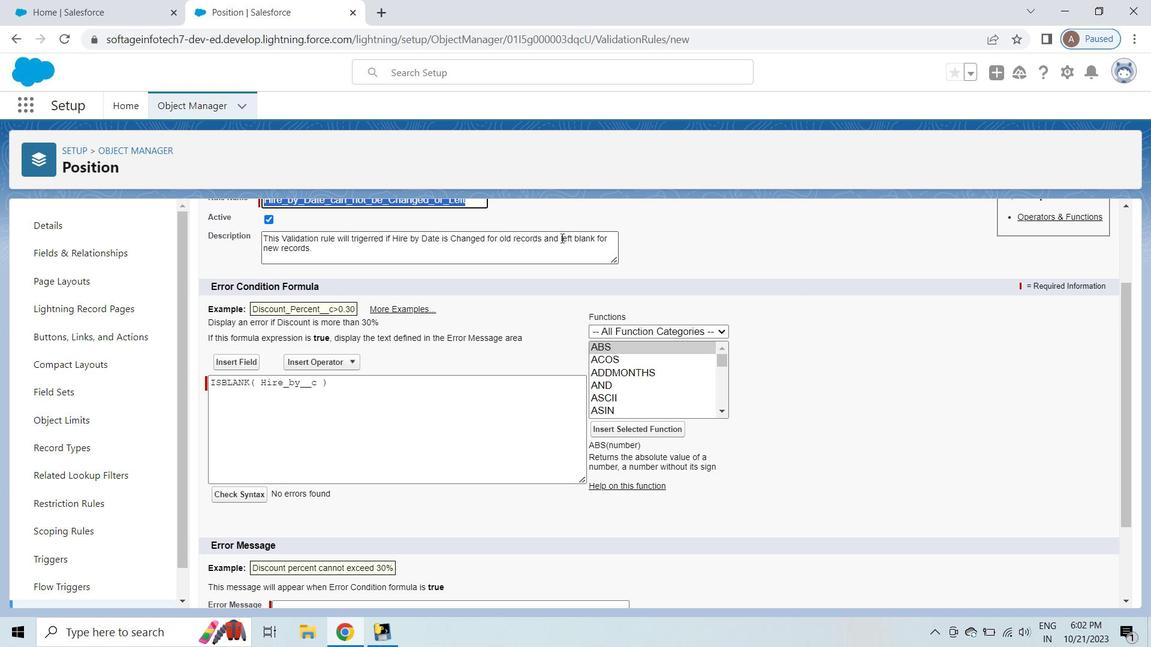 
Action: Key pressed <Key.backspace><Key.backspace><Key.backspace><Key.backspace><Key.backspace><Key.backspace><Key.backspace><Key.backspace><Key.backspace><Key.backspace><Key.backspace><Key.backspace><Key.backspace><Key.backspace><Key.backspace><Key.backspace><Key.backspace><Key.backspace><Key.backspace><Key.backspace><Key.backspace><Key.backspace><Key.backspace><Key.backspace><Key.backspace><Key.backspace><Key.backspace><Key.backspace><Key.backspace><Key.backspace><Key.backspace>
Screenshot: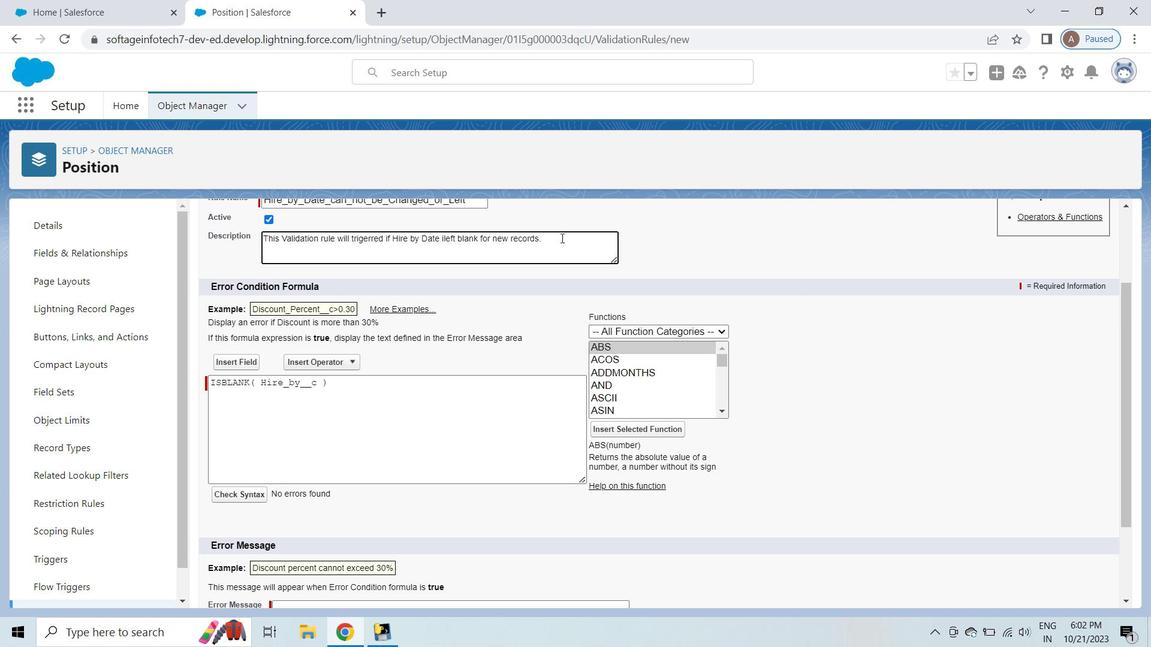 
Action: Mouse pressed left at (561, 238)
Screenshot: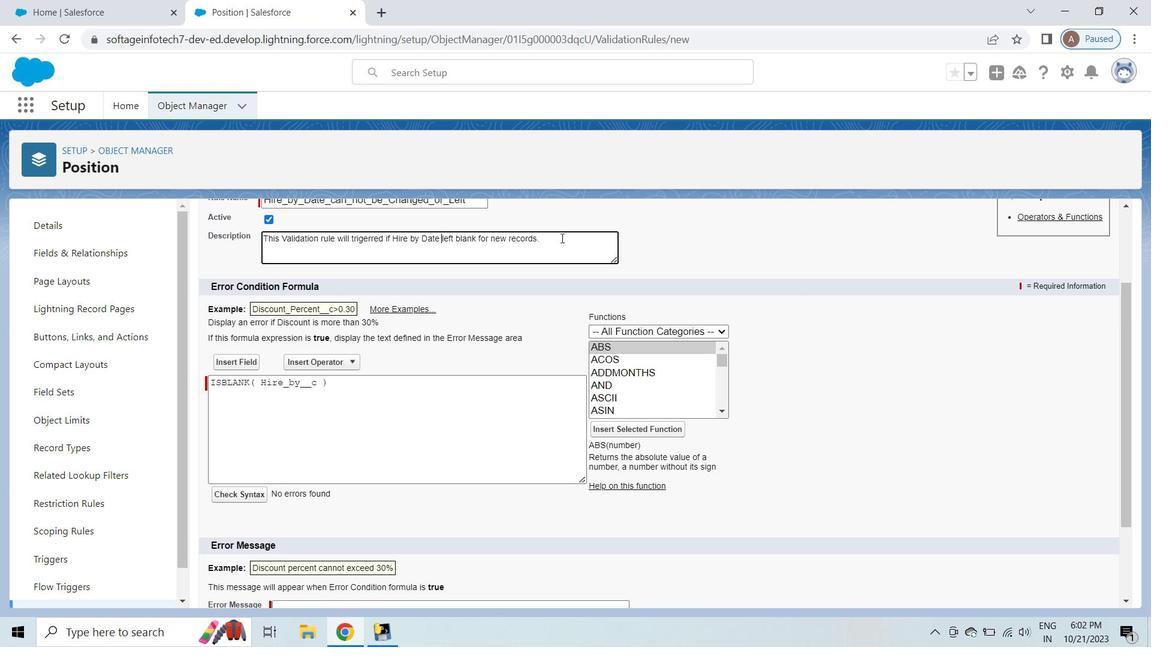 
Action: Mouse moved to (1130, 427)
Screenshot: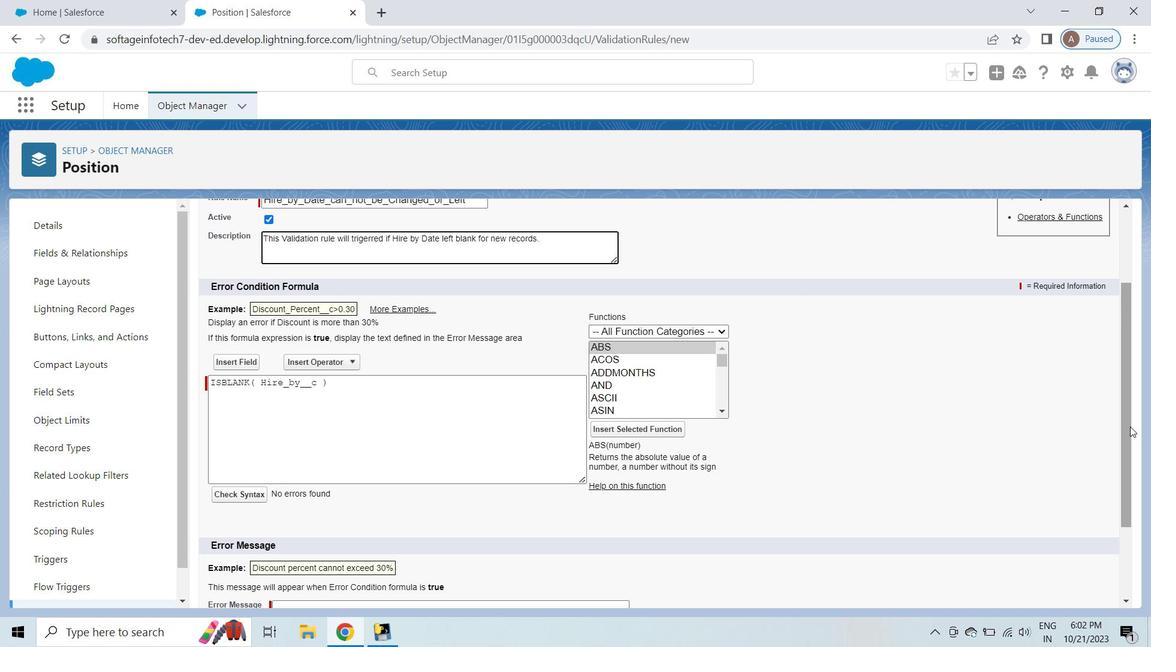 
Action: Mouse pressed left at (1130, 427)
Screenshot: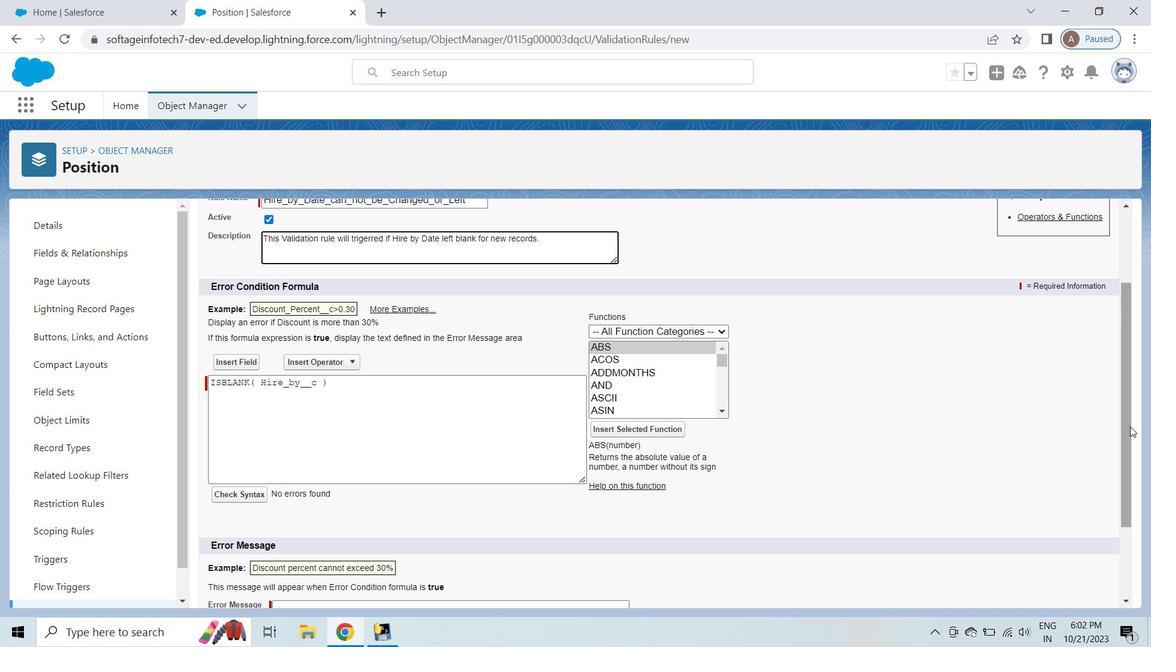 
Action: Mouse moved to (560, 533)
Screenshot: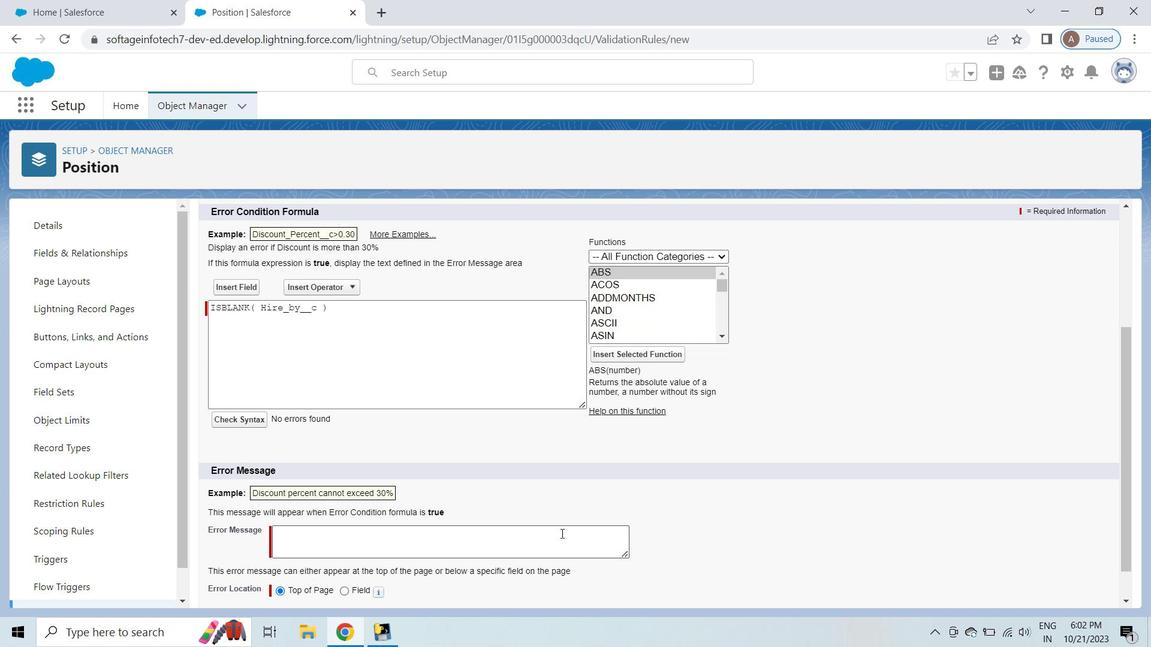 
Action: Mouse pressed left at (560, 533)
Screenshot: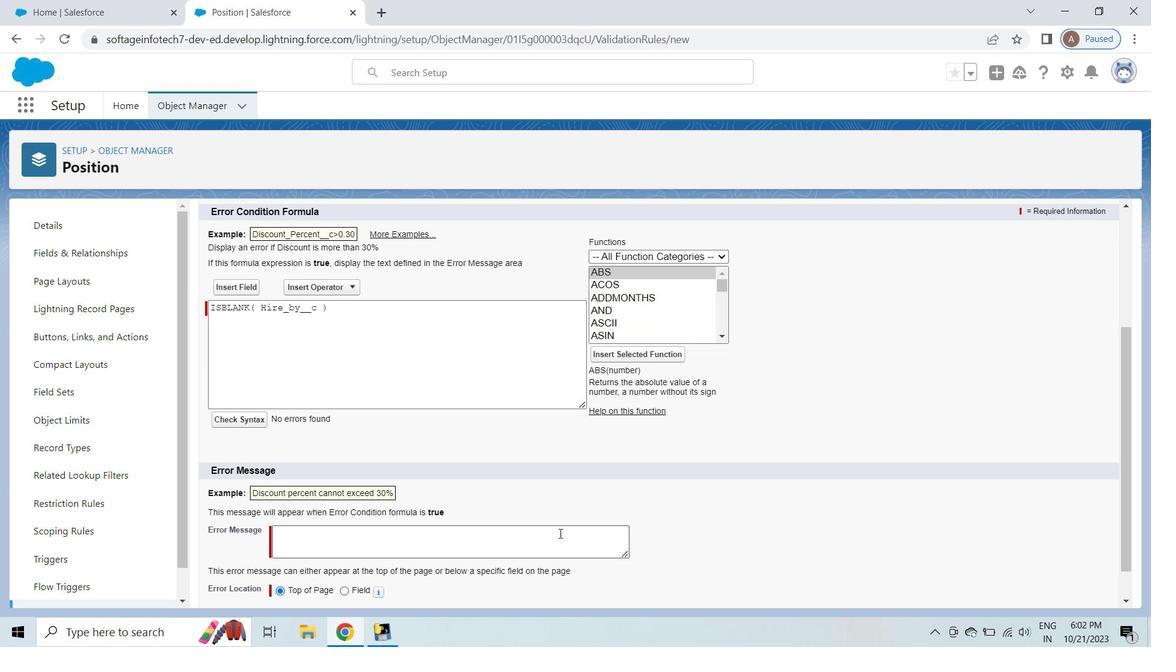 
Action: Key pressed <Key.shift><Key.shift><Key.shift><Key.shift><Key.shift><Key.shift><Key.shift><Key.shift><Key.shift><Key.shift><Key.shift>Please<Key.space><Key.shift>Select<Key.space><Key.shift>Date<Key.space>at<Key.space><Key.backspace><Key.backspace><Key.backspace>for<Key.space><Key.shift><Key.shift><Key.shift><Key.shift><Key.shift><Key.shift><Key.shift><Key.shift><Key.shift><Key.shift><Key.shift><Key.shift><Key.shift><Key.shift><Key.shift><Key.shift><Key.shift><Key.shift>Hire<Key.space>by<Key.space><Key.shift><Key.shift><Key.shift><Key.shift><Key.shift><Key.shift><Key.shift><Key.shift><Key.shift><Key.shift><Key.shift><Key.shift><Key.shift><Key.shift><Key.shift><Key.shift><Key.shift><Key.shift><Key.shift><Key.shift><Key.shift><Key.shift><Key.shift>field.
Screenshot: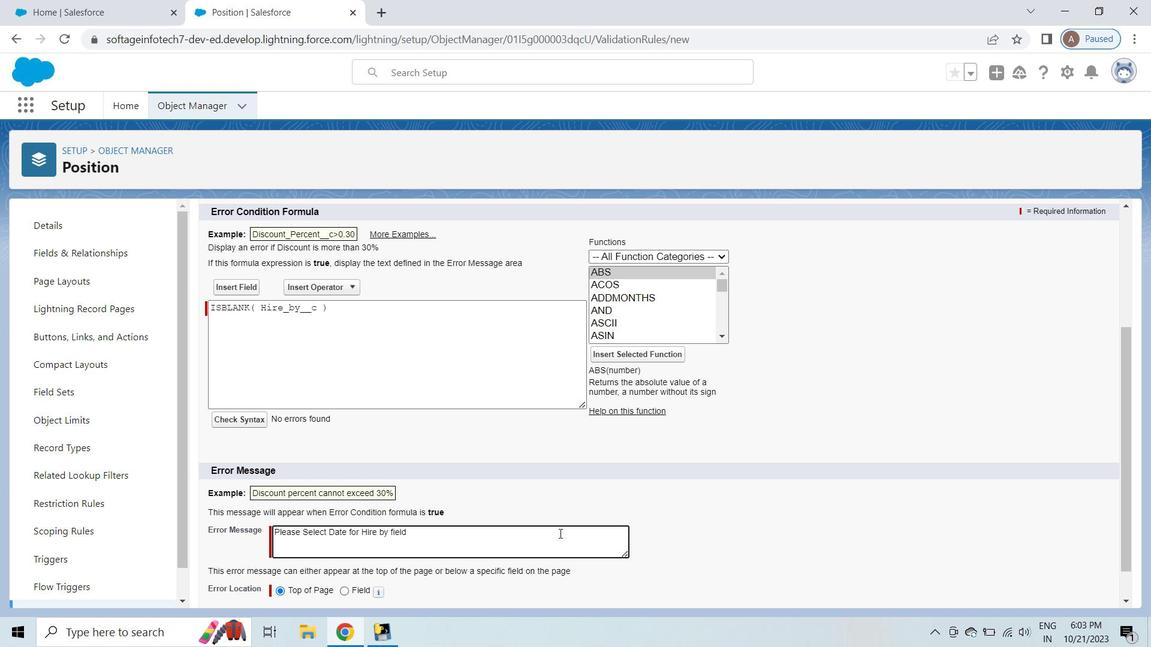 
Action: Mouse moved to (1123, 601)
Screenshot: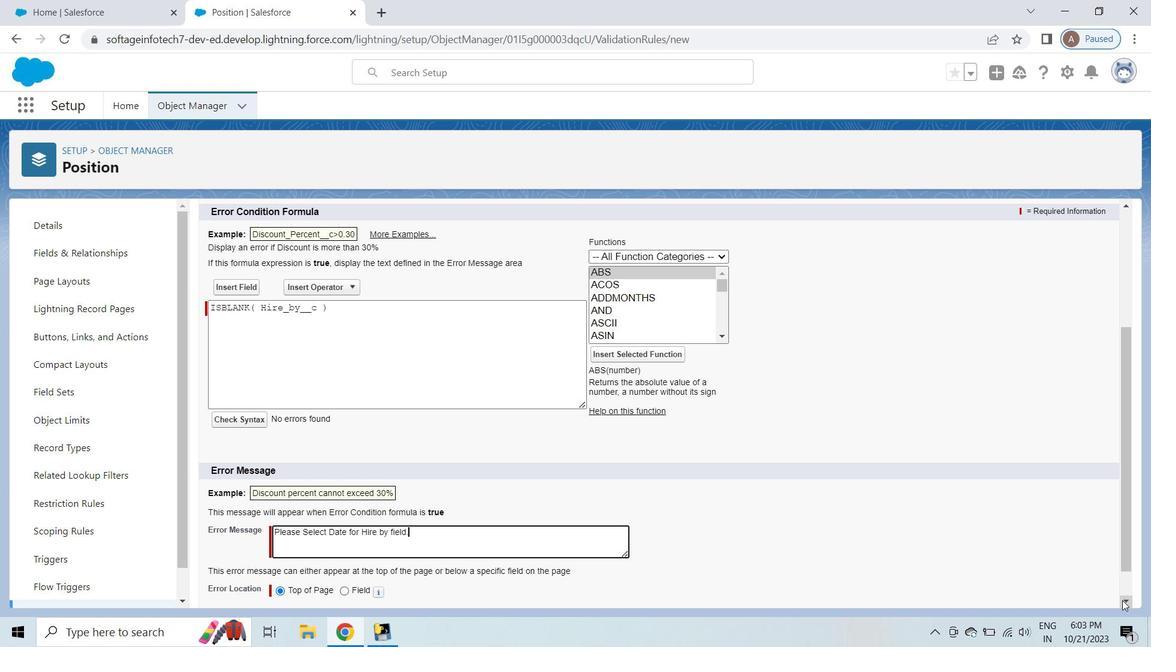
Action: Mouse pressed left at (1123, 601)
Screenshot: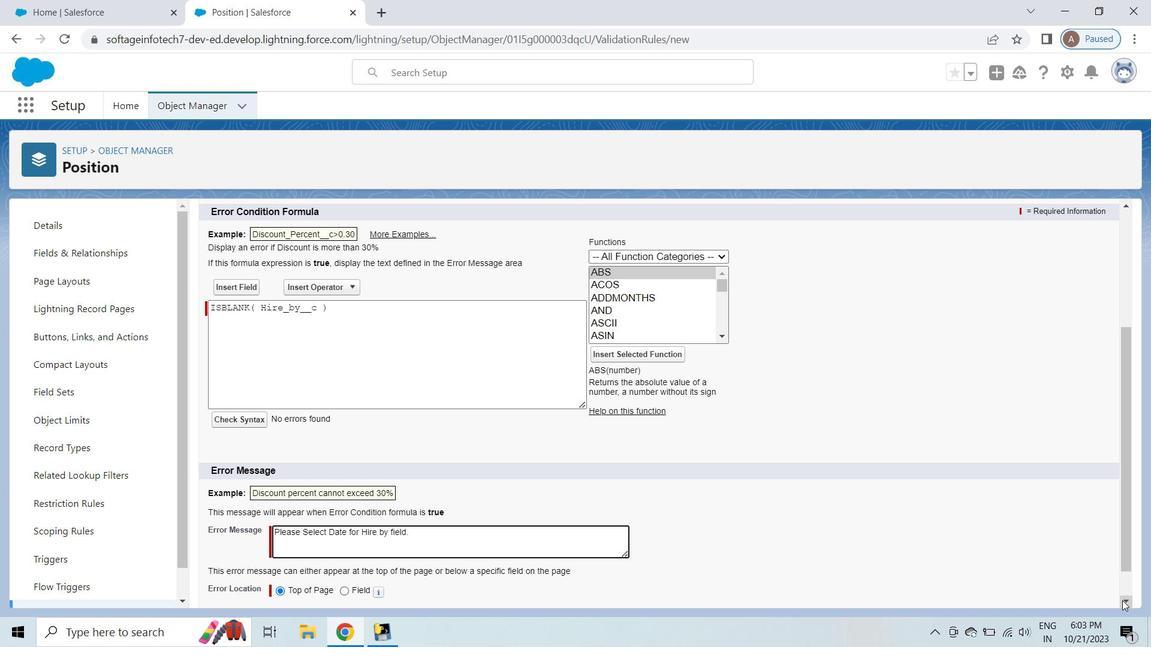 
Action: Mouse pressed left at (1123, 601)
Screenshot: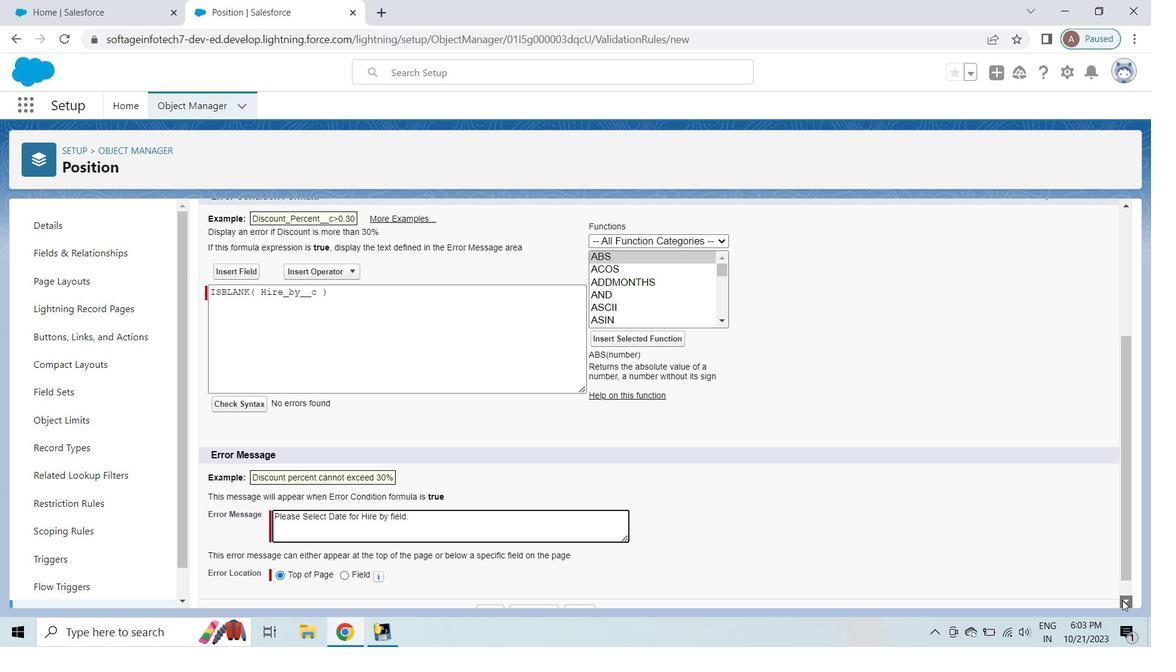 
Action: Mouse pressed left at (1123, 601)
Screenshot: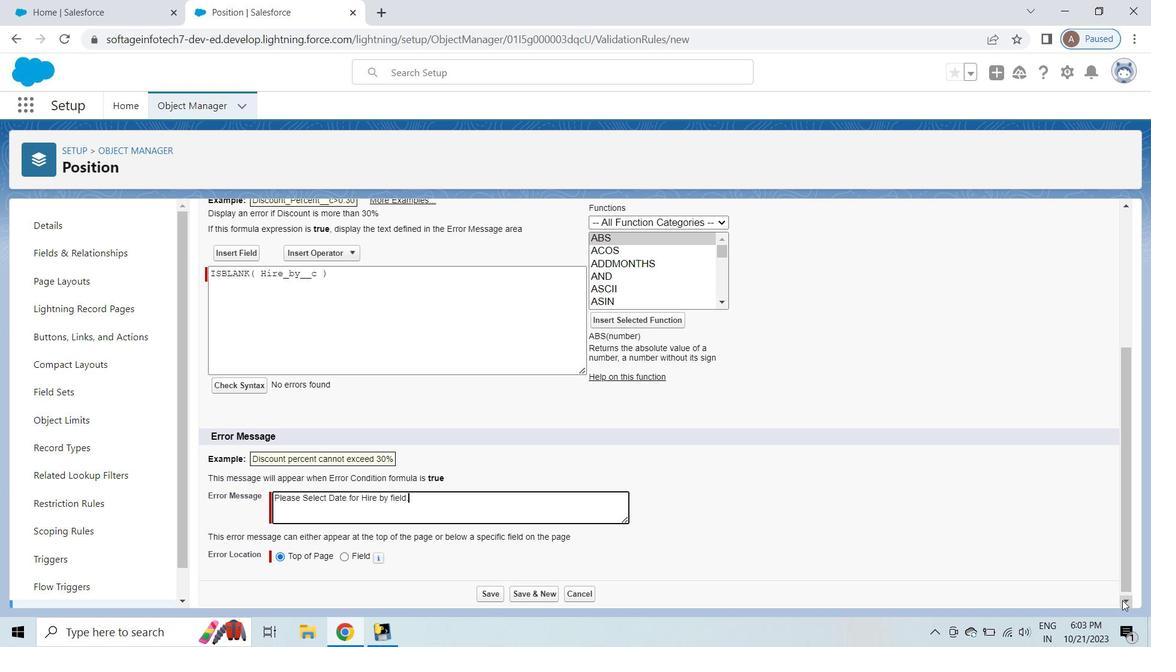 
Action: Mouse pressed left at (1123, 601)
Screenshot: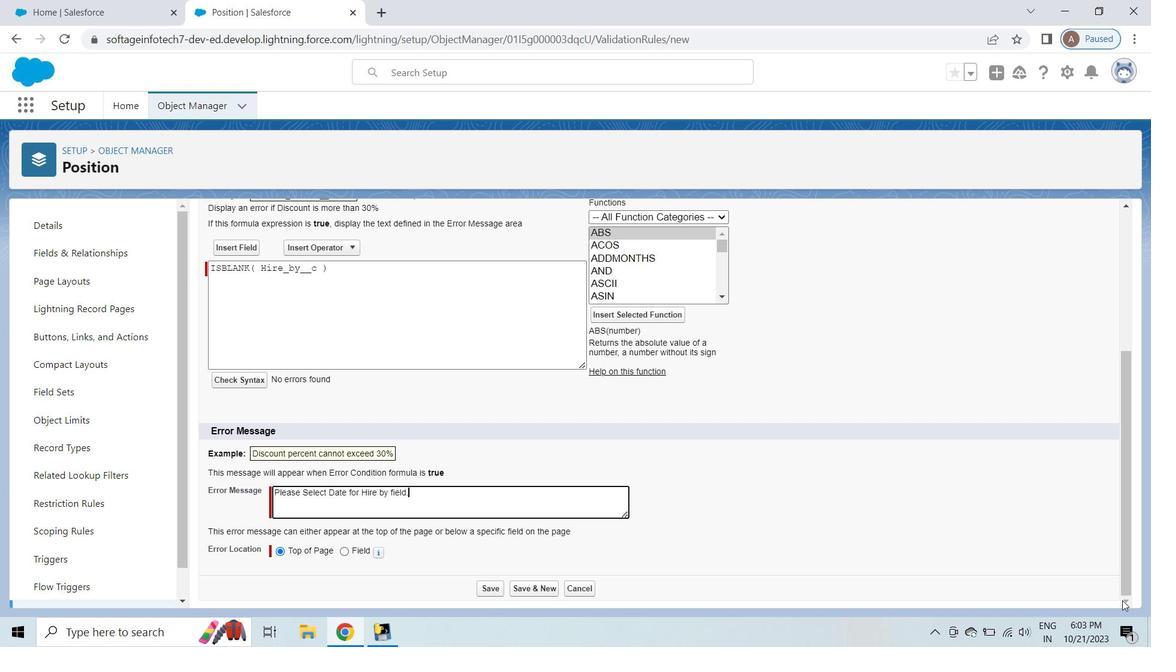 
Action: Mouse moved to (348, 550)
Screenshot: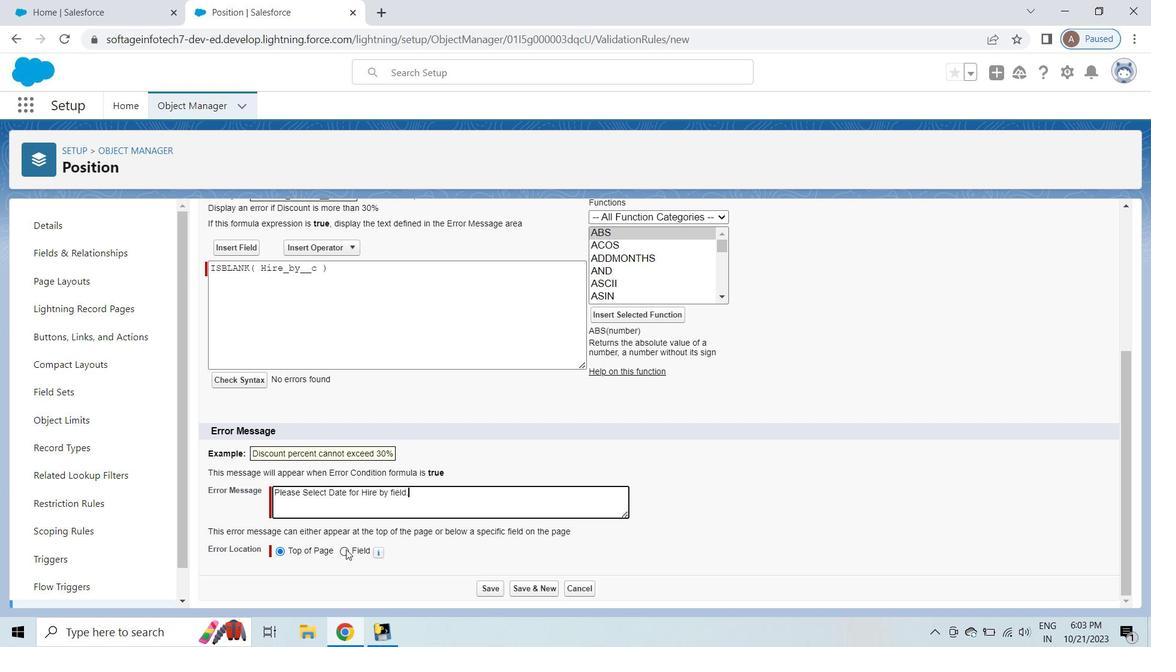 
Action: Mouse pressed left at (348, 550)
Screenshot: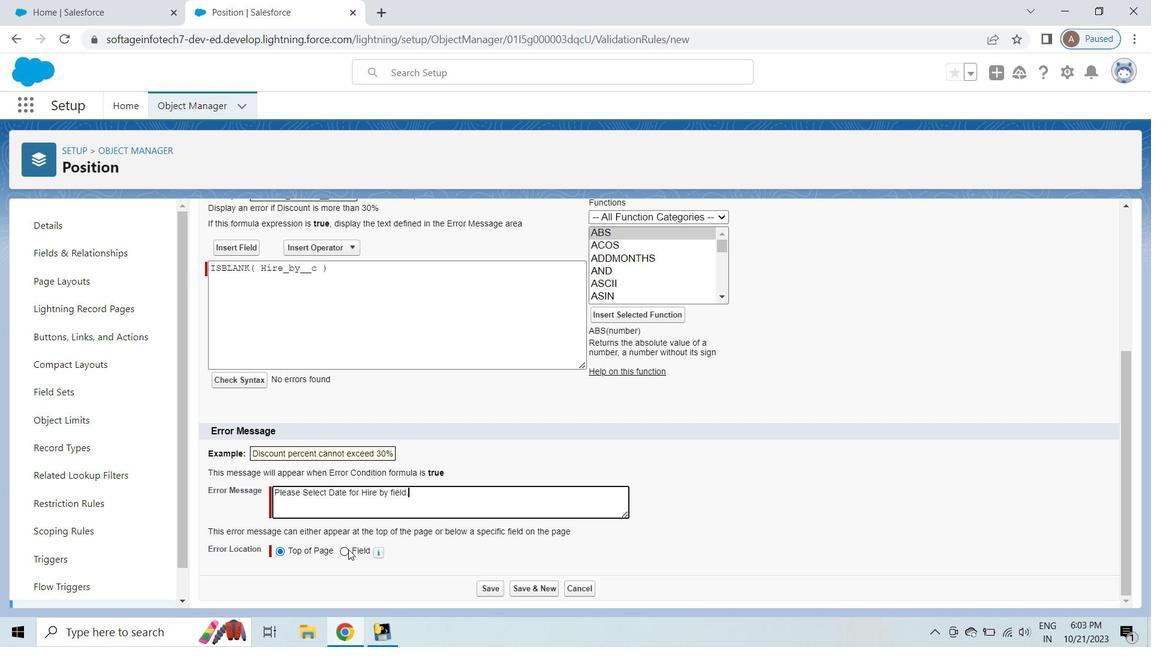
Action: Mouse pressed left at (348, 550)
Screenshot: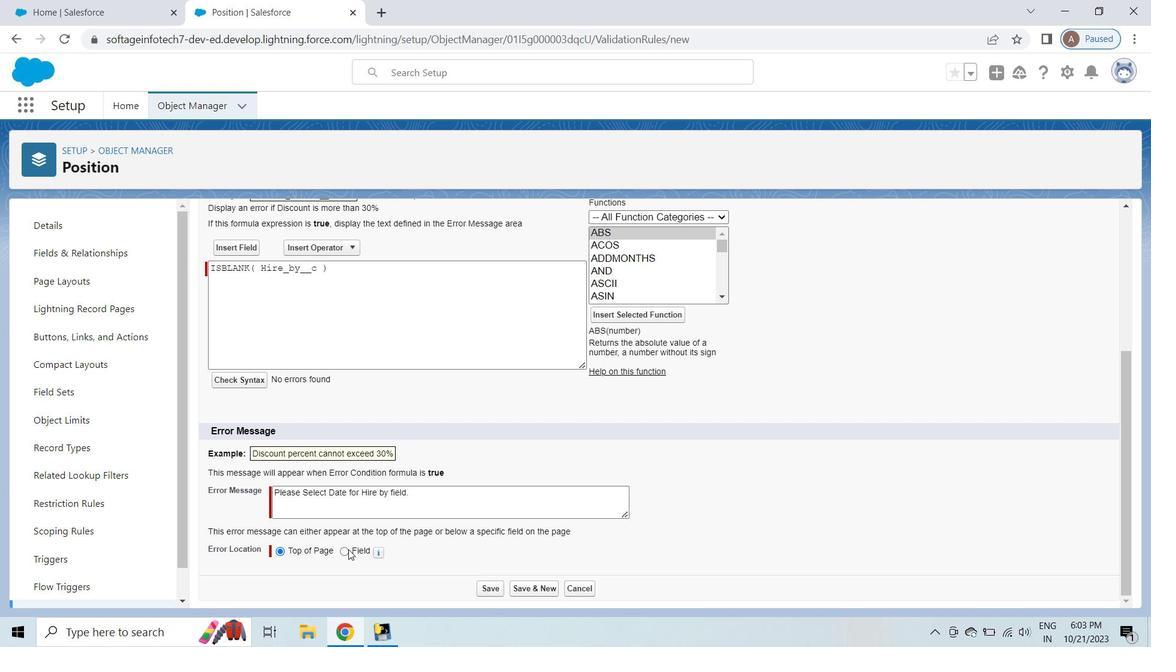 
Action: Mouse moved to (401, 550)
Screenshot: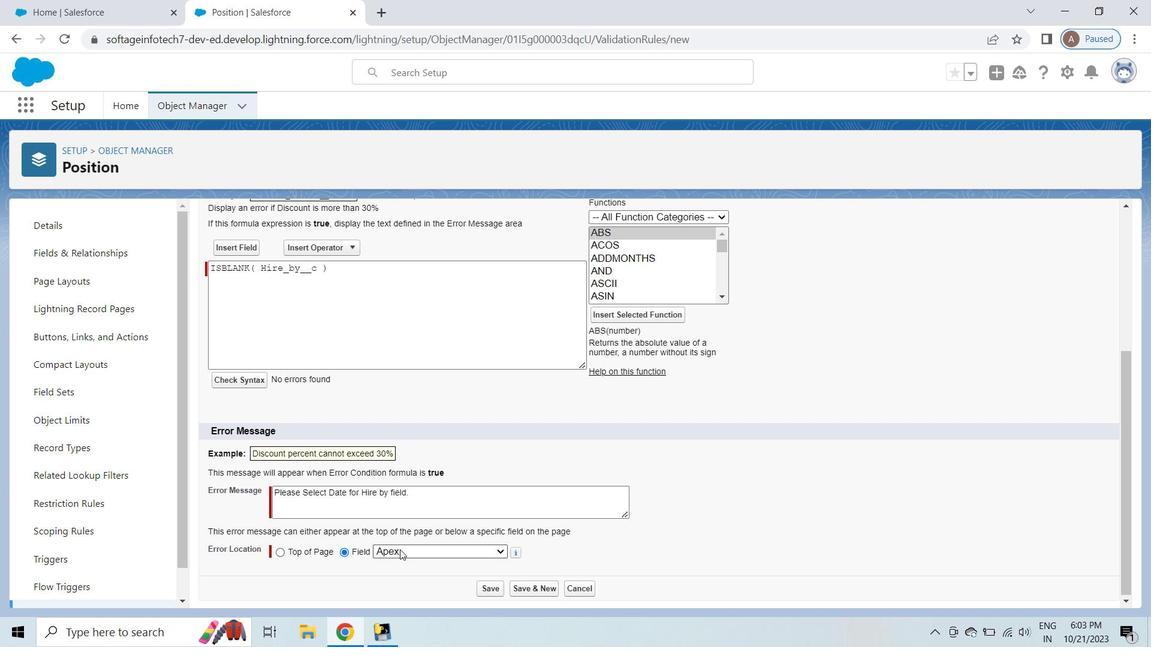 
Action: Mouse pressed left at (401, 550)
Screenshot: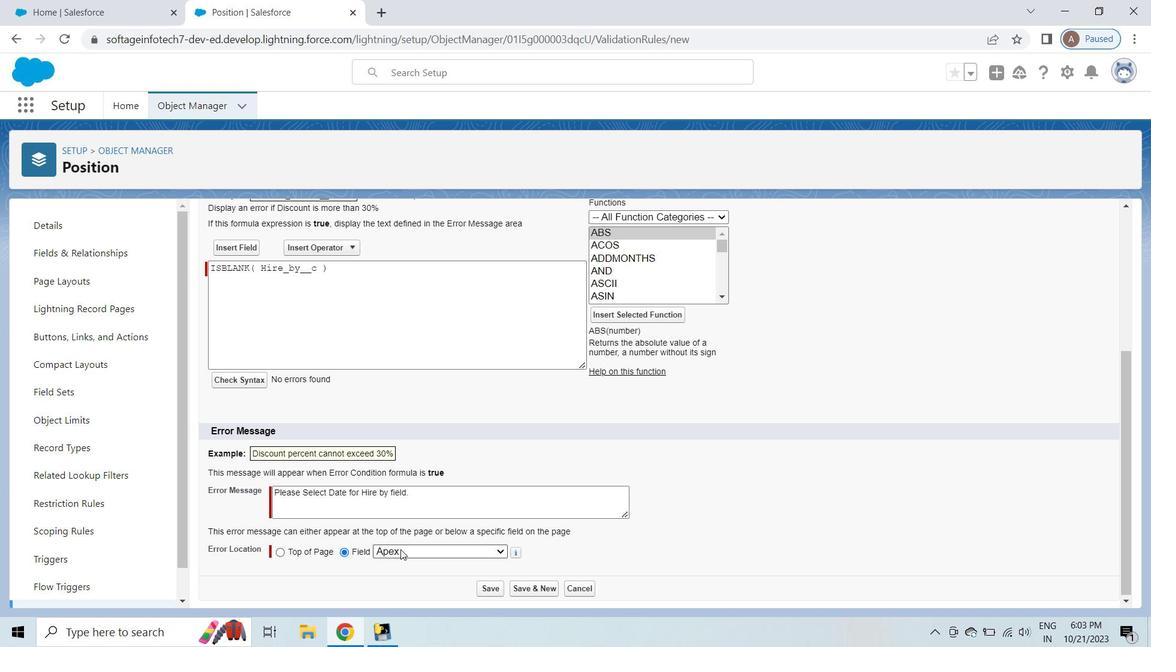
Action: Mouse moved to (448, 338)
Screenshot: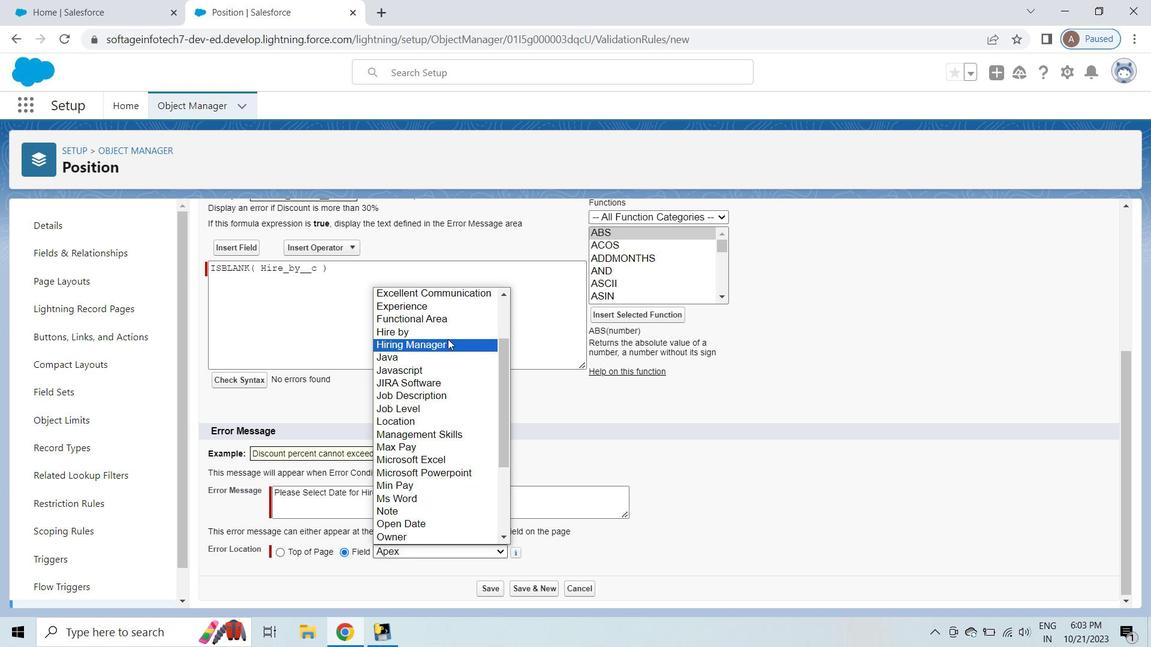 
Action: Mouse pressed left at (448, 338)
Screenshot: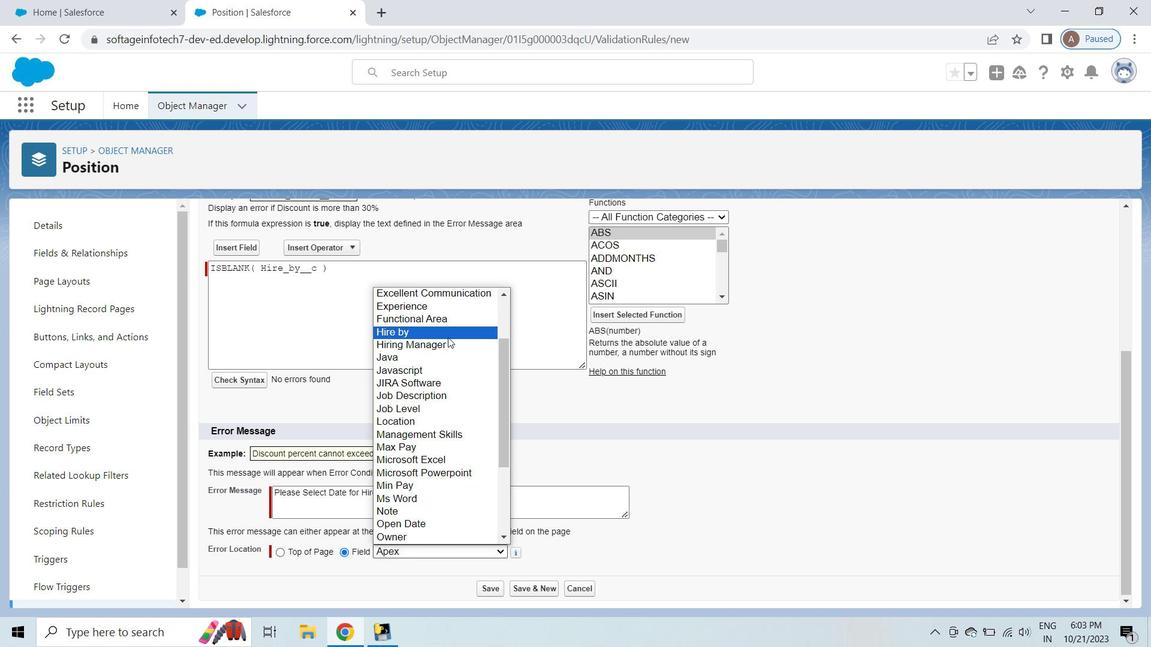 
Action: Mouse moved to (1127, 602)
Screenshot: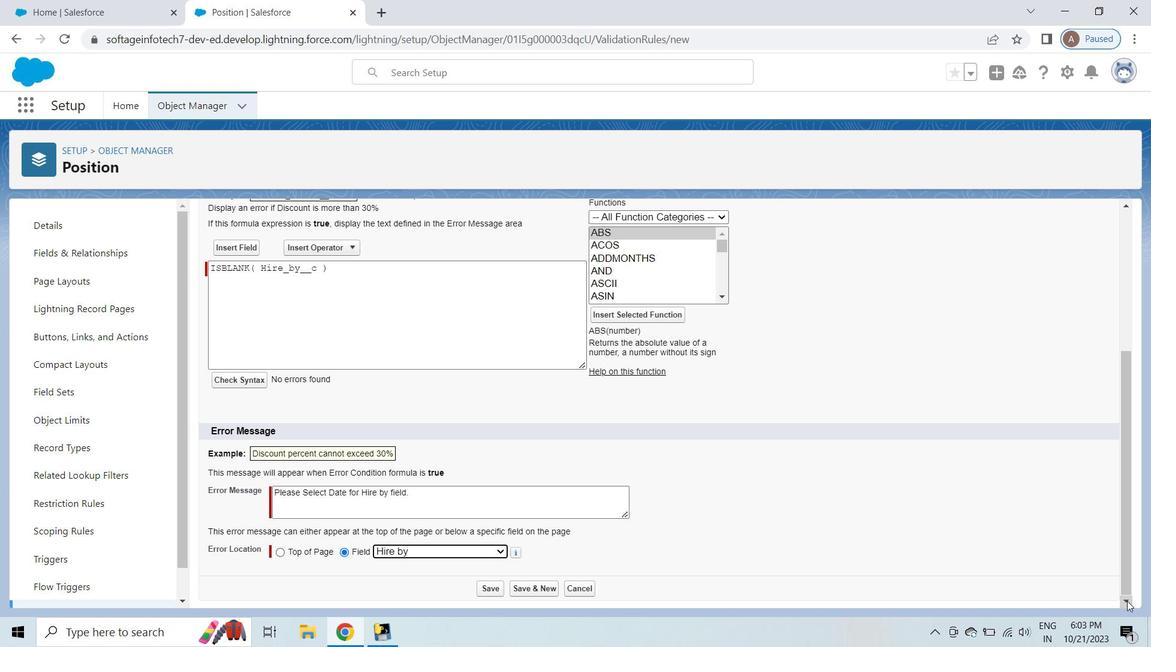 
Action: Mouse pressed left at (1127, 602)
Screenshot: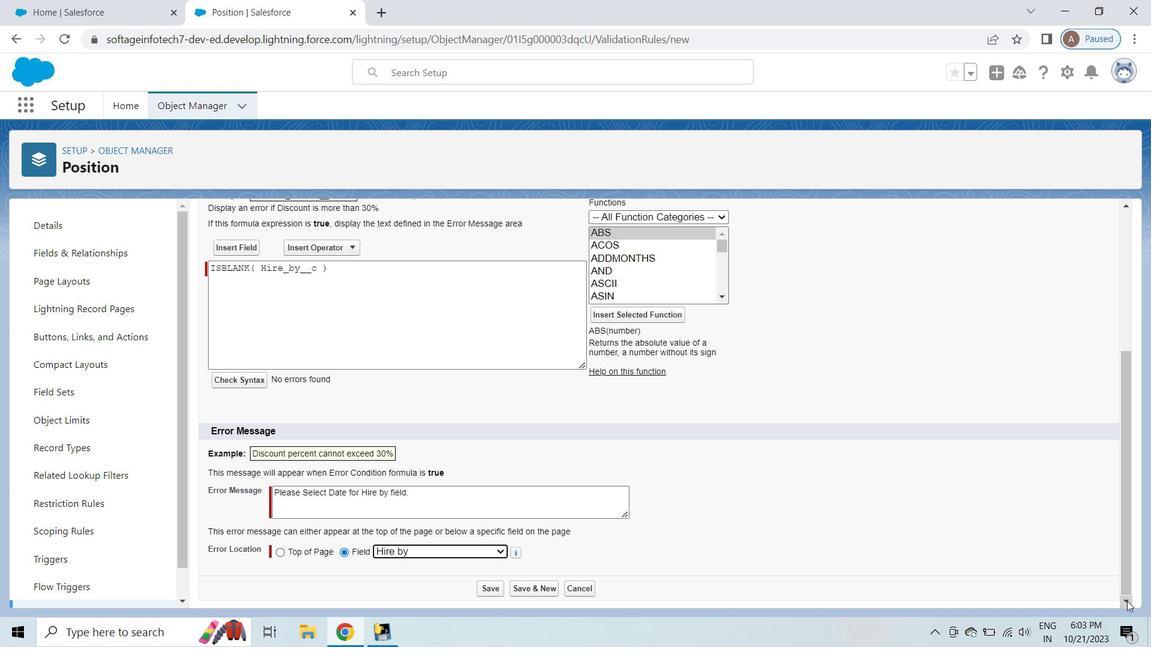 
Action: Mouse pressed left at (1127, 602)
Screenshot: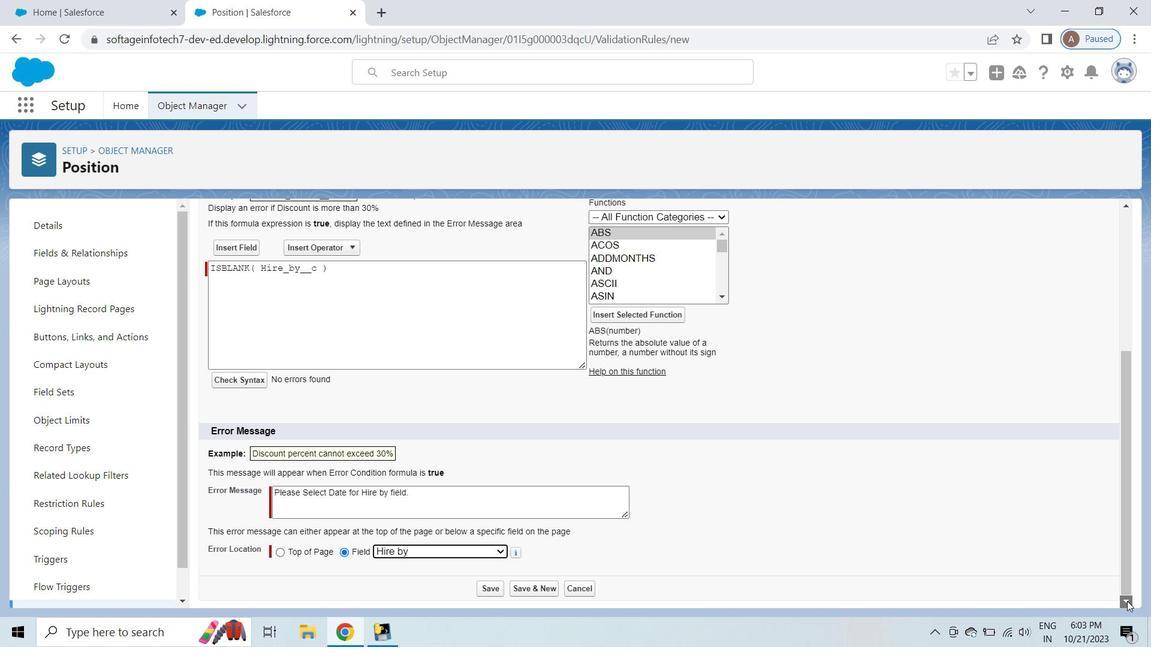 
Action: Mouse pressed left at (1127, 602)
Screenshot: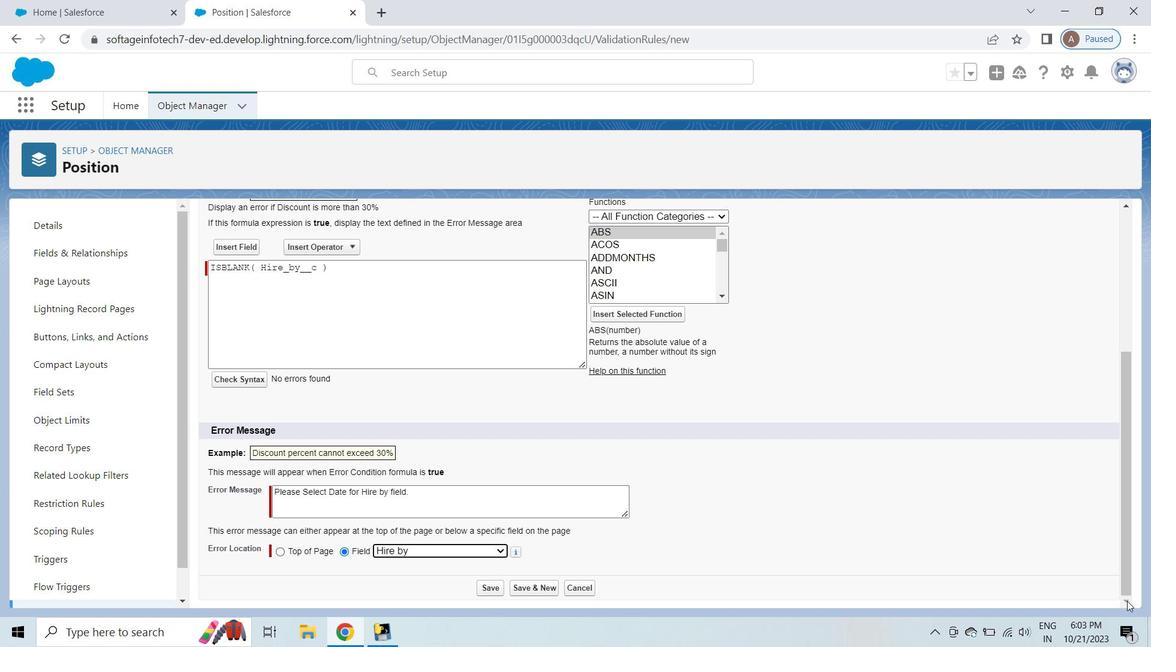 
Action: Mouse pressed left at (1127, 602)
Screenshot: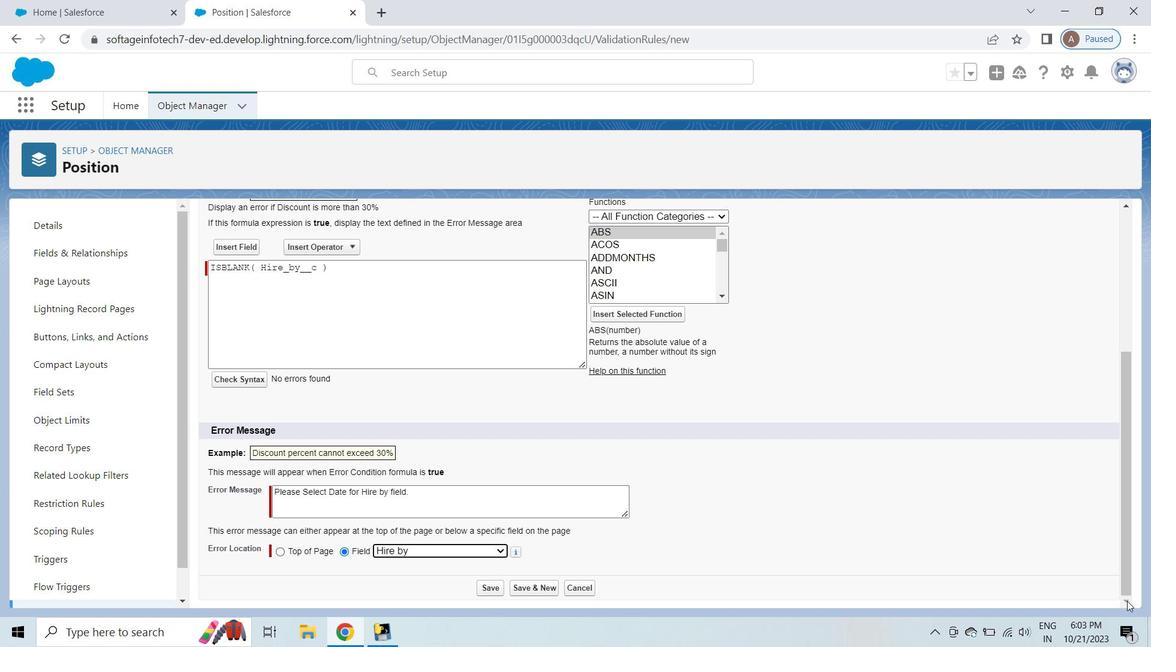 
Action: Mouse pressed left at (1127, 602)
Screenshot: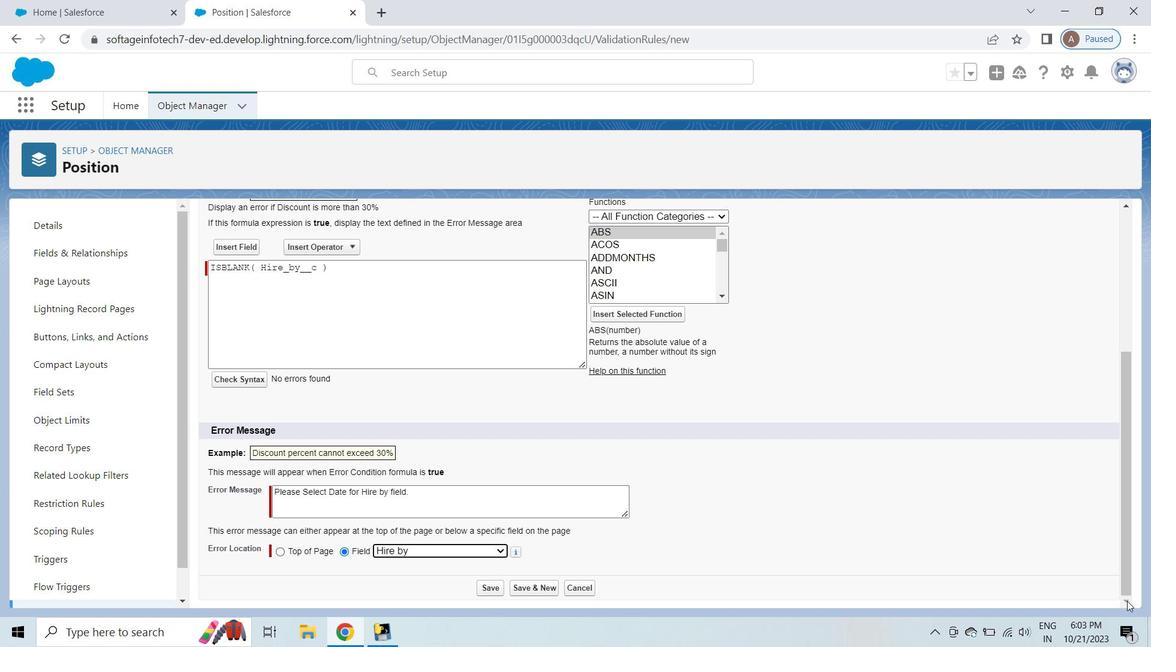 
Action: Mouse moved to (1126, 281)
Screenshot: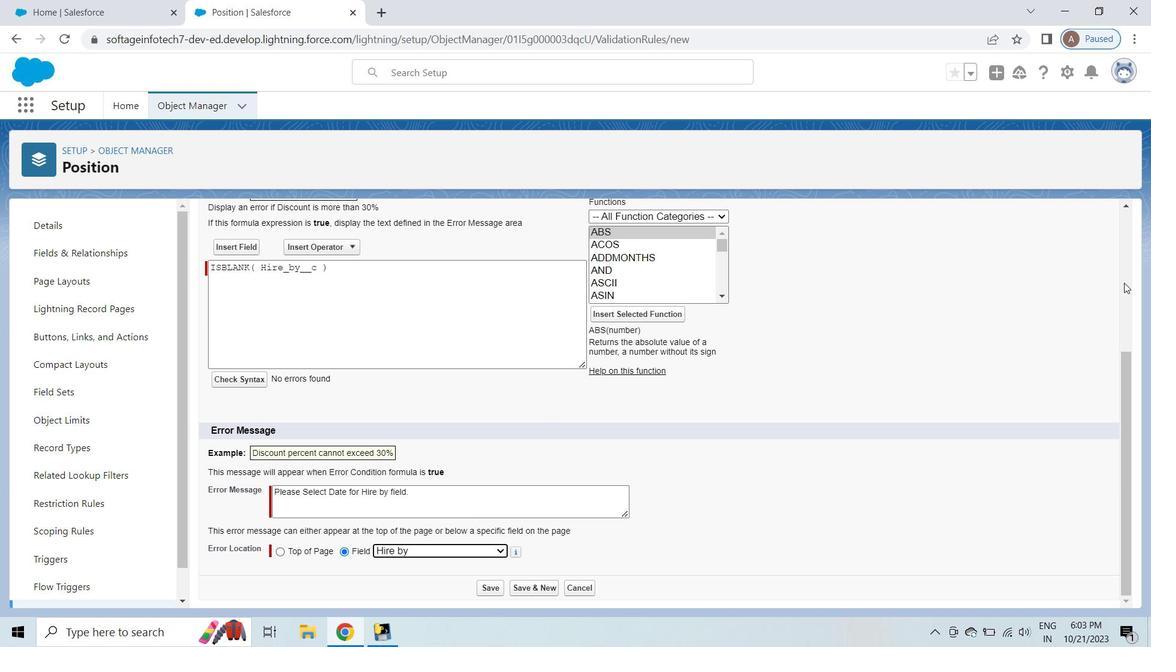 
Action: Mouse pressed left at (1126, 281)
Screenshot: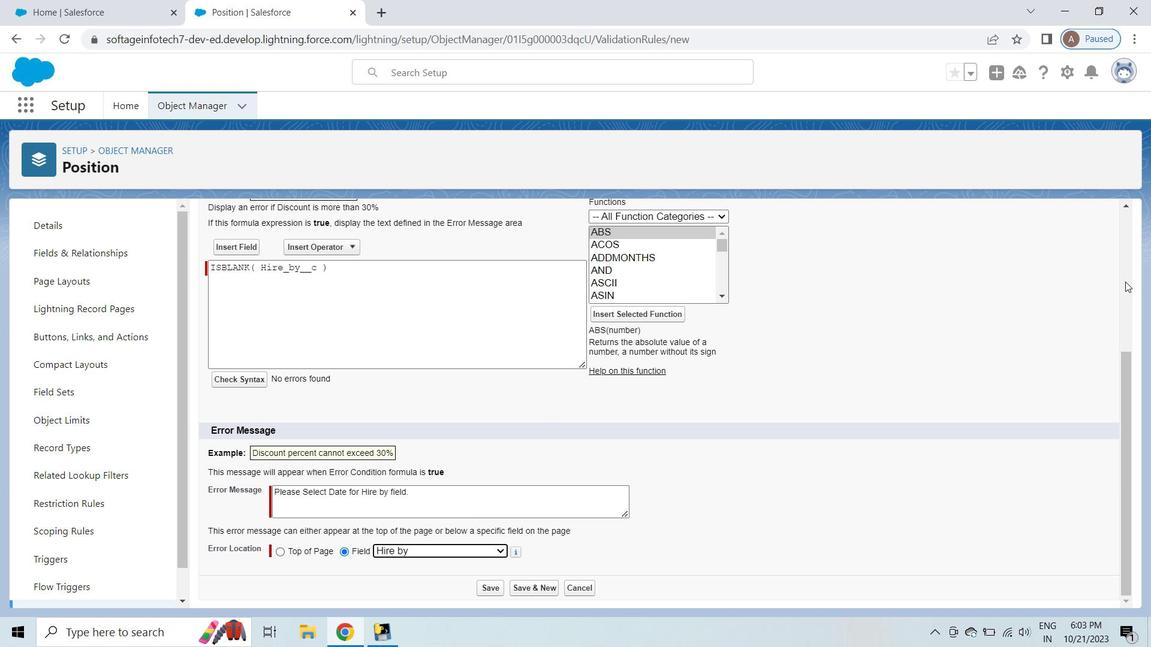 
Action: Mouse moved to (433, 317)
Screenshot: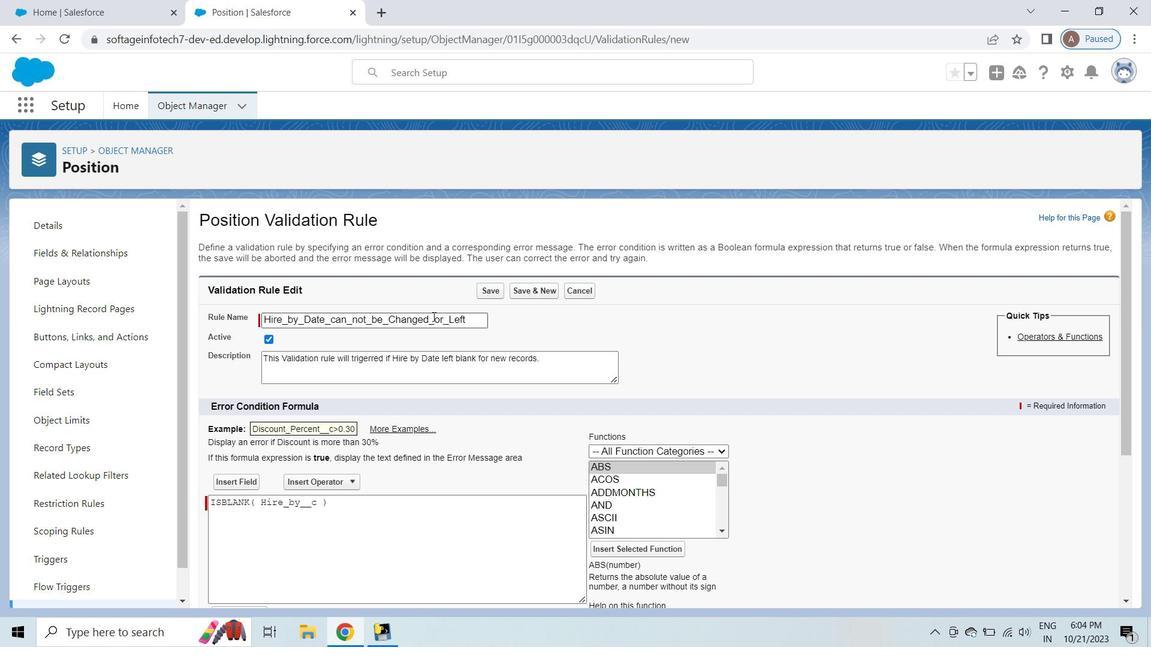 
Action: Mouse pressed left at (433, 317)
Screenshot: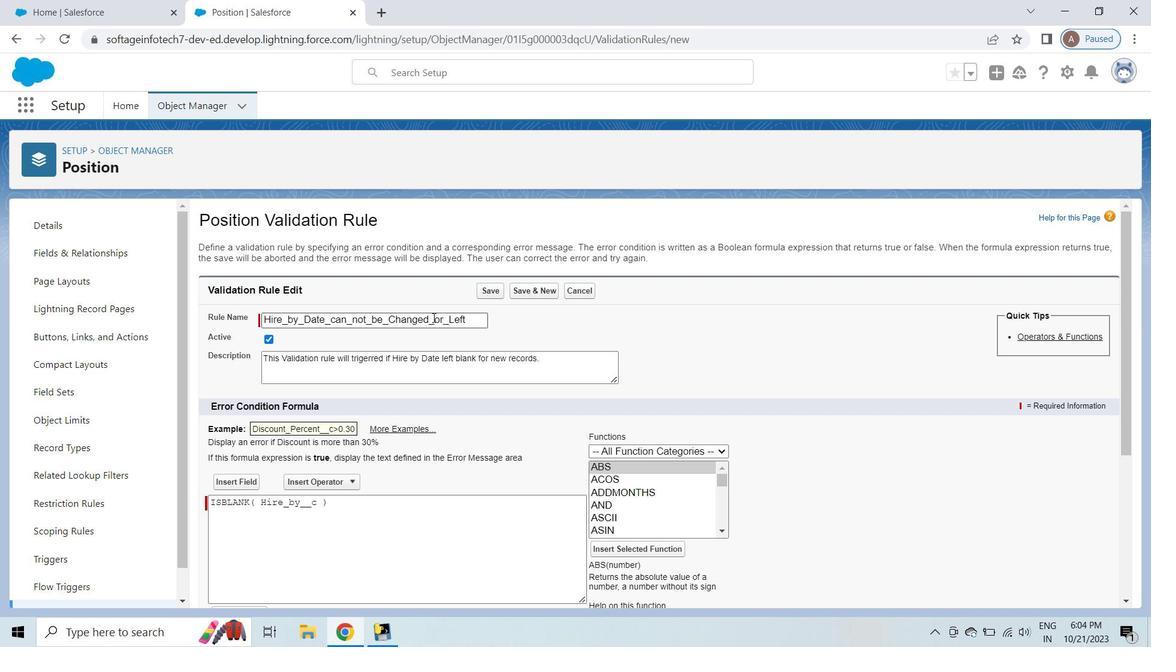 
Action: Key pressed <Key.backspace><Key.backspace><Key.backspace><Key.backspace><Key.backspace><Key.backspace><Key.backspace><Key.backspace>
Screenshot: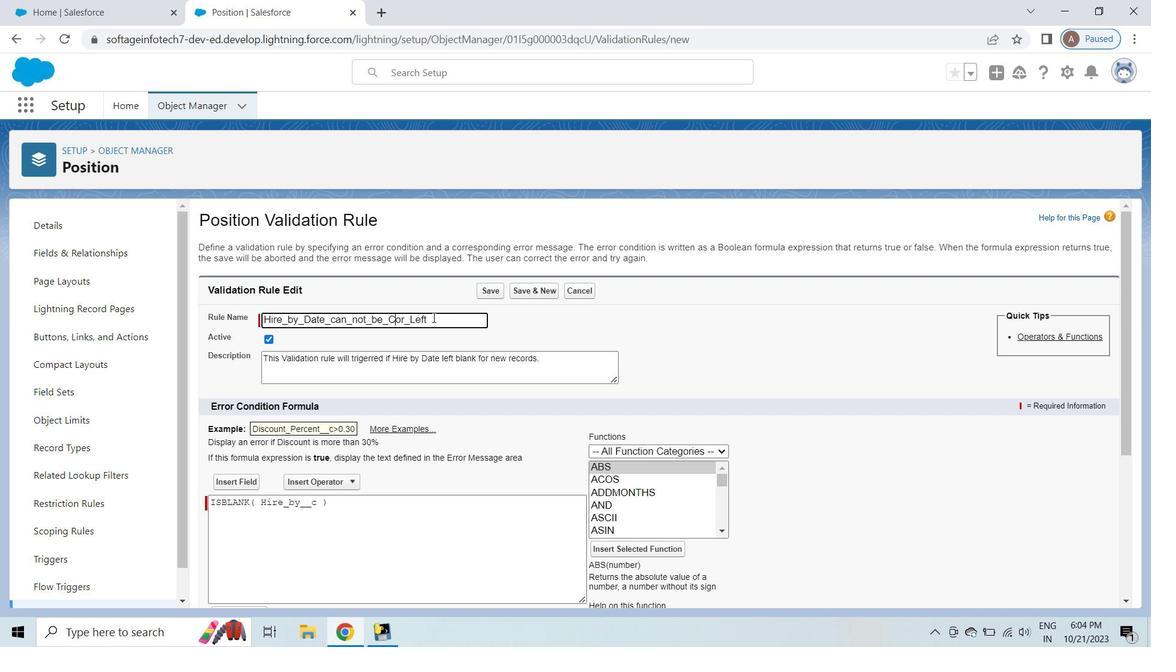 
Action: Mouse pressed left at (433, 317)
Screenshot: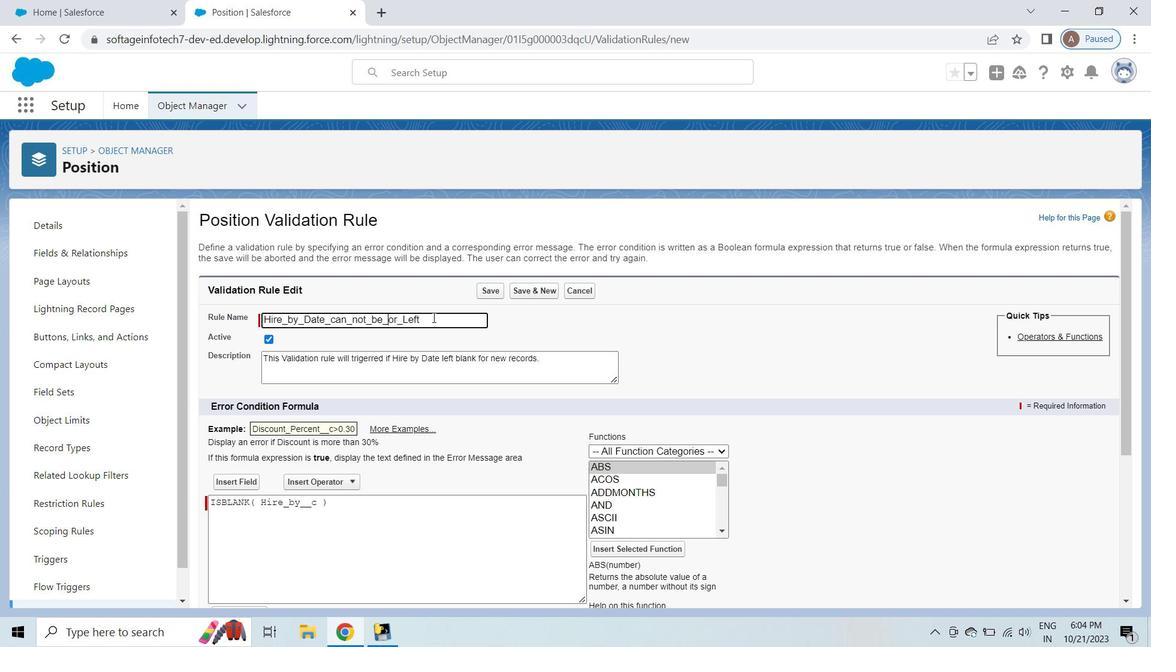 
Action: Key pressed <Key.backspace><Key.backspace><Key.backspace><Key.backspace><Key.backspace><Key.backspace><Key.backspace>left<Key.space>bk<Key.backspace>lank
Screenshot: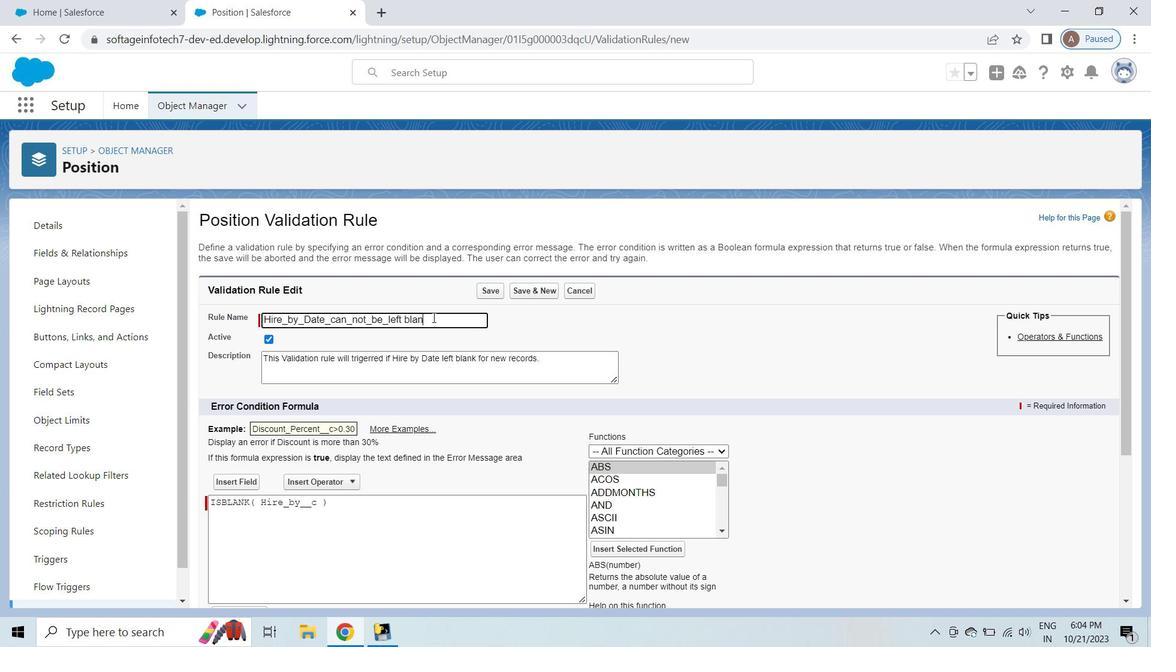 
Action: Mouse moved to (575, 355)
Screenshot: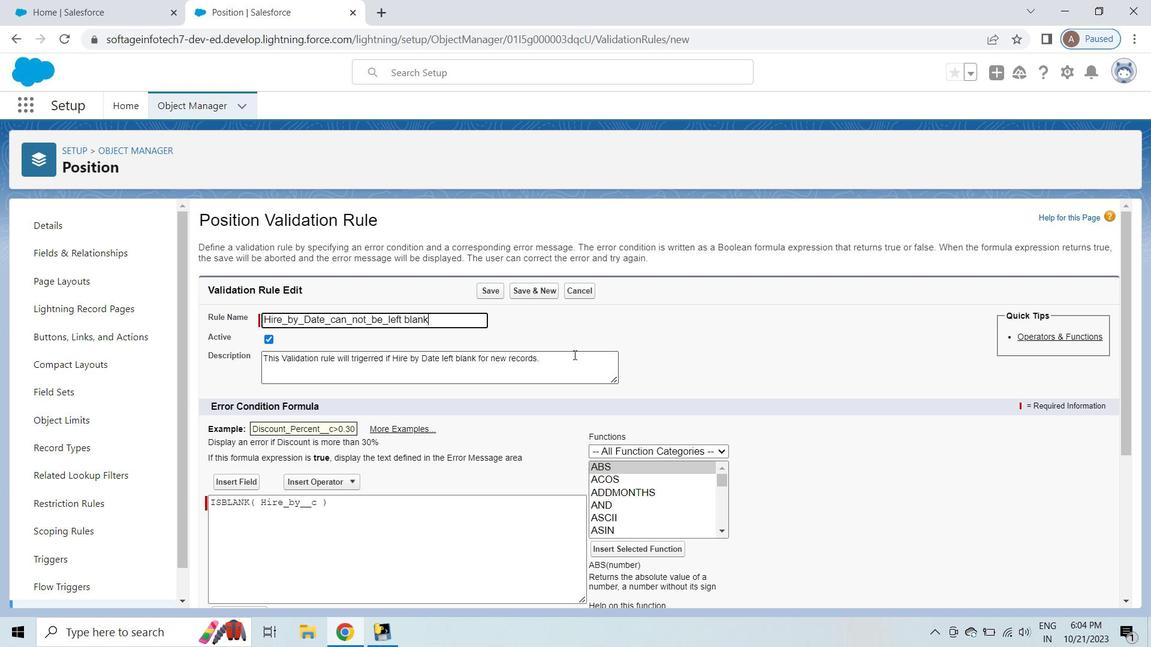 
Action: Mouse pressed left at (575, 355)
Screenshot: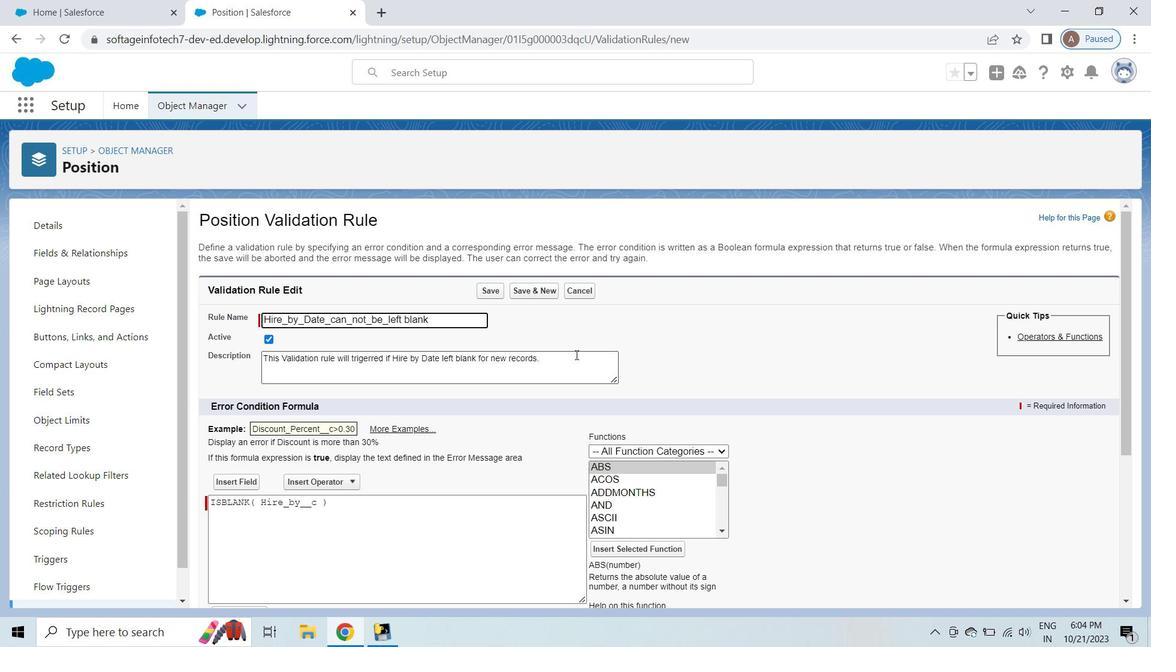 
Action: Mouse moved to (1124, 598)
Screenshot: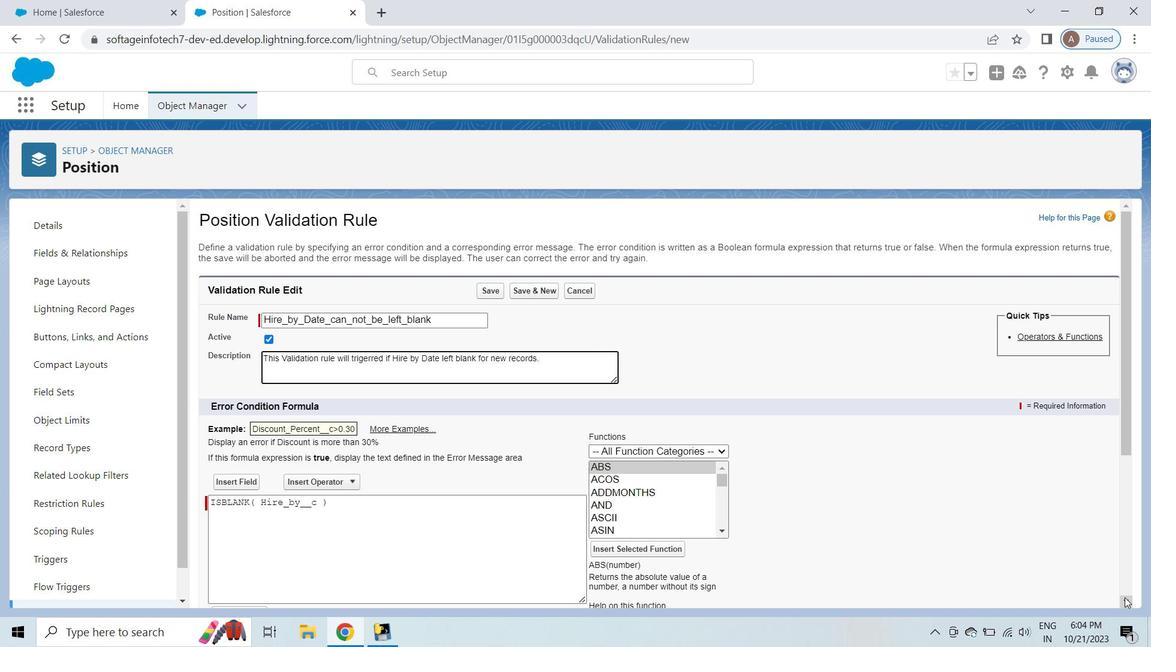 
Action: Mouse pressed left at (1124, 598)
Screenshot: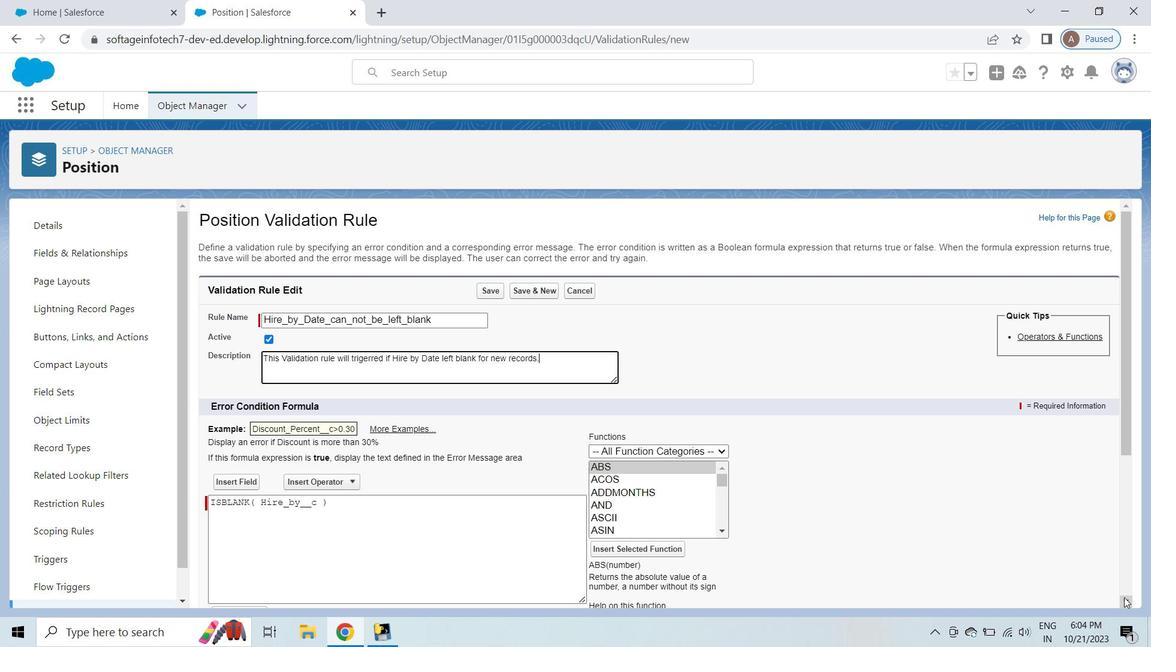 
Action: Mouse pressed left at (1124, 598)
Screenshot: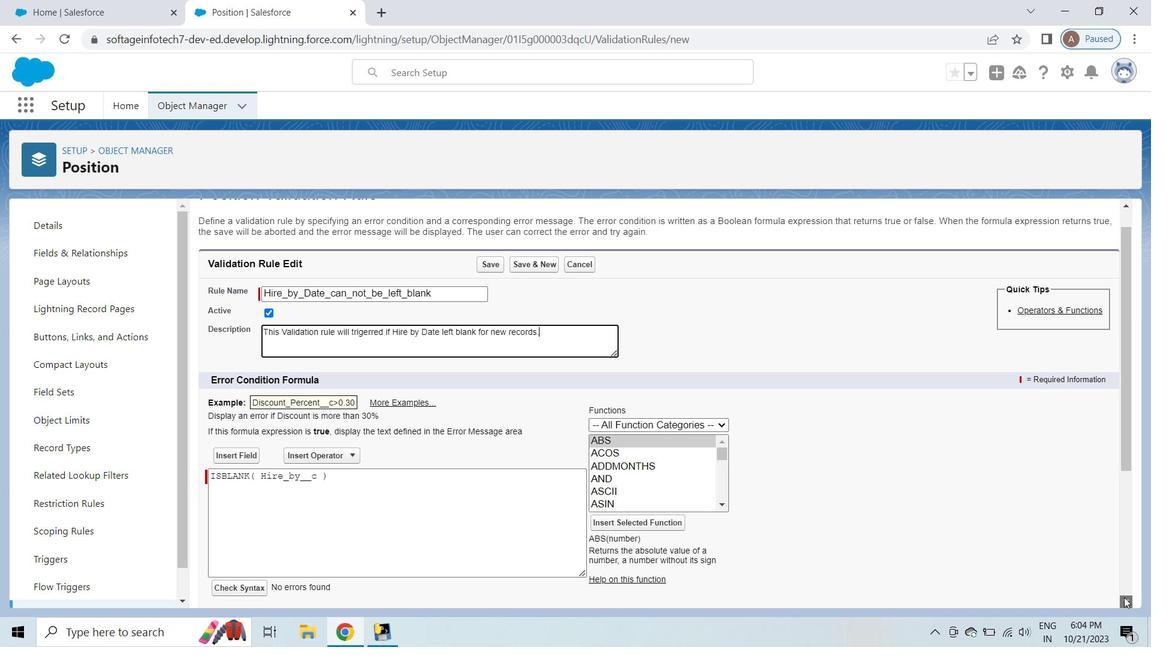 
Action: Mouse pressed left at (1124, 598)
Screenshot: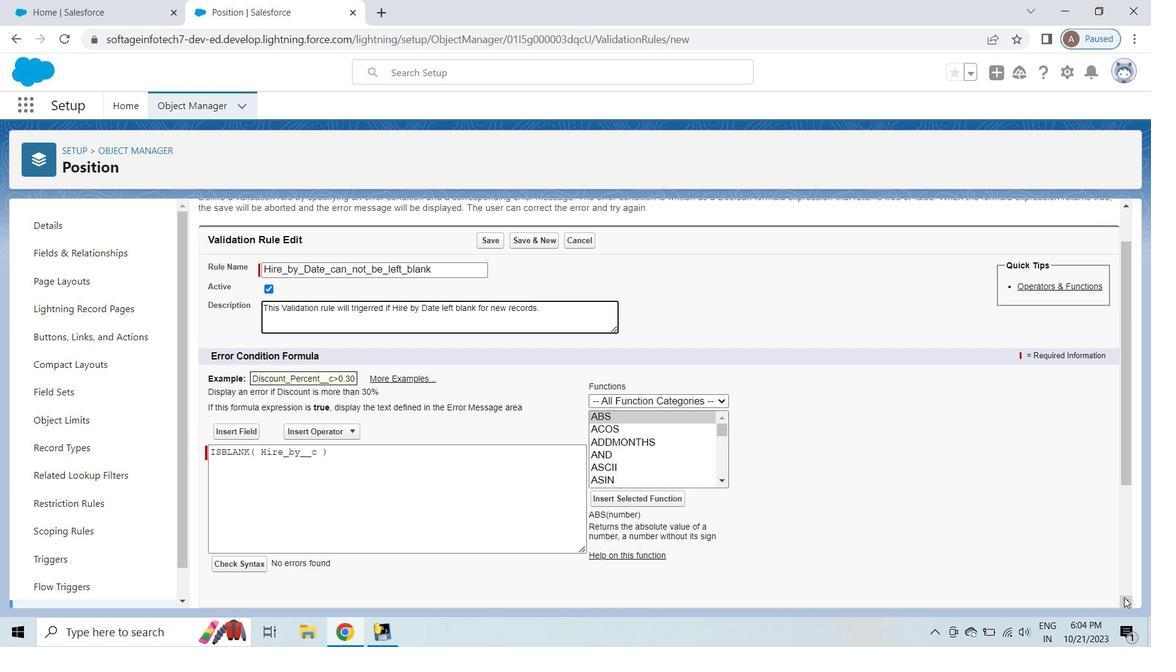 
Action: Mouse pressed left at (1124, 598)
Screenshot: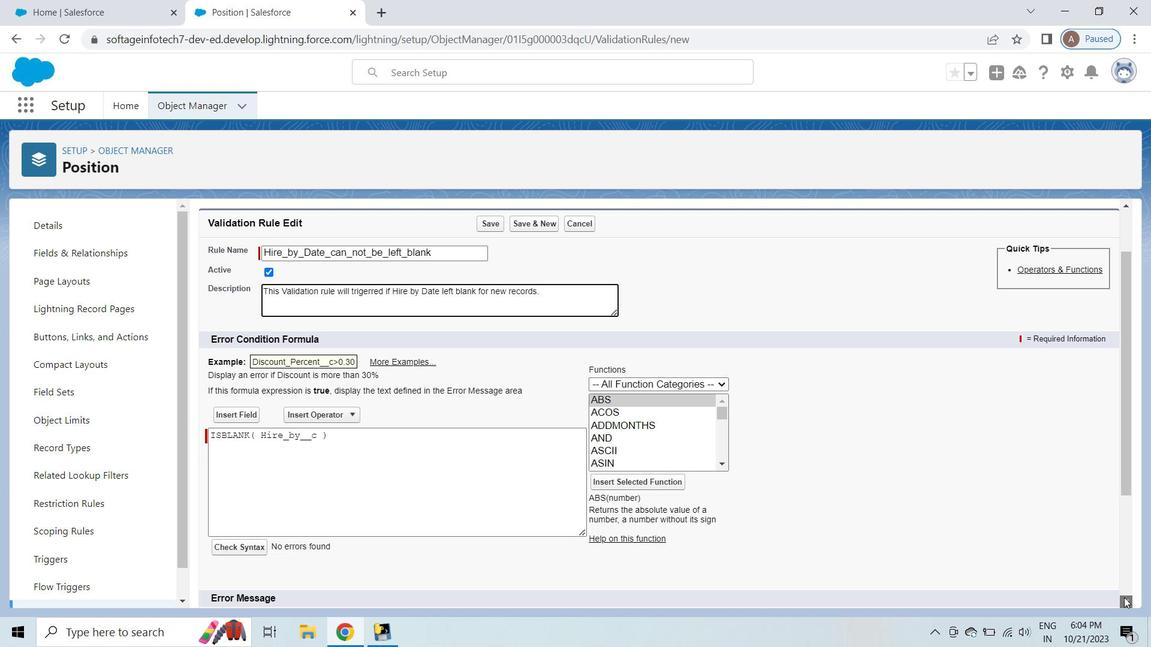 
Action: Mouse pressed left at (1124, 598)
Screenshot: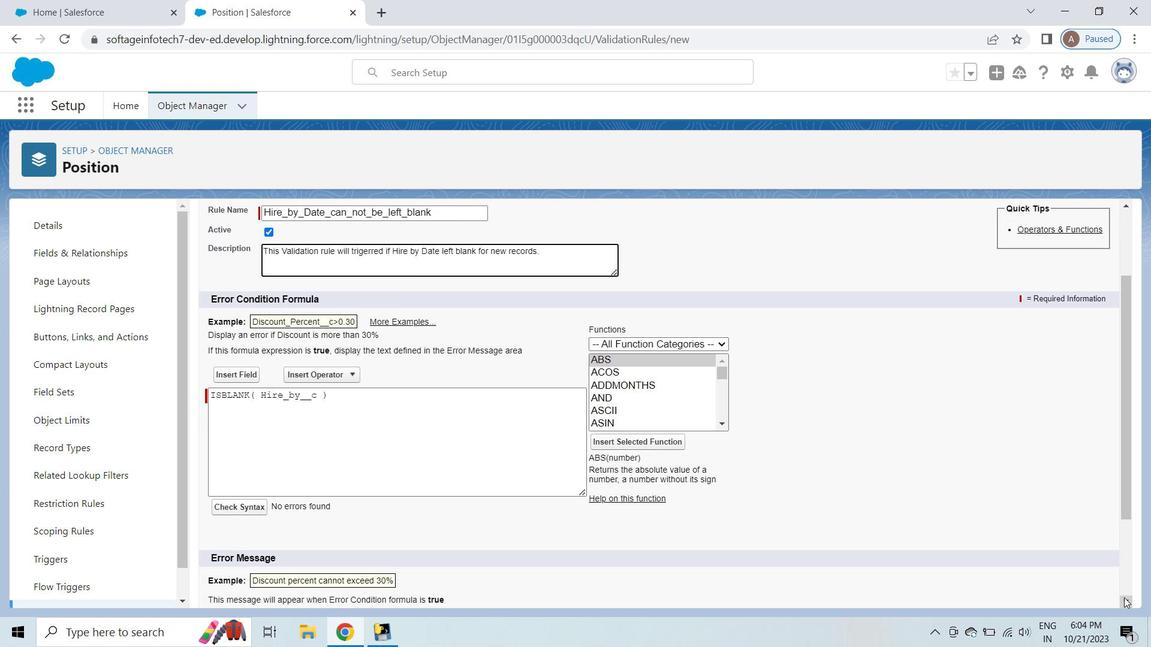
Action: Mouse pressed left at (1124, 598)
Screenshot: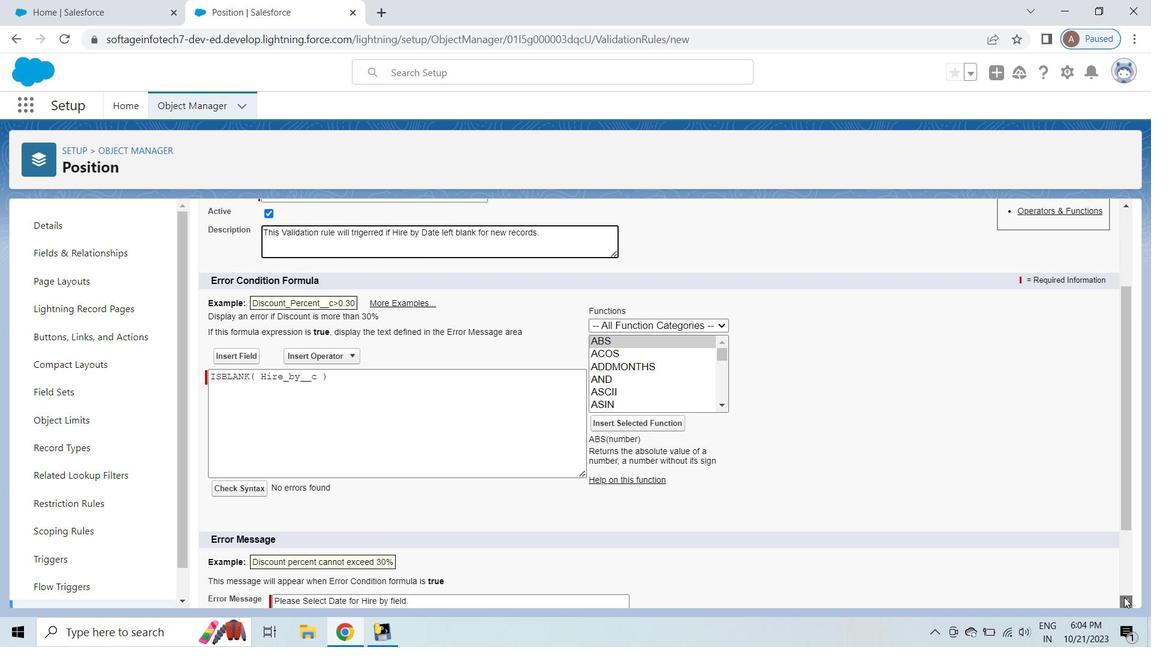 
Action: Mouse pressed left at (1124, 598)
Screenshot: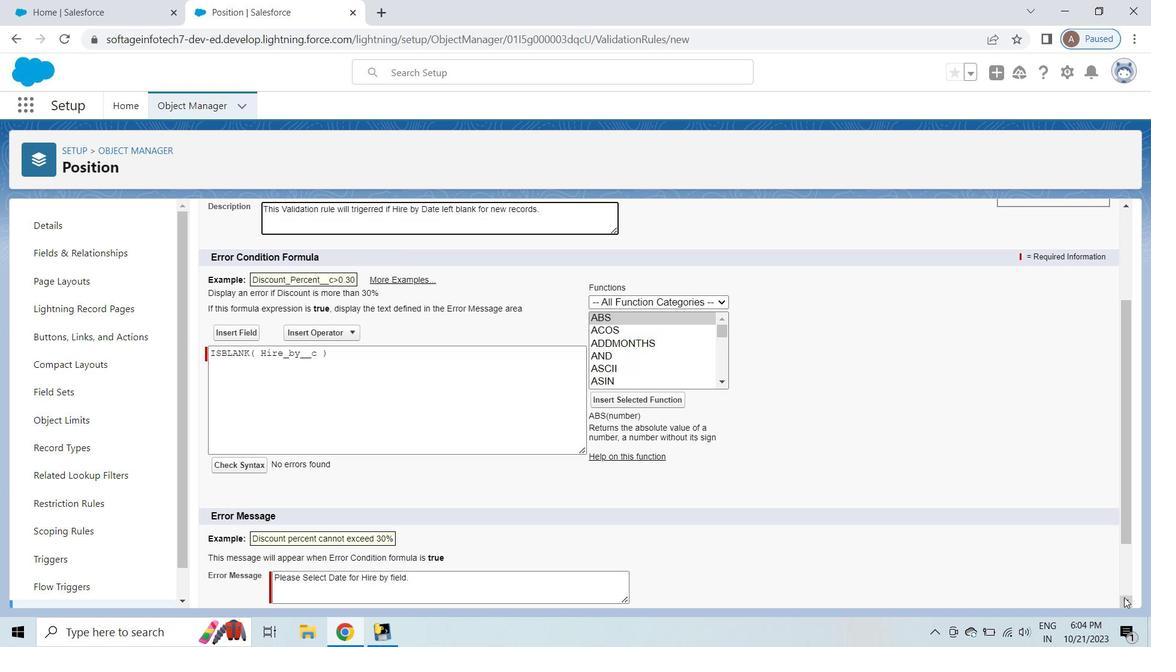 
Action: Mouse moved to (235, 416)
Screenshot: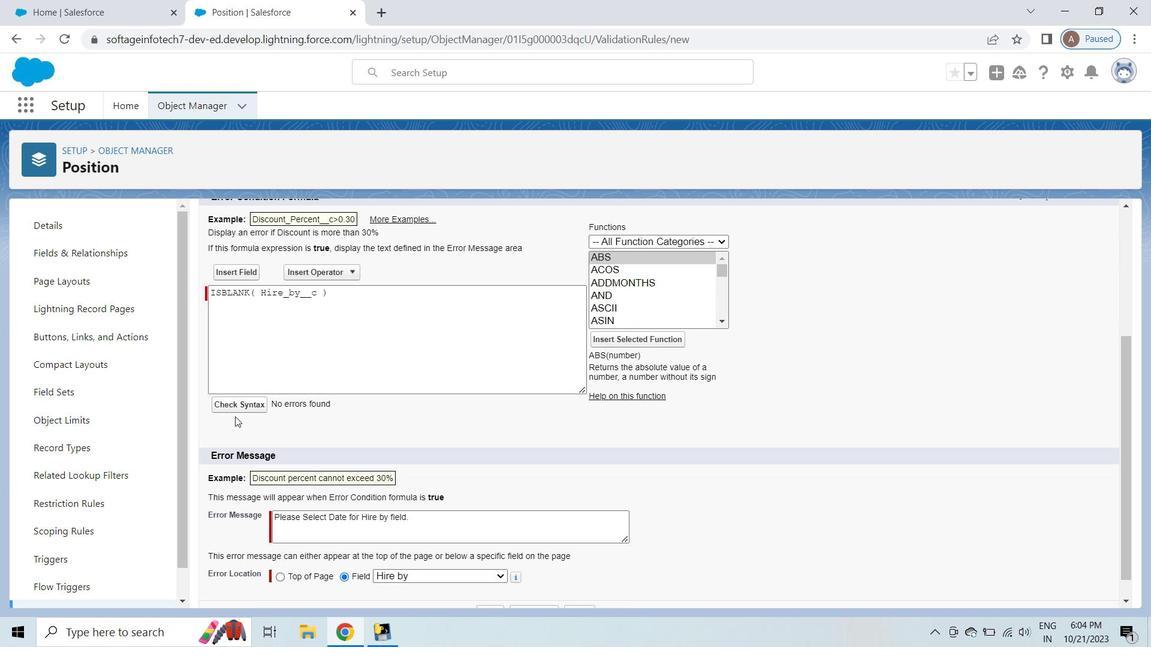 
Action: Mouse pressed left at (235, 416)
Screenshot: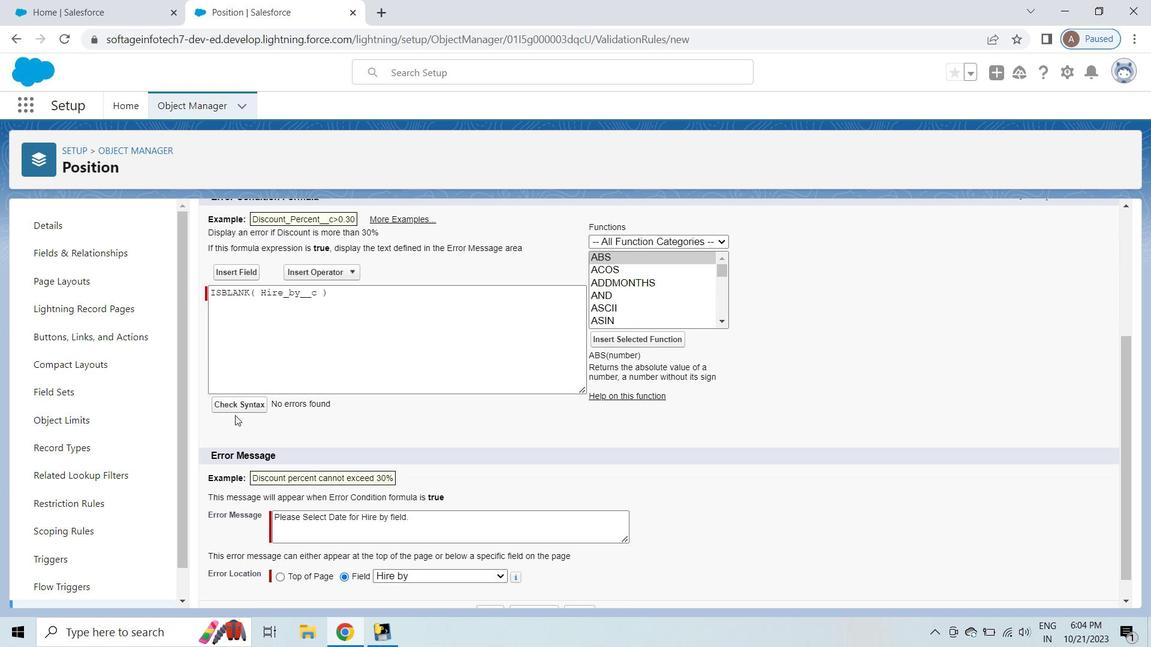 
Action: Mouse moved to (233, 407)
Screenshot: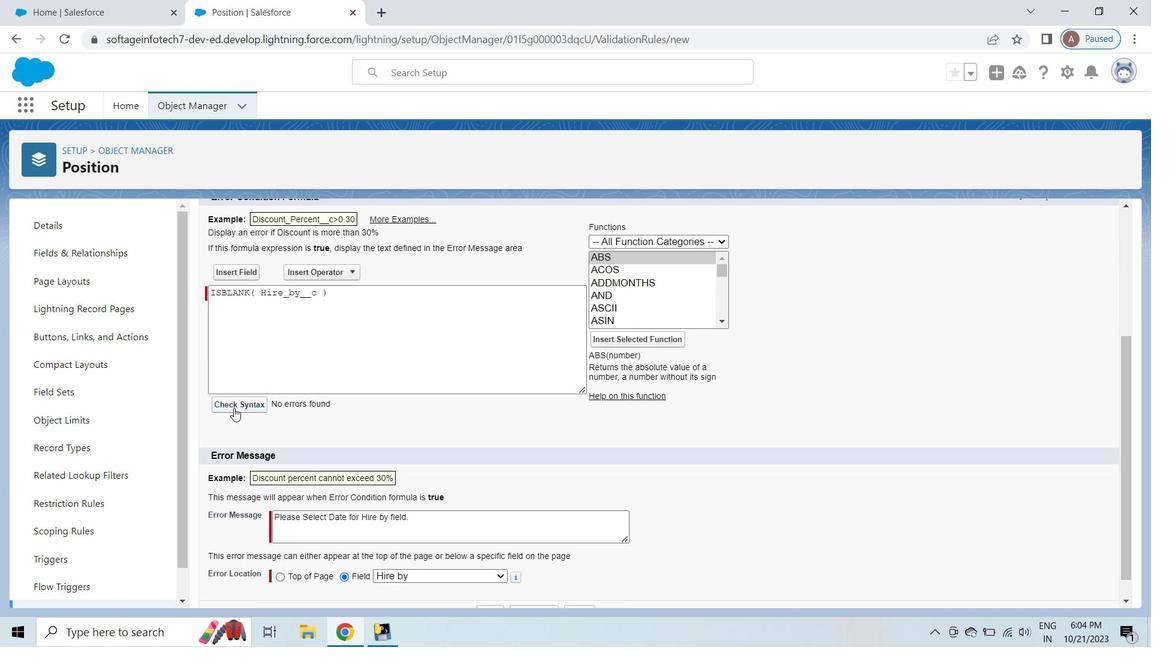 
Action: Mouse pressed left at (233, 407)
Screenshot: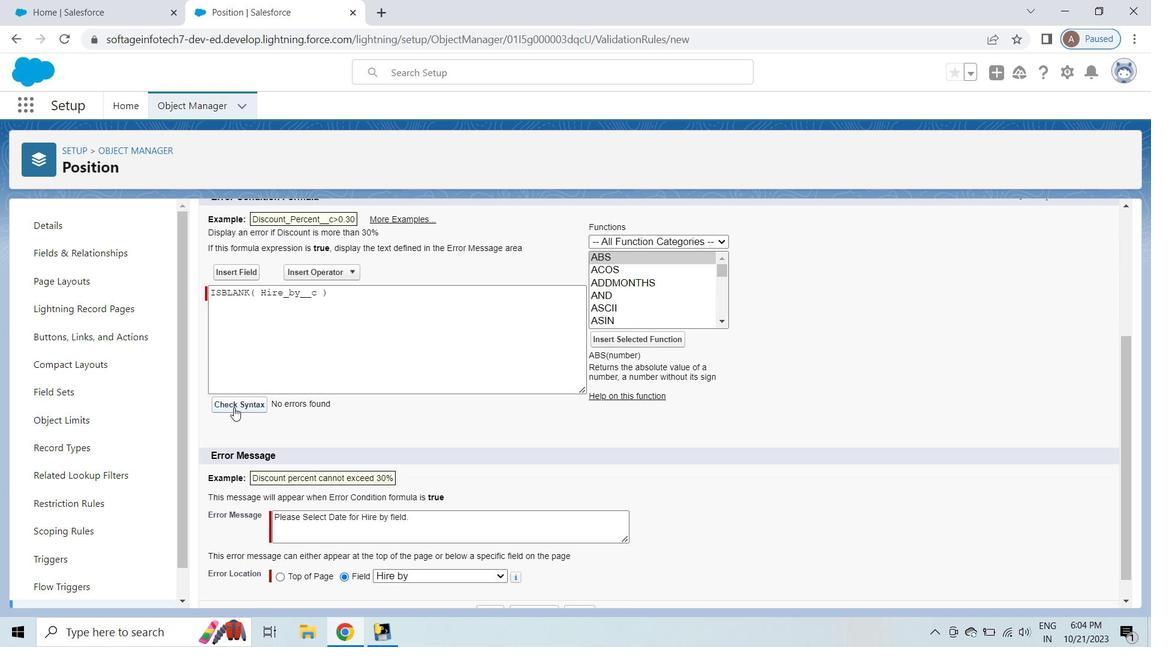 
Action: Mouse moved to (1124, 429)
Screenshot: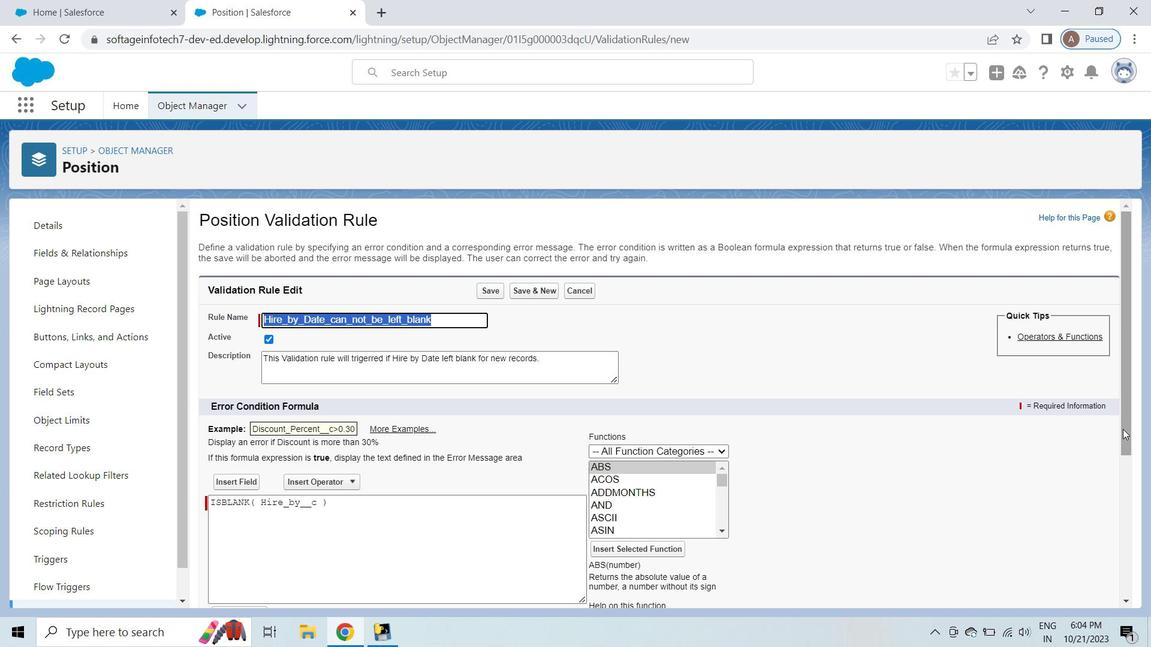 
Action: Mouse pressed left at (1124, 429)
Screenshot: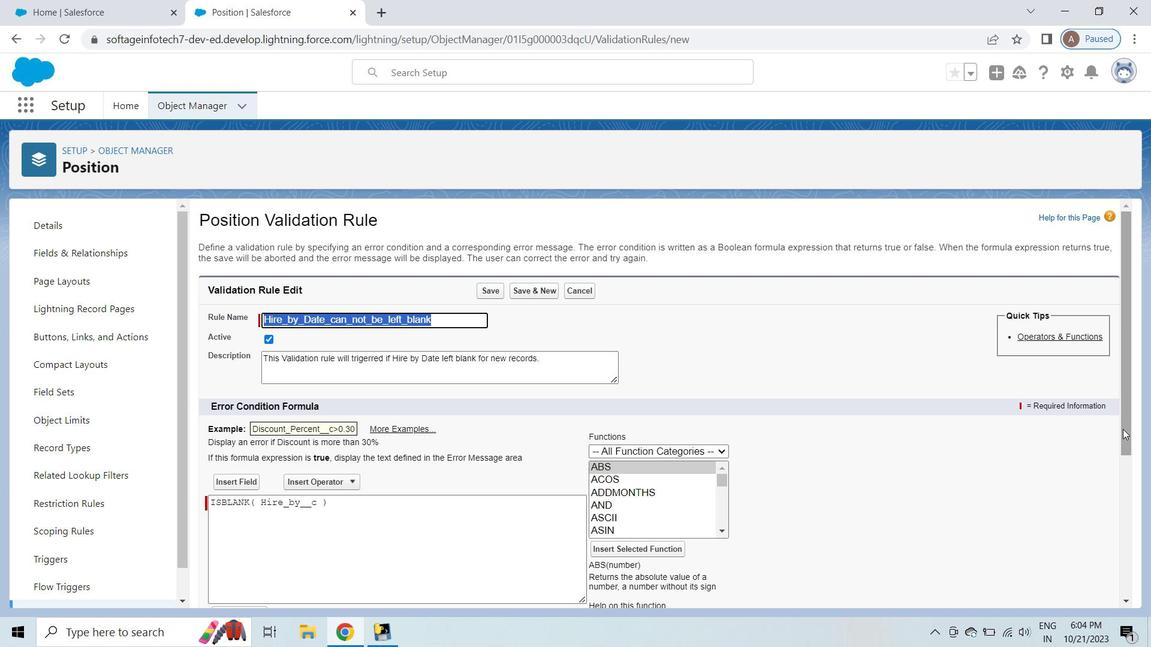 
Action: Mouse moved to (499, 585)
Screenshot: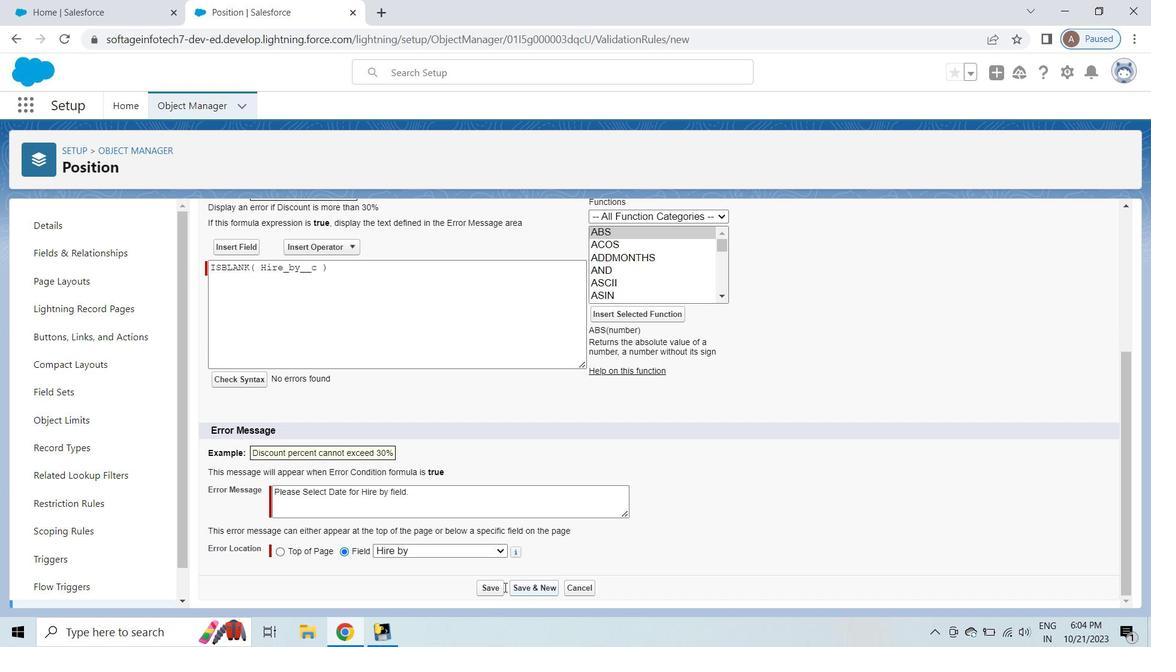 
Action: Mouse pressed left at (499, 585)
Screenshot: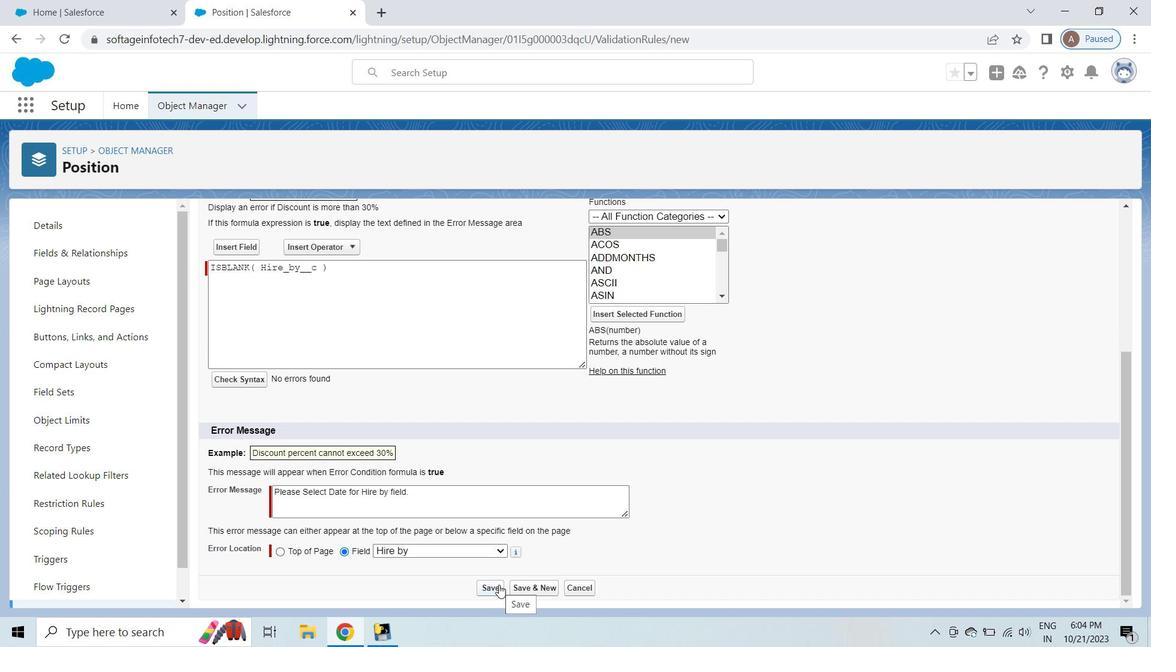 
Action: Mouse moved to (135, 0)
Screenshot: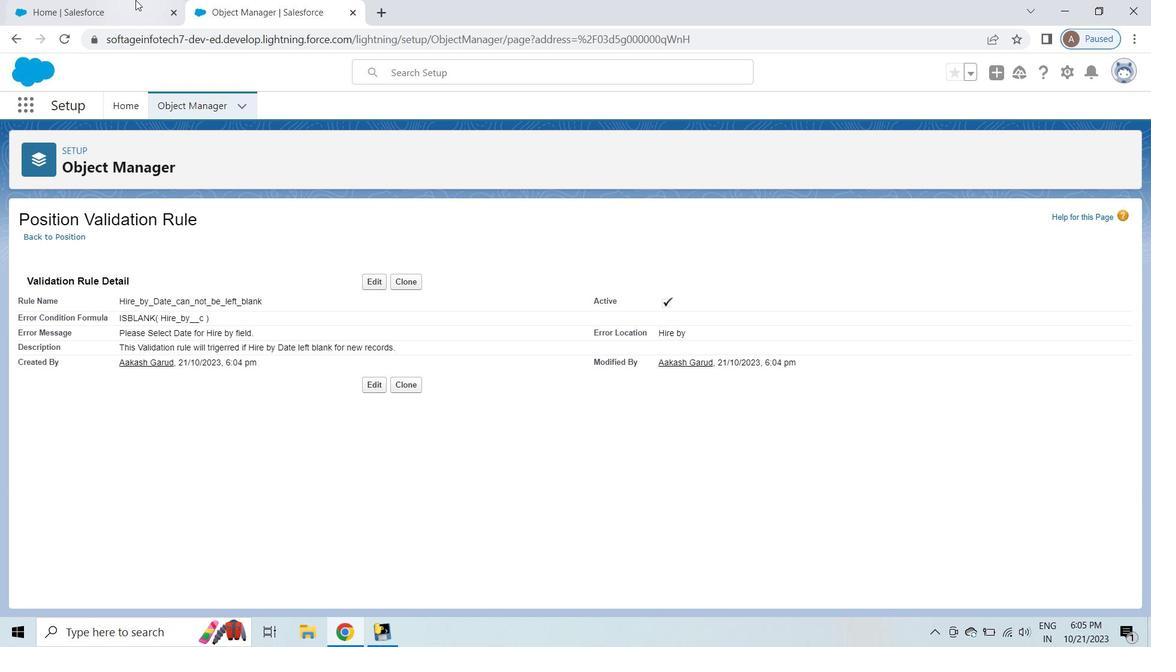 
Action: Mouse pressed left at (135, 0)
Screenshot: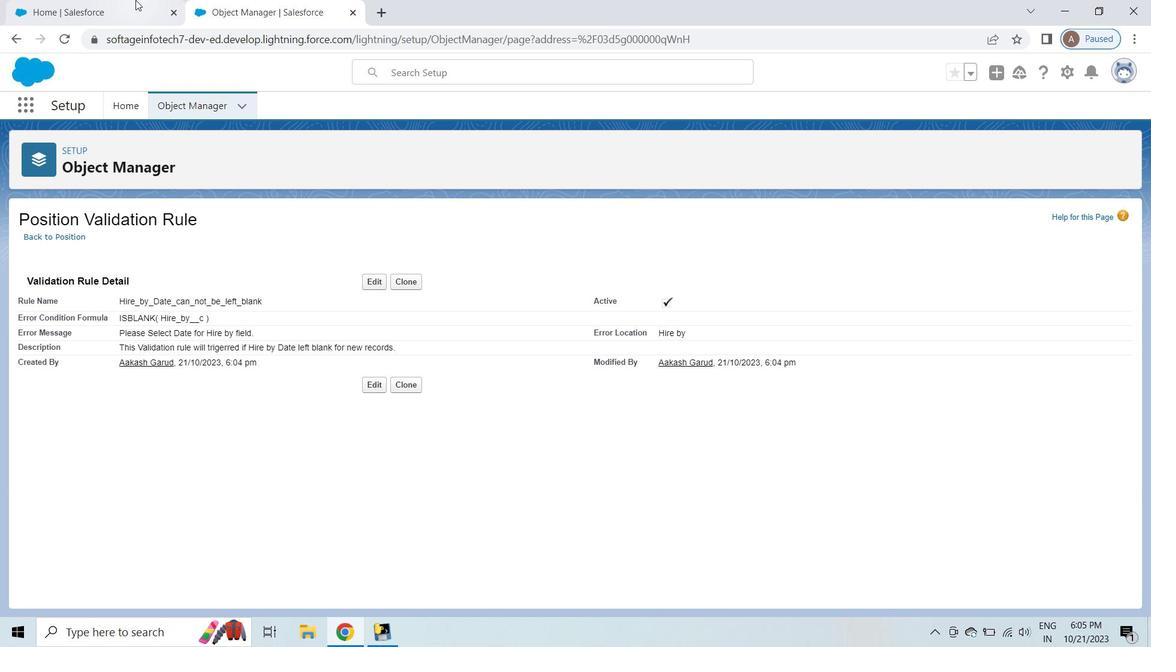 
Action: Mouse moved to (70, 38)
Screenshot: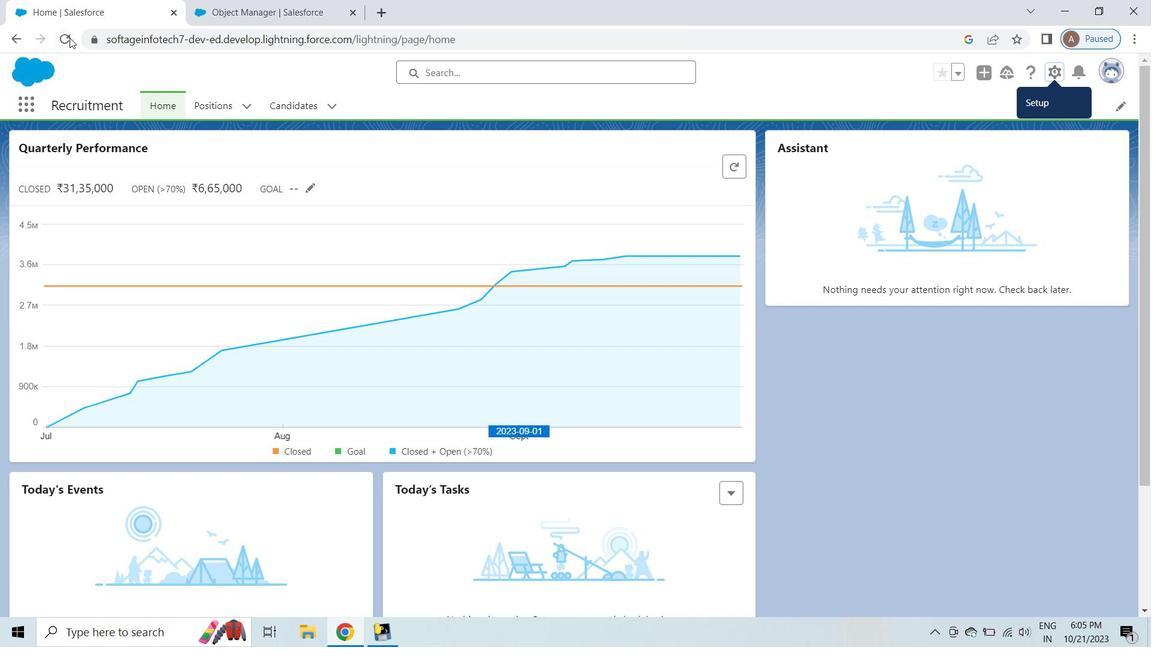 
Action: Mouse pressed left at (70, 38)
Screenshot: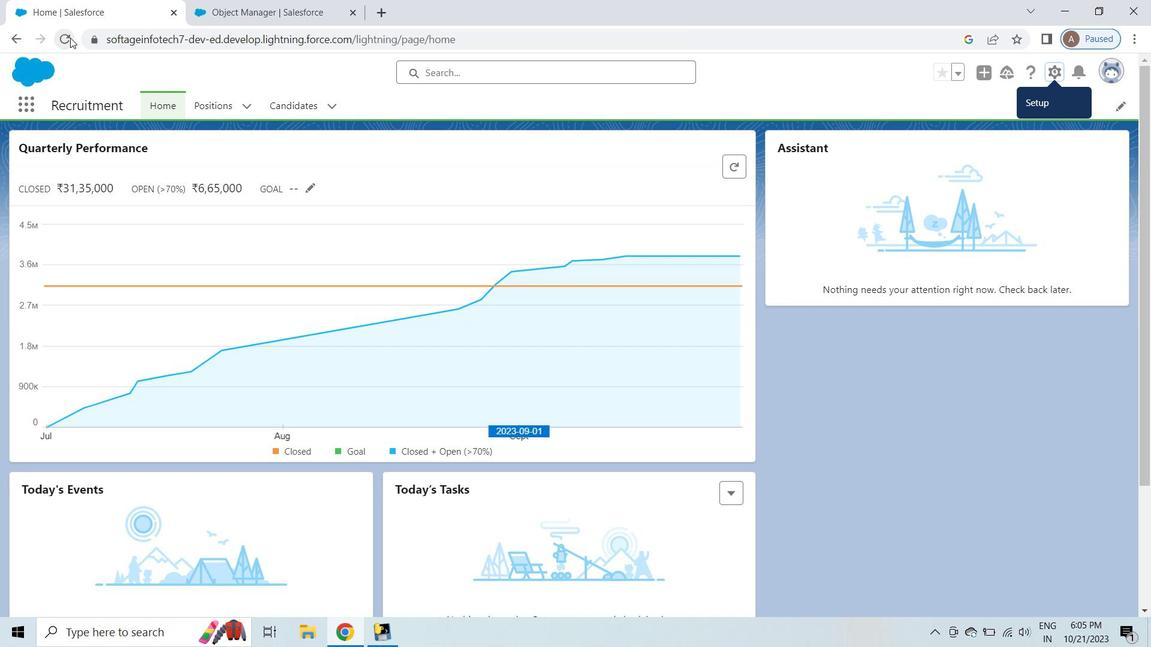 
Action: Mouse moved to (202, 111)
Screenshot: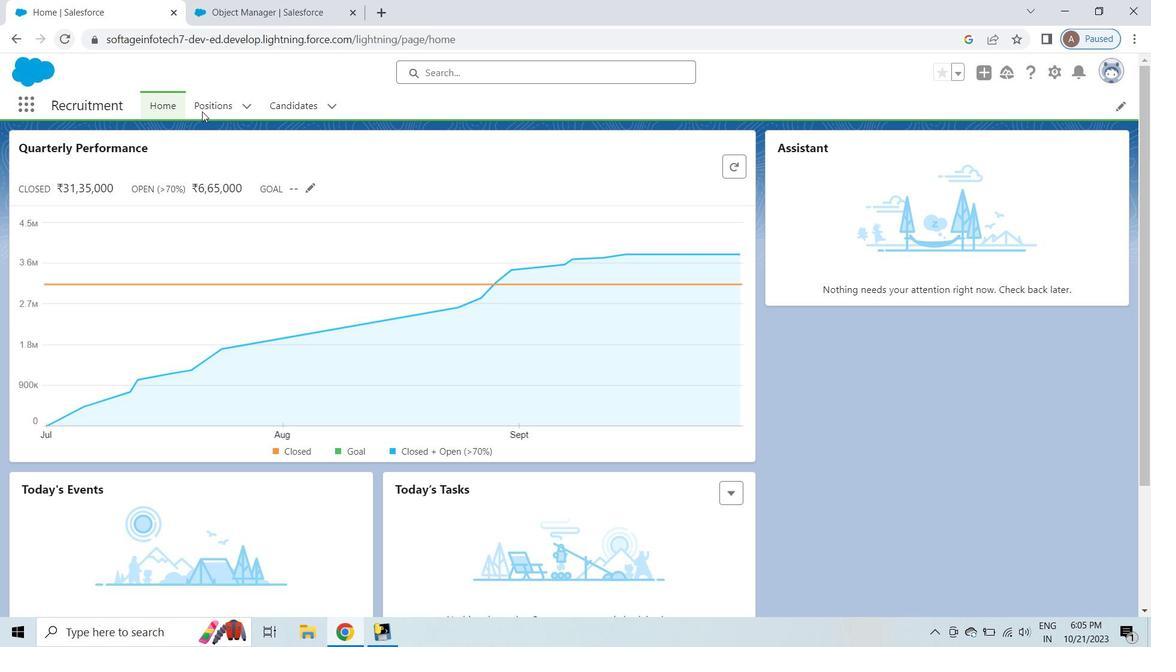 
Action: Mouse pressed left at (202, 111)
Screenshot: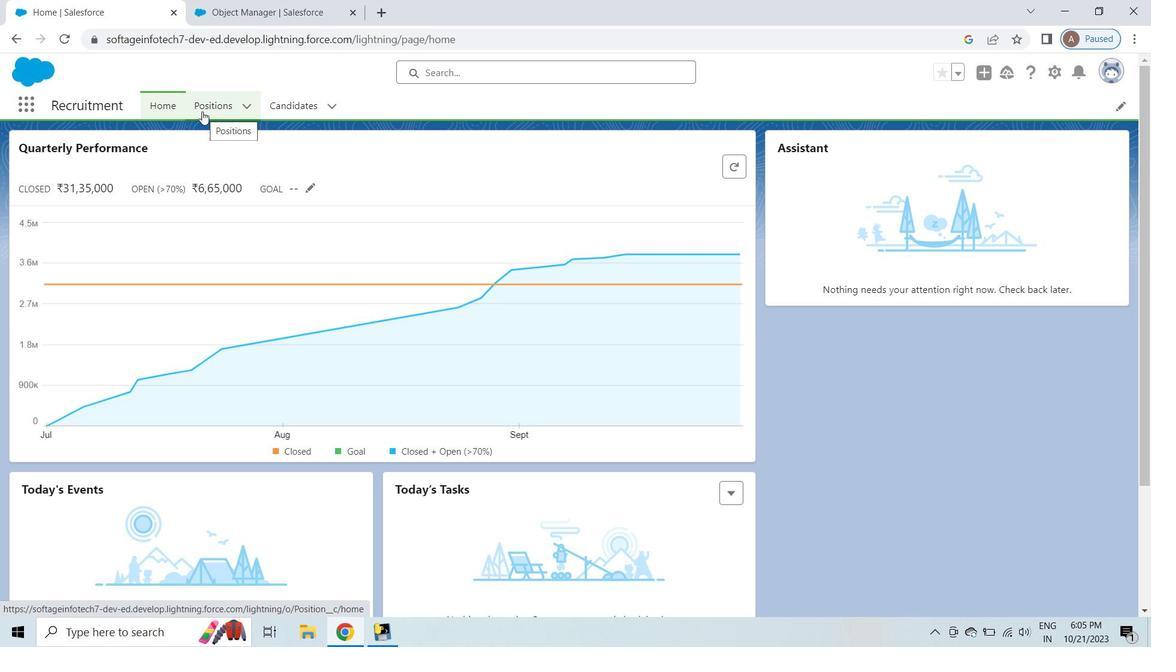 
Action: Mouse moved to (962, 154)
Screenshot: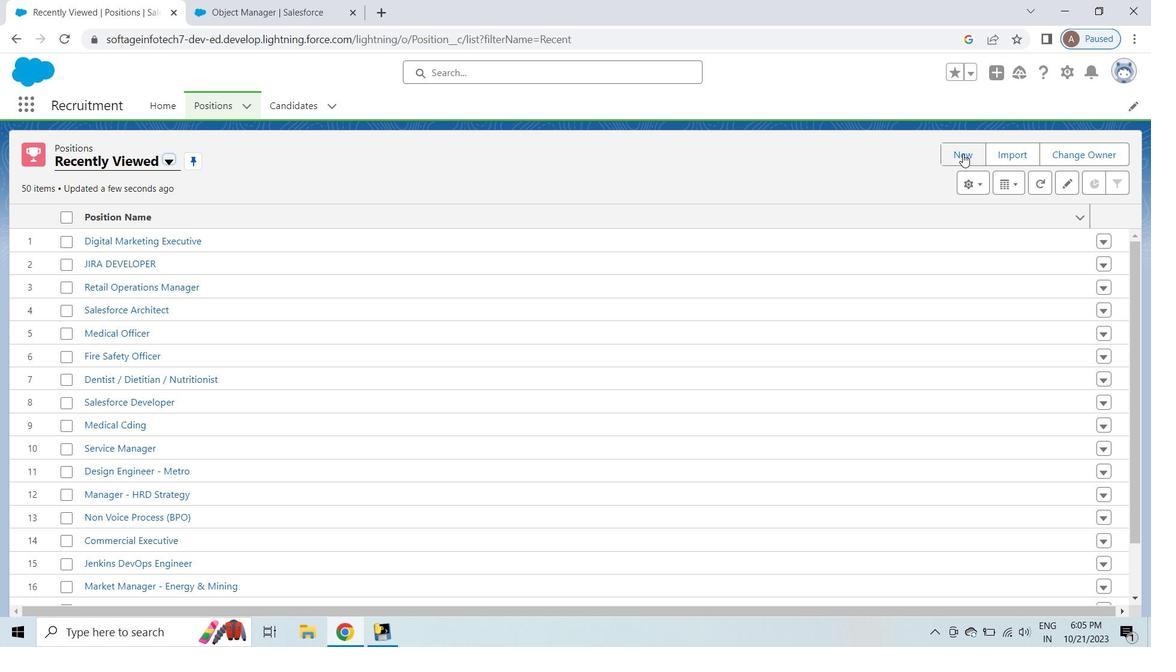 
Action: Mouse pressed left at (962, 154)
Screenshot: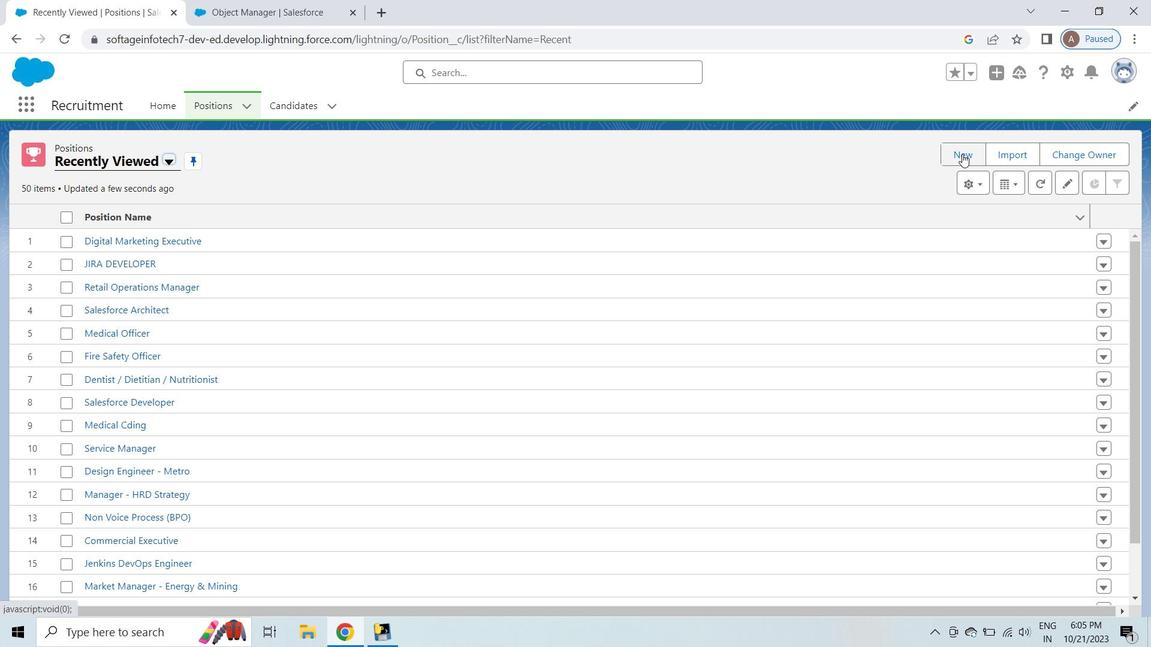 
Action: Mouse moved to (859, 418)
Screenshot: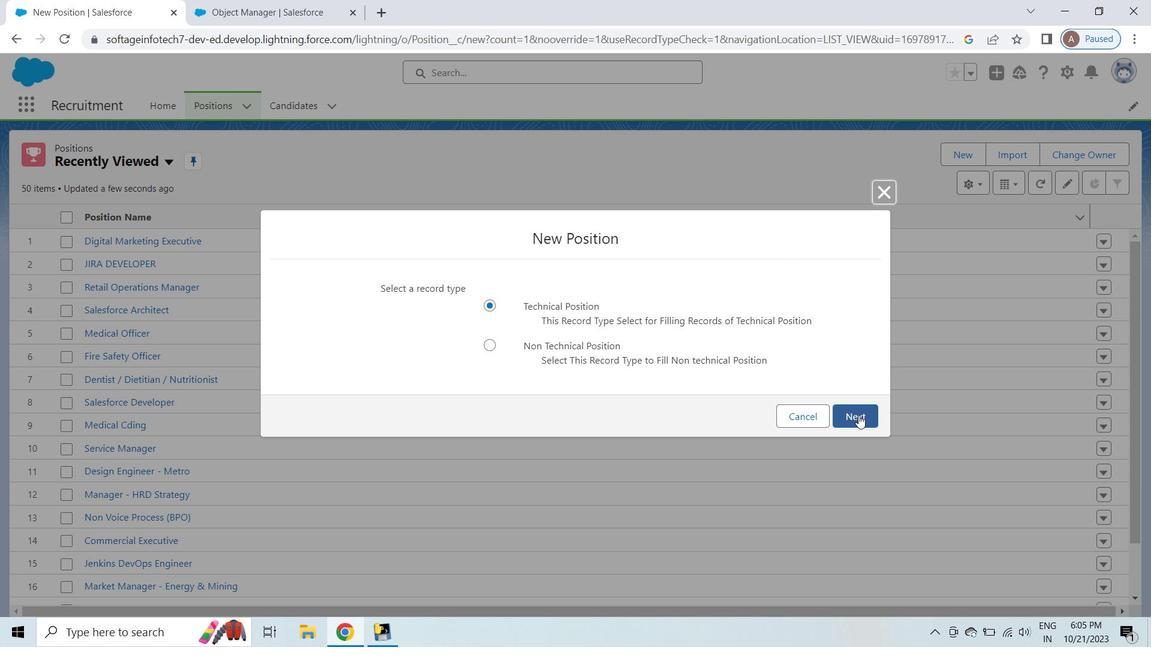 
Action: Mouse pressed left at (859, 418)
Screenshot: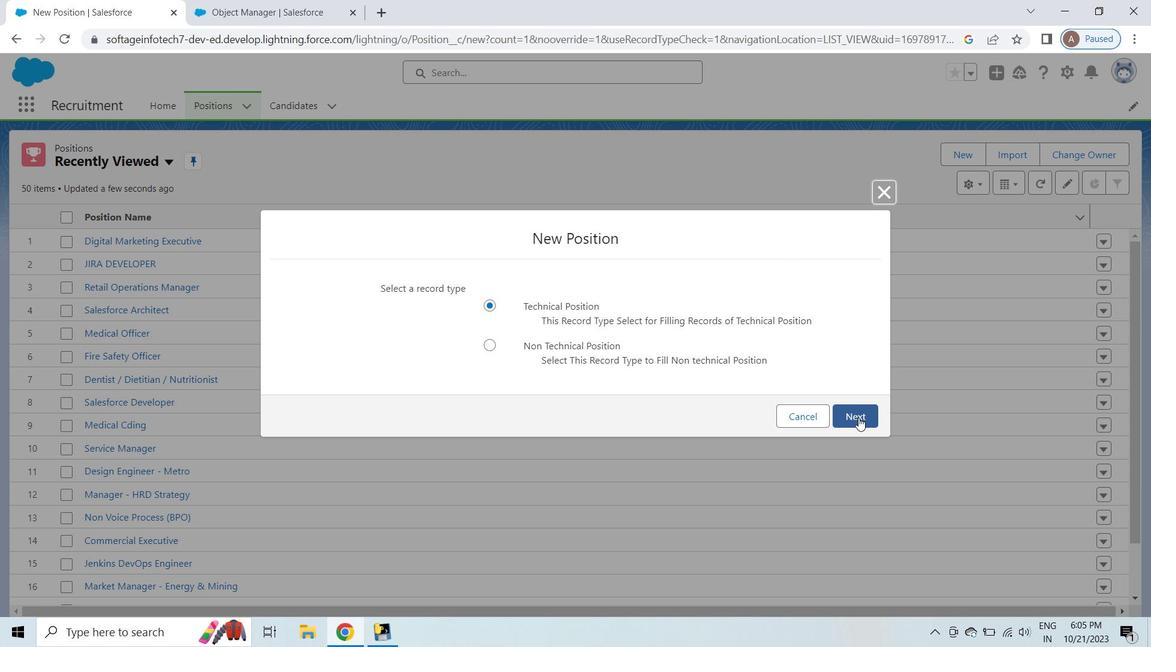 
Action: Key pressed <Key.shift><Key.shift><Key.shift><Key.shift><Key.shift><Key.shift><Key.shift><Key.shift><Key.shift><Key.shift><Key.shift><Key.shift>Test<Key.space><Key.shift>Data
Screenshot: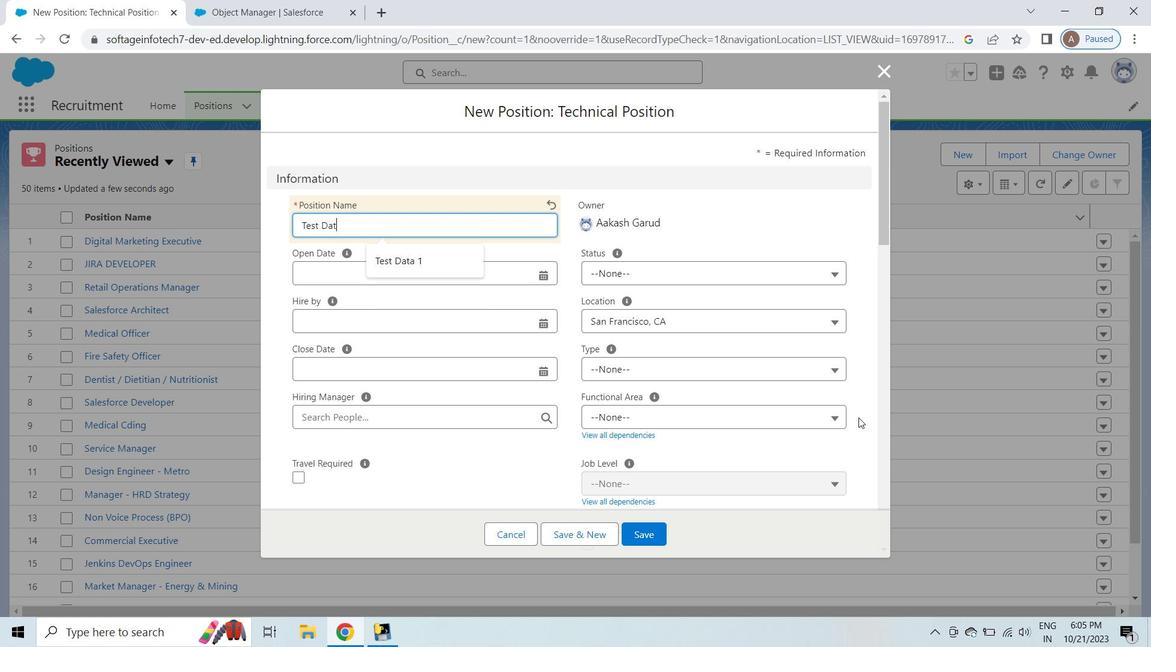 
Action: Mouse moved to (785, 230)
Screenshot: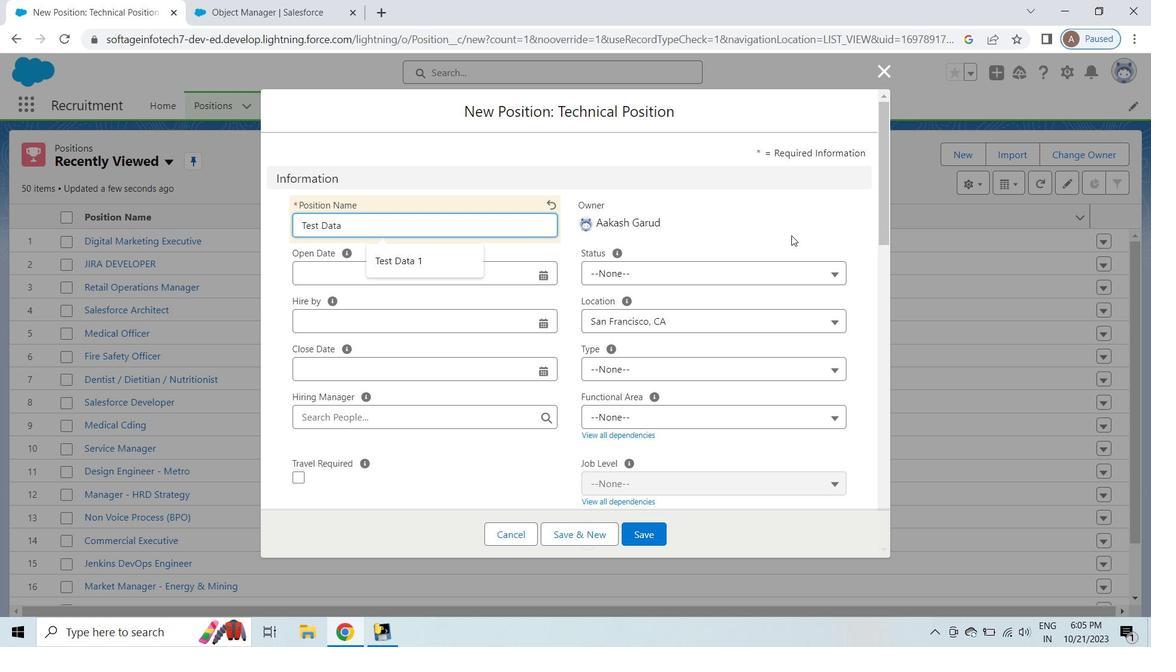 
Action: Mouse pressed left at (785, 230)
Screenshot: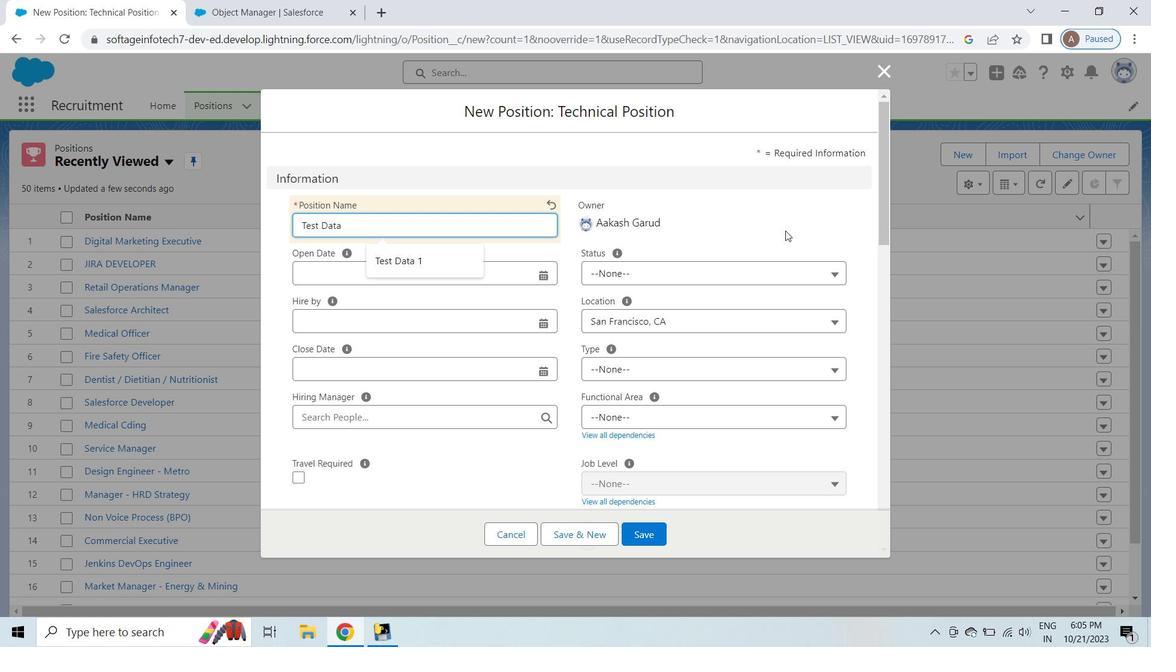 
Action: Mouse moved to (882, 195)
Screenshot: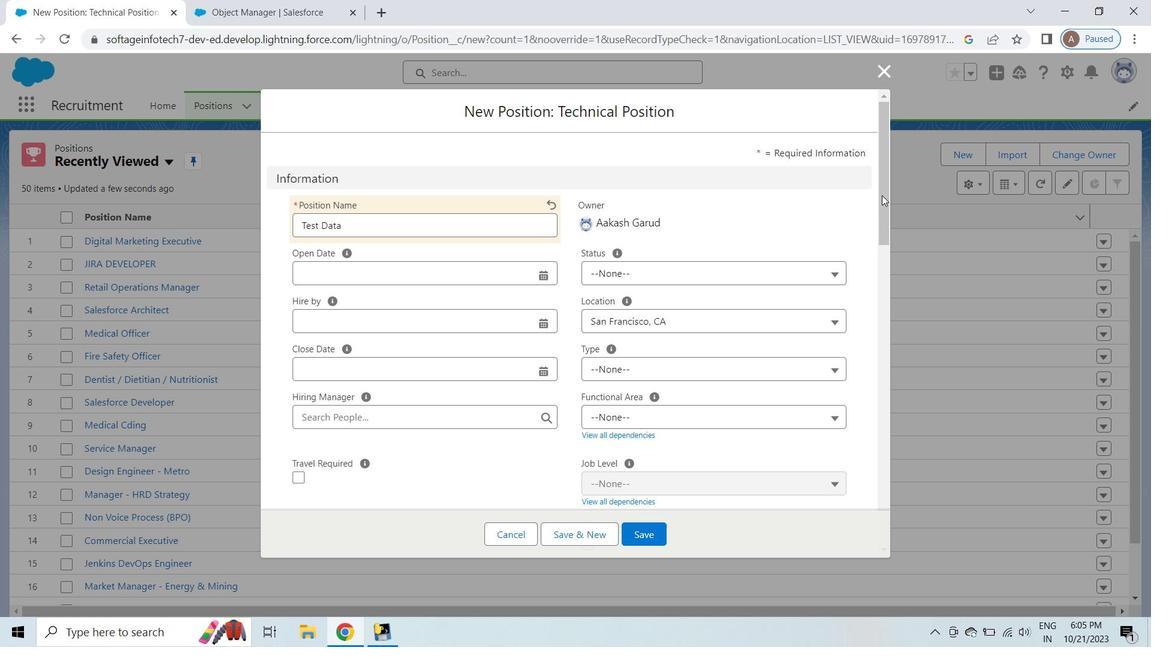 
Action: Mouse pressed left at (882, 195)
Screenshot: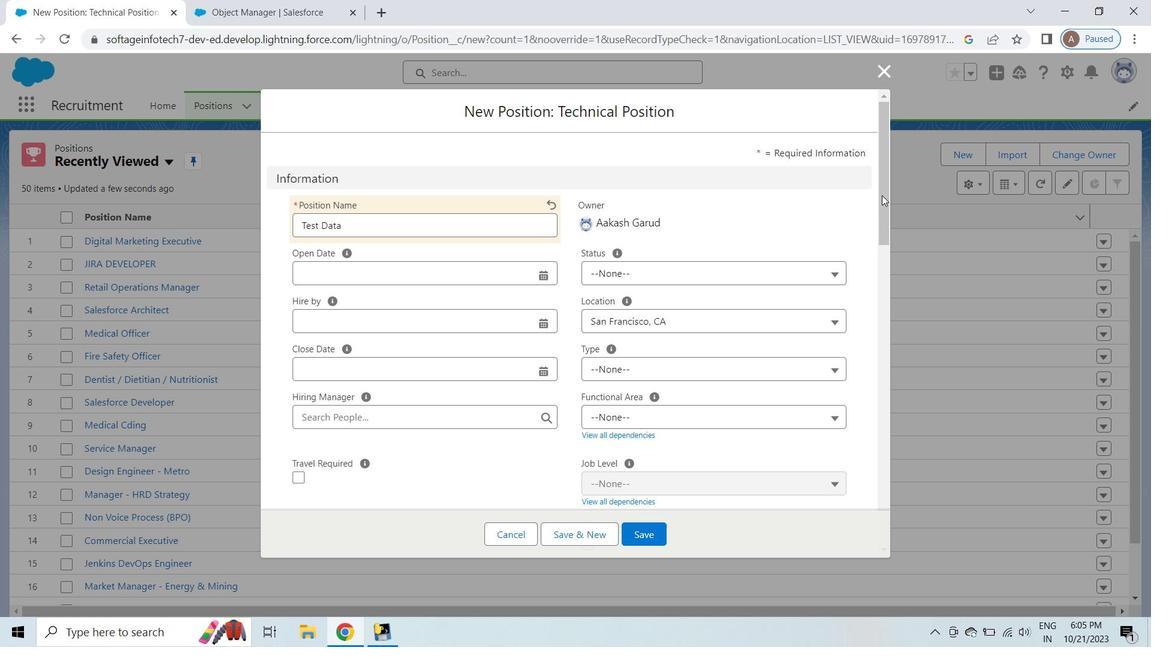
Action: Mouse moved to (445, 418)
Screenshot: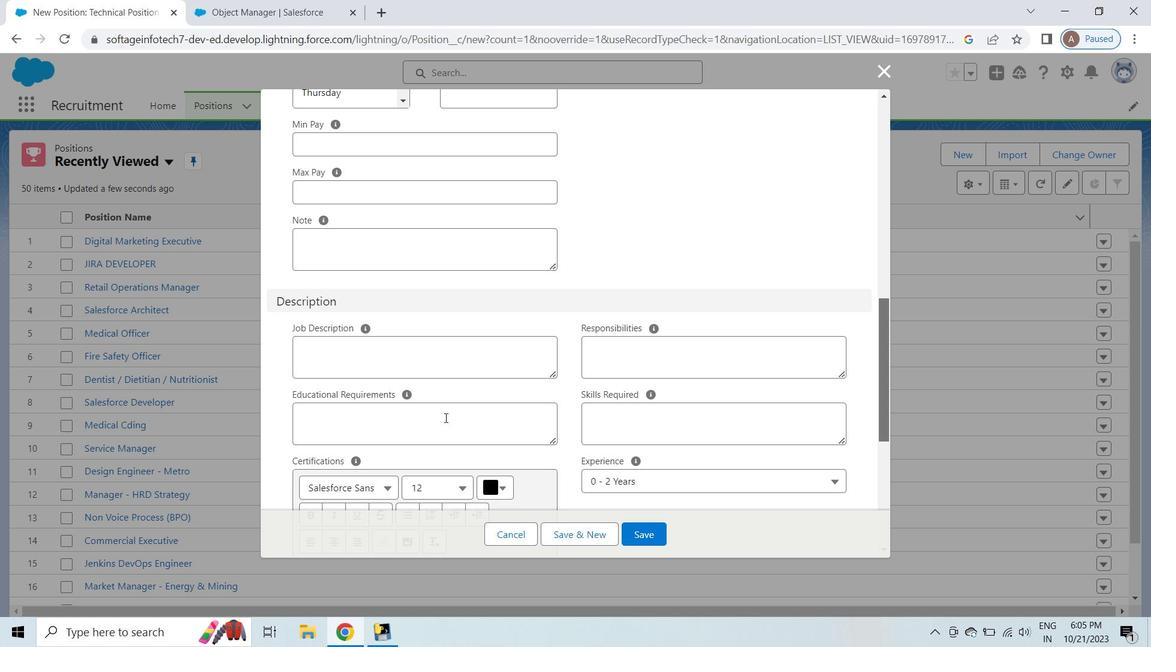 
Action: Mouse pressed left at (445, 418)
Screenshot: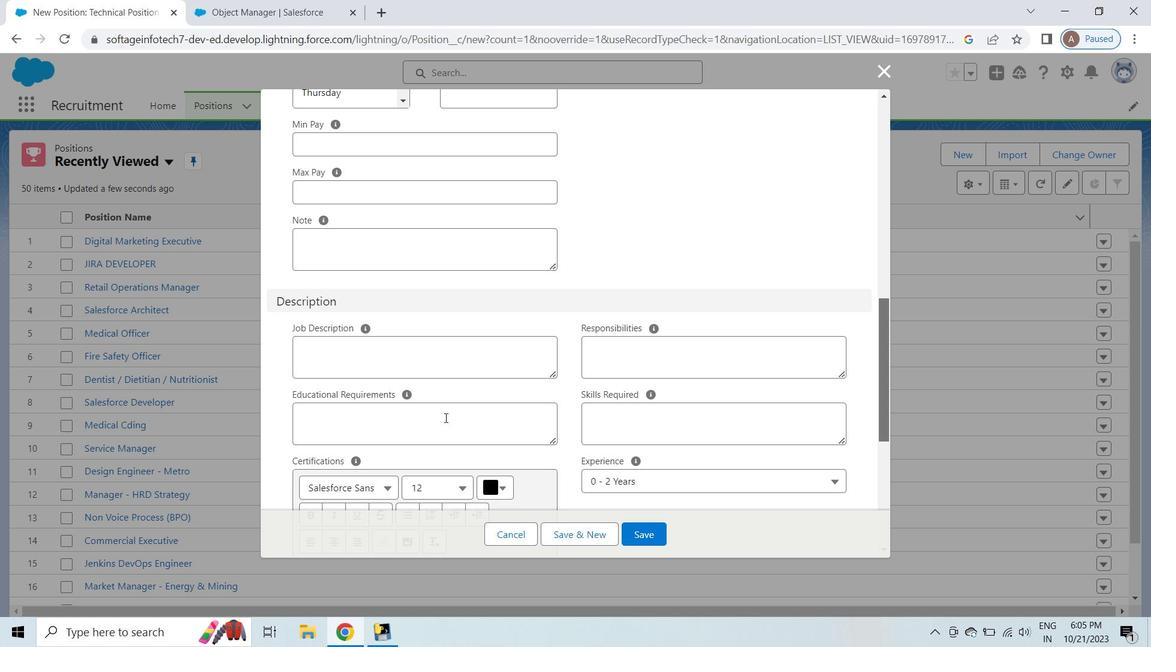
Action: Key pressed <Key.shift><Key.shift><Key.shift>Test<Key.space><Key.shift><Key.shift><Key.shift><Key.shift><Key.shift><Key.shift><Key.shift><Key.shift><Key.shift><Key.shift><Key.shift><Key.shift><Key.shift><Key.shift><Key.shift><Key.shift><Key.shift><Key.shift><Key.shift><Key.shift><Key.shift><Key.shift><Key.shift><Key.shift>Data
Screenshot: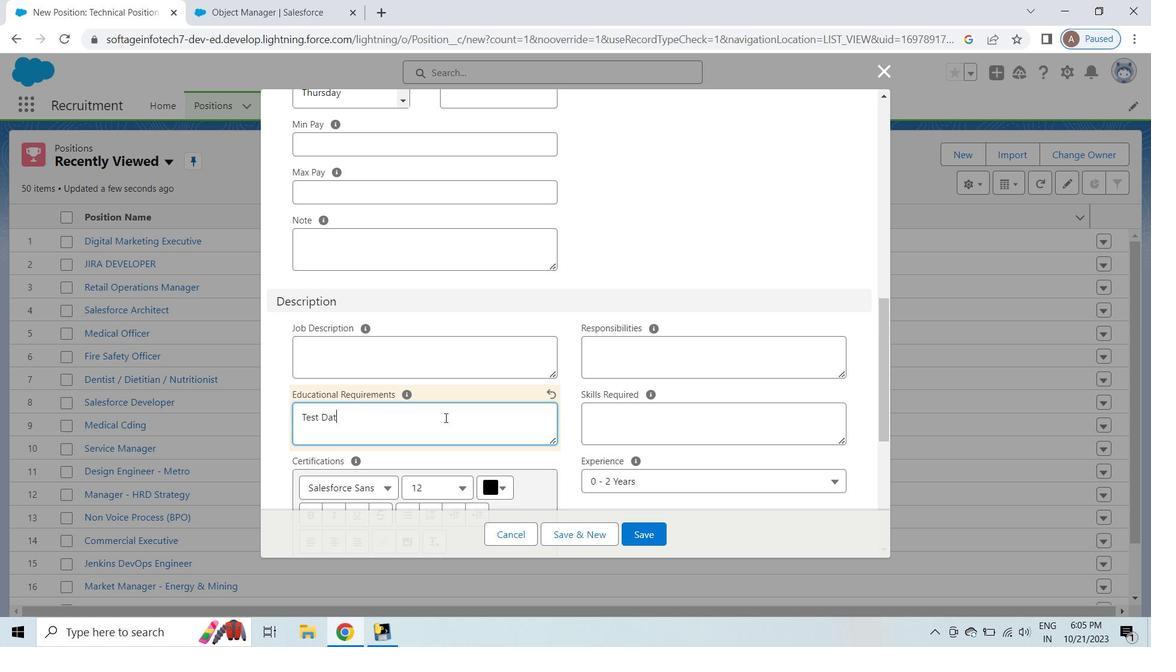 
Action: Mouse moved to (887, 400)
Screenshot: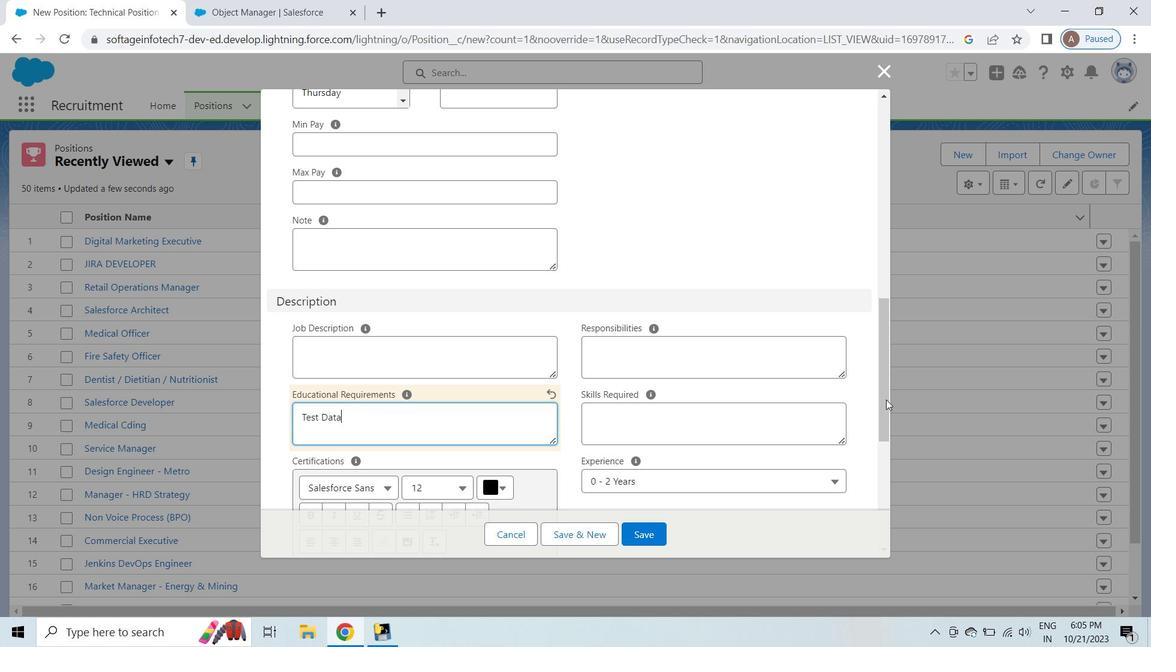 
Action: Mouse pressed left at (887, 400)
Screenshot: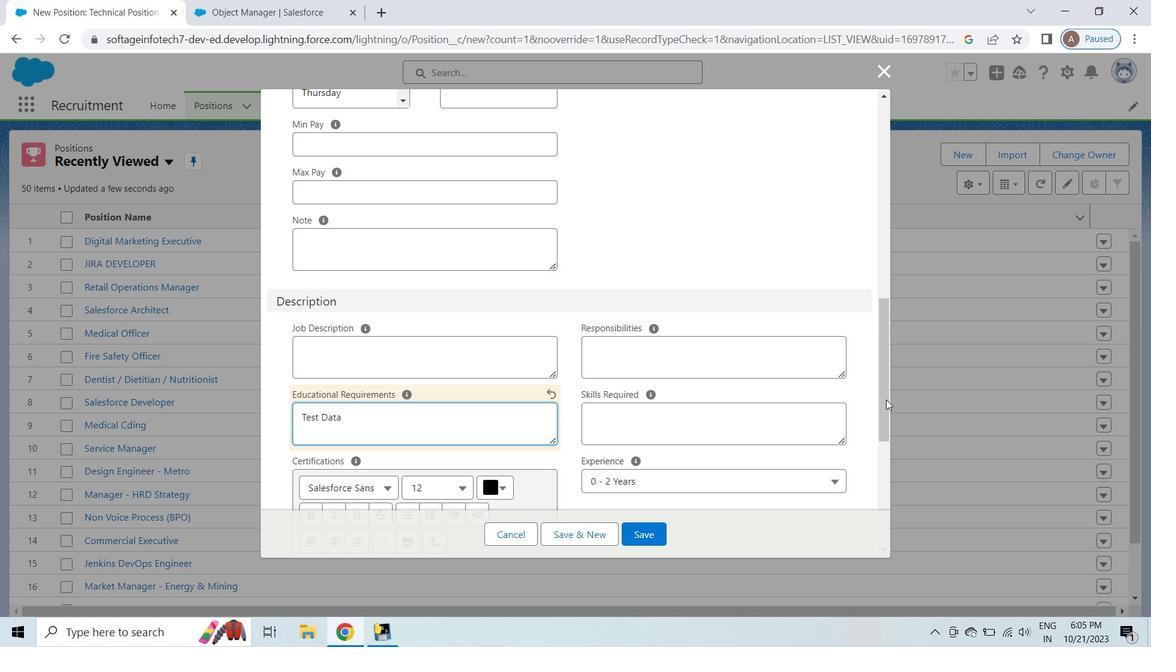 
Action: Mouse moved to (648, 532)
Screenshot: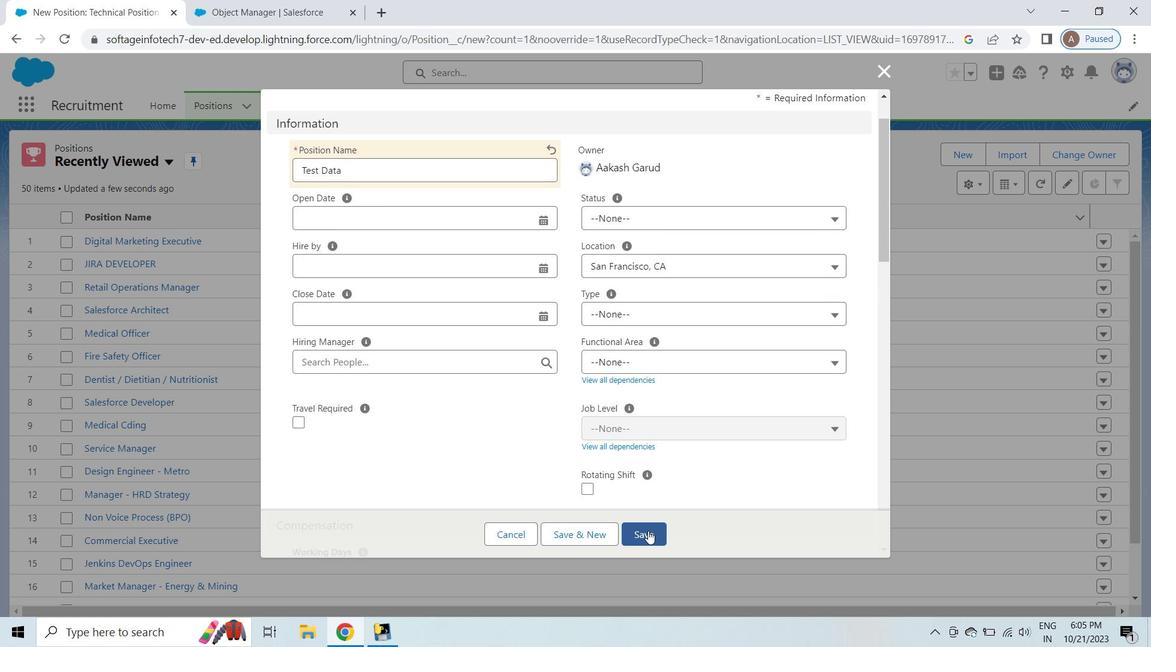 
Action: Mouse pressed left at (648, 532)
Screenshot: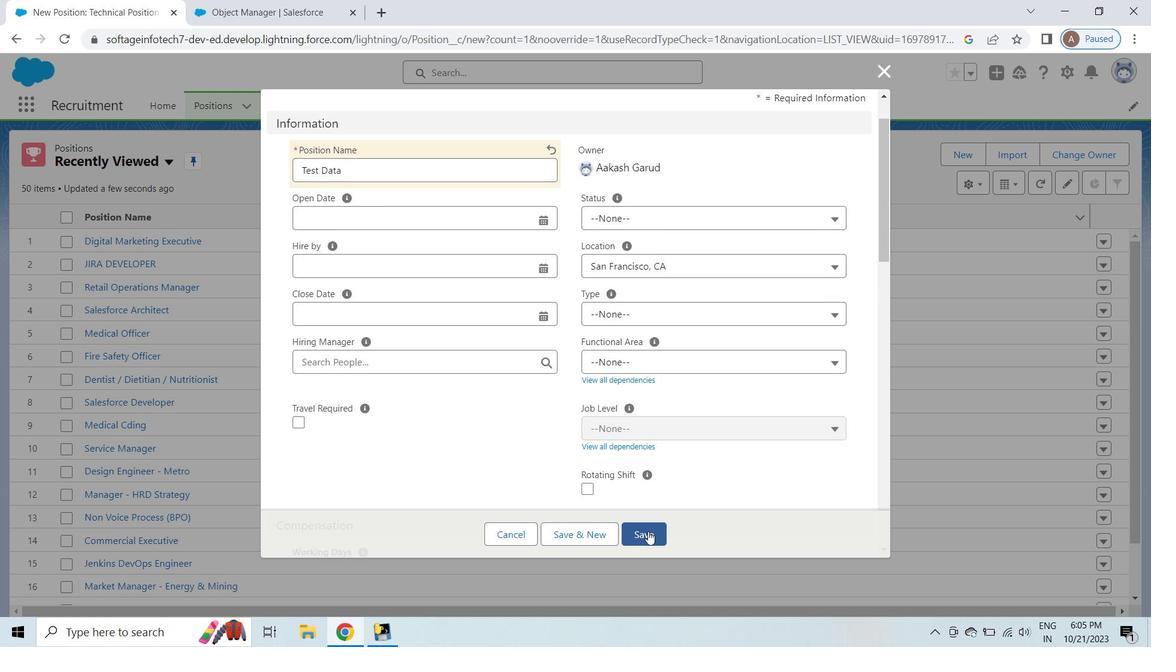 
Action: Mouse moved to (592, 451)
Screenshot: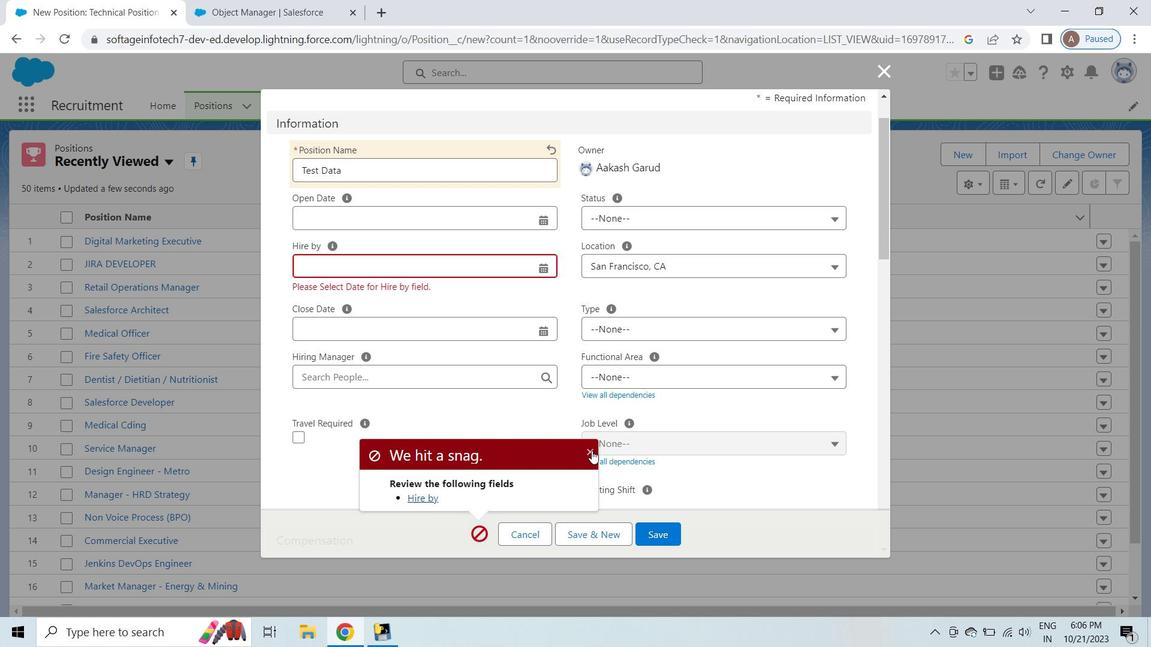 
Action: Mouse pressed left at (592, 451)
Screenshot: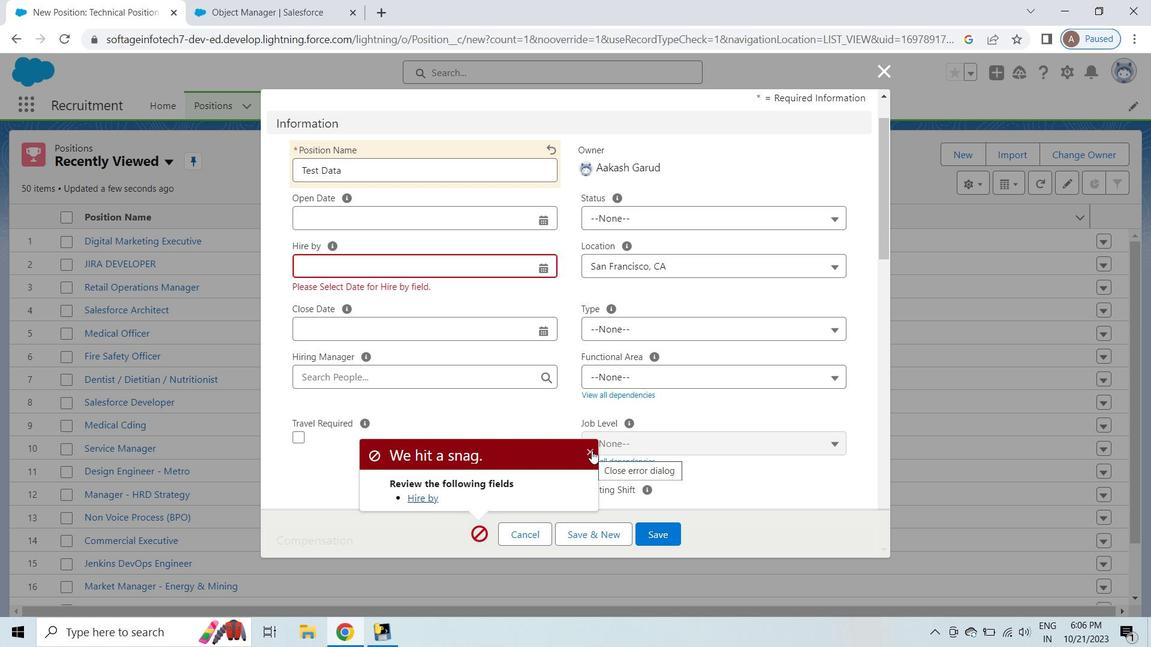 
Action: Mouse moved to (548, 527)
Screenshot: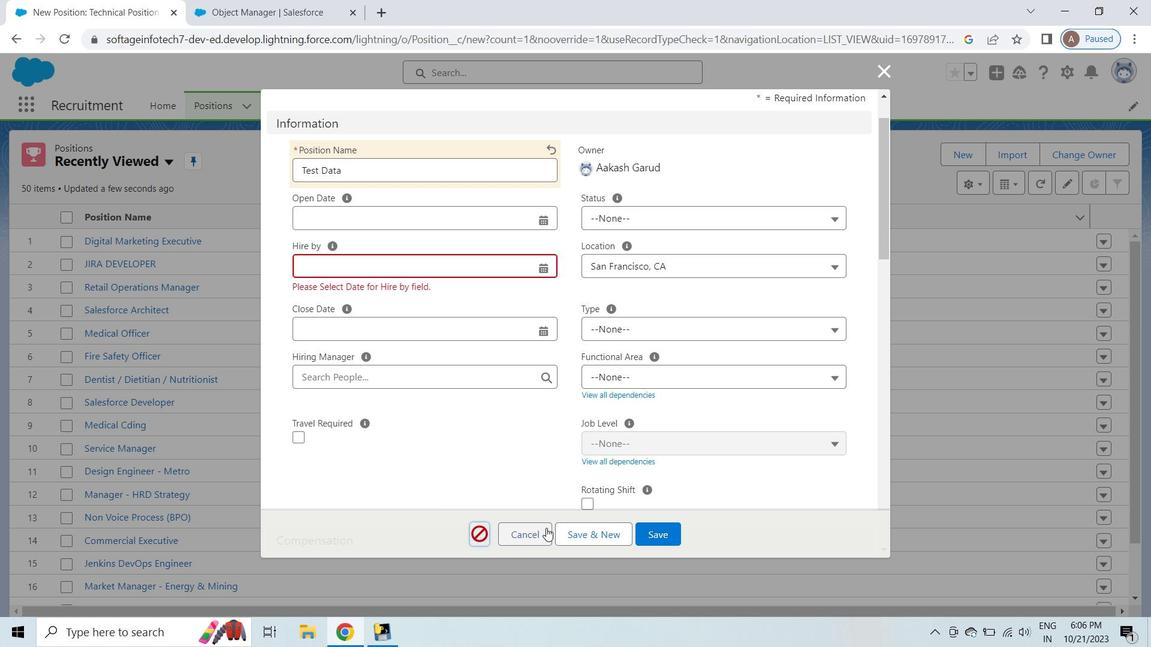 
Action: Mouse pressed left at (548, 527)
Screenshot: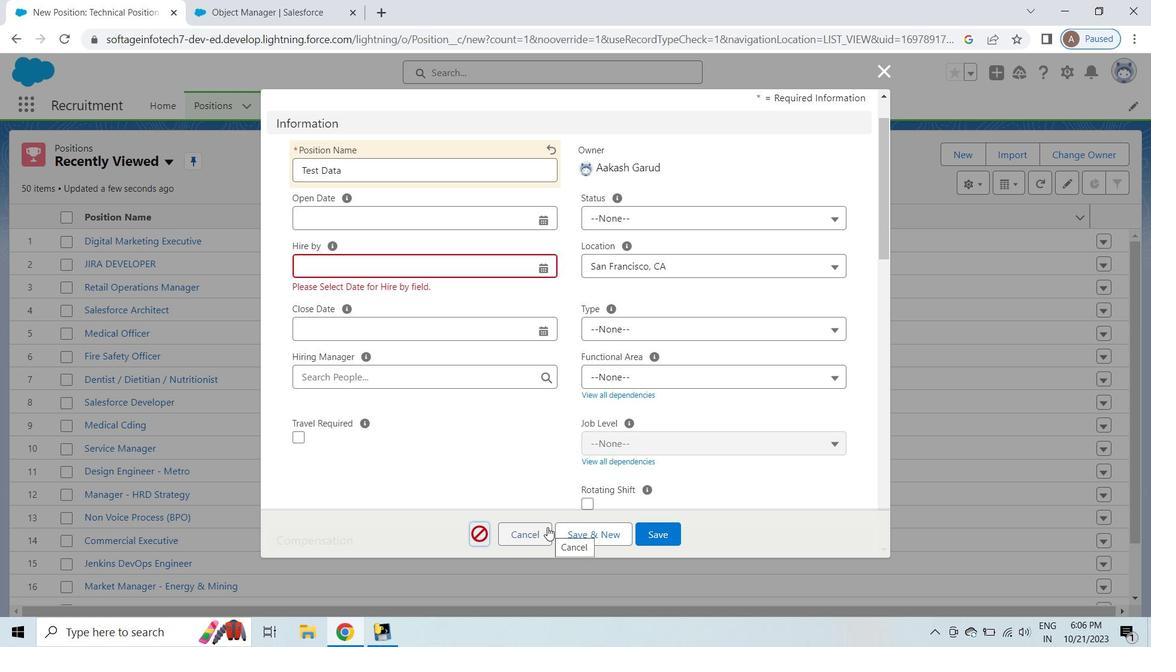 
Action: Mouse moved to (1136, 599)
